 Task: Find connections with filter location Karanpur with filter topic #Bestadvicewith filter profile language English with filter current company Reliance Communications with filter school THANTHAI PERIYAR GOVERNMENT INSTITUTE OF TECHNOLOGY with filter industry Fundraising with filter service category Administrative with filter keywords title Account Executive
Action: Mouse moved to (697, 86)
Screenshot: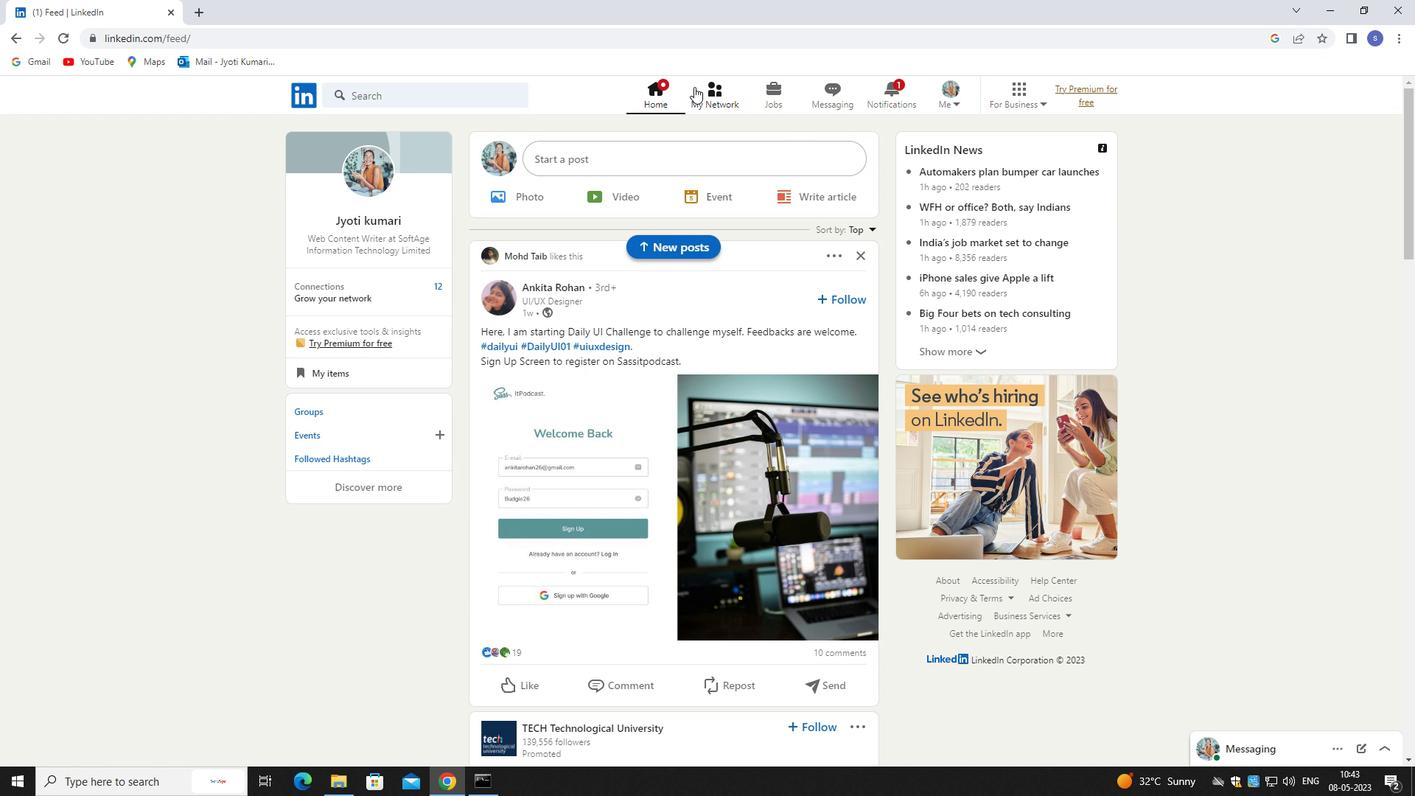 
Action: Mouse pressed left at (697, 86)
Screenshot: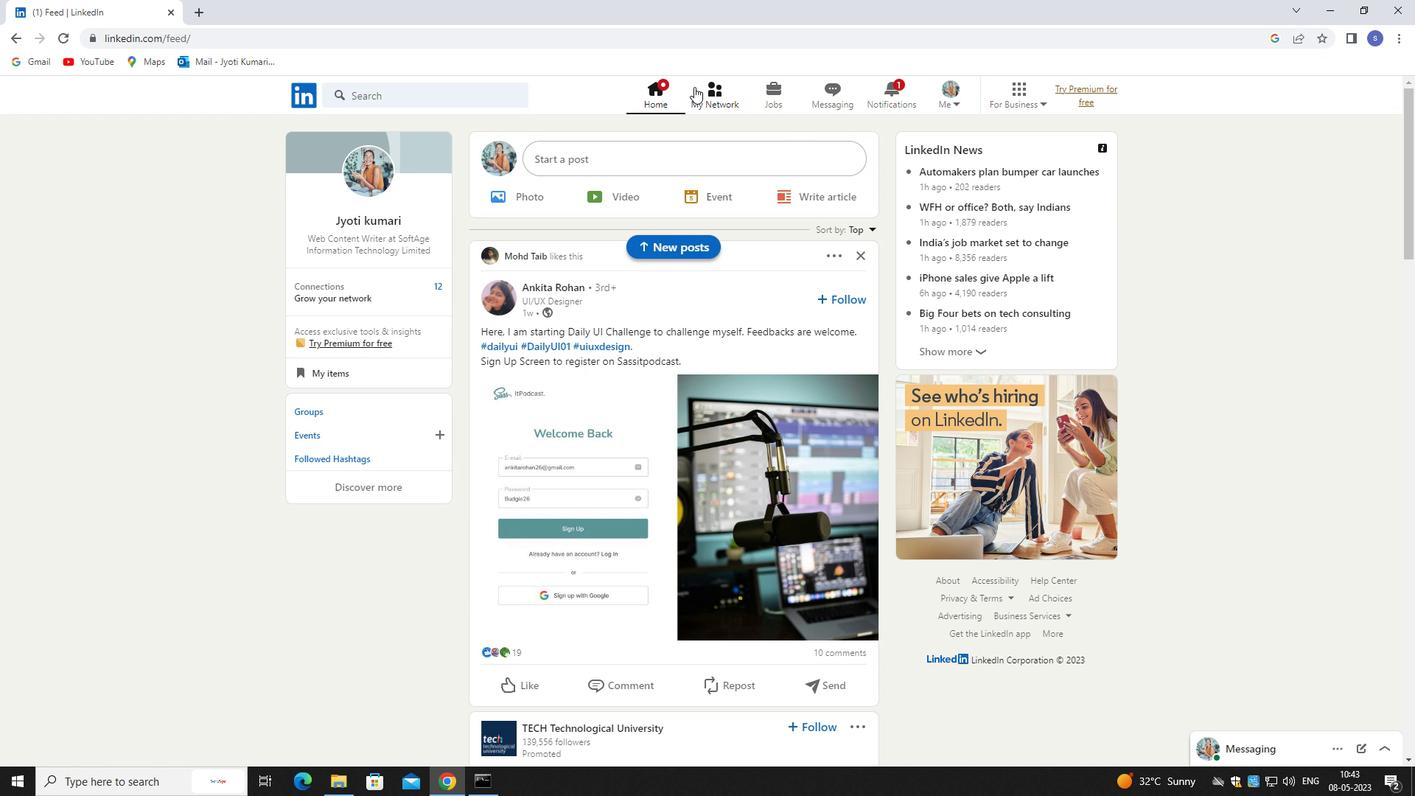 
Action: Mouse pressed left at (697, 86)
Screenshot: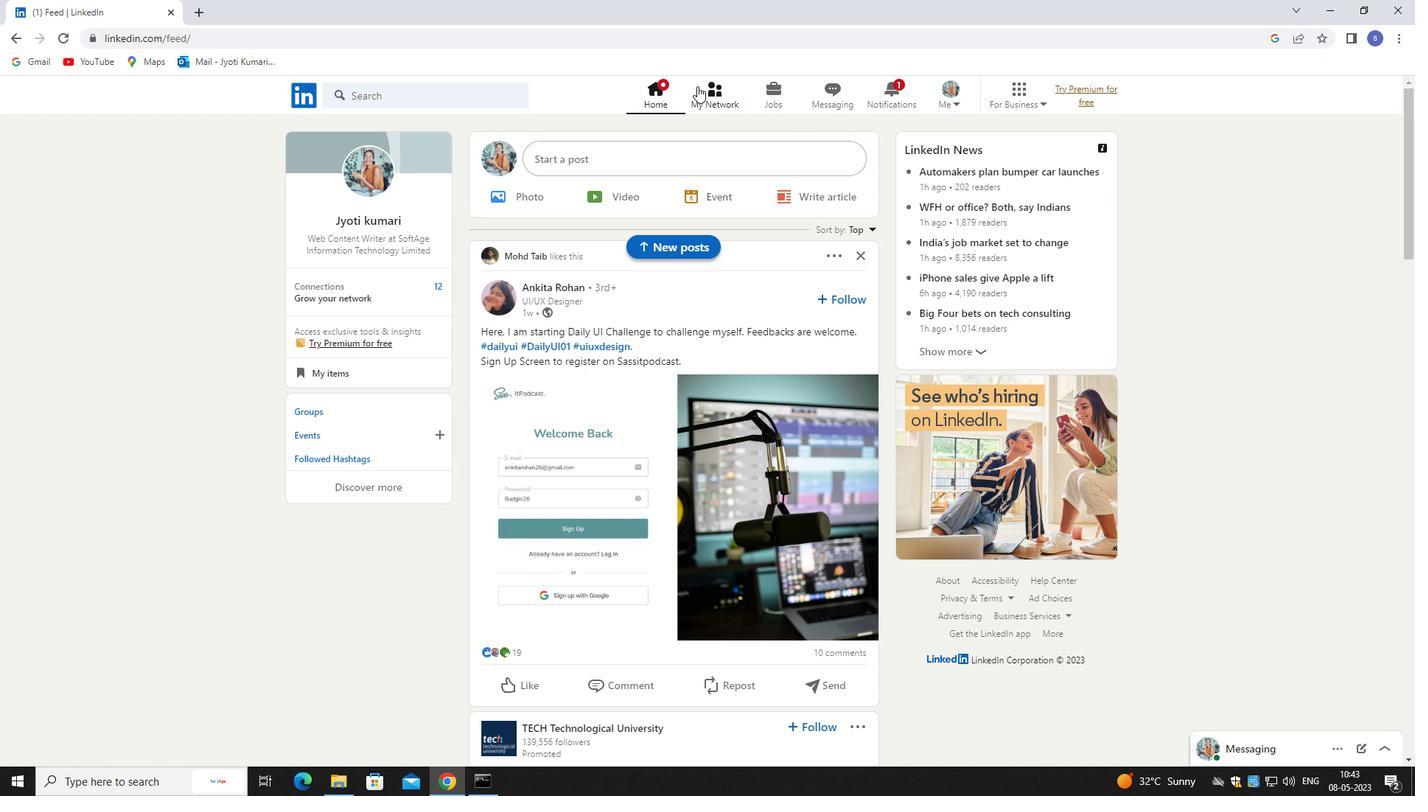 
Action: Mouse moved to (452, 160)
Screenshot: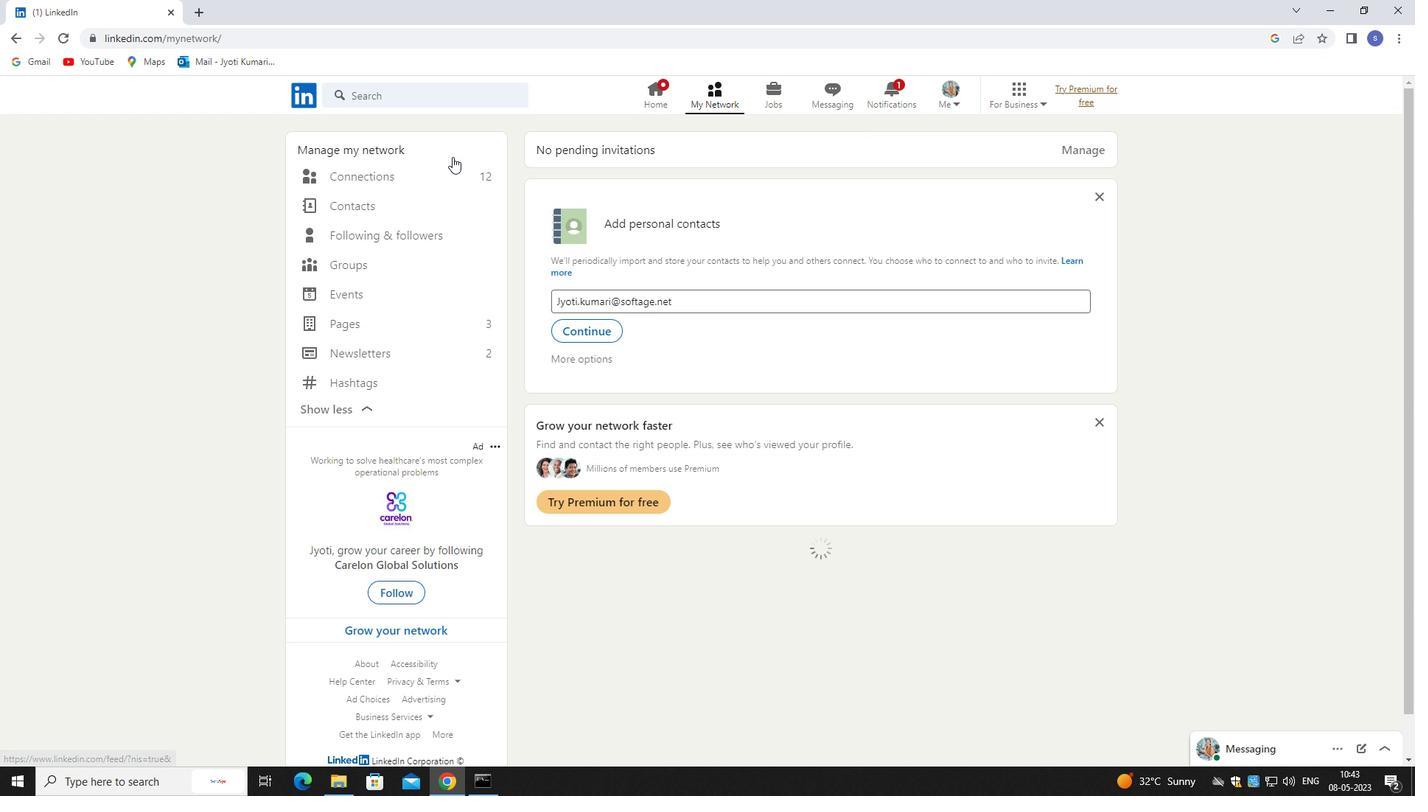 
Action: Mouse pressed left at (452, 160)
Screenshot: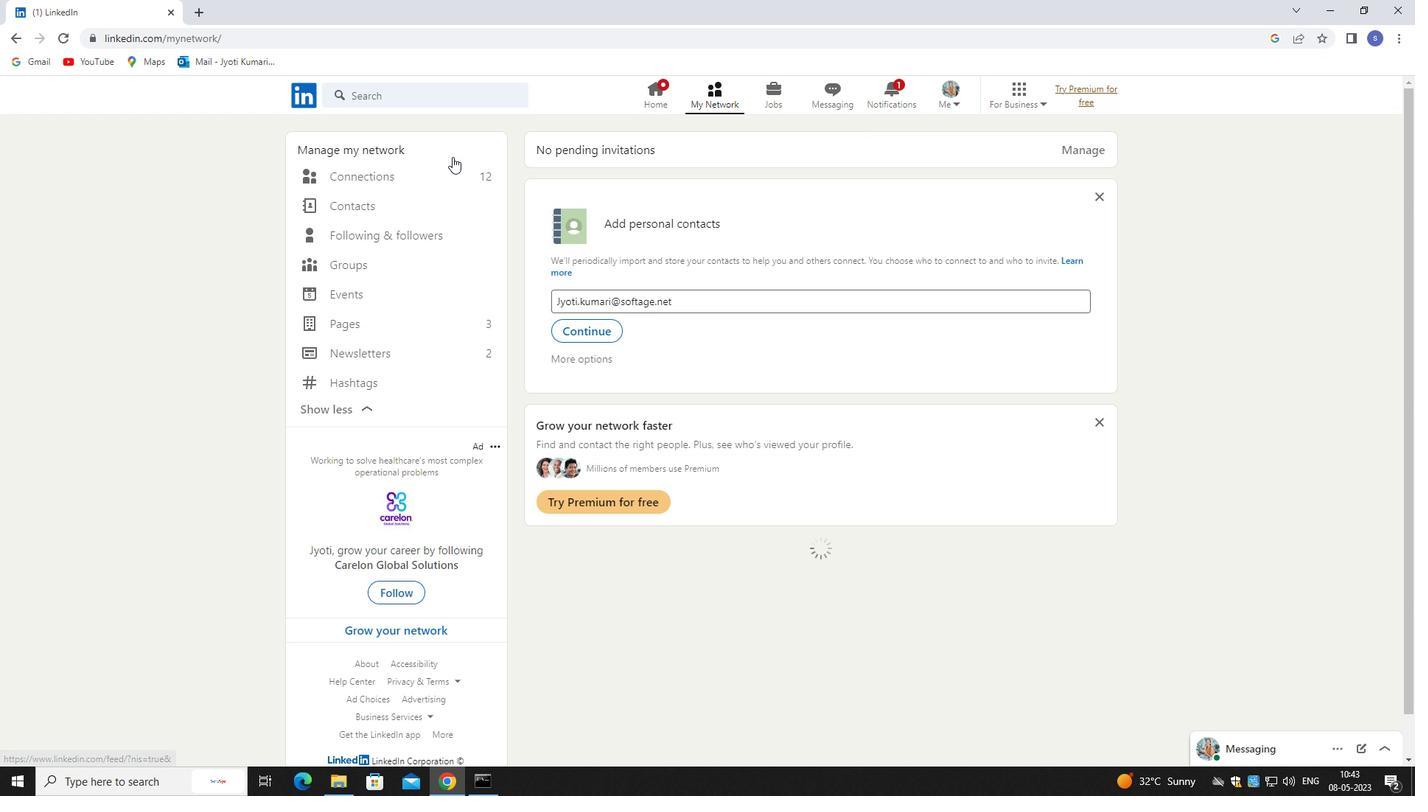 
Action: Mouse moved to (452, 162)
Screenshot: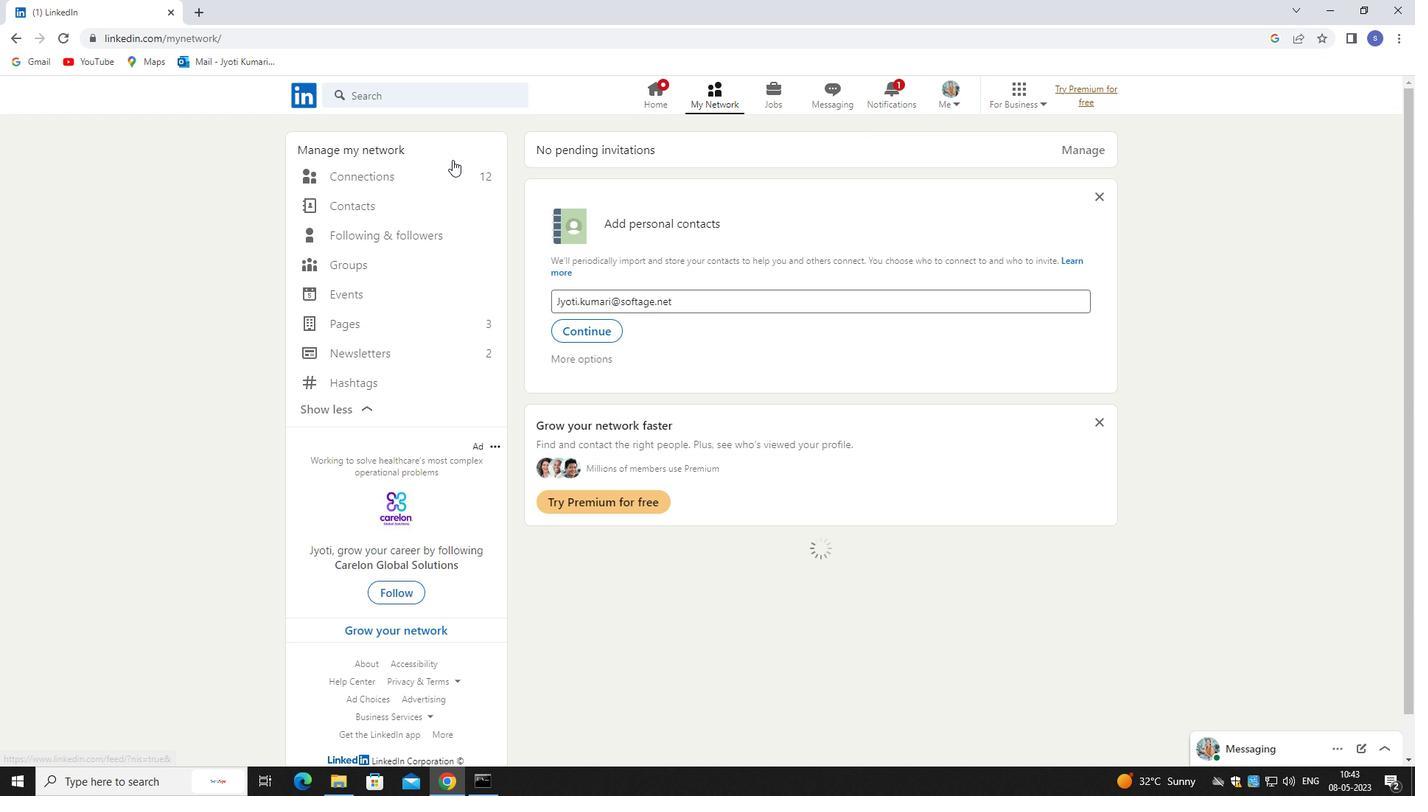
Action: Mouse pressed left at (452, 162)
Screenshot: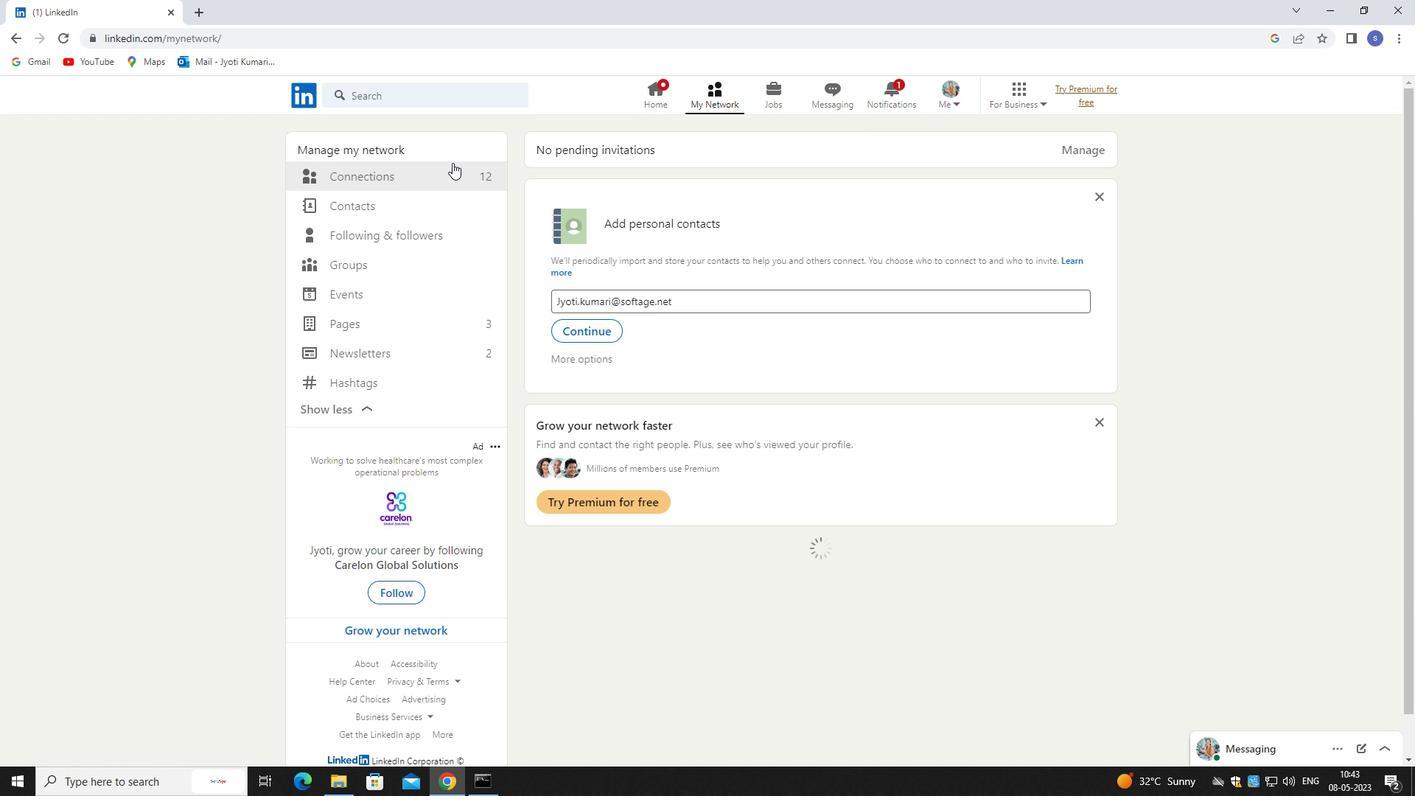 
Action: Mouse moved to (451, 172)
Screenshot: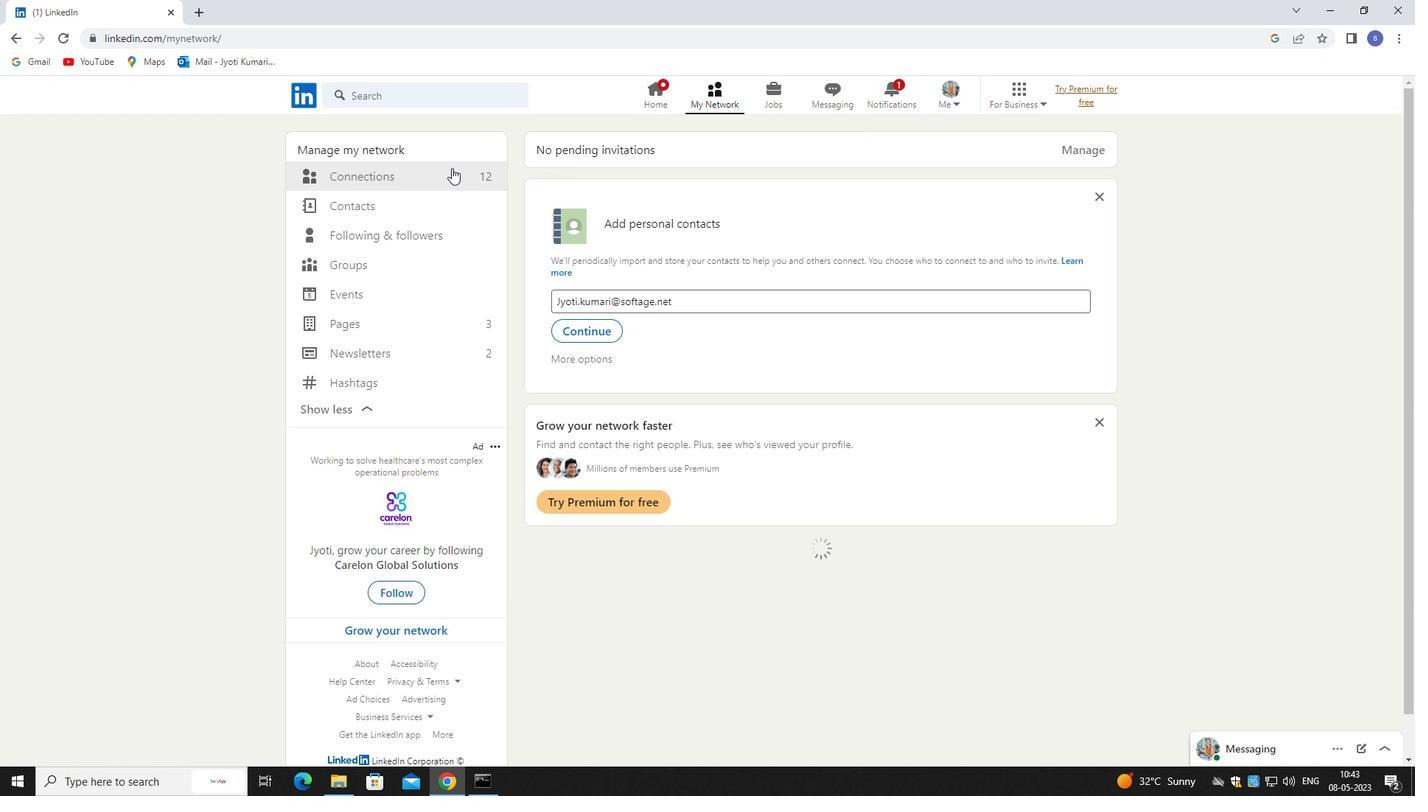 
Action: Mouse pressed left at (451, 172)
Screenshot: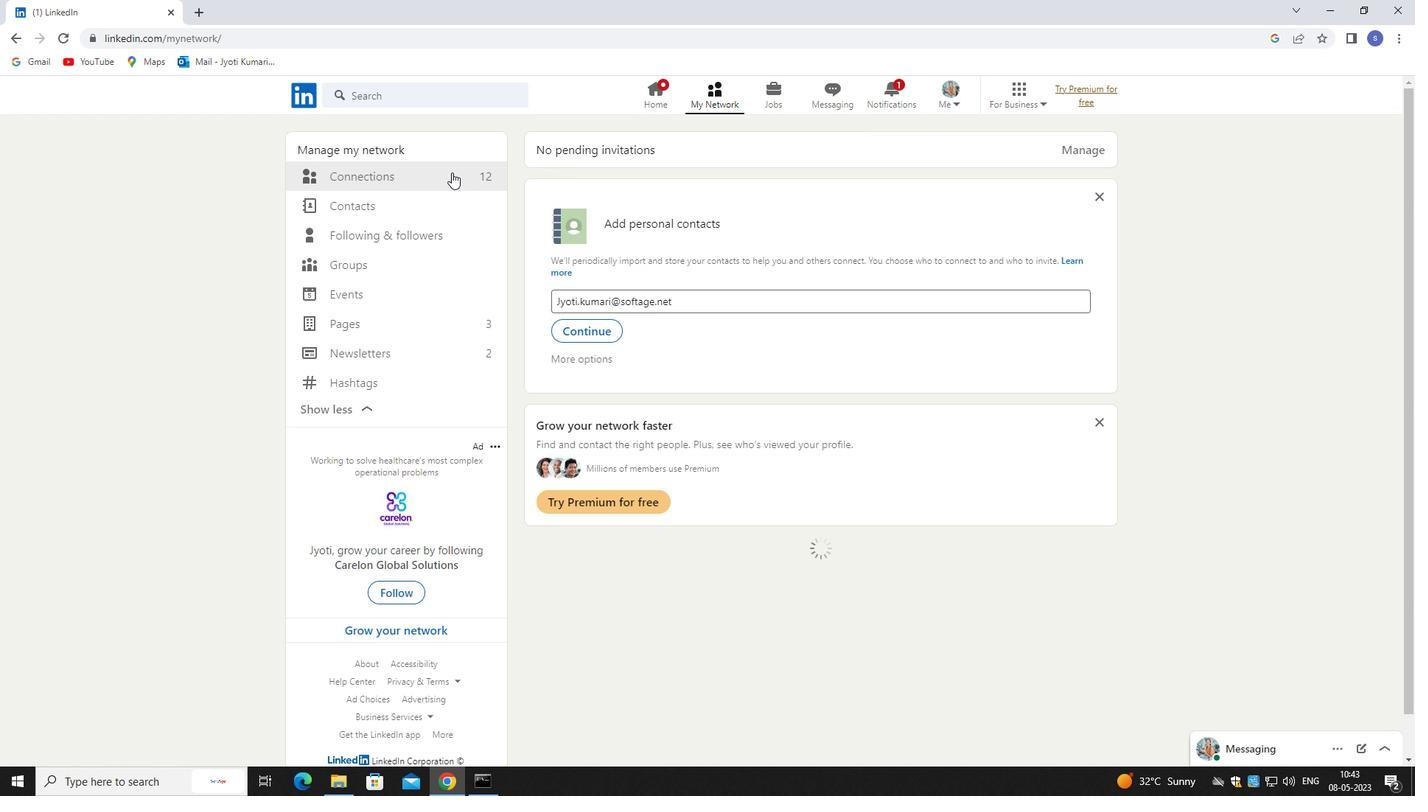 
Action: Mouse pressed left at (451, 172)
Screenshot: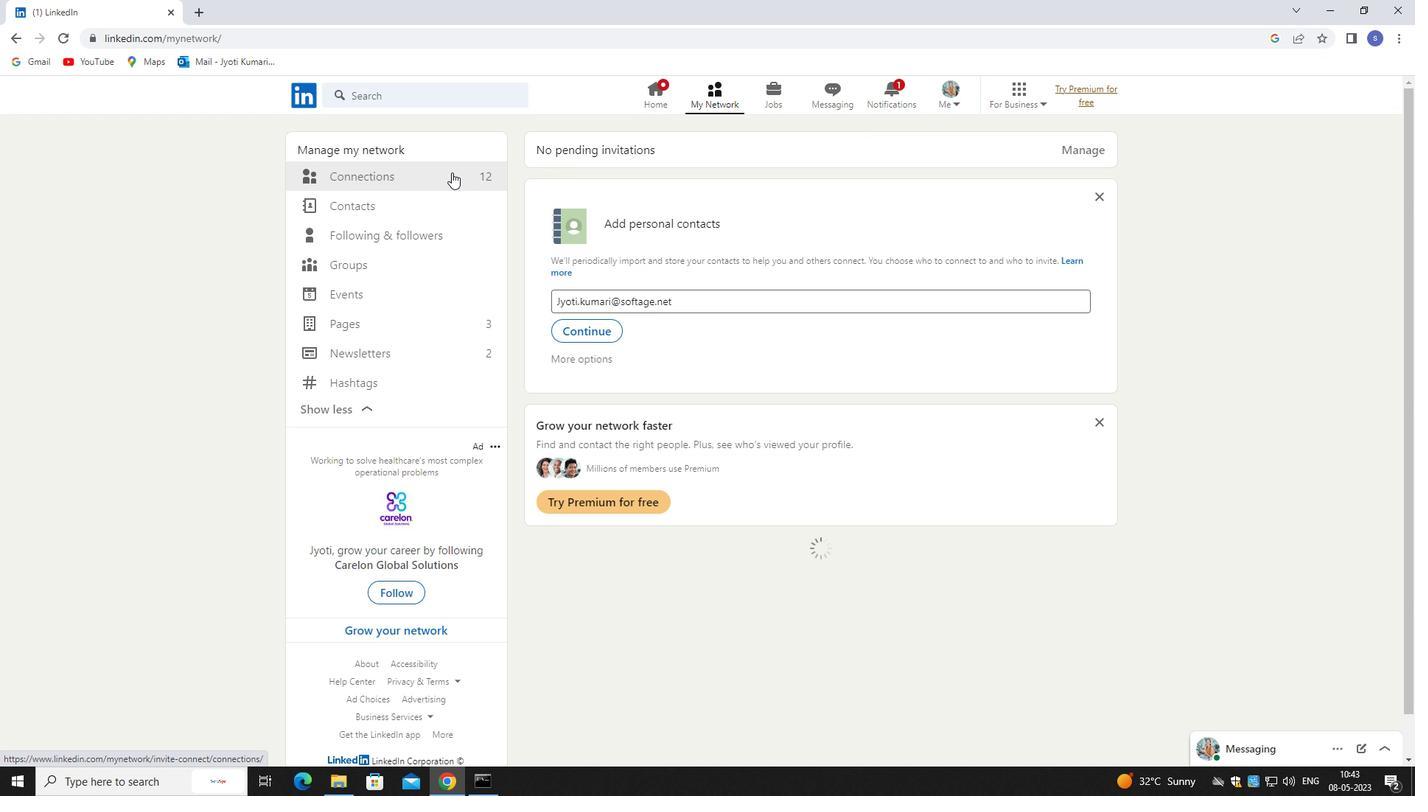 
Action: Mouse moved to (824, 170)
Screenshot: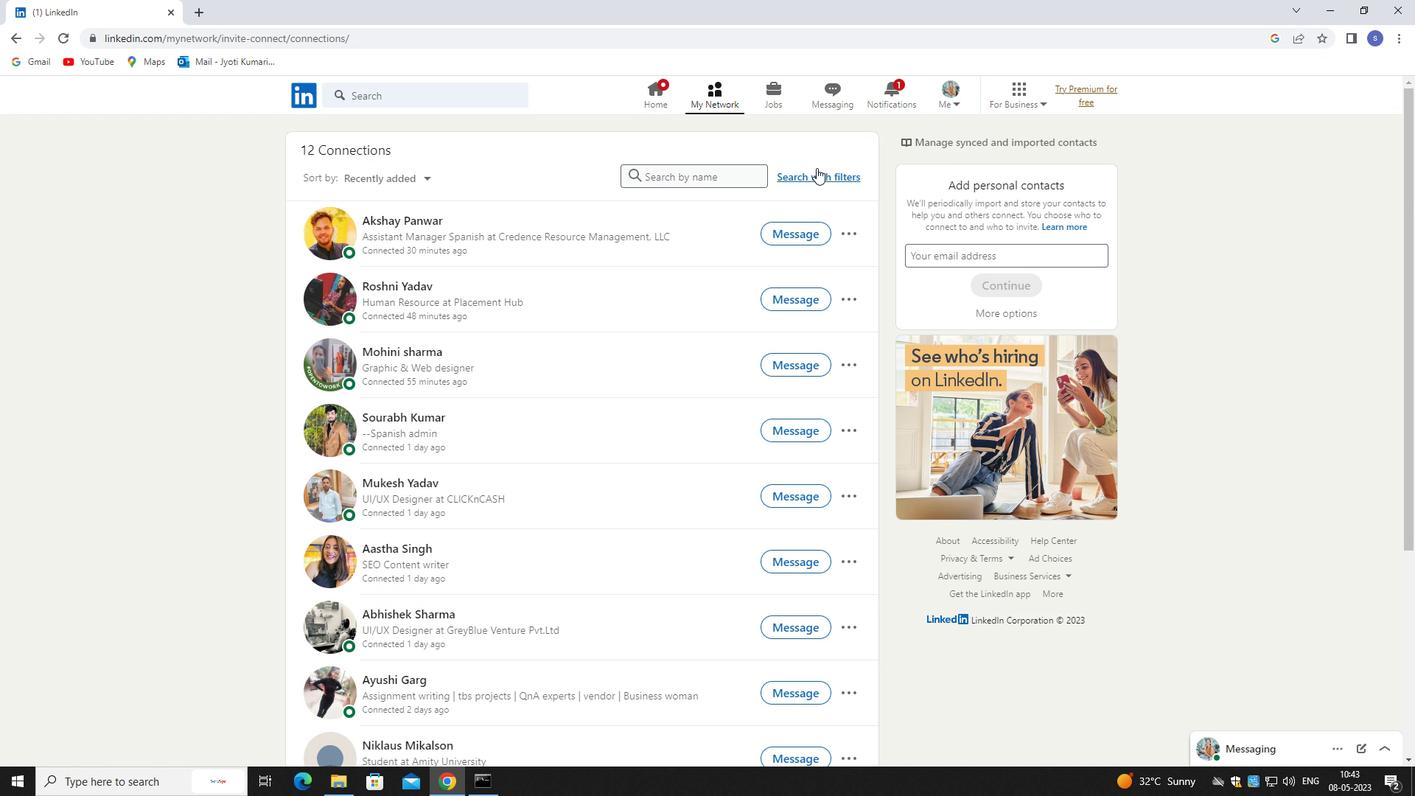 
Action: Mouse pressed left at (824, 170)
Screenshot: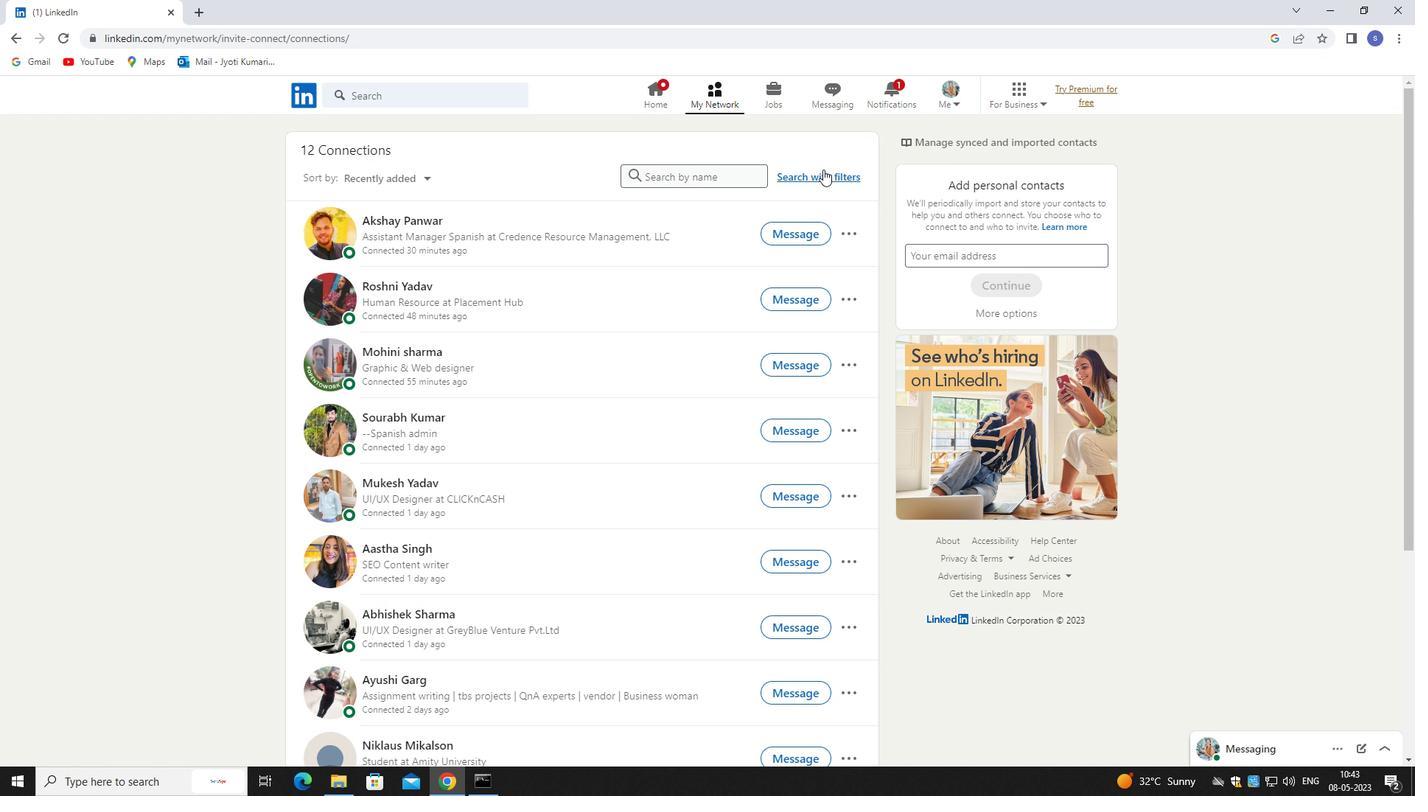 
Action: Mouse moved to (743, 139)
Screenshot: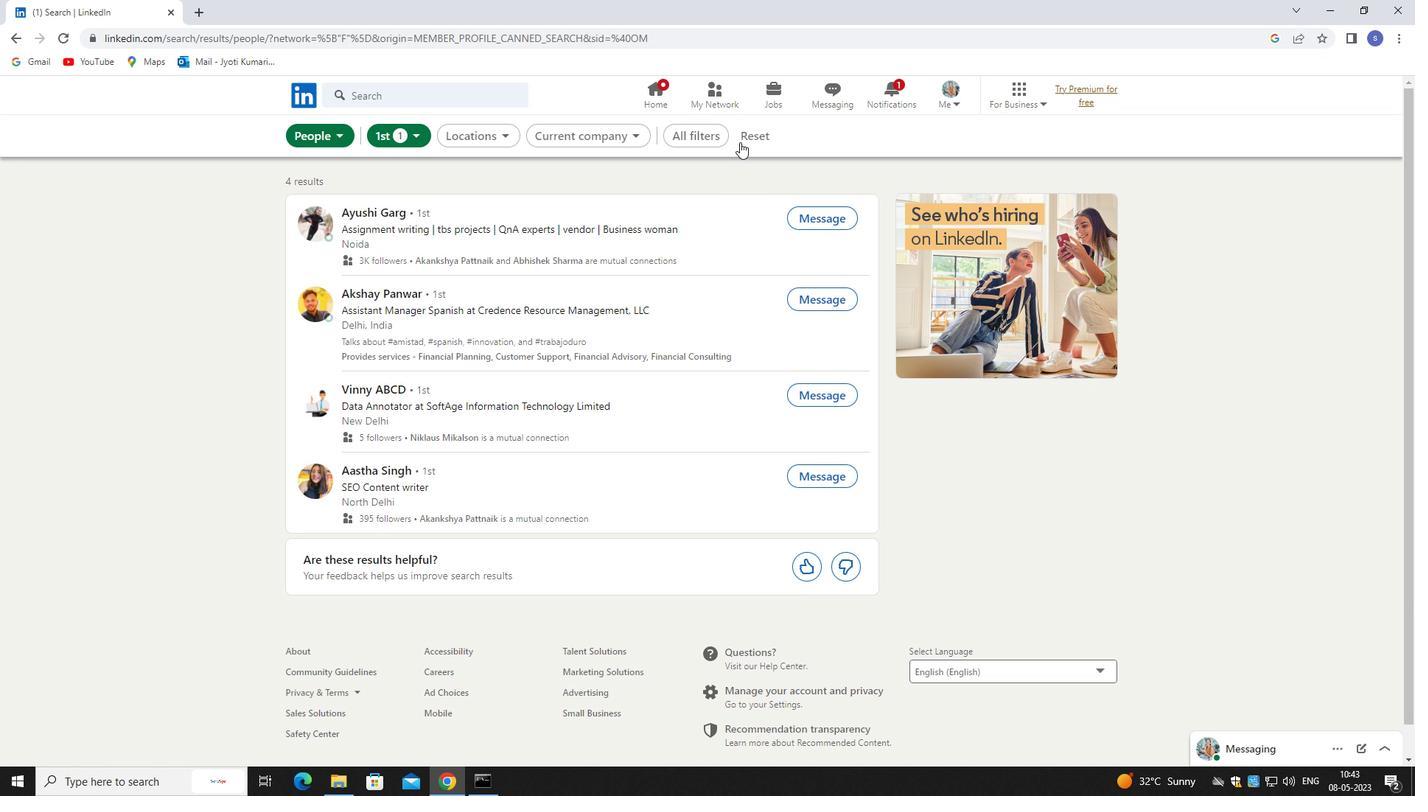 
Action: Mouse pressed left at (743, 139)
Screenshot: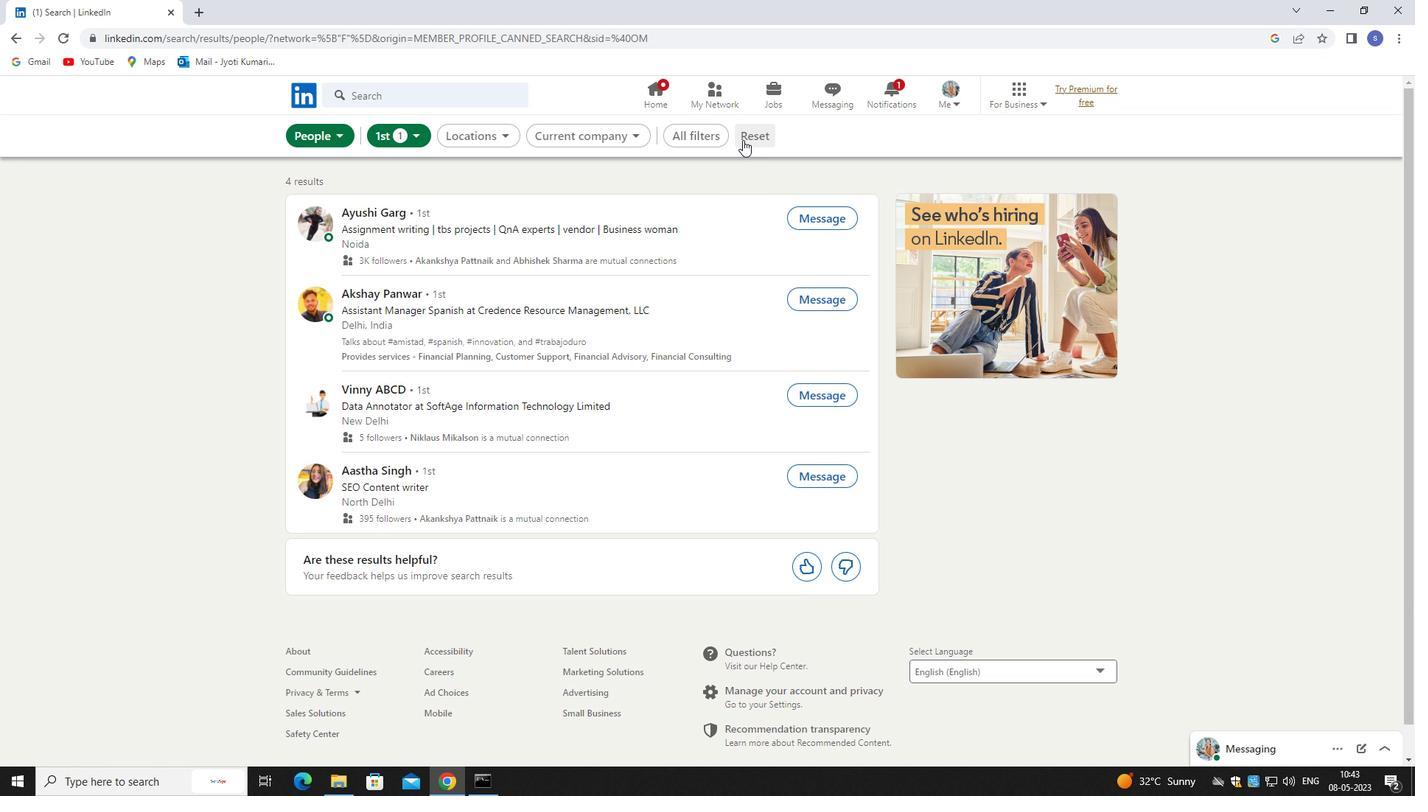 
Action: Mouse moved to (726, 133)
Screenshot: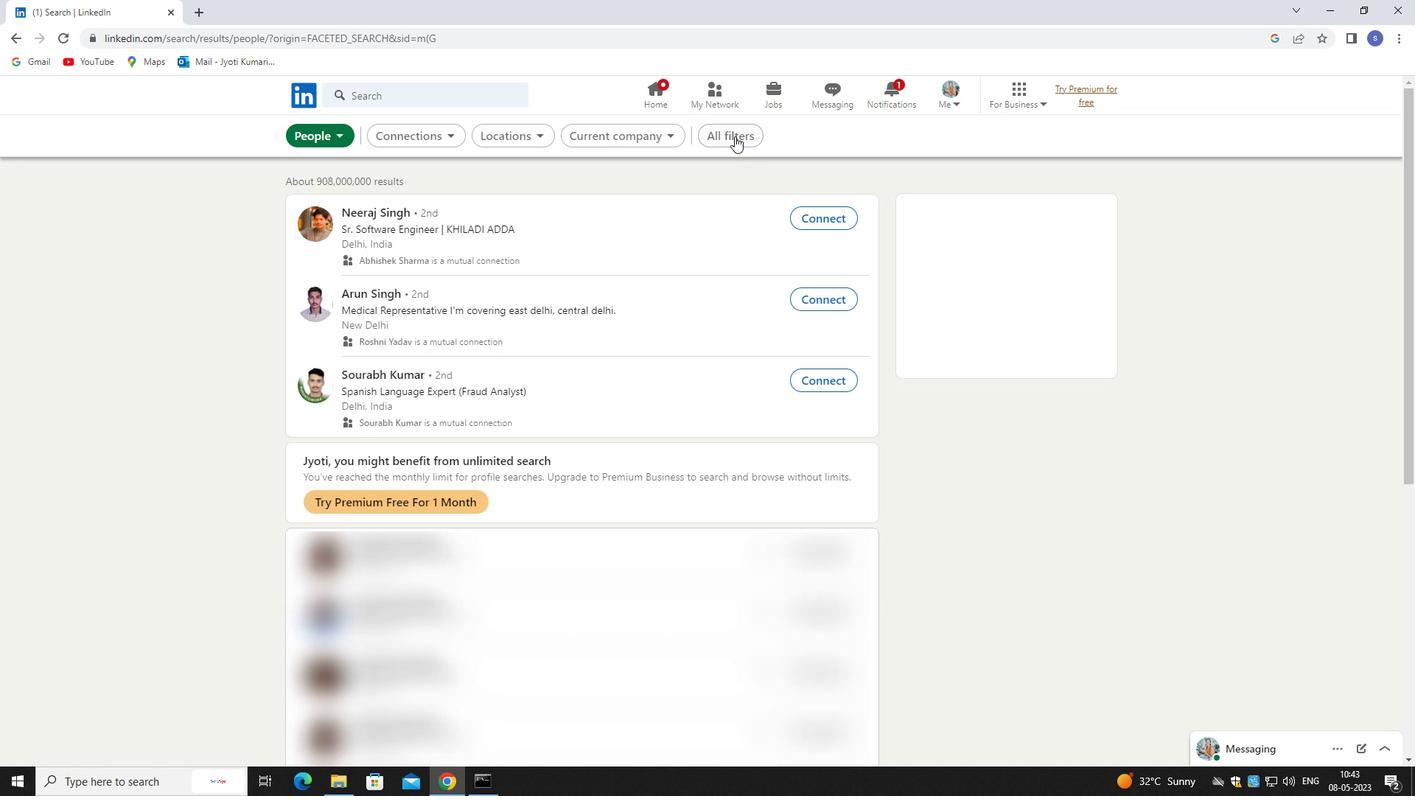 
Action: Mouse pressed left at (726, 133)
Screenshot: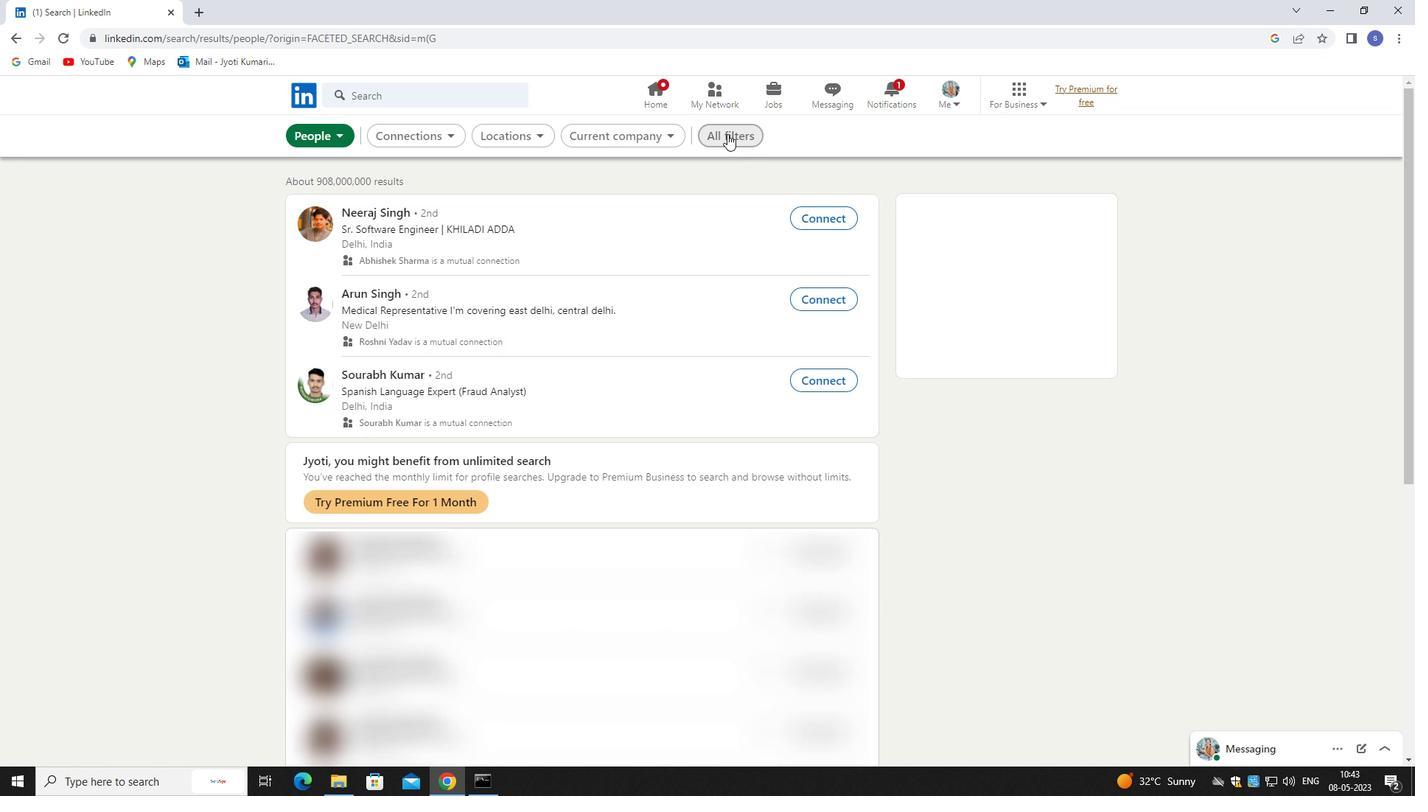 
Action: Mouse moved to (1240, 572)
Screenshot: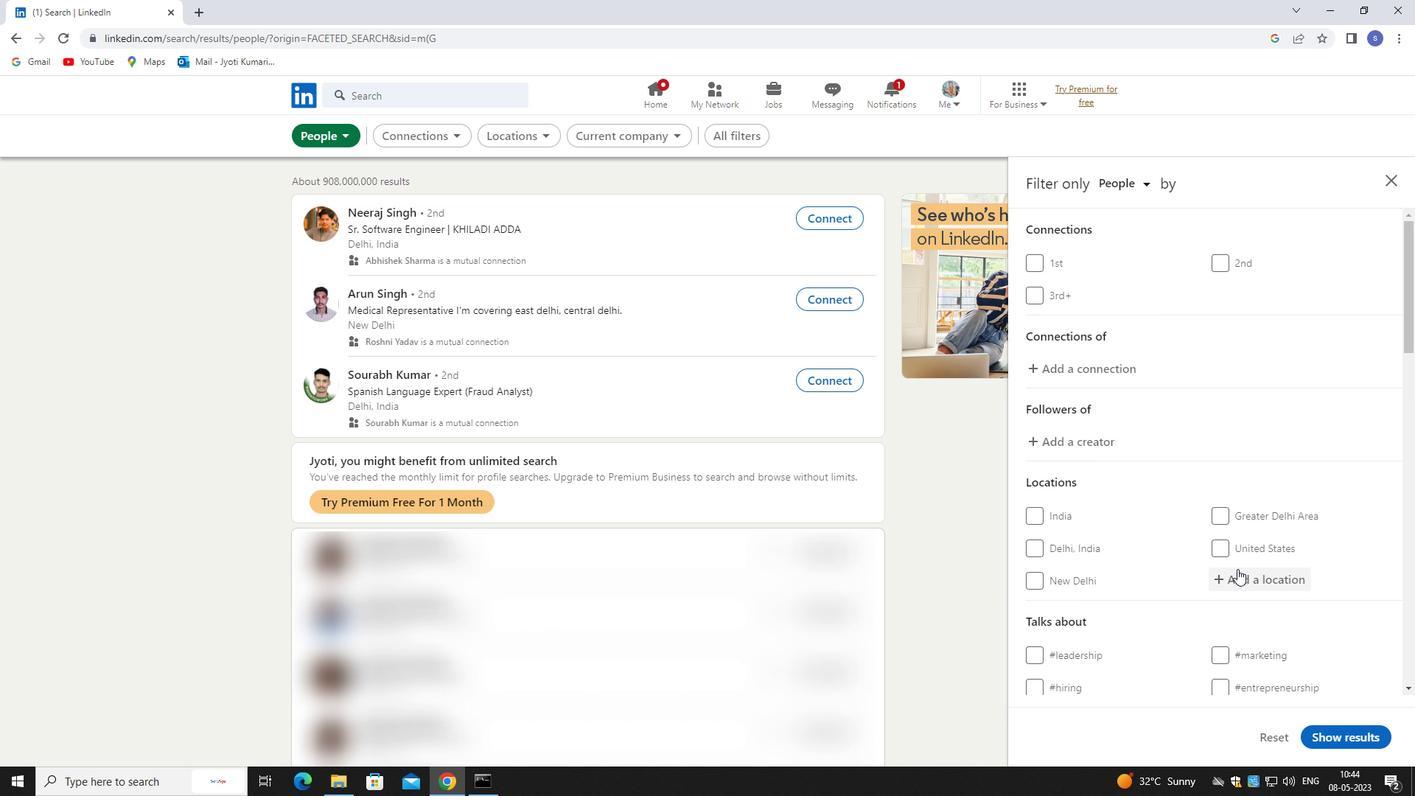 
Action: Mouse pressed left at (1240, 572)
Screenshot: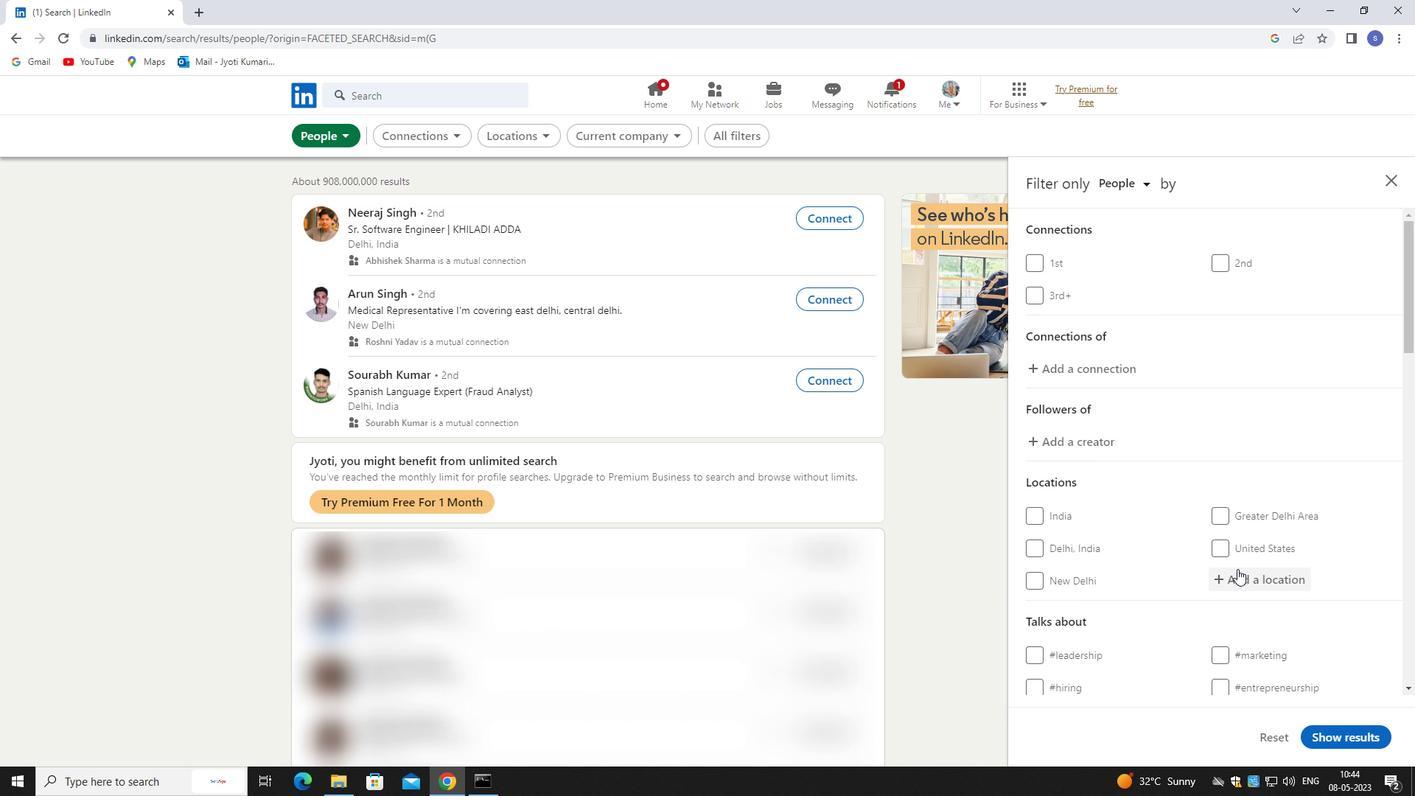 
Action: Mouse moved to (1297, 603)
Screenshot: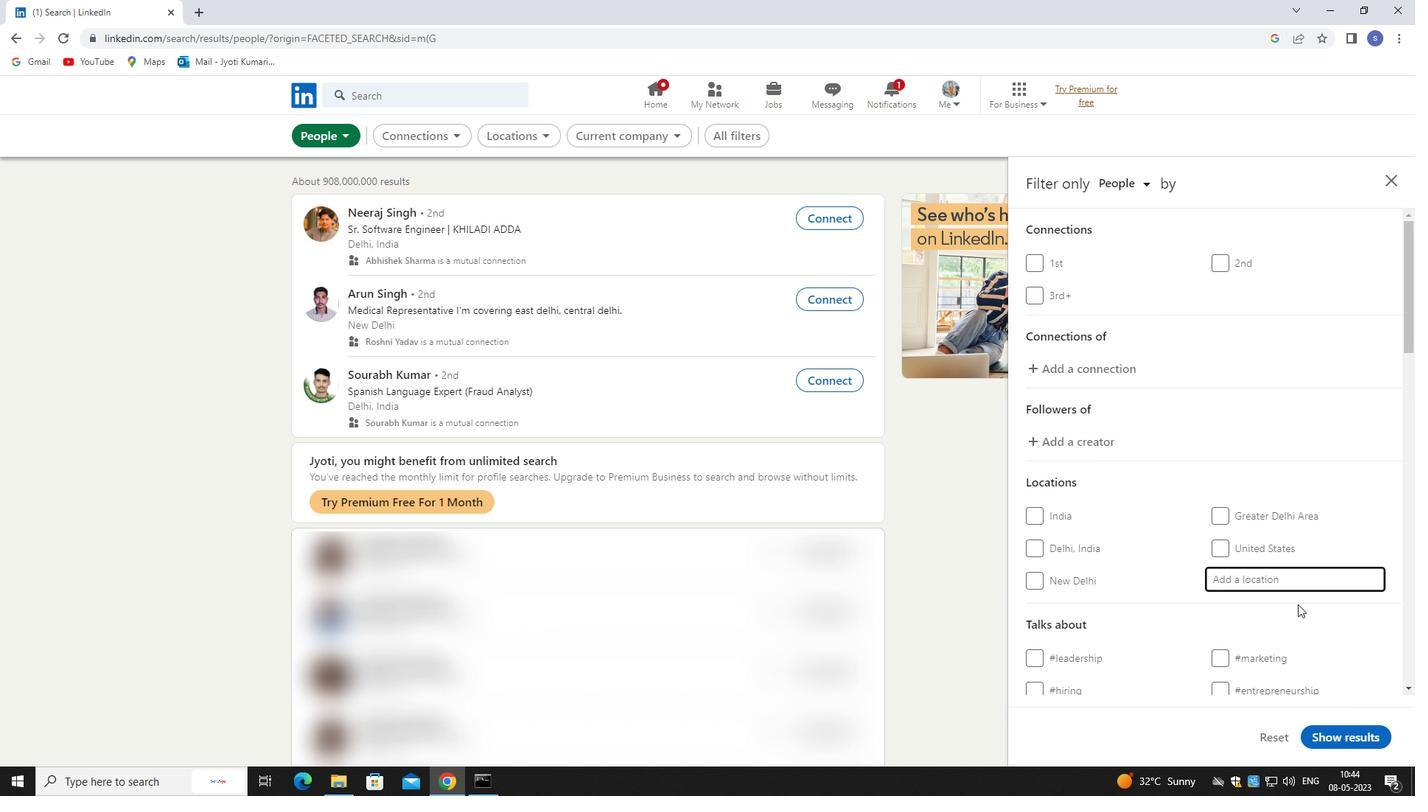 
Action: Key pressed karanpu
Screenshot: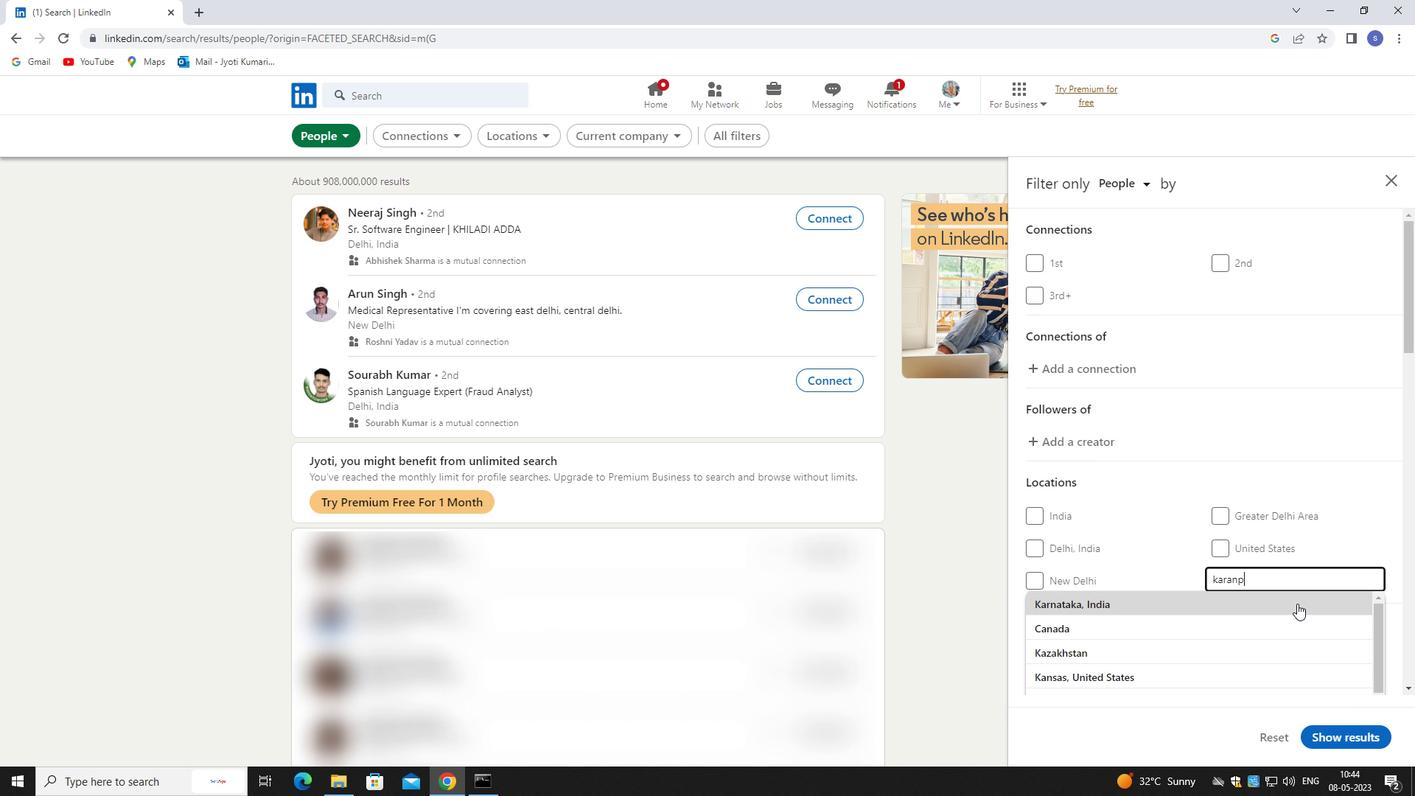 
Action: Mouse moved to (1279, 594)
Screenshot: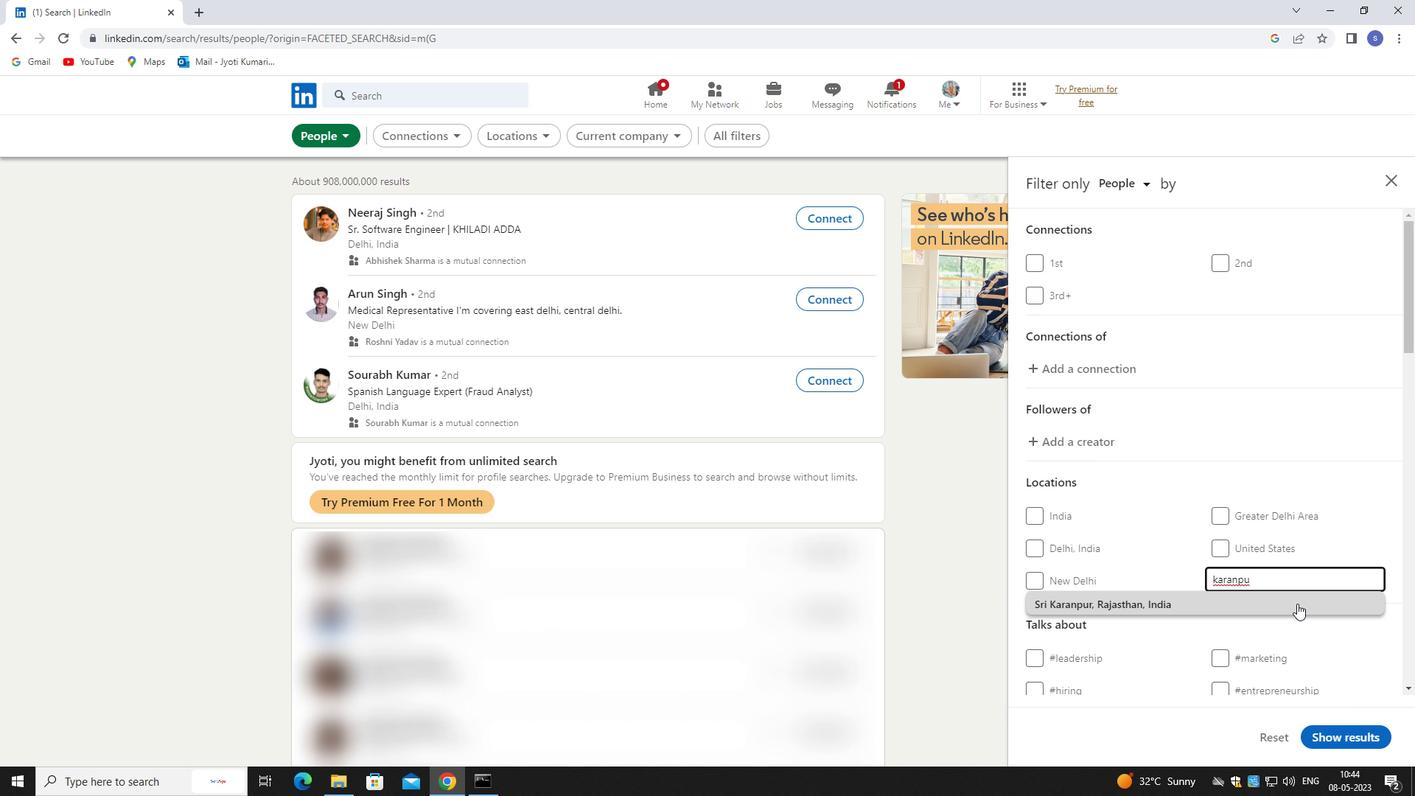 
Action: Key pressed r<Key.left><Key.left><Key.left><Key.left><Key.left><Key.left><Key.left>
Screenshot: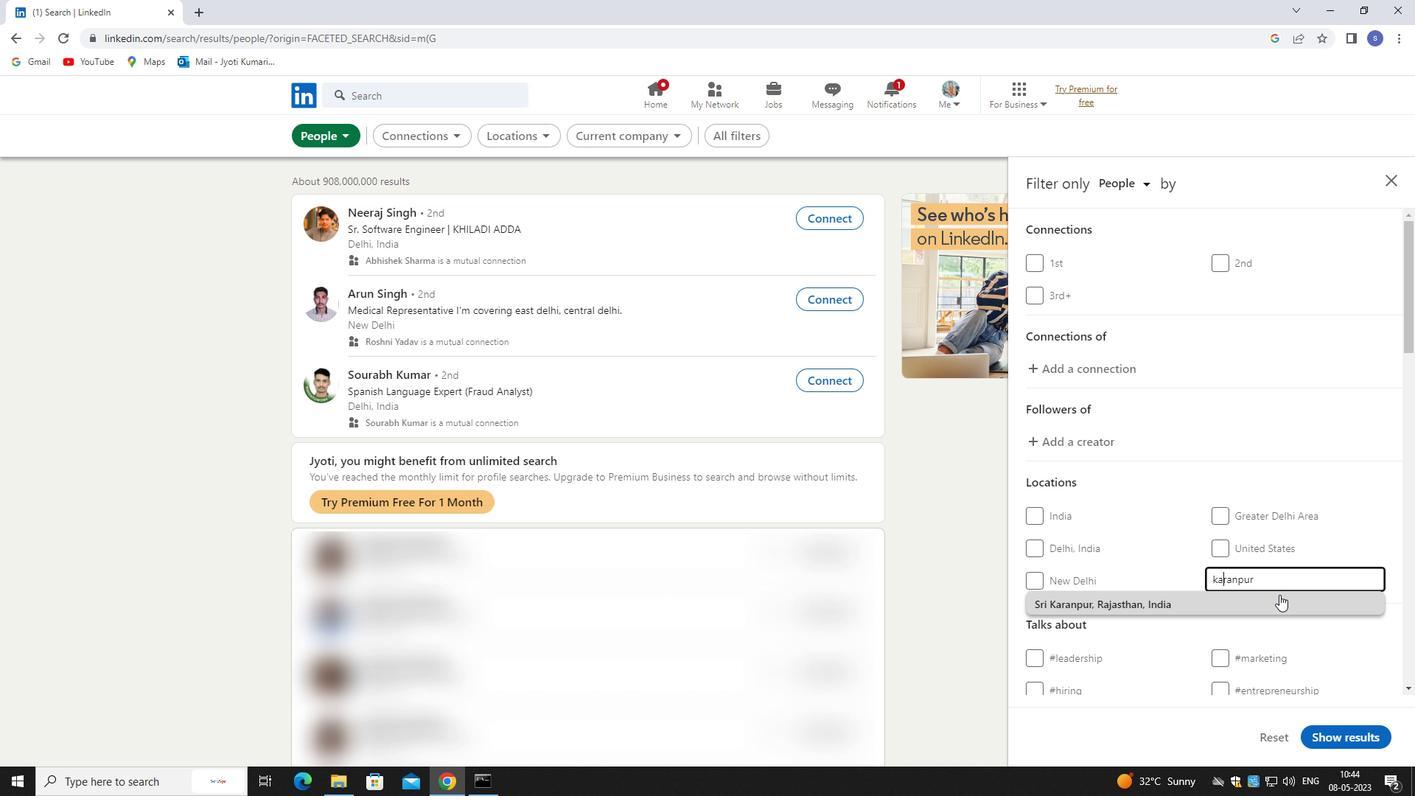 
Action: Mouse pressed left at (1279, 594)
Screenshot: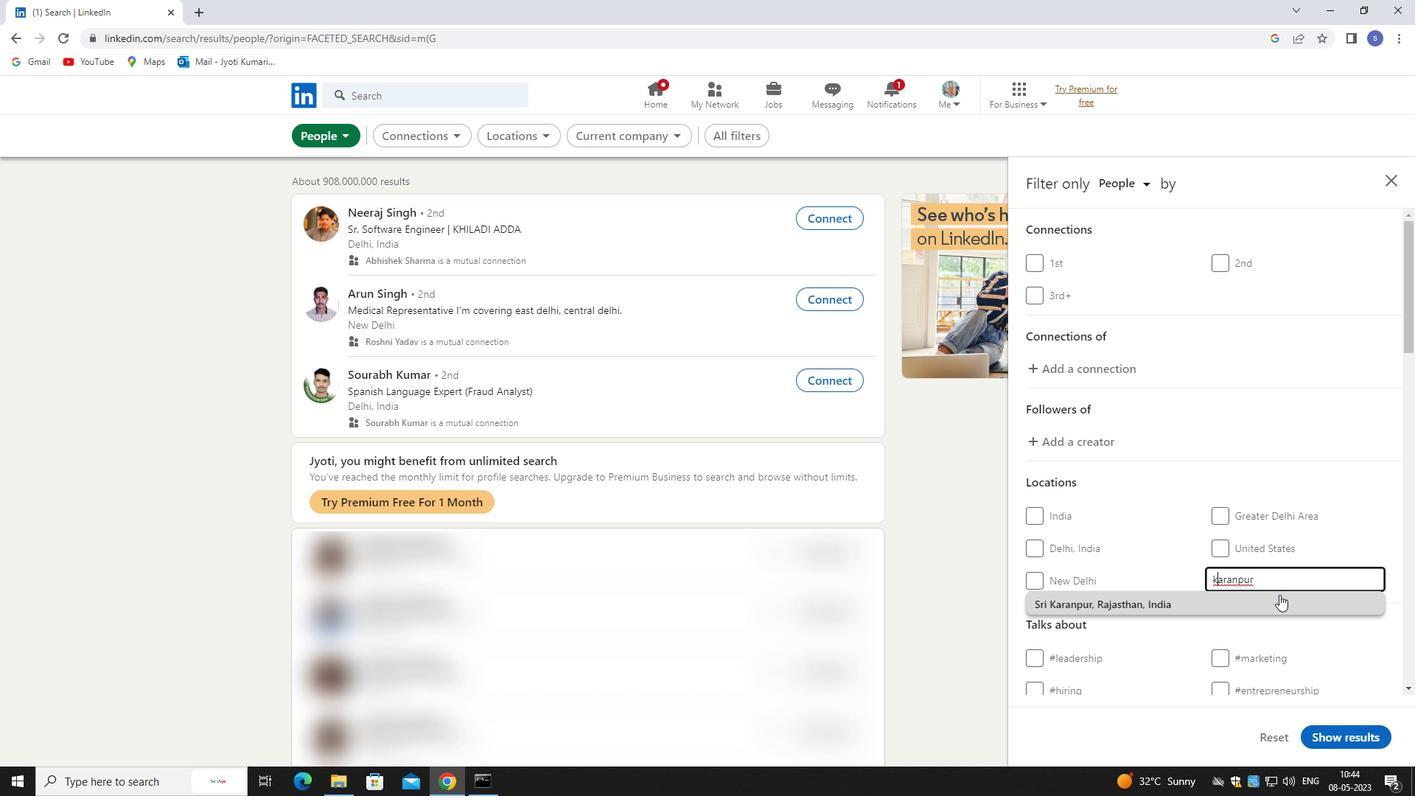 
Action: Mouse scrolled (1279, 594) with delta (0, 0)
Screenshot: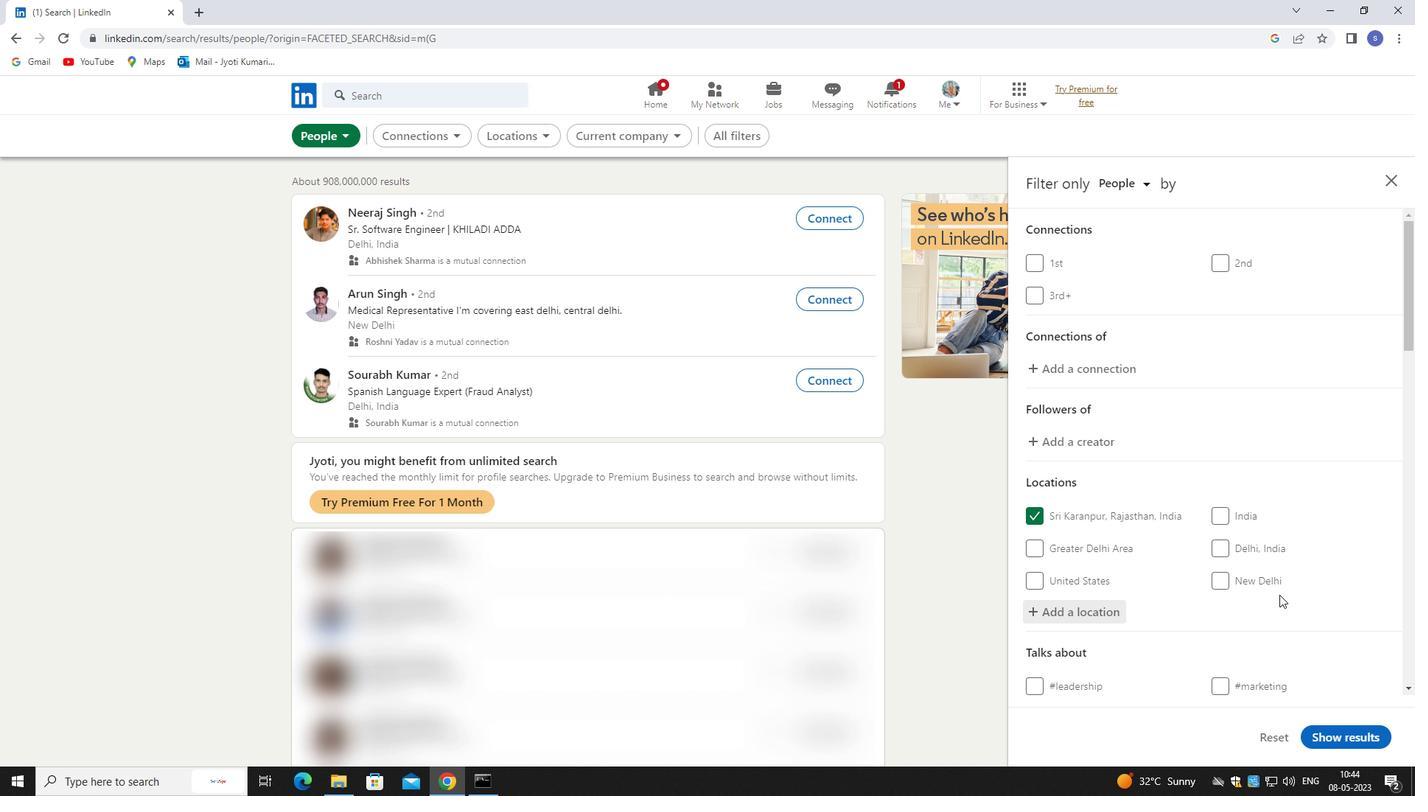 
Action: Mouse scrolled (1279, 594) with delta (0, 0)
Screenshot: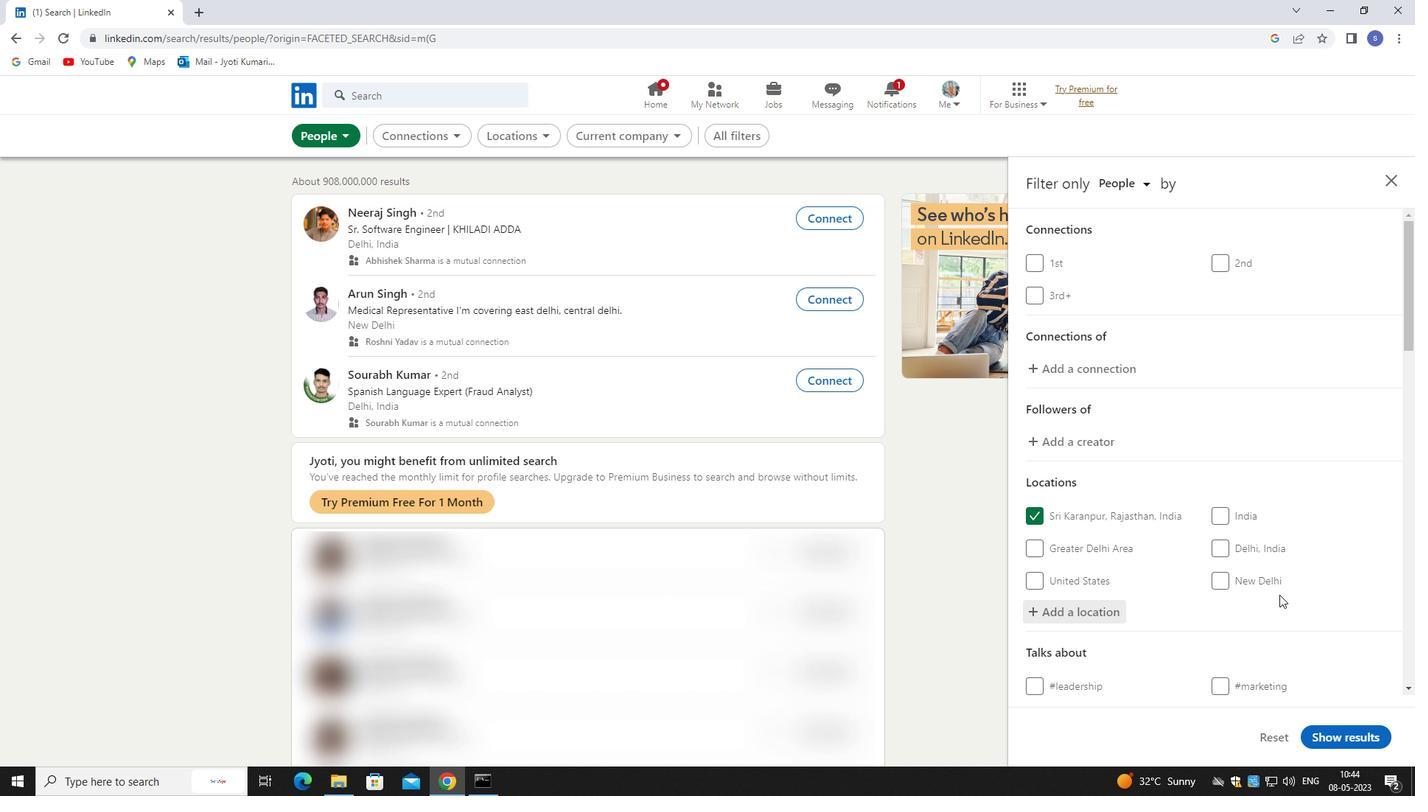 
Action: Mouse scrolled (1279, 594) with delta (0, 0)
Screenshot: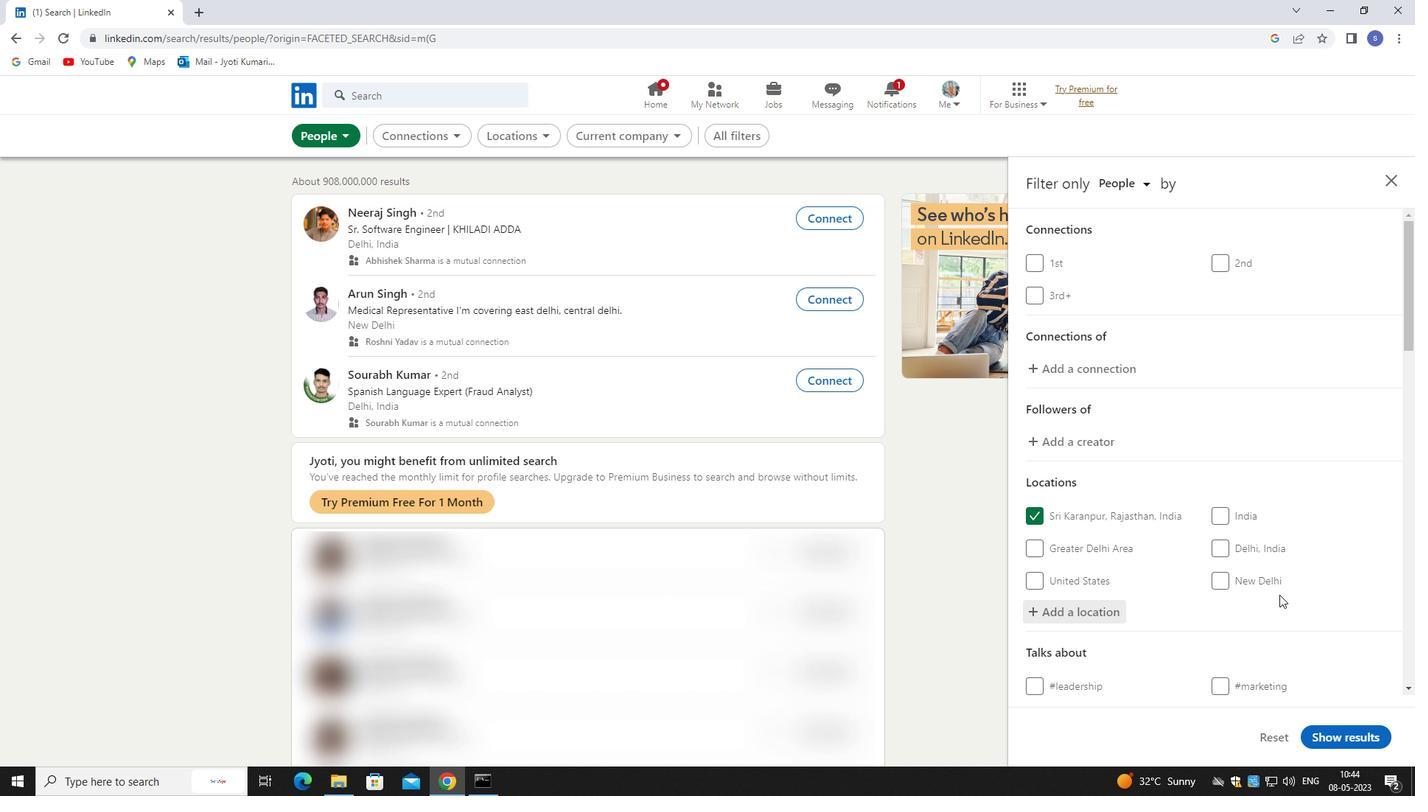 
Action: Mouse moved to (1273, 533)
Screenshot: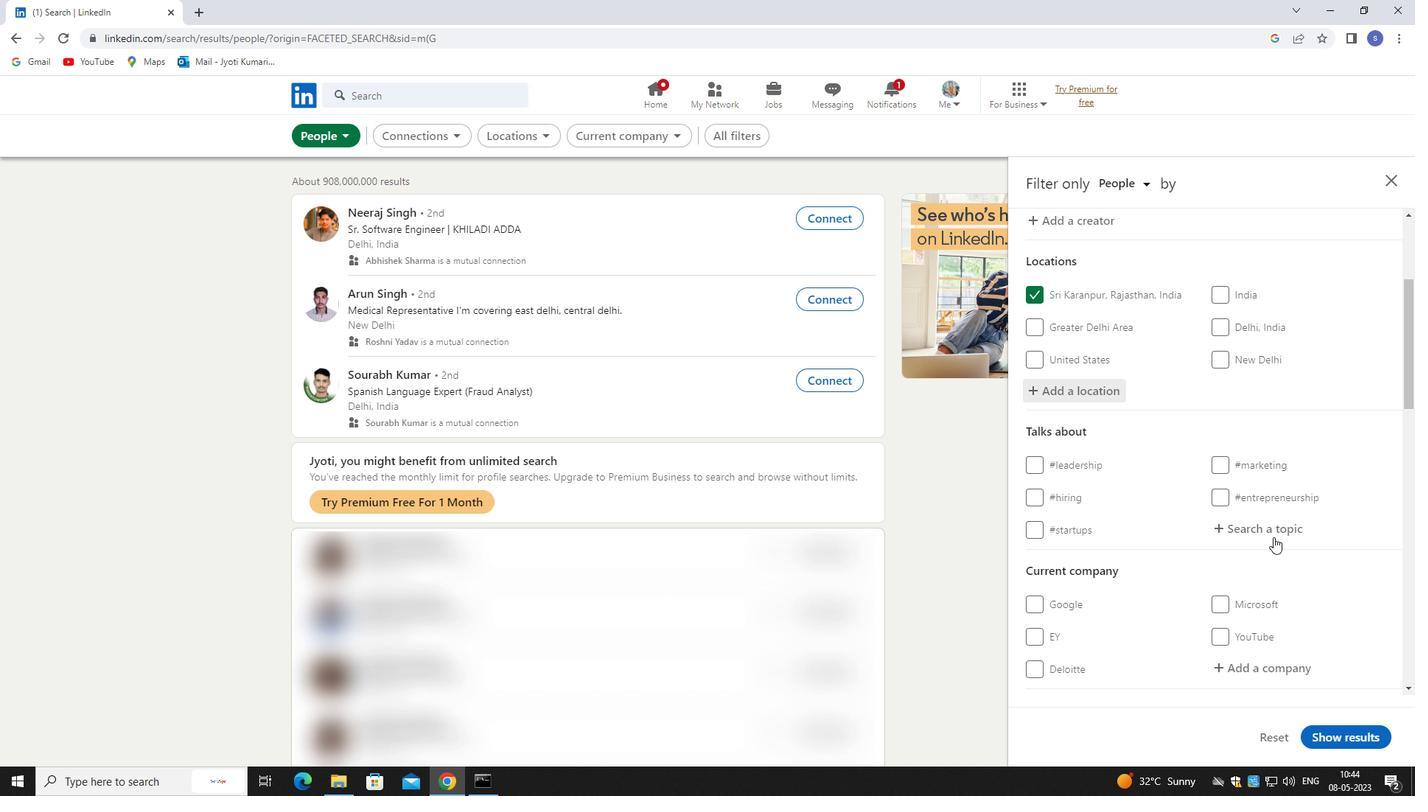 
Action: Mouse pressed left at (1273, 533)
Screenshot: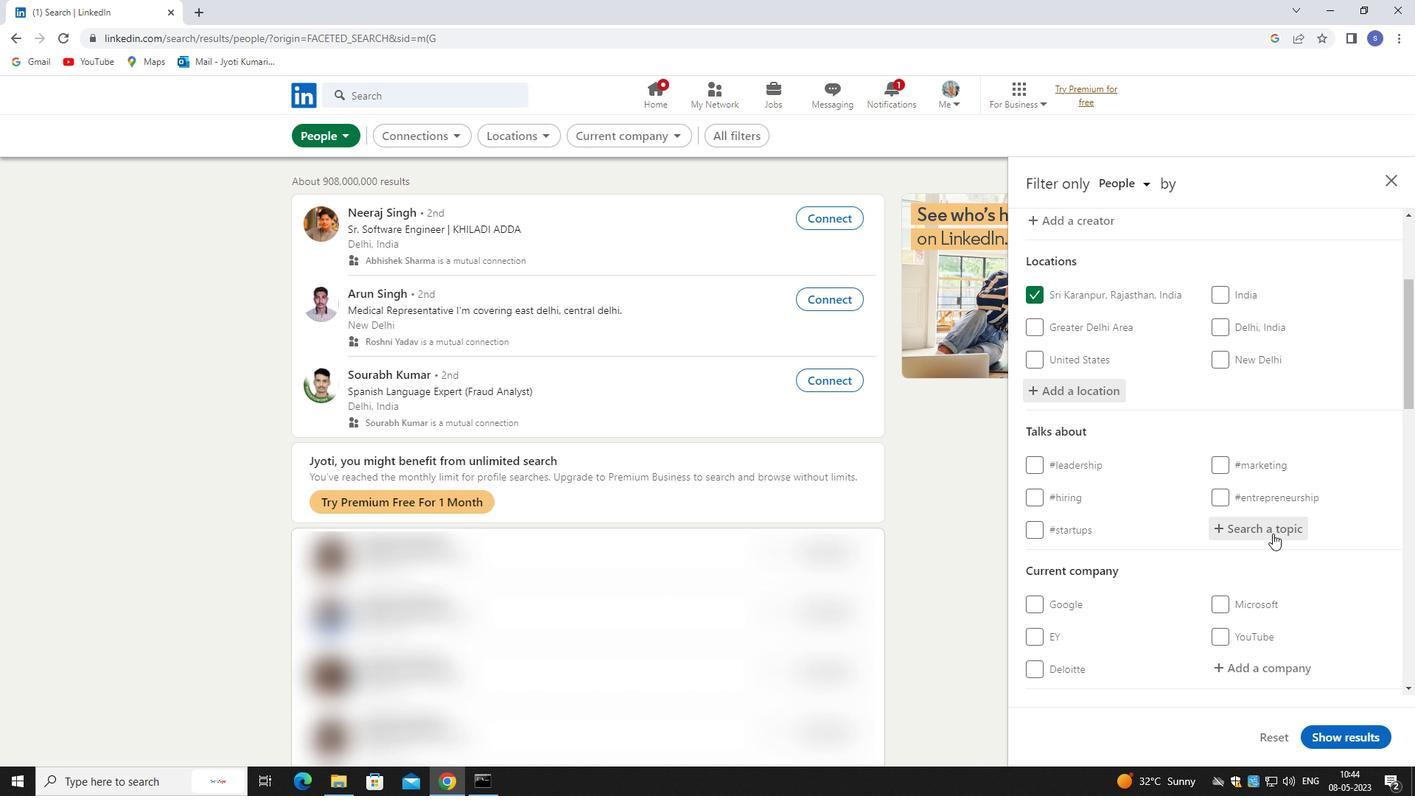 
Action: Key pressed bestad
Screenshot: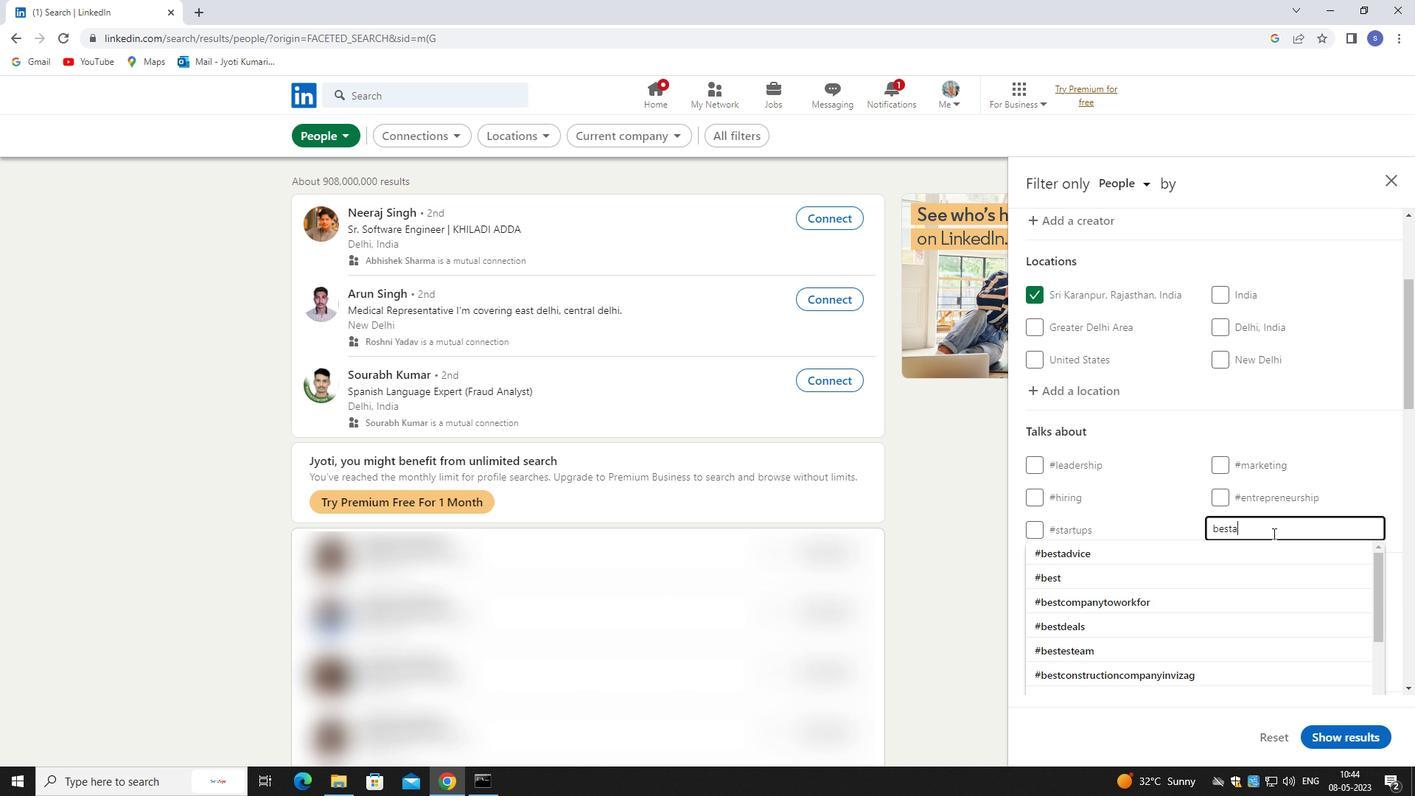 
Action: Mouse moved to (1262, 555)
Screenshot: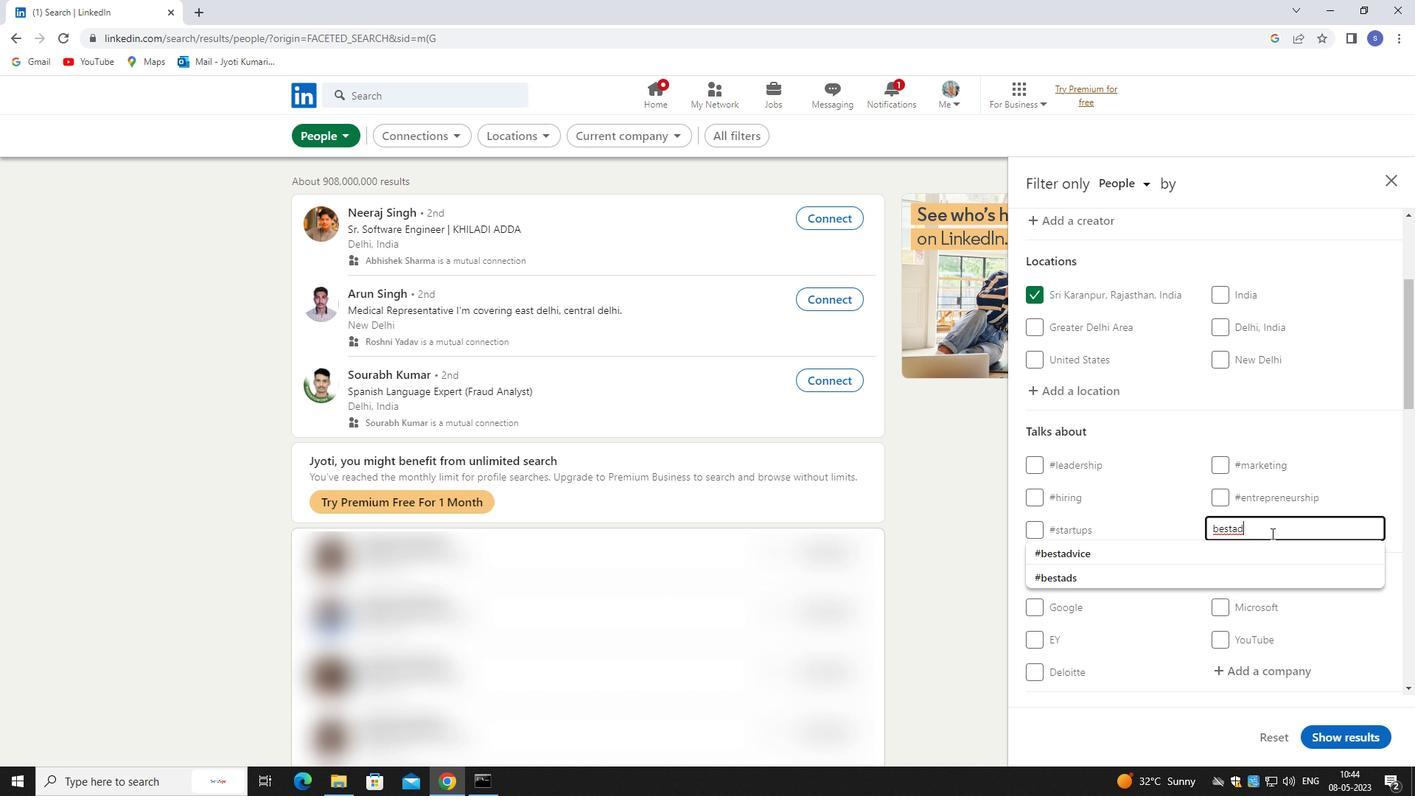 
Action: Mouse pressed left at (1262, 555)
Screenshot: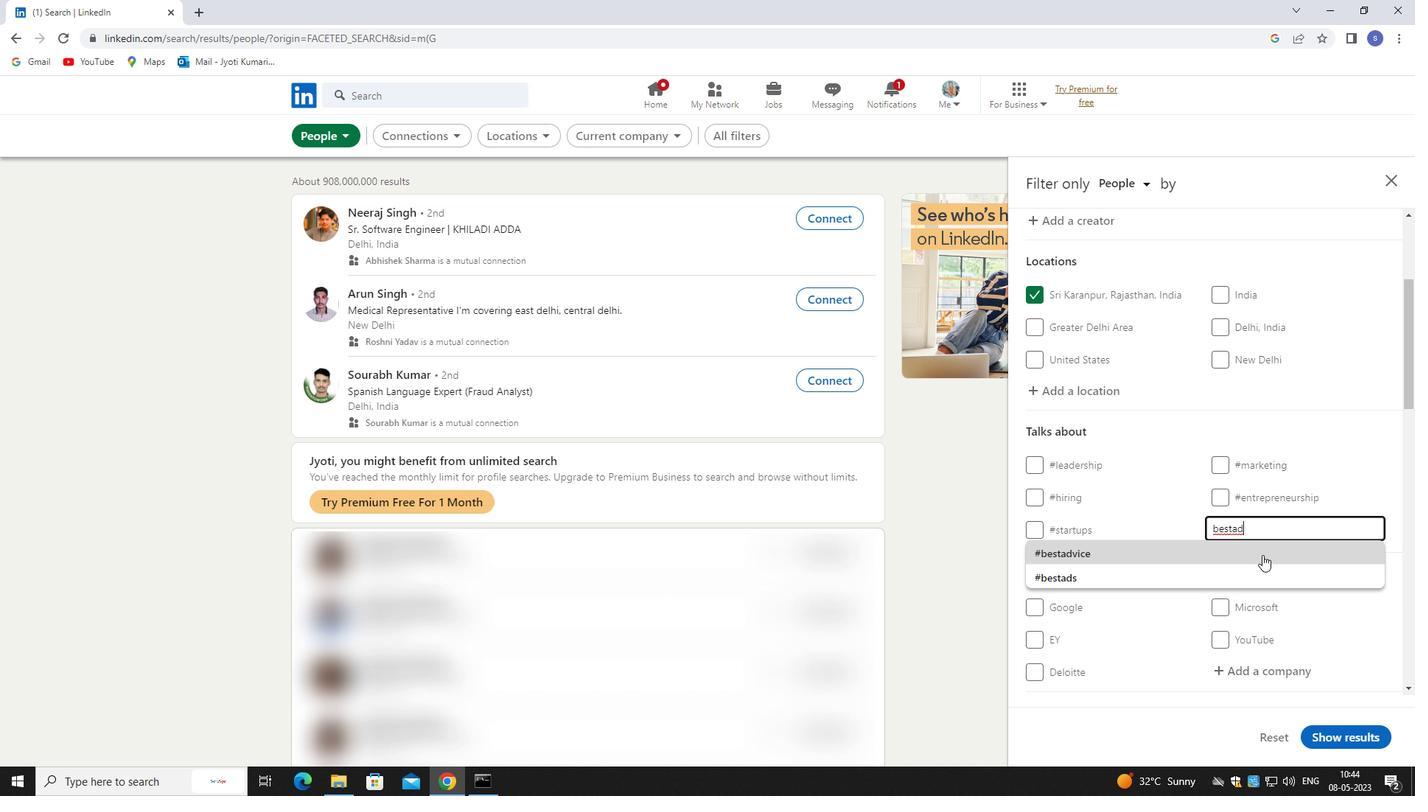 
Action: Mouse scrolled (1262, 554) with delta (0, 0)
Screenshot: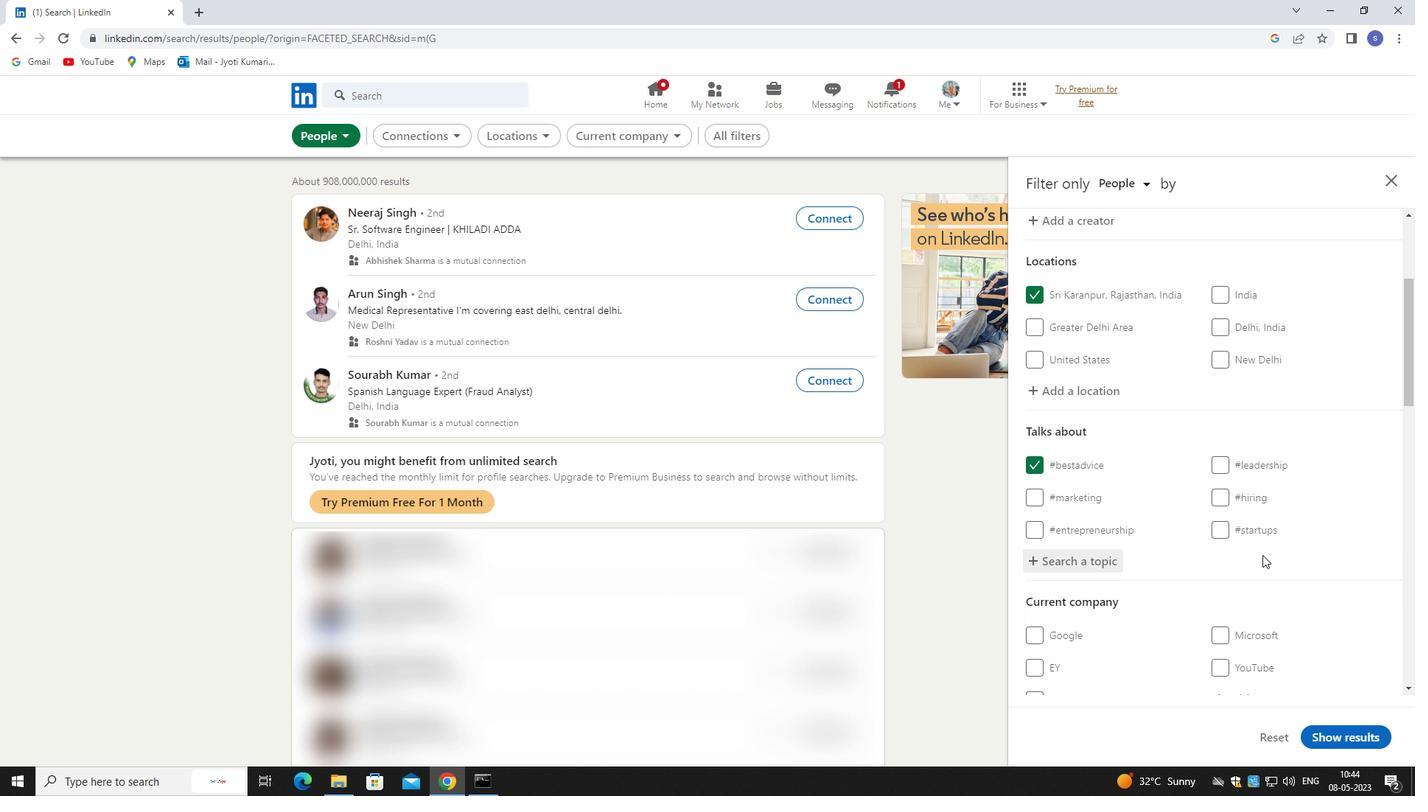 
Action: Mouse moved to (1262, 557)
Screenshot: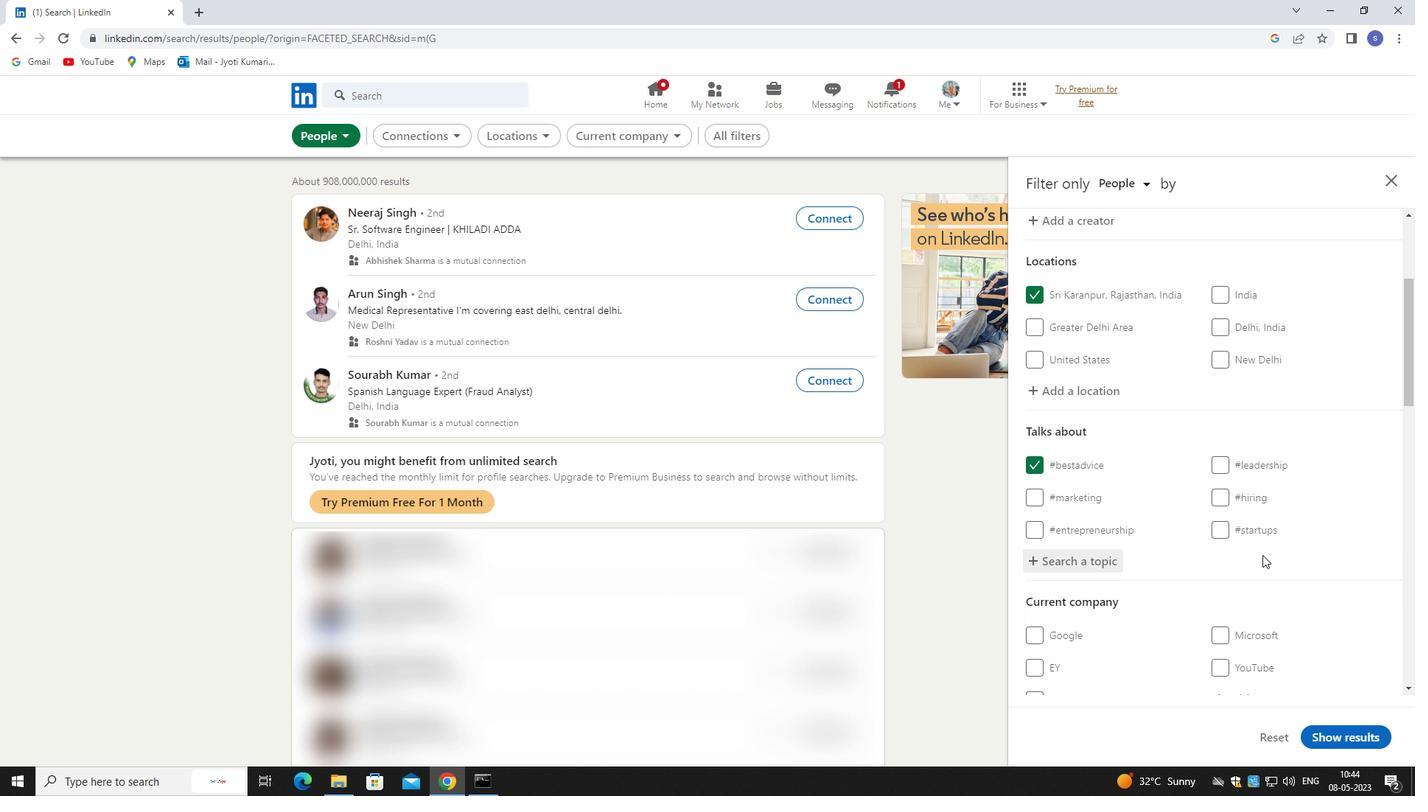 
Action: Mouse scrolled (1262, 556) with delta (0, 0)
Screenshot: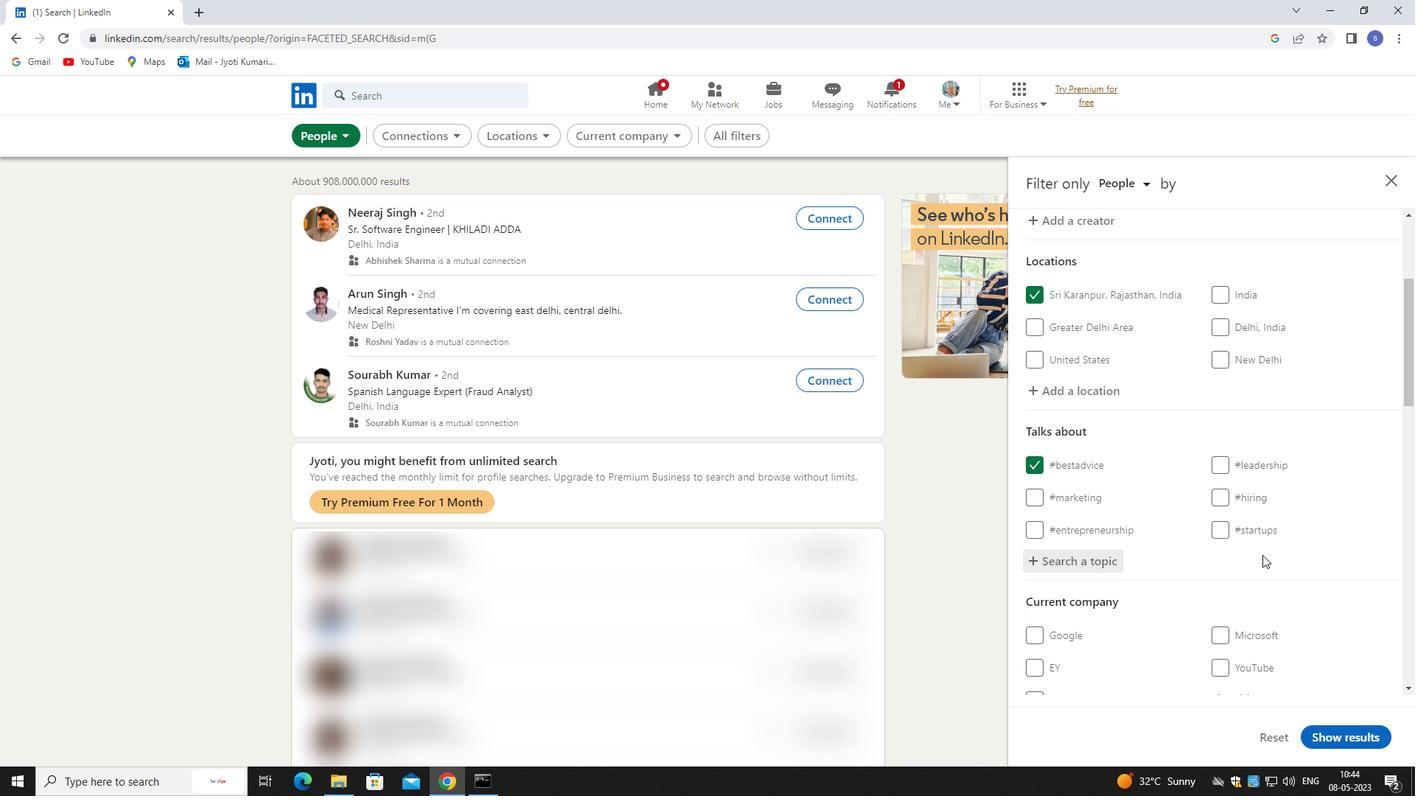 
Action: Mouse moved to (1262, 558)
Screenshot: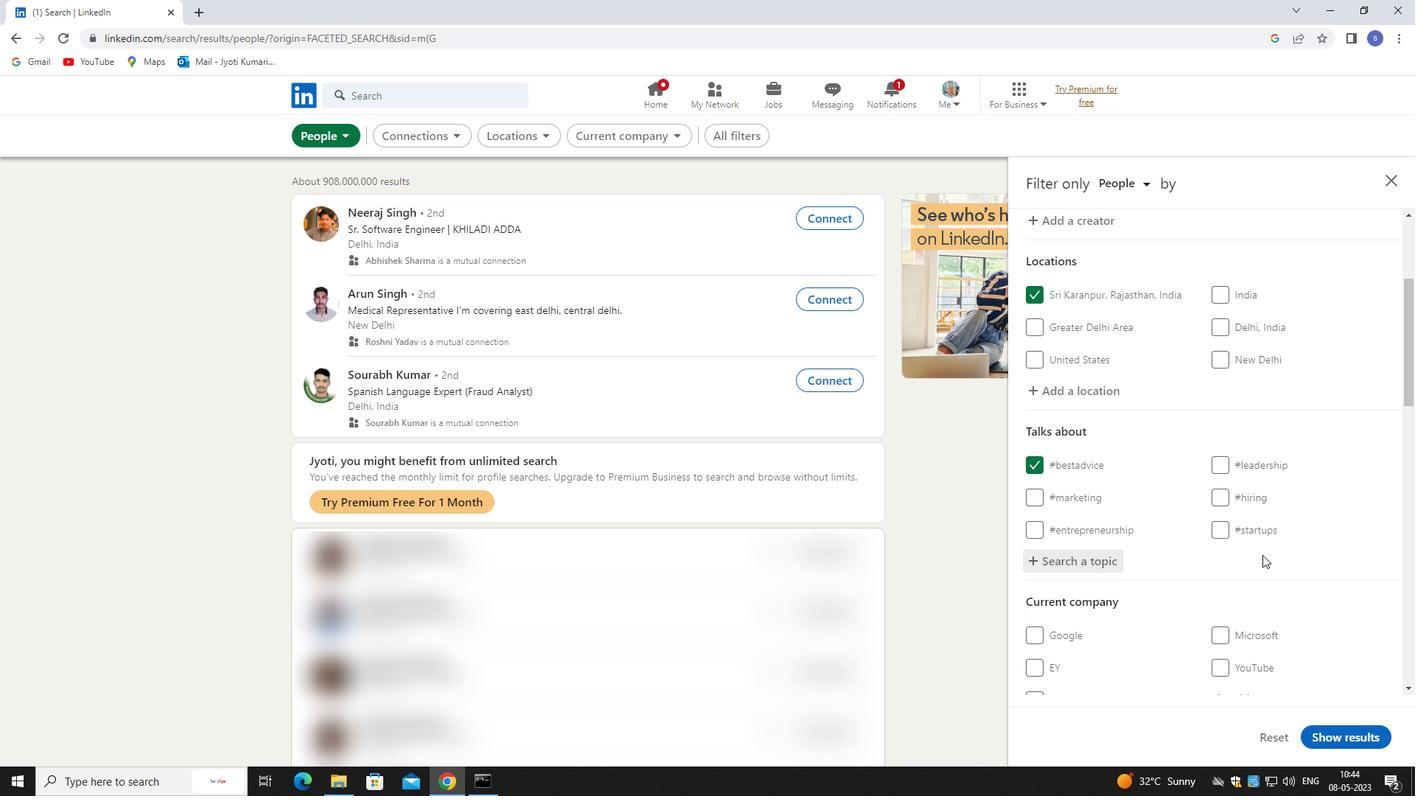 
Action: Mouse scrolled (1262, 557) with delta (0, 0)
Screenshot: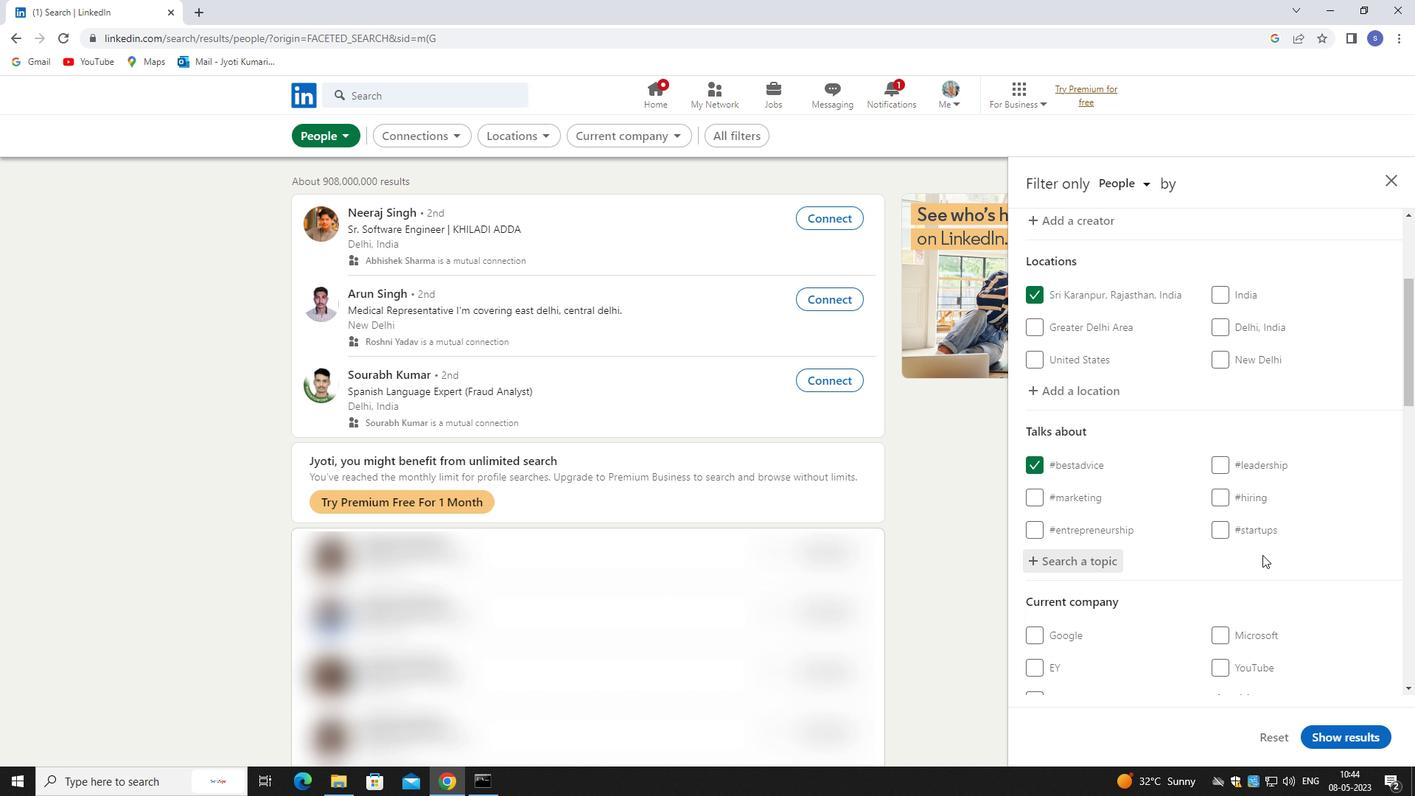 
Action: Mouse moved to (1262, 483)
Screenshot: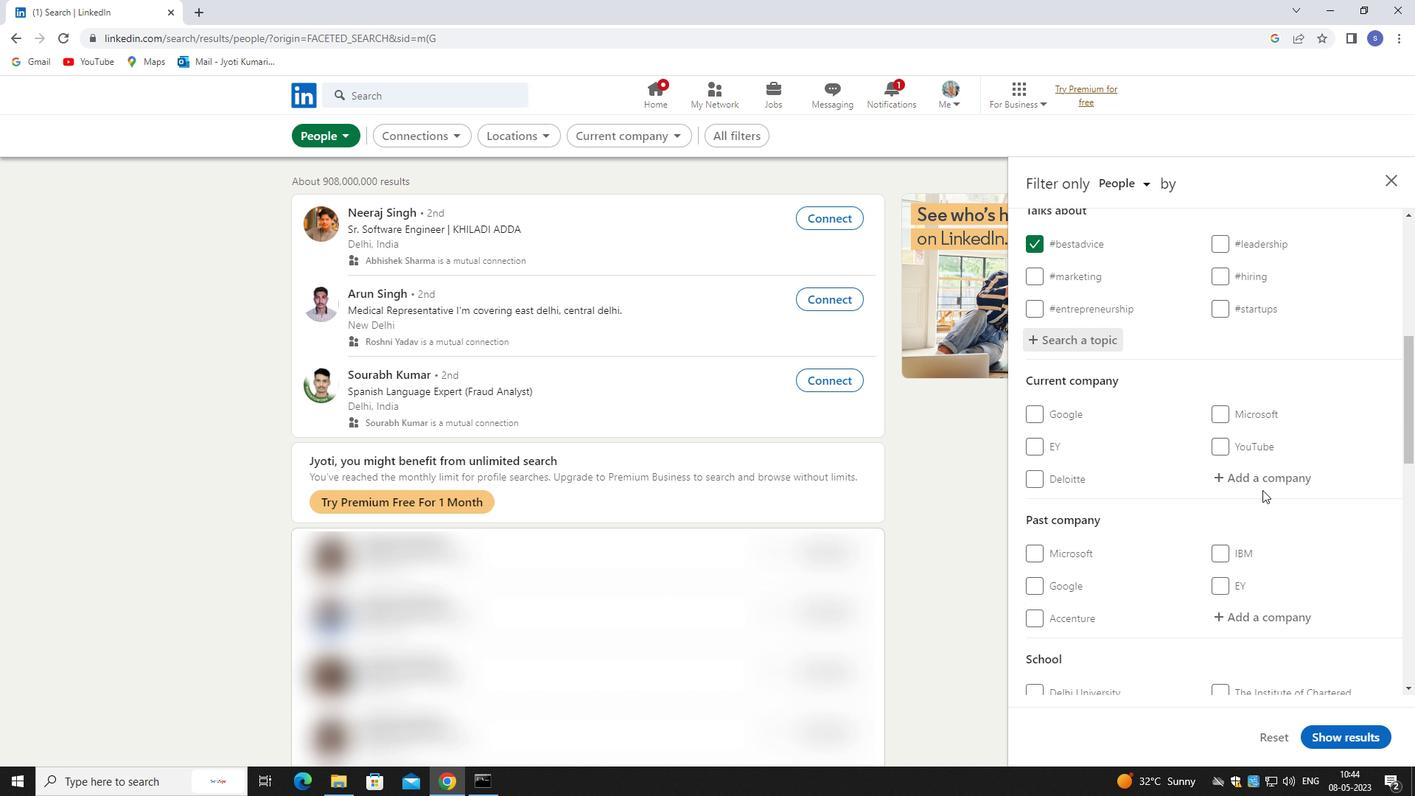 
Action: Mouse pressed left at (1262, 483)
Screenshot: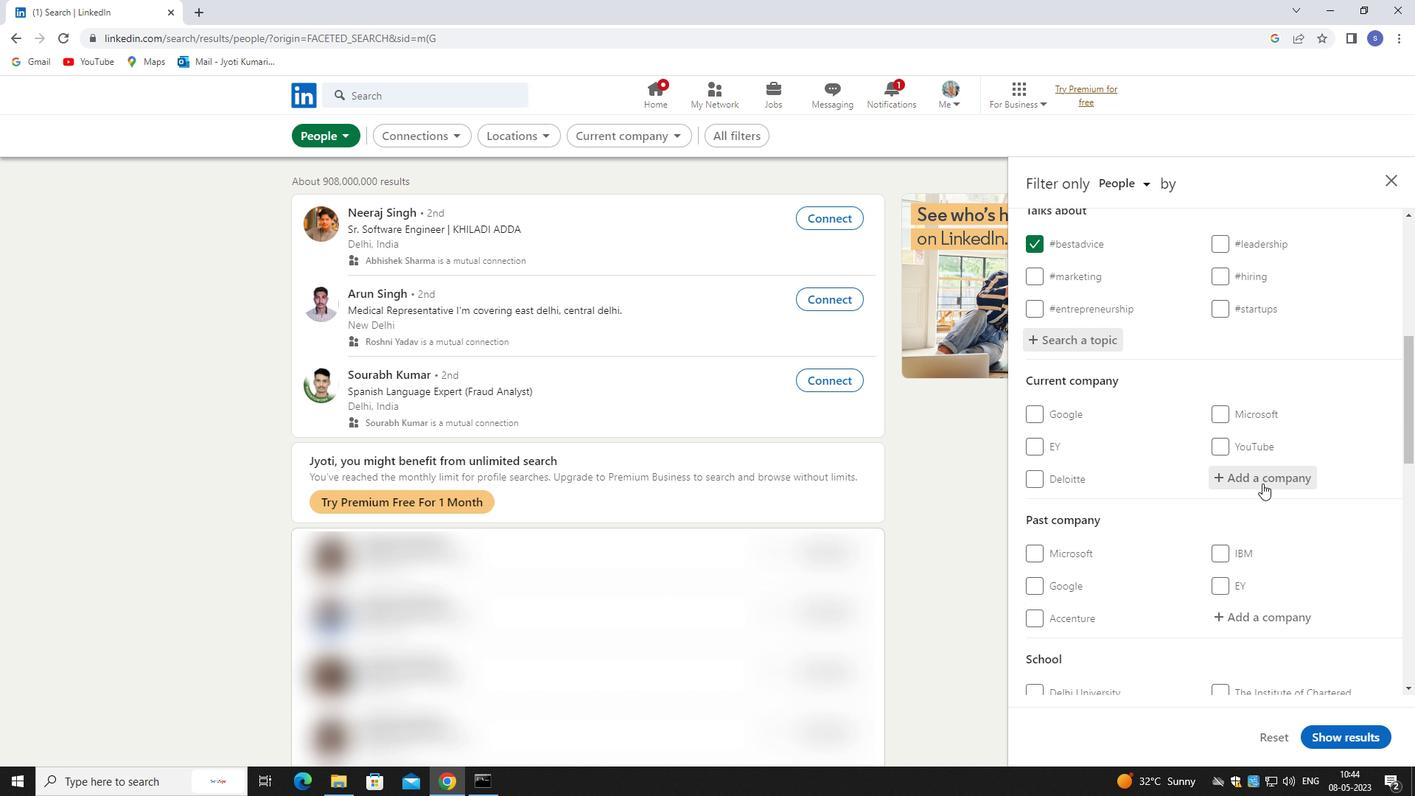 
Action: Key pressed relian
Screenshot: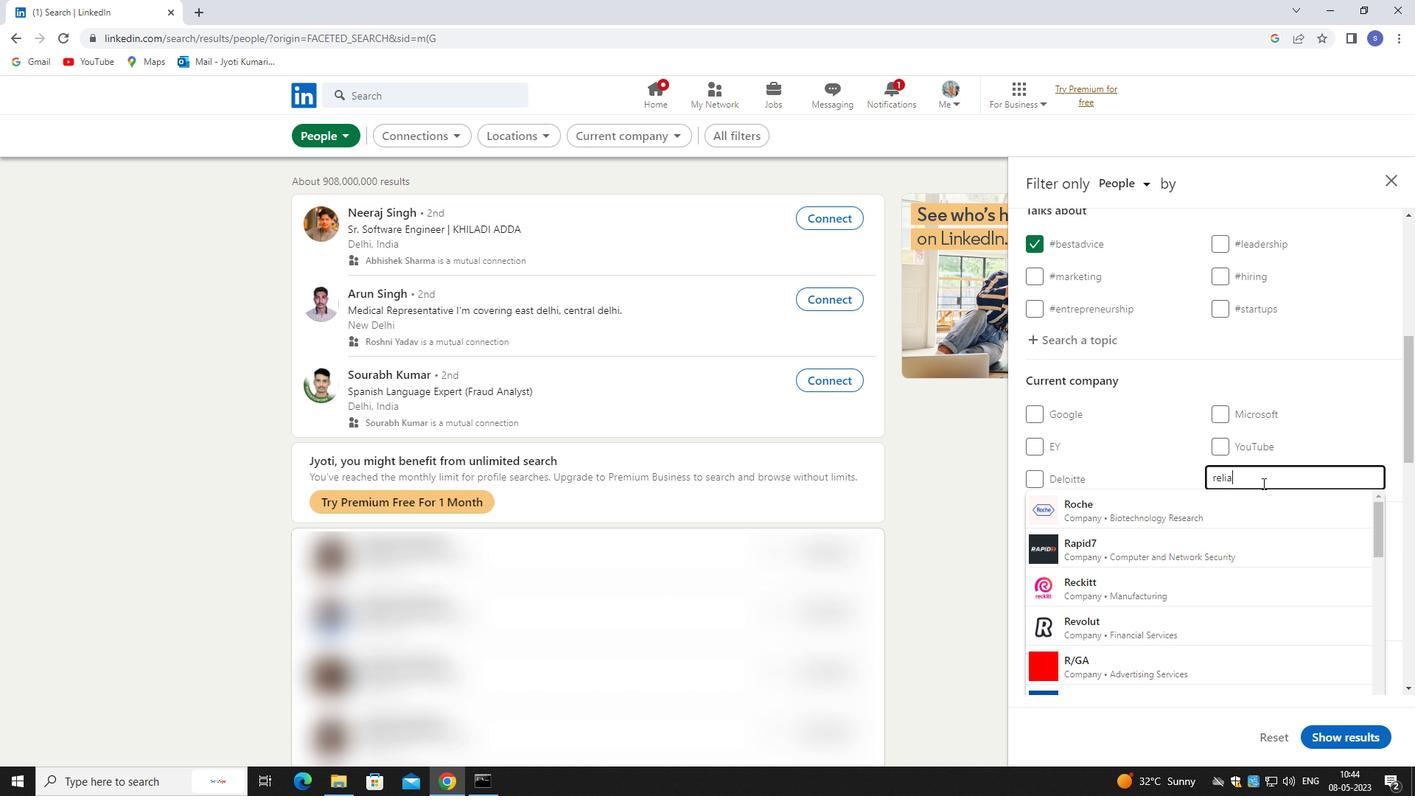 
Action: Mouse moved to (1226, 603)
Screenshot: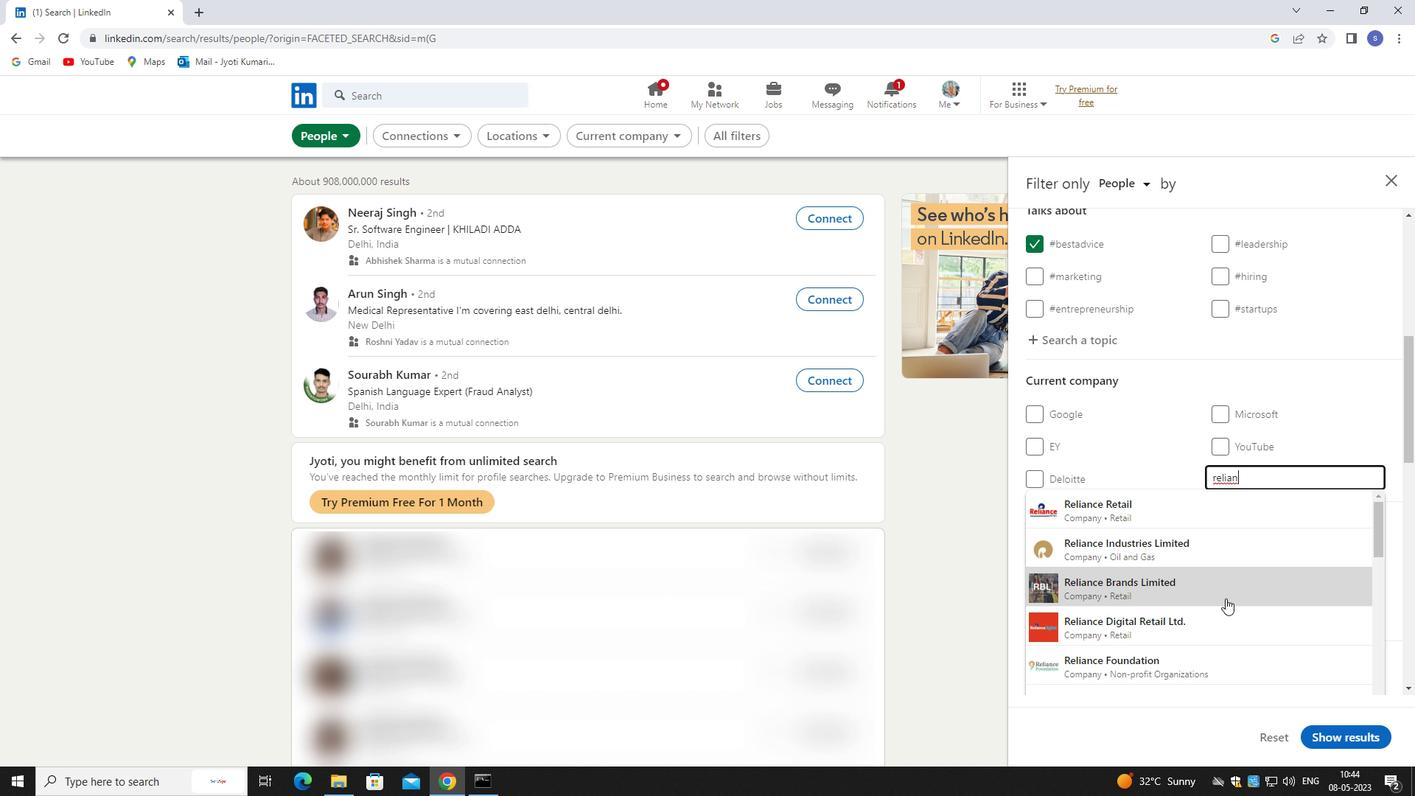 
Action: Mouse scrolled (1226, 602) with delta (0, 0)
Screenshot: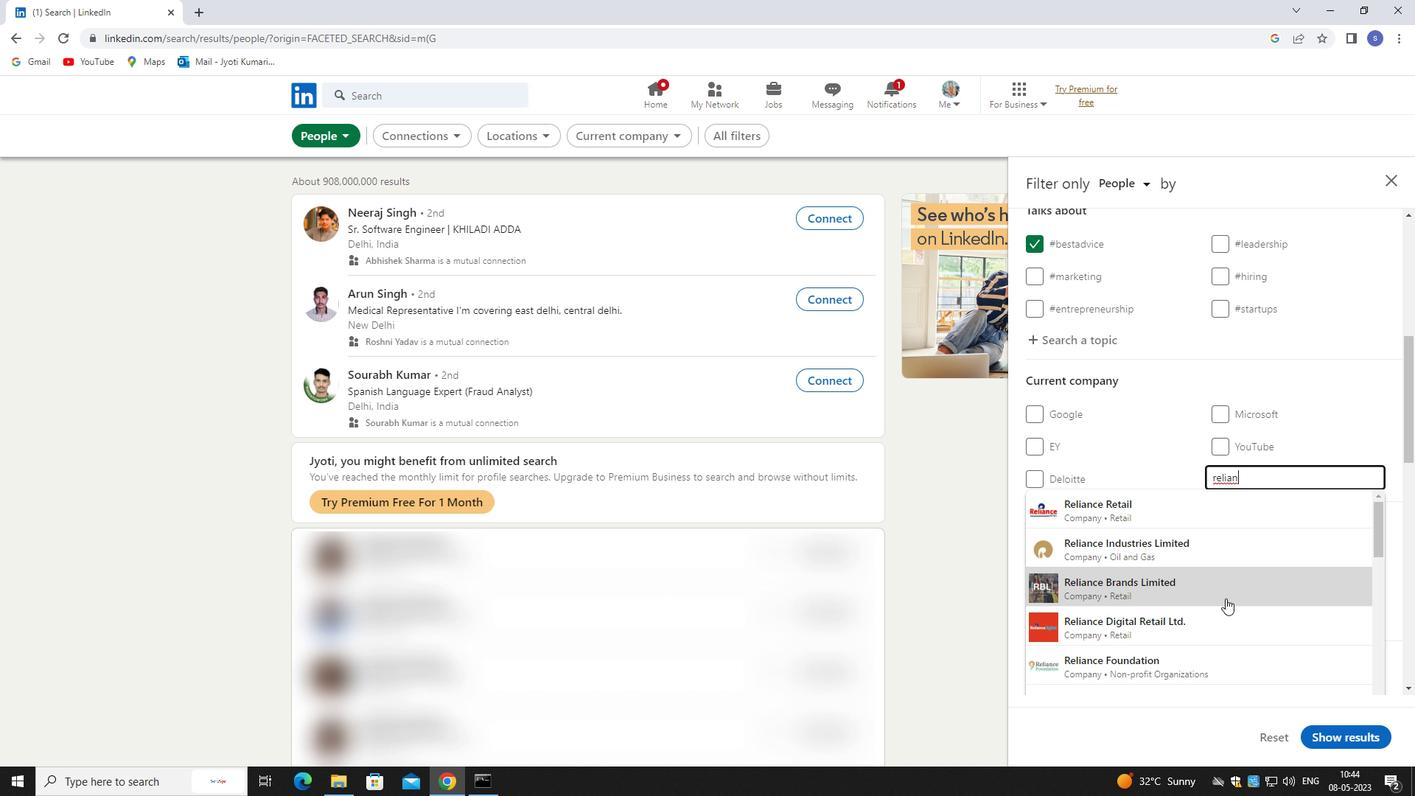 
Action: Mouse moved to (1226, 604)
Screenshot: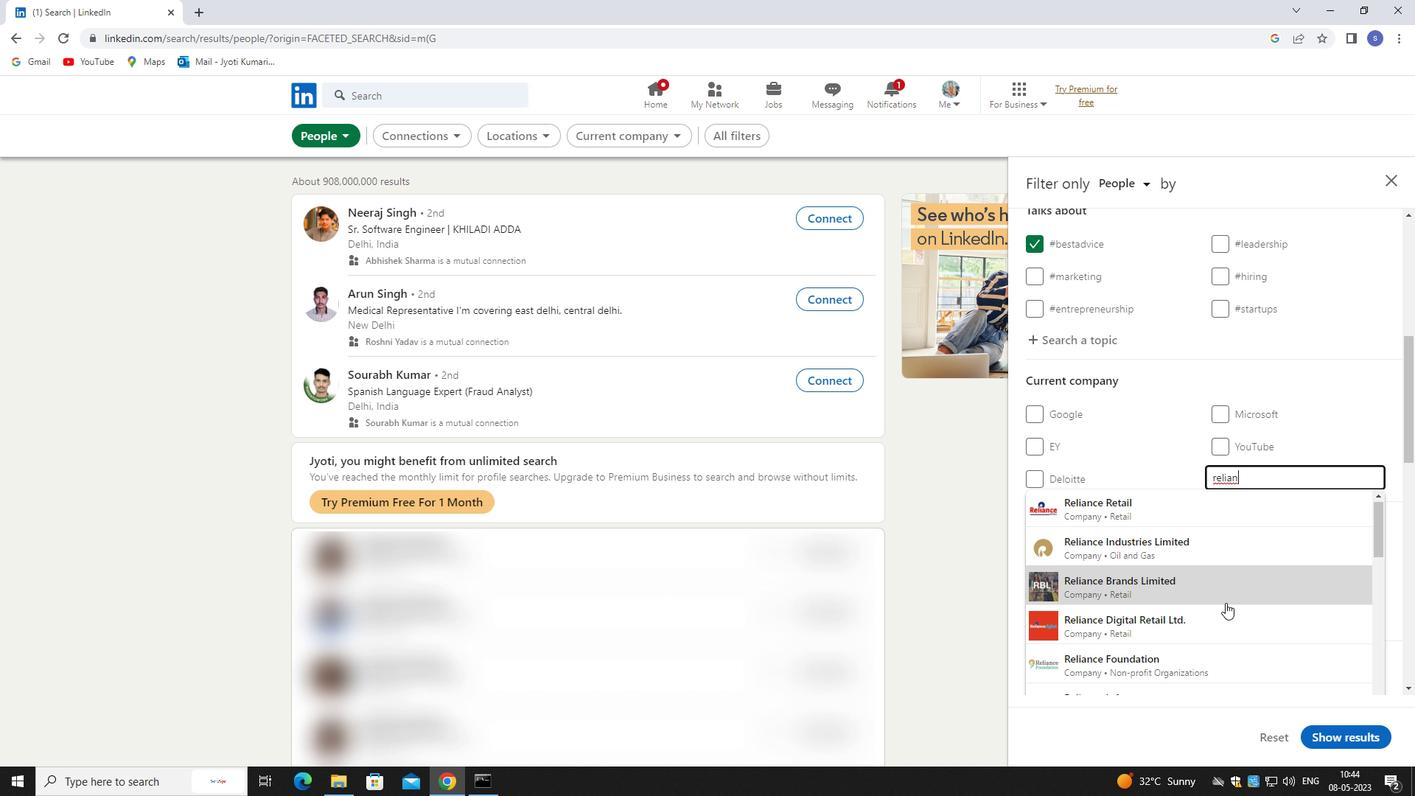 
Action: Mouse scrolled (1226, 603) with delta (0, 0)
Screenshot: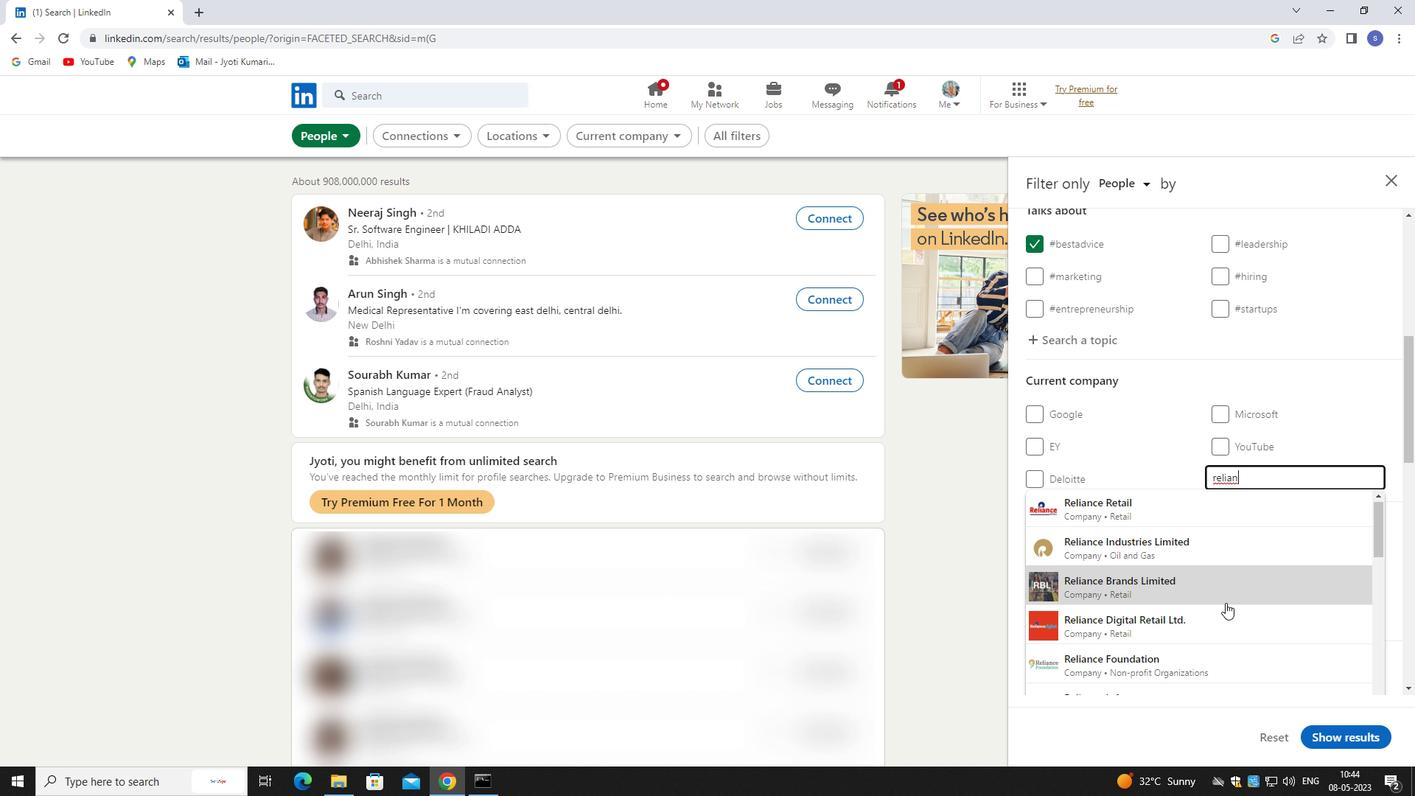 
Action: Mouse scrolled (1226, 603) with delta (0, 0)
Screenshot: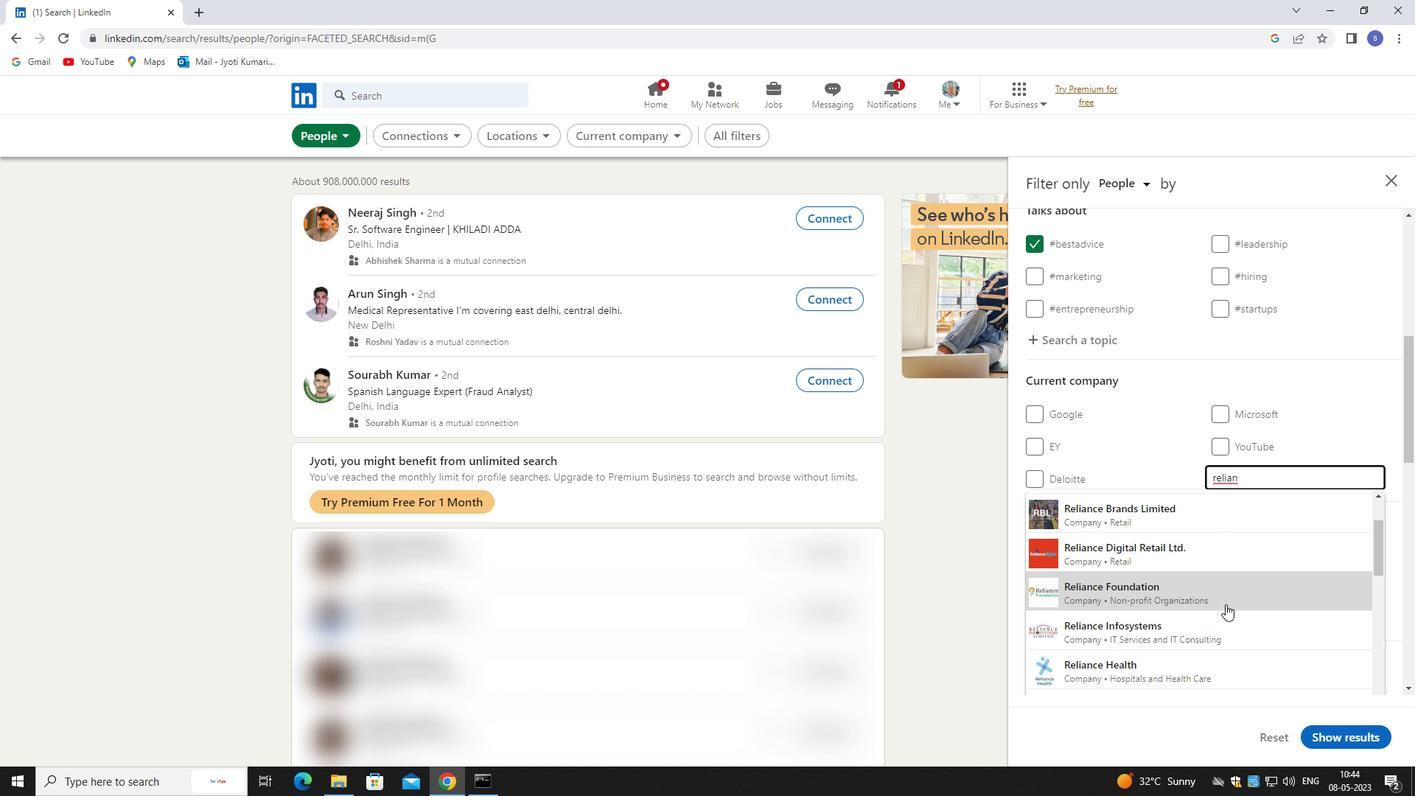 
Action: Mouse scrolled (1226, 603) with delta (0, 0)
Screenshot: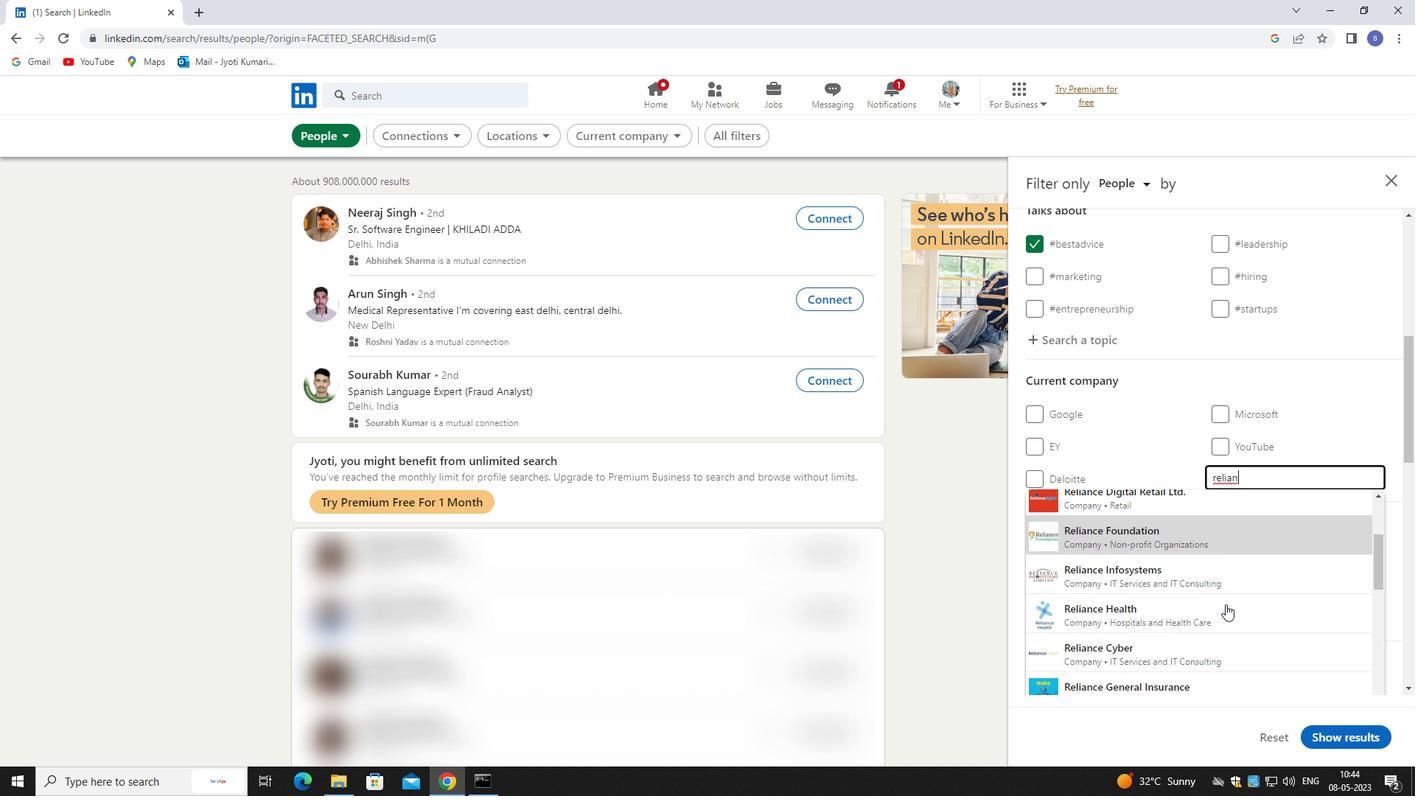 
Action: Mouse scrolled (1226, 603) with delta (0, 0)
Screenshot: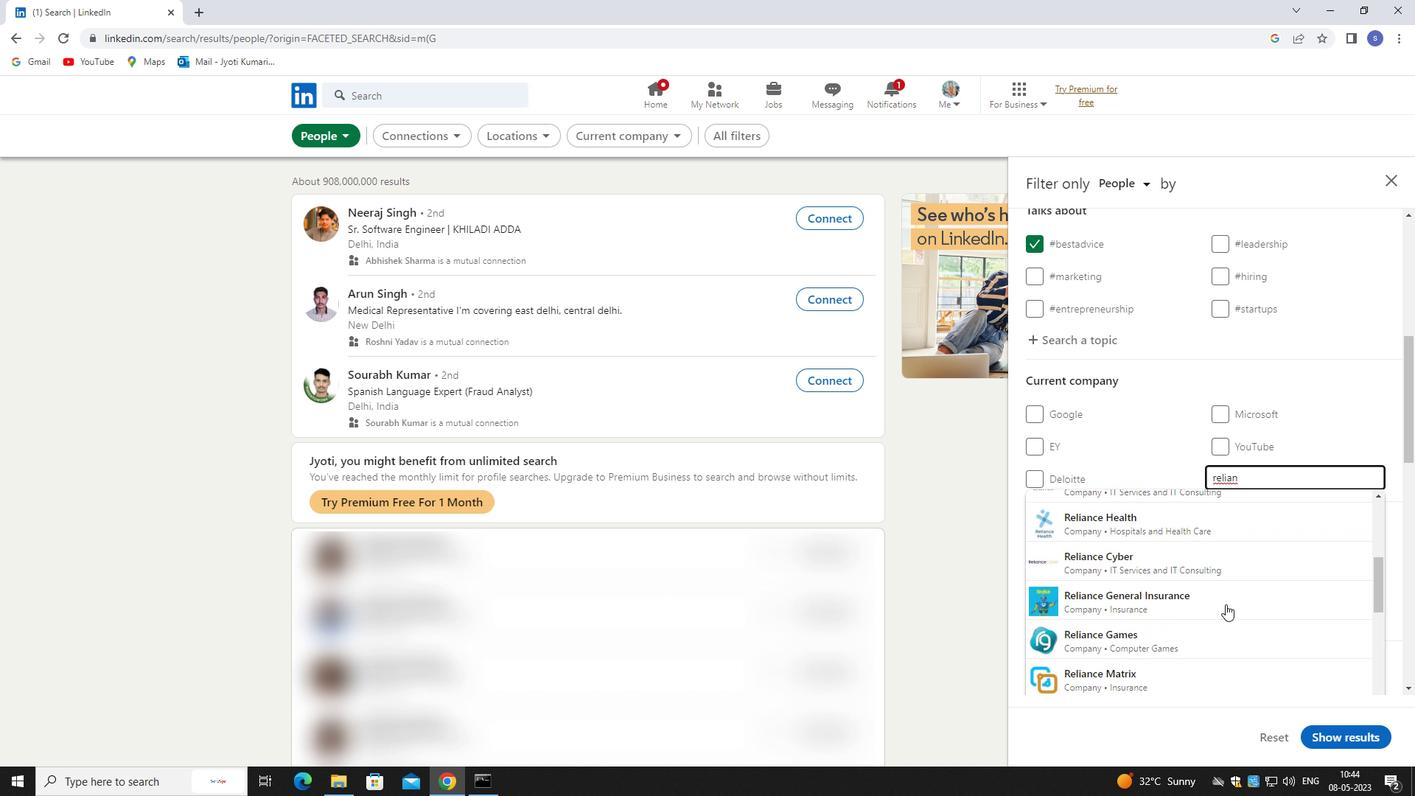 
Action: Mouse scrolled (1226, 603) with delta (0, 0)
Screenshot: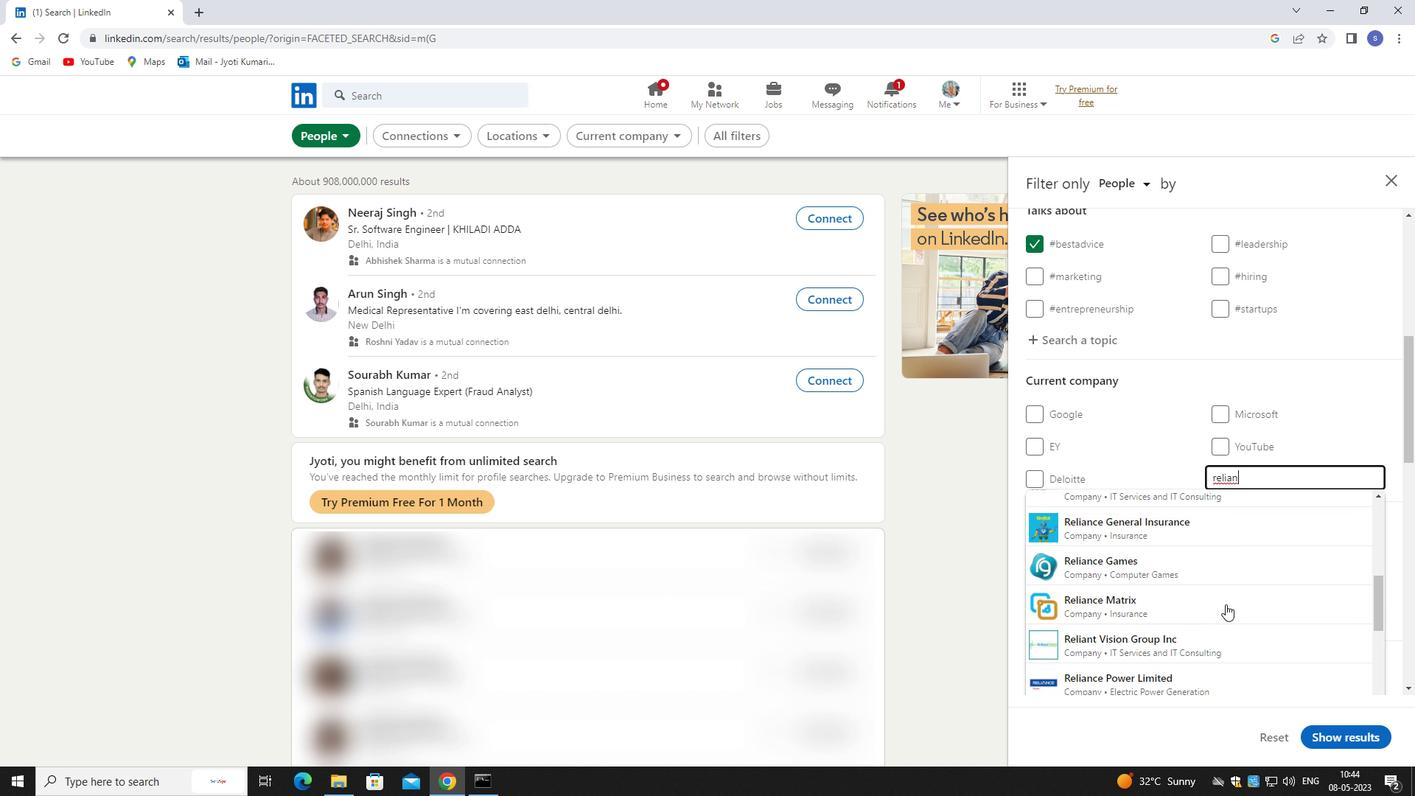 
Action: Mouse scrolled (1226, 603) with delta (0, 0)
Screenshot: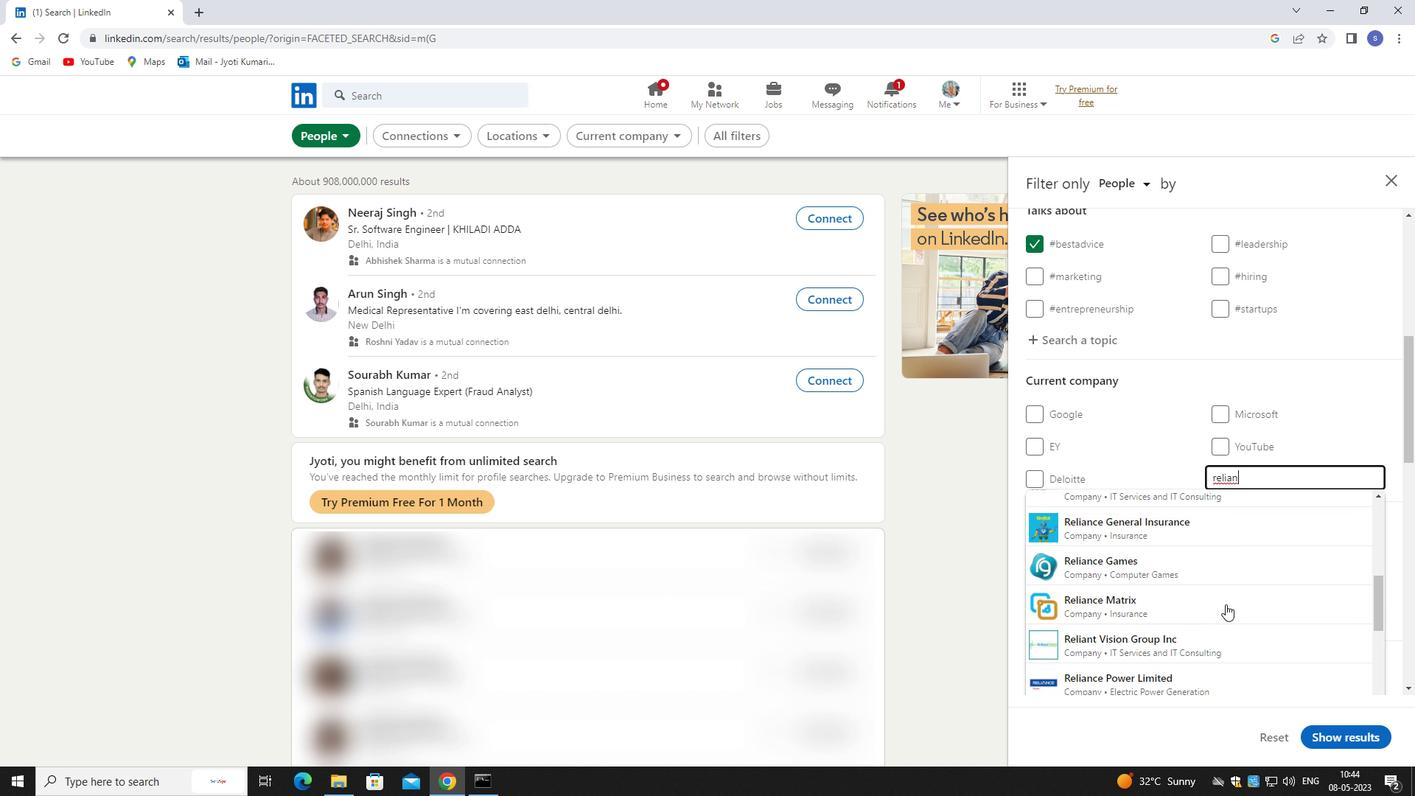 
Action: Mouse scrolled (1226, 603) with delta (0, 0)
Screenshot: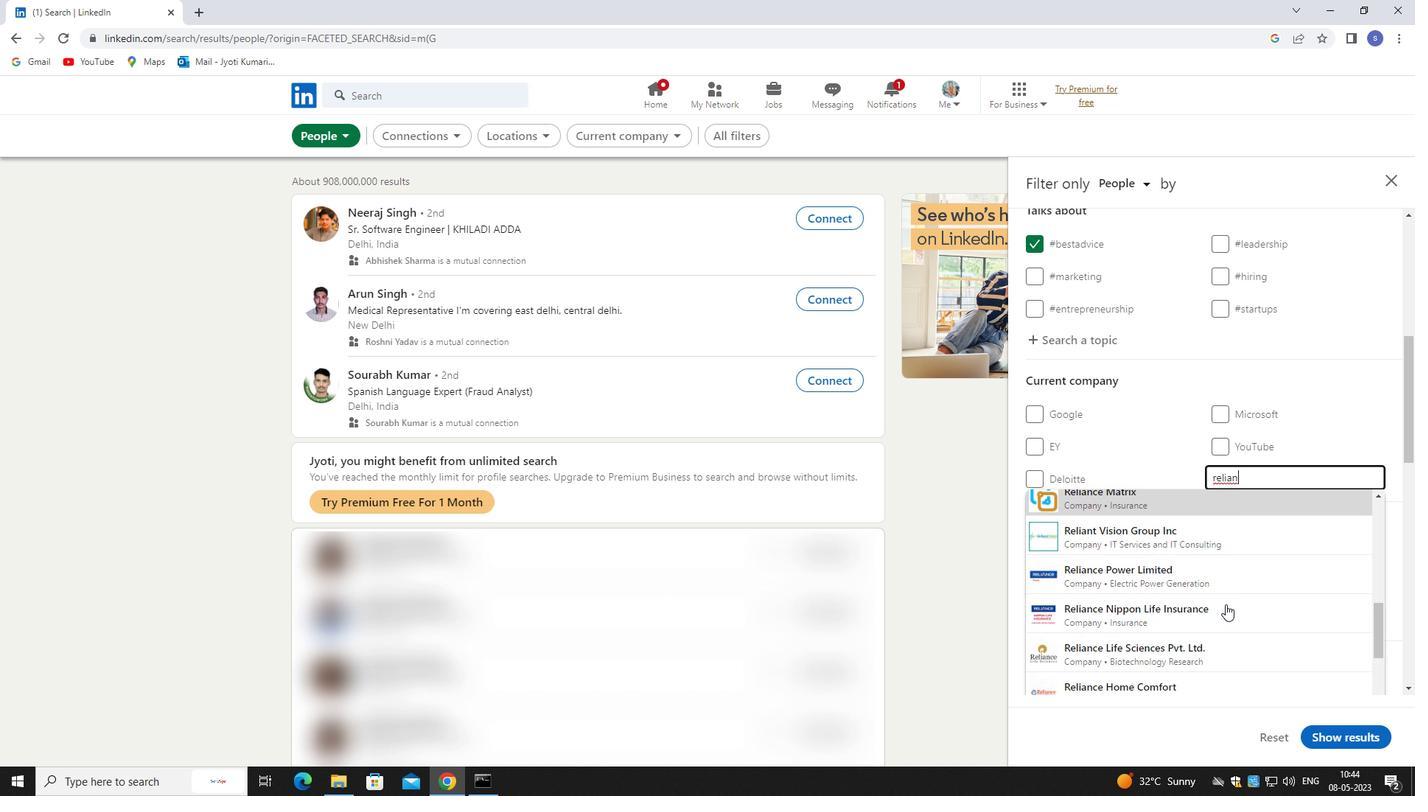 
Action: Mouse scrolled (1226, 603) with delta (0, 0)
Screenshot: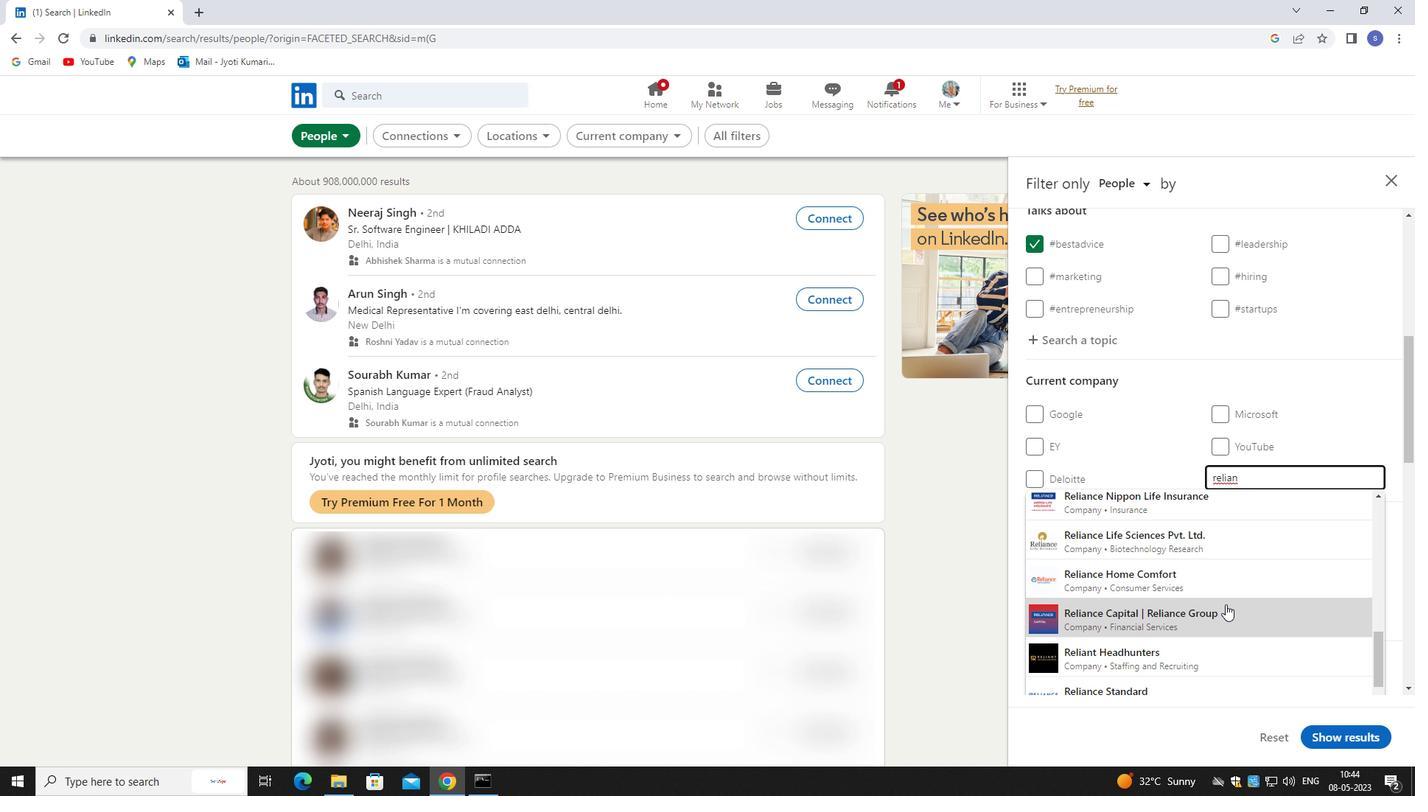 
Action: Mouse scrolled (1226, 603) with delta (0, 0)
Screenshot: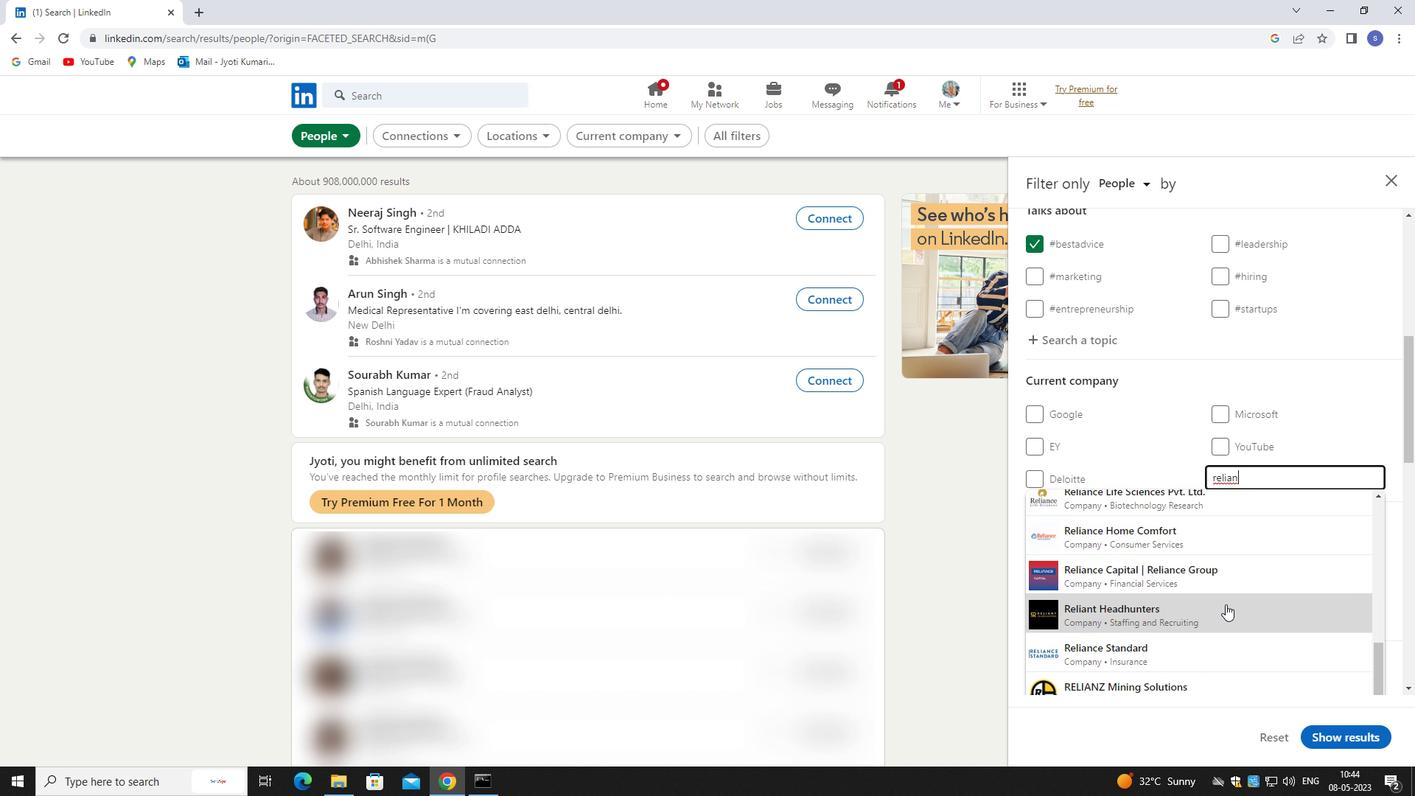 
Action: Mouse scrolled (1226, 603) with delta (0, 0)
Screenshot: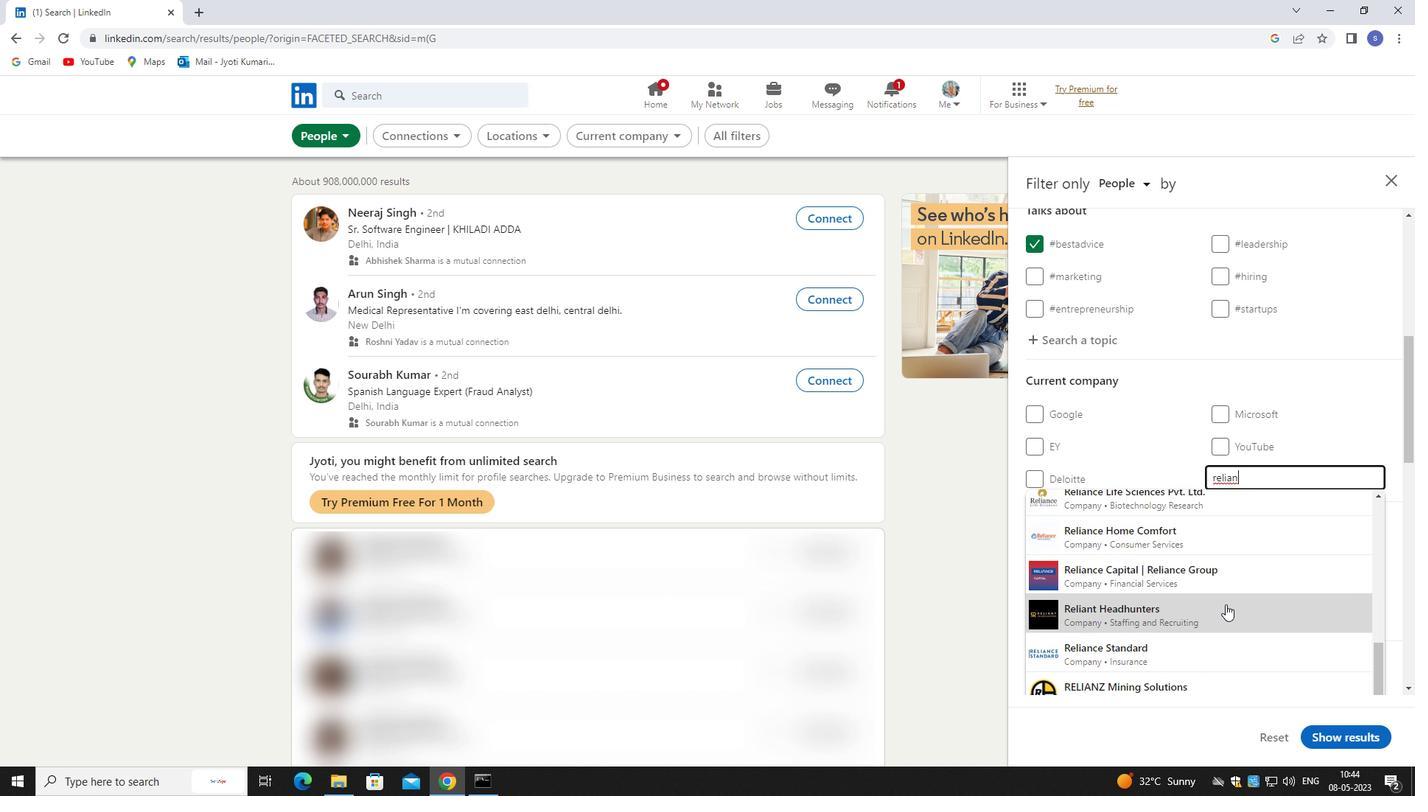 
Action: Key pressed ce<Key.space>comm
Screenshot: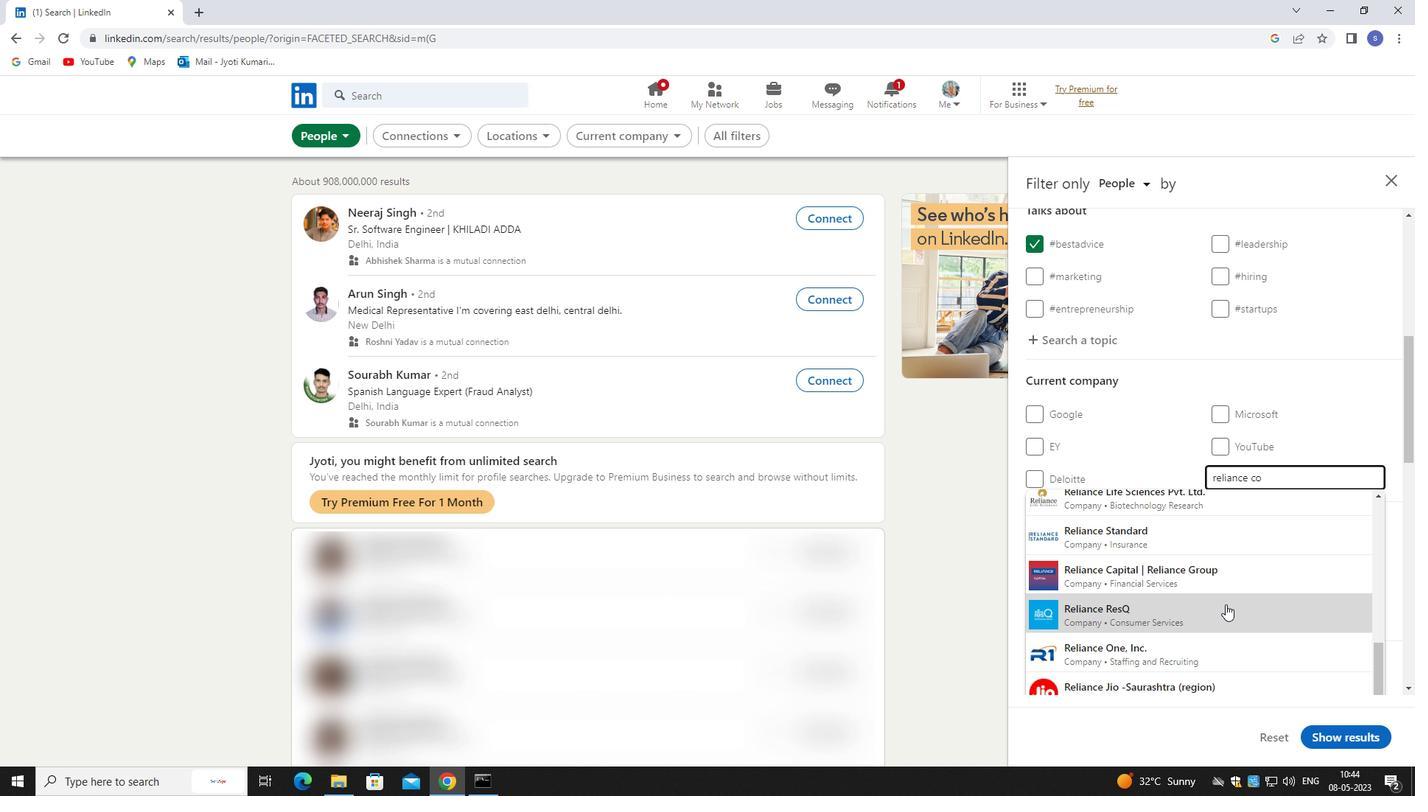
Action: Mouse moved to (1244, 606)
Screenshot: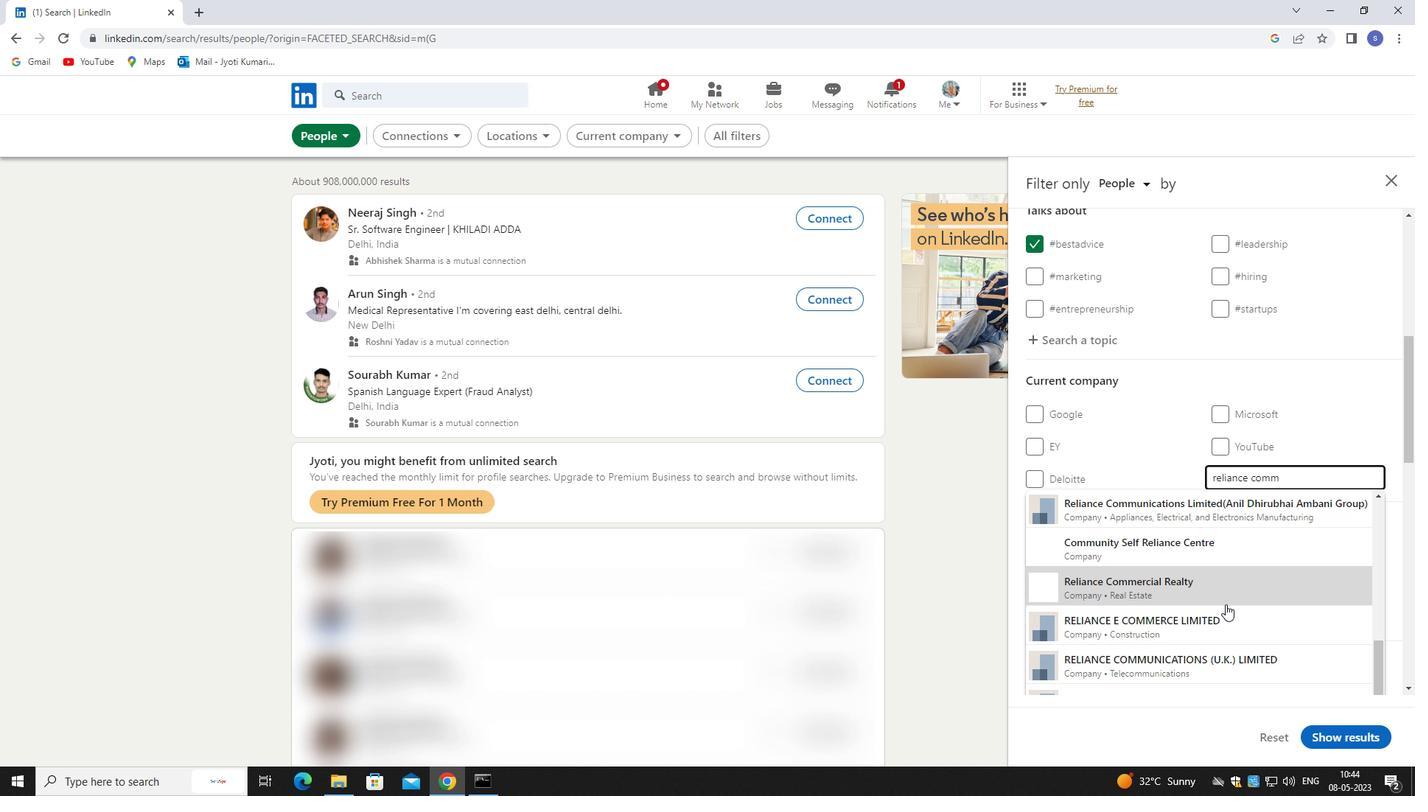
Action: Mouse scrolled (1244, 606) with delta (0, 0)
Screenshot: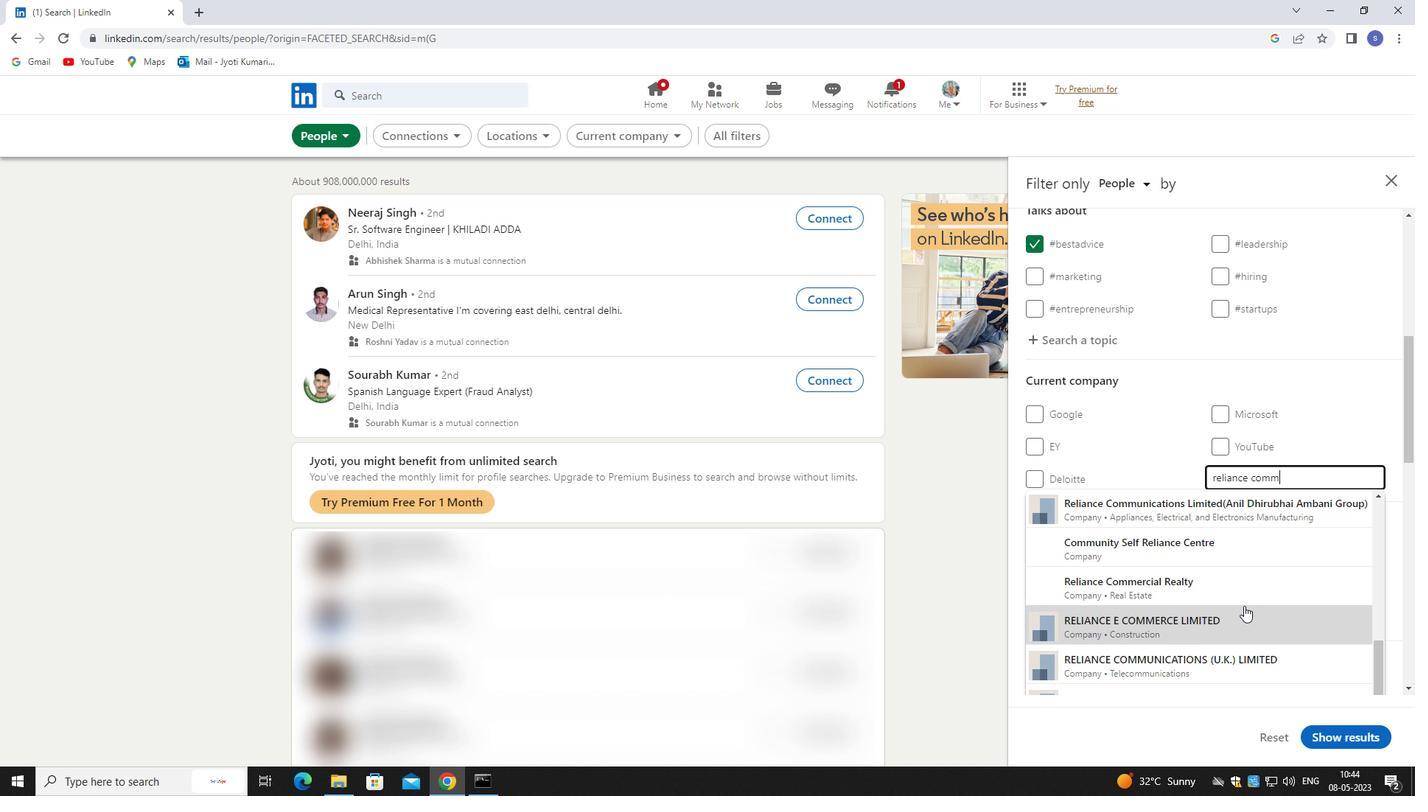 
Action: Mouse scrolled (1244, 606) with delta (0, 0)
Screenshot: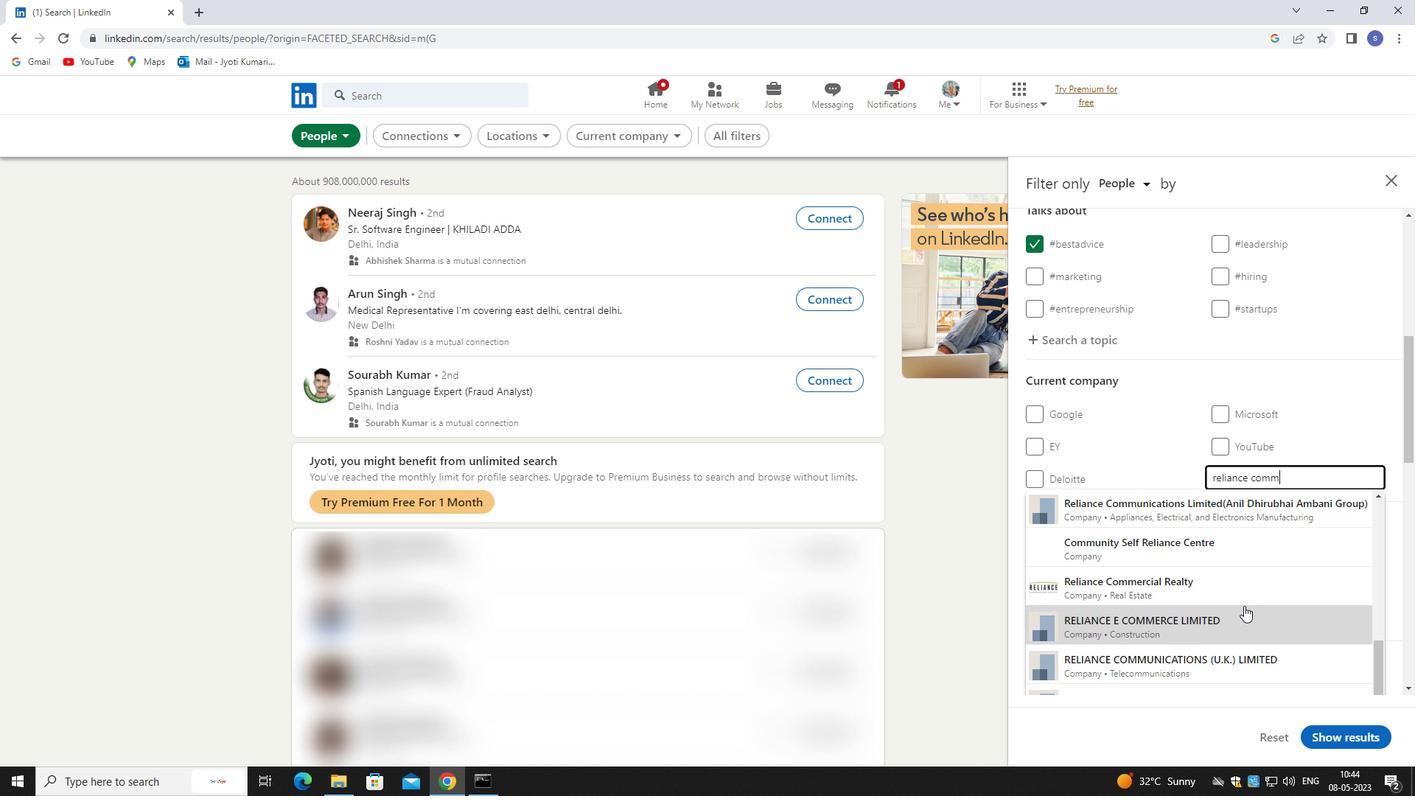 
Action: Mouse moved to (1246, 606)
Screenshot: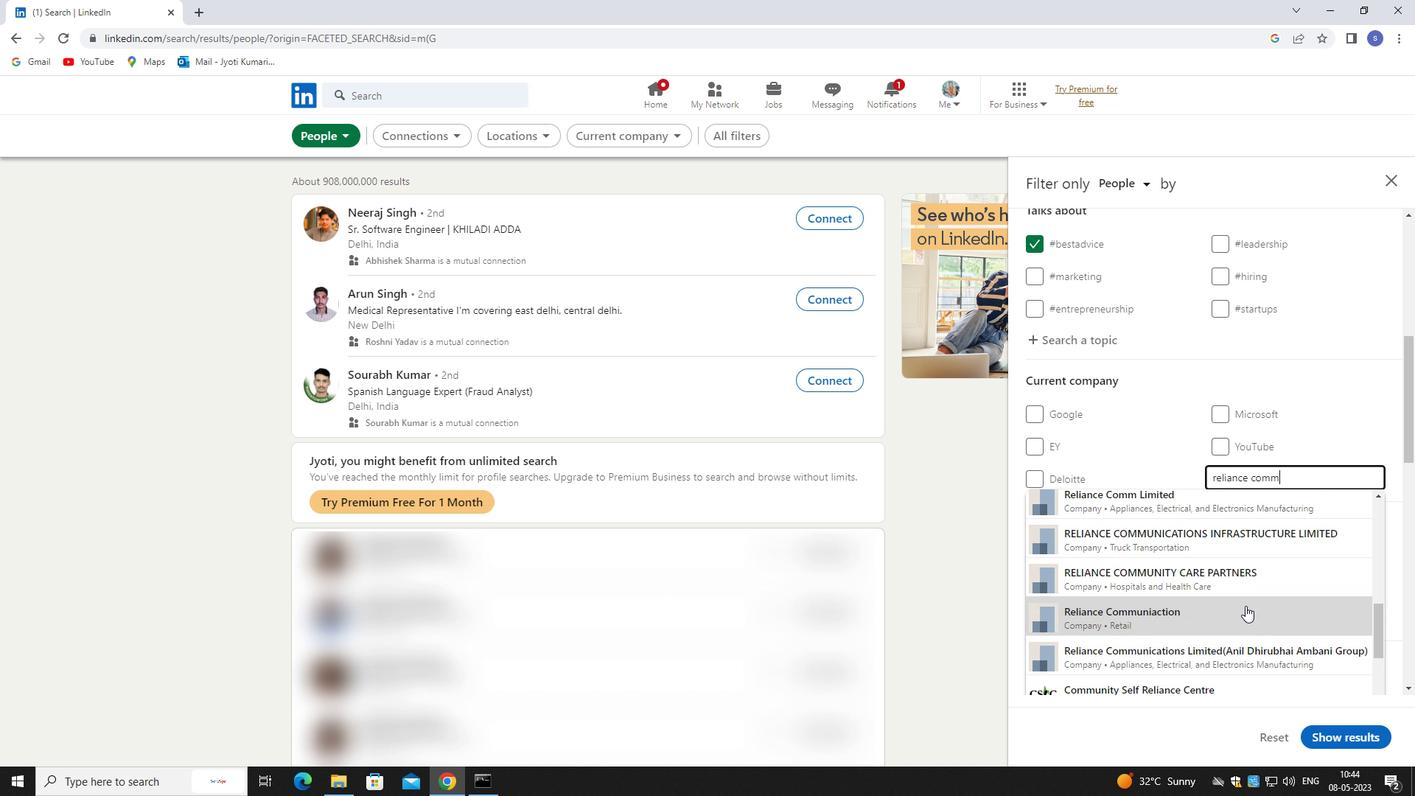 
Action: Mouse scrolled (1246, 606) with delta (0, 0)
Screenshot: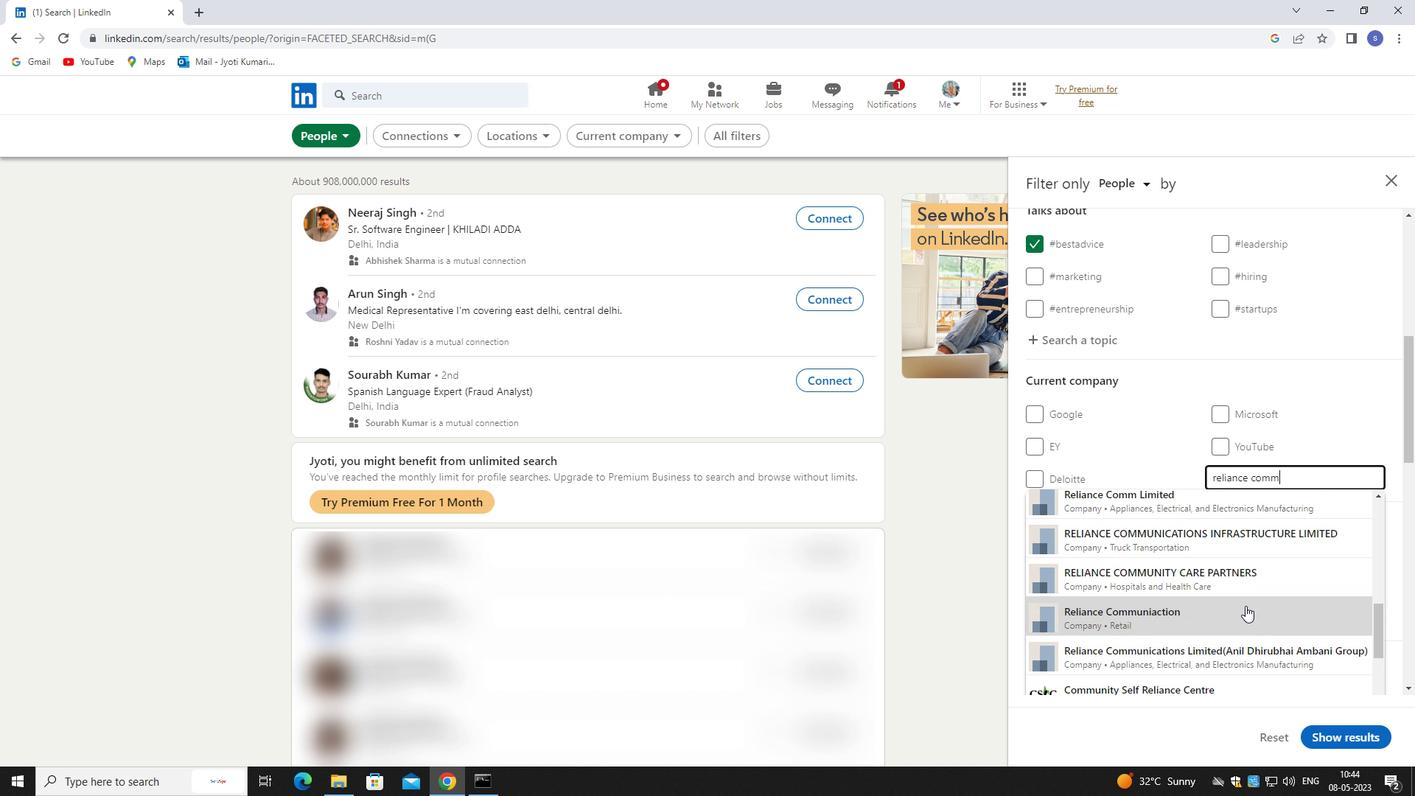 
Action: Mouse scrolled (1246, 606) with delta (0, 0)
Screenshot: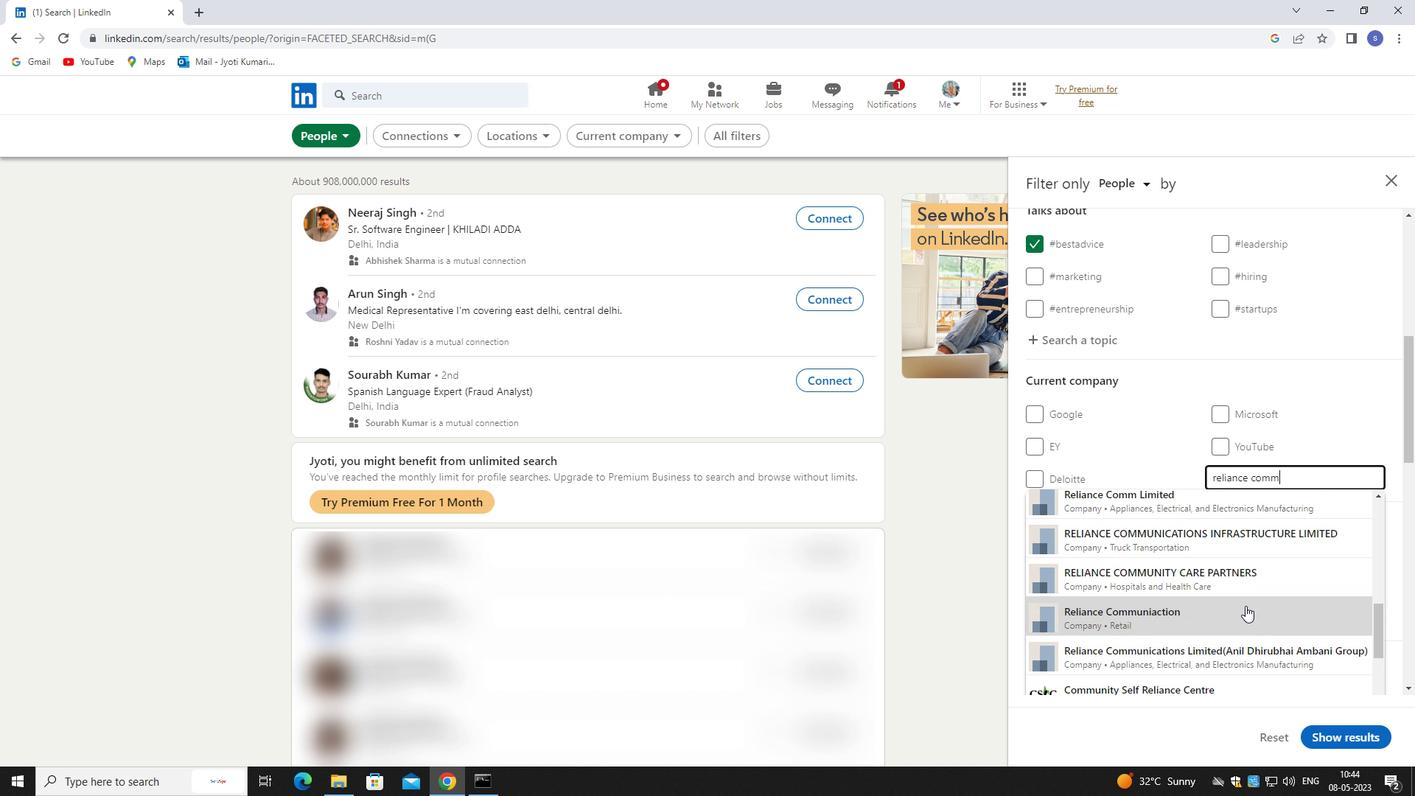 
Action: Mouse moved to (1247, 606)
Screenshot: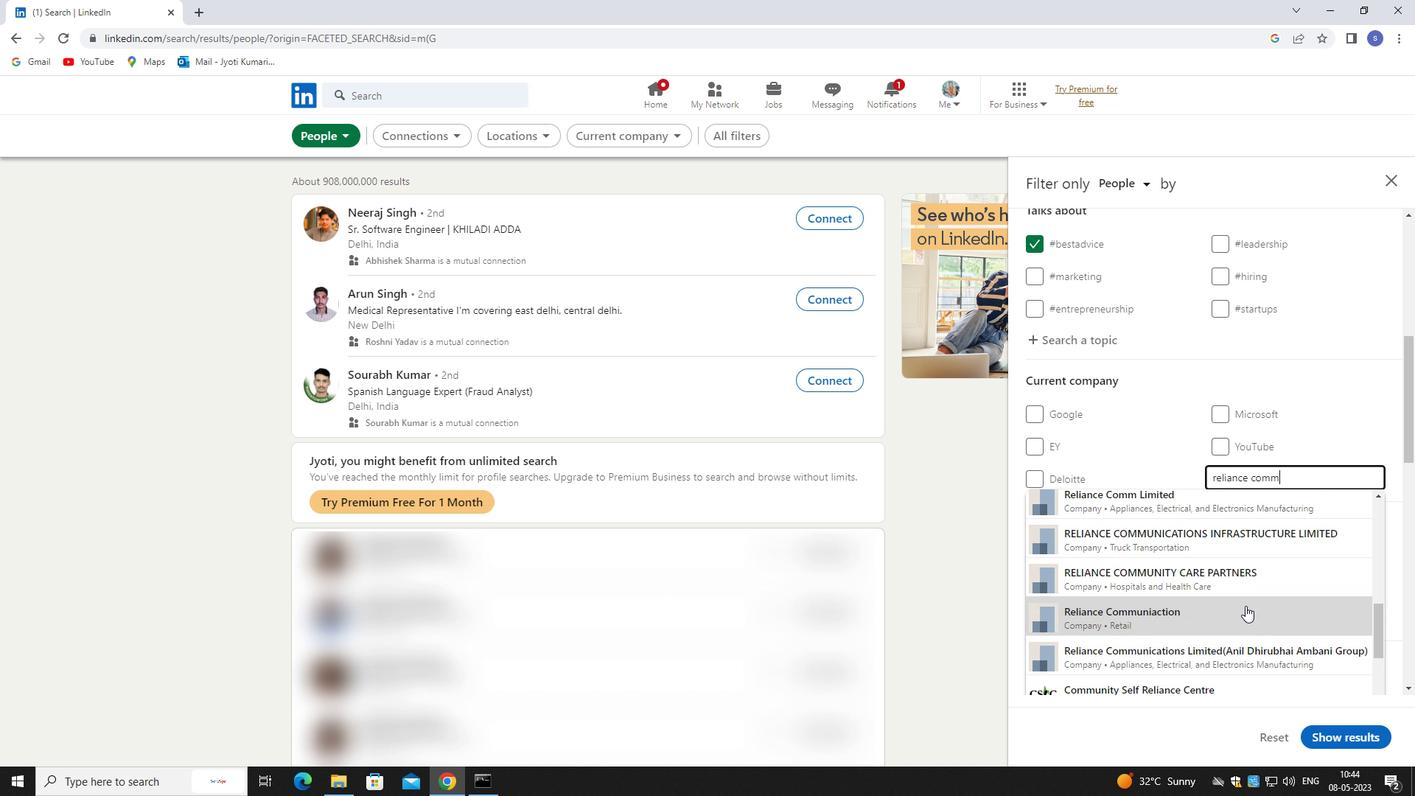 
Action: Mouse scrolled (1247, 606) with delta (0, 0)
Screenshot: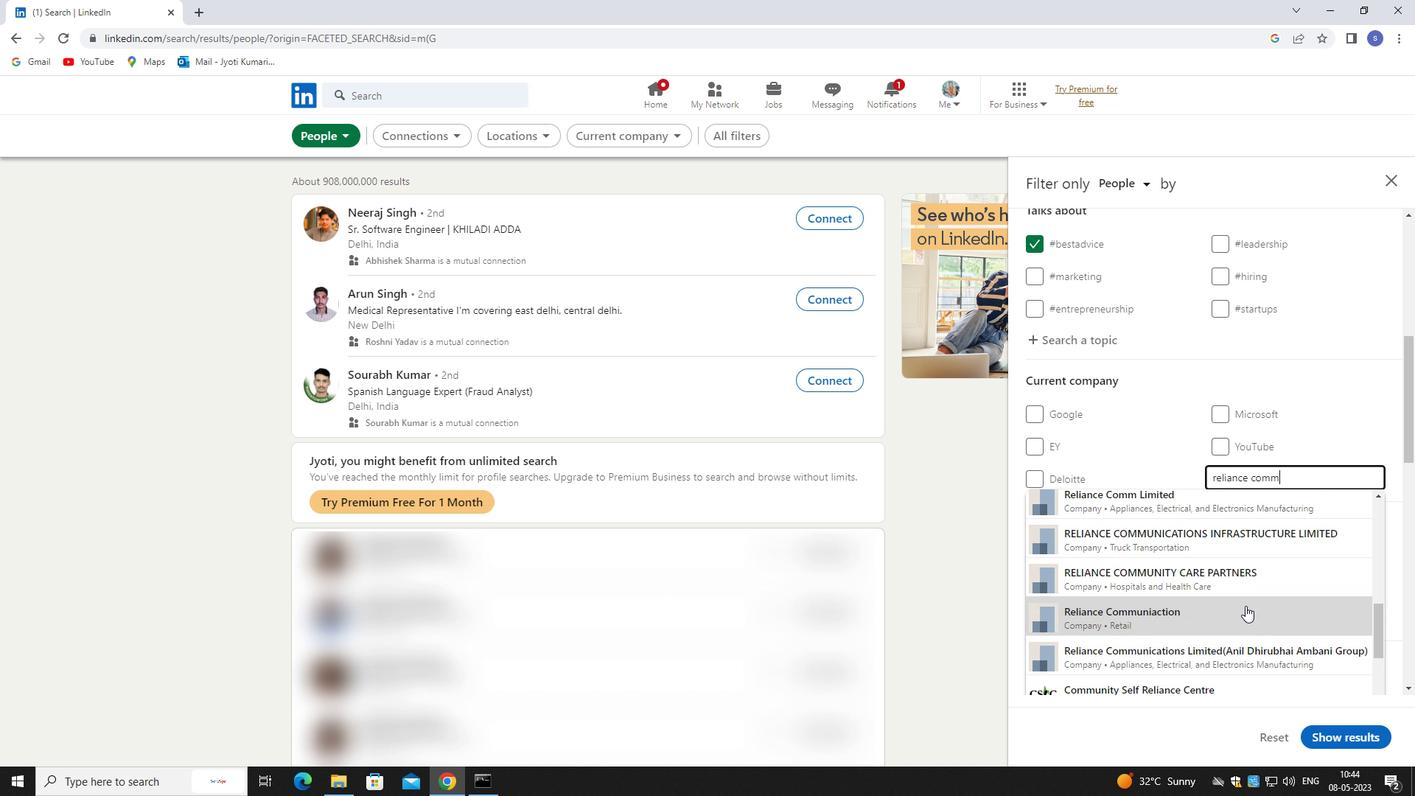 
Action: Mouse moved to (1251, 606)
Screenshot: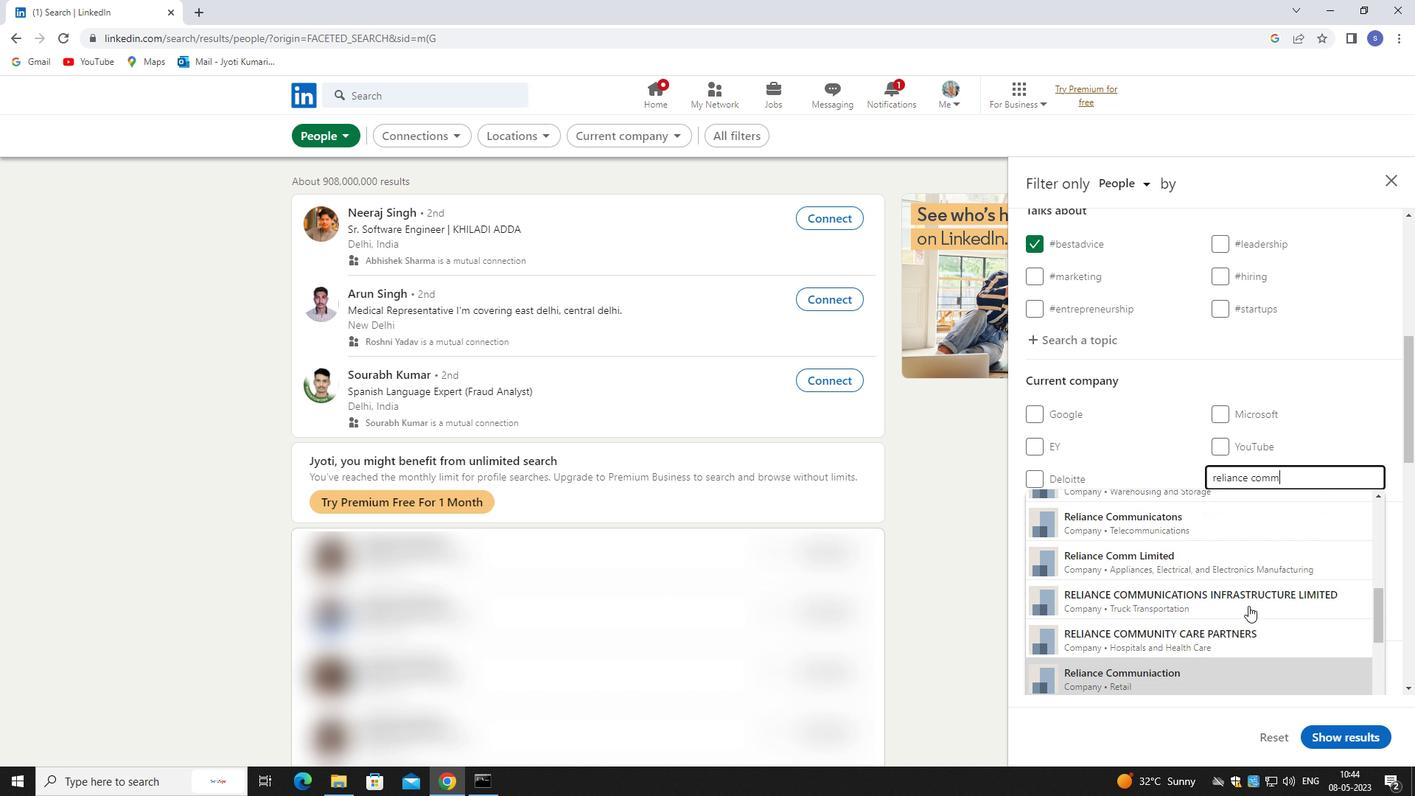 
Action: Mouse scrolled (1251, 606) with delta (0, 0)
Screenshot: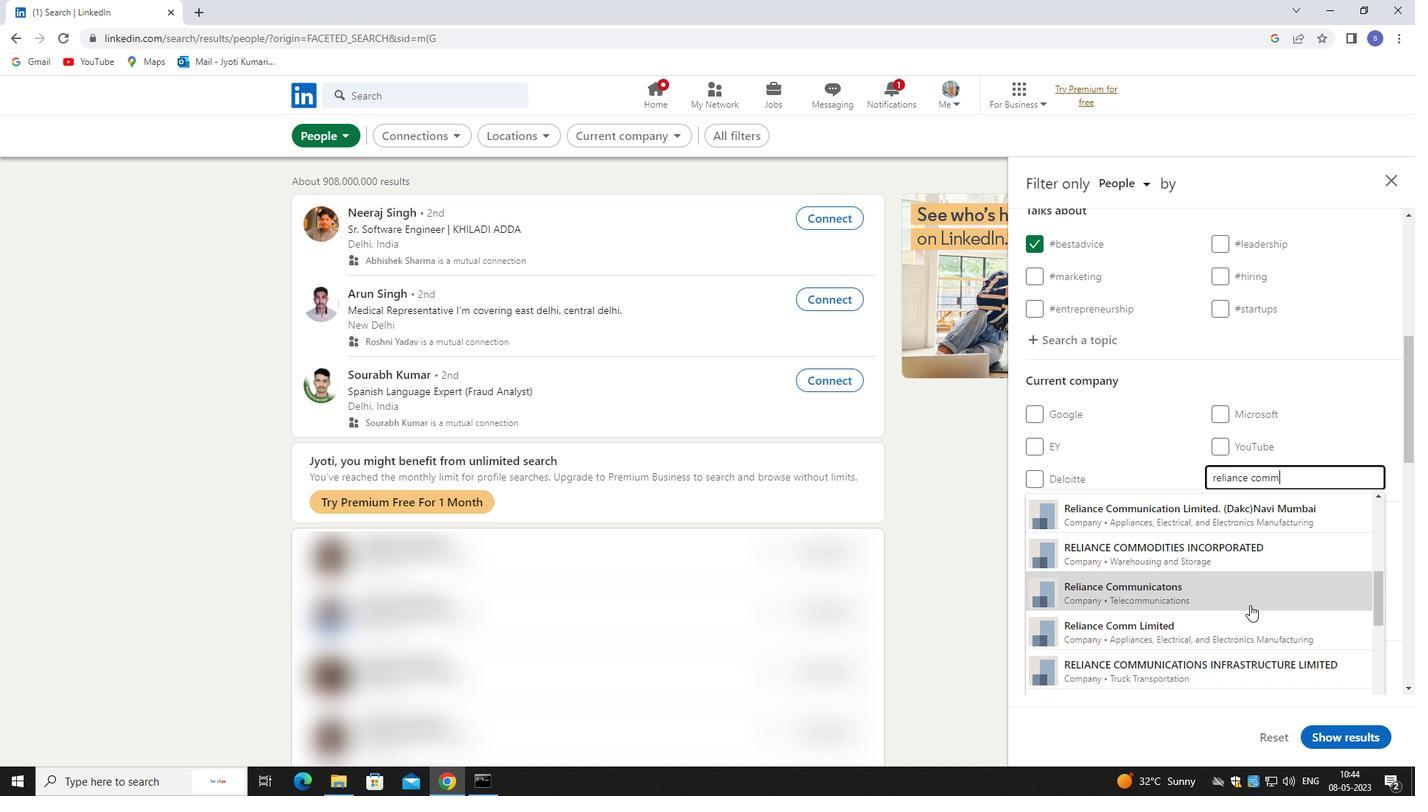 
Action: Mouse scrolled (1251, 606) with delta (0, 0)
Screenshot: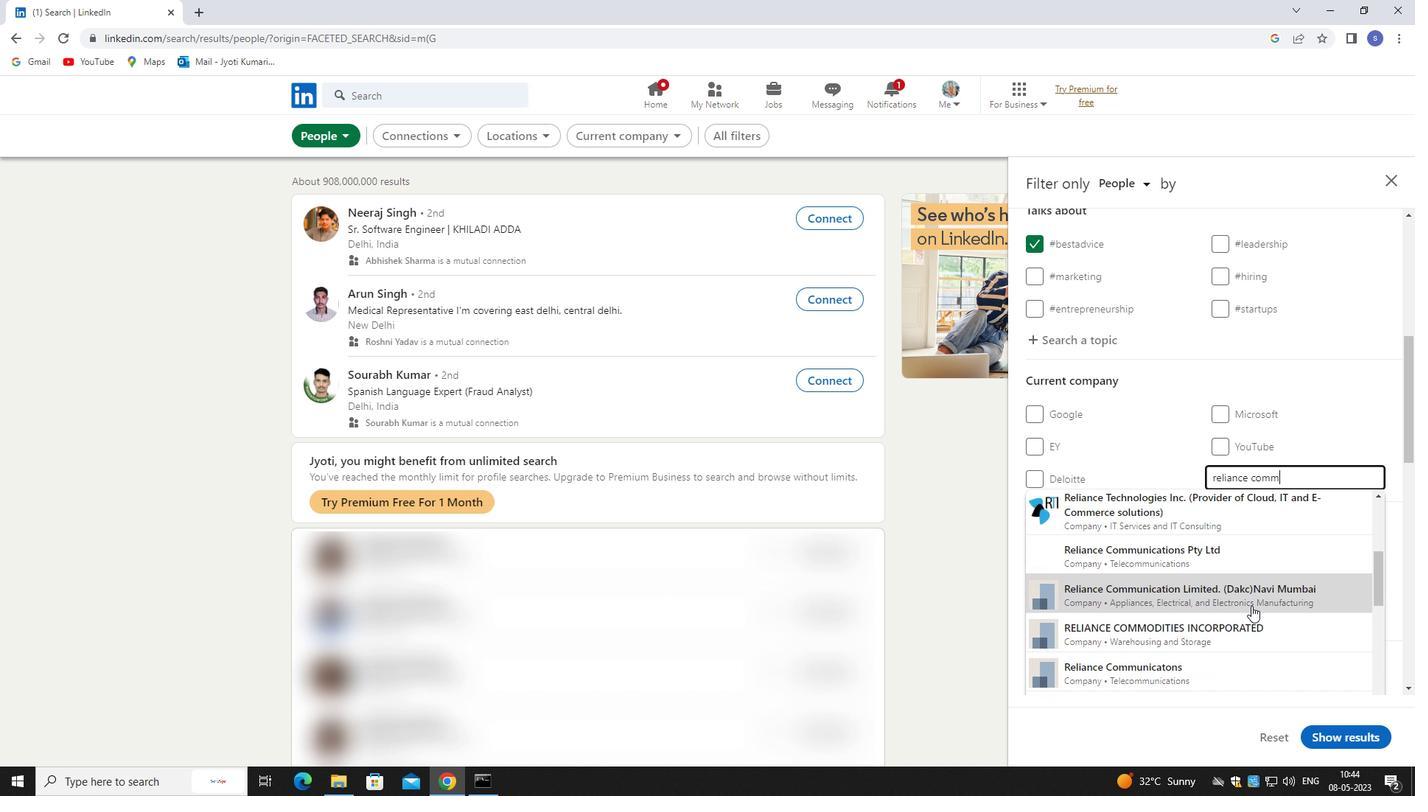 
Action: Mouse scrolled (1251, 606) with delta (0, 0)
Screenshot: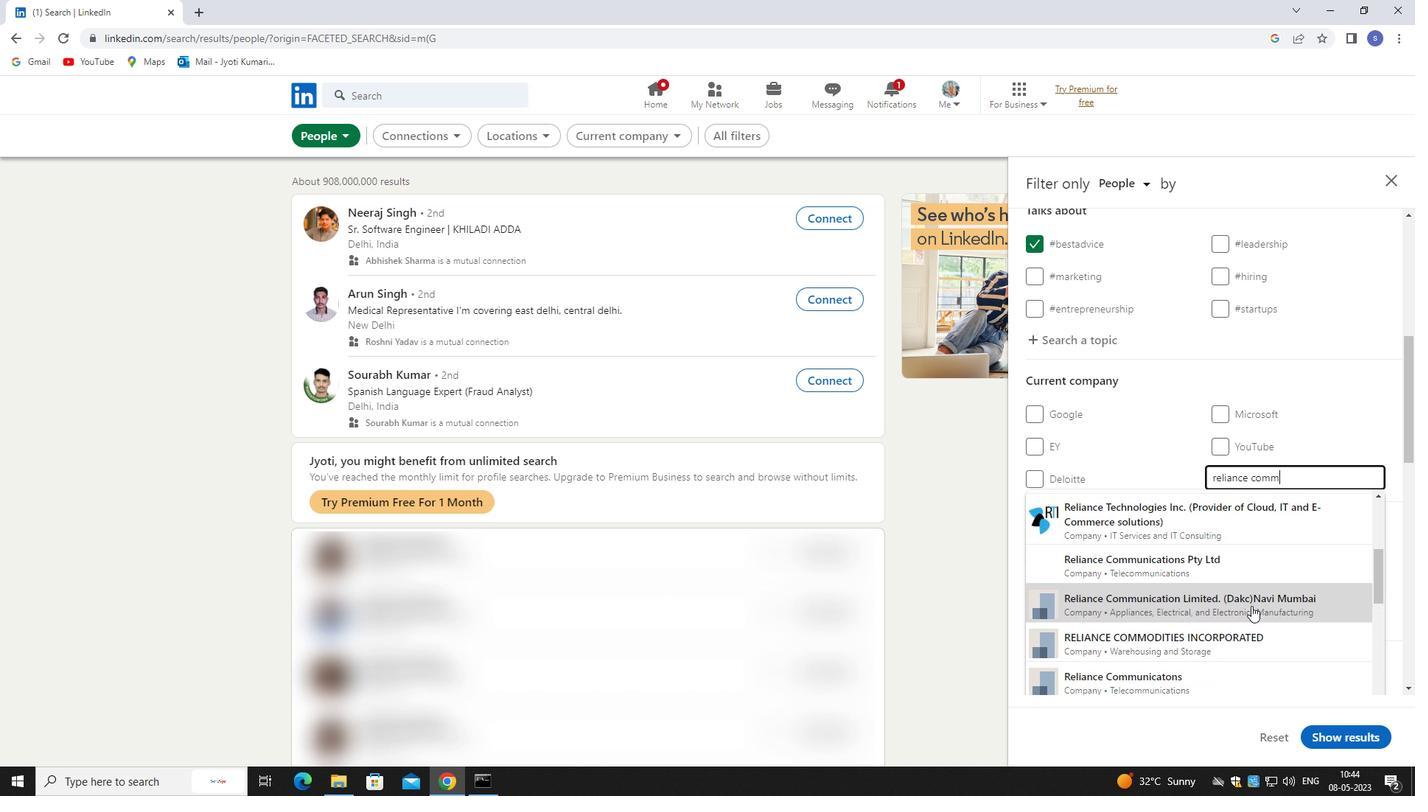 
Action: Mouse scrolled (1251, 606) with delta (0, 0)
Screenshot: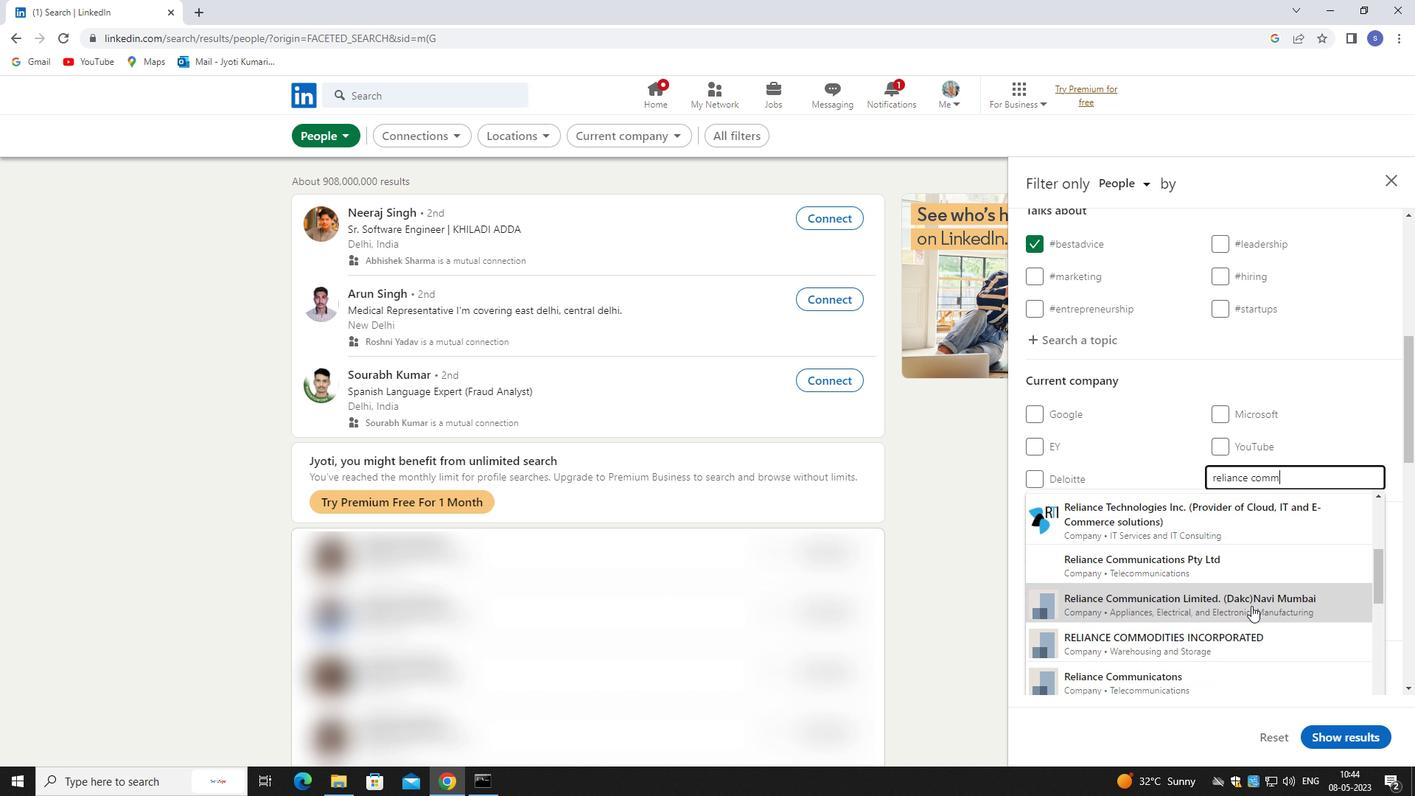 
Action: Mouse moved to (1253, 606)
Screenshot: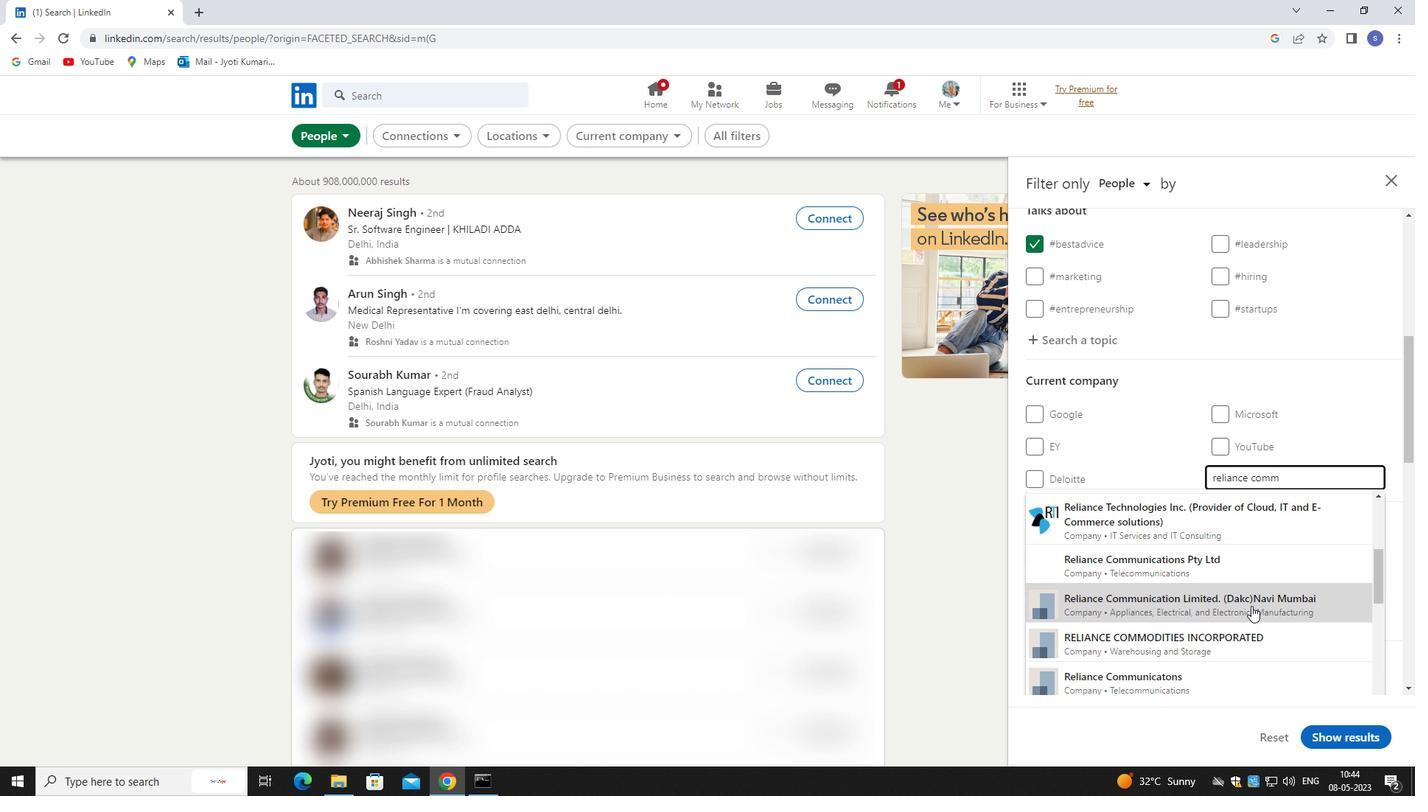 
Action: Mouse scrolled (1253, 606) with delta (0, 0)
Screenshot: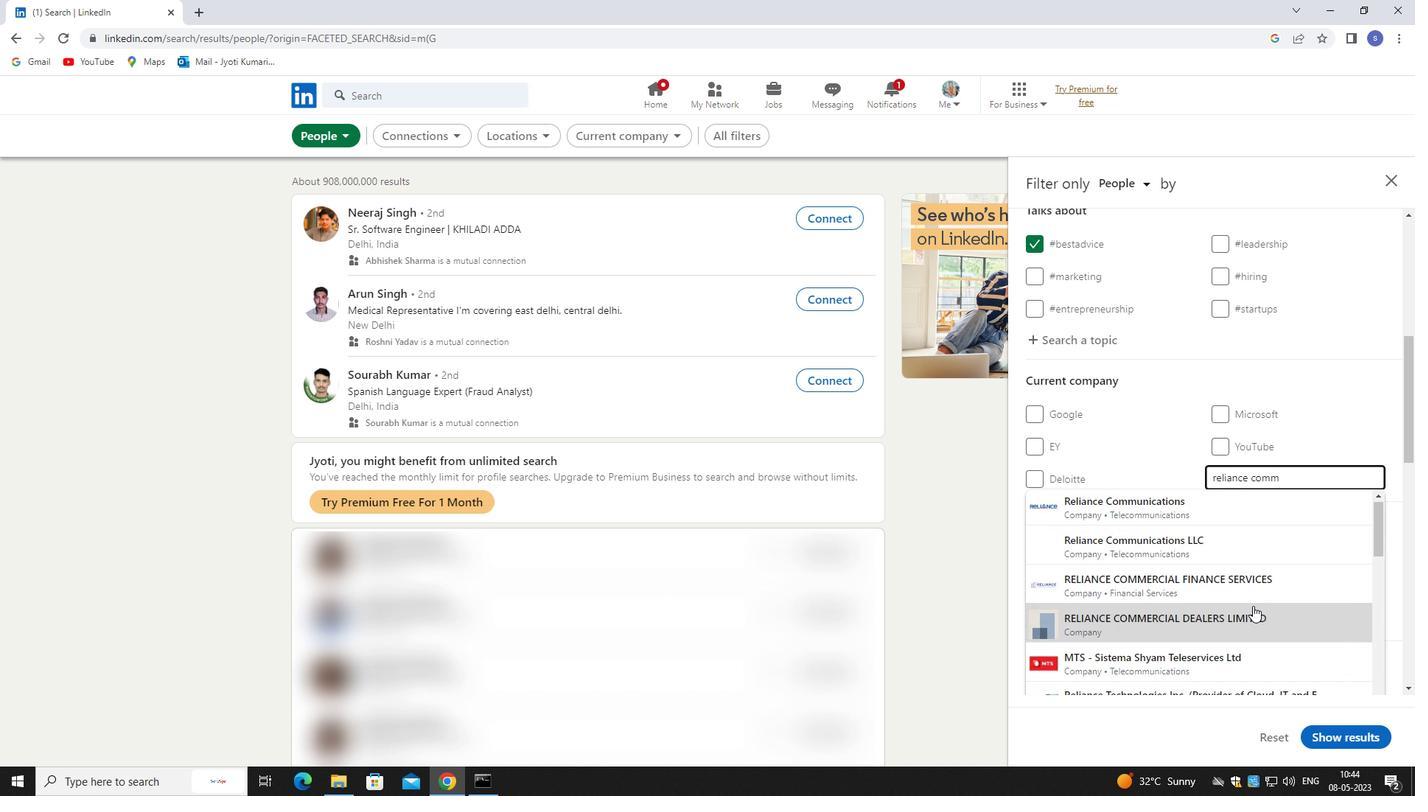 
Action: Mouse scrolled (1253, 606) with delta (0, 0)
Screenshot: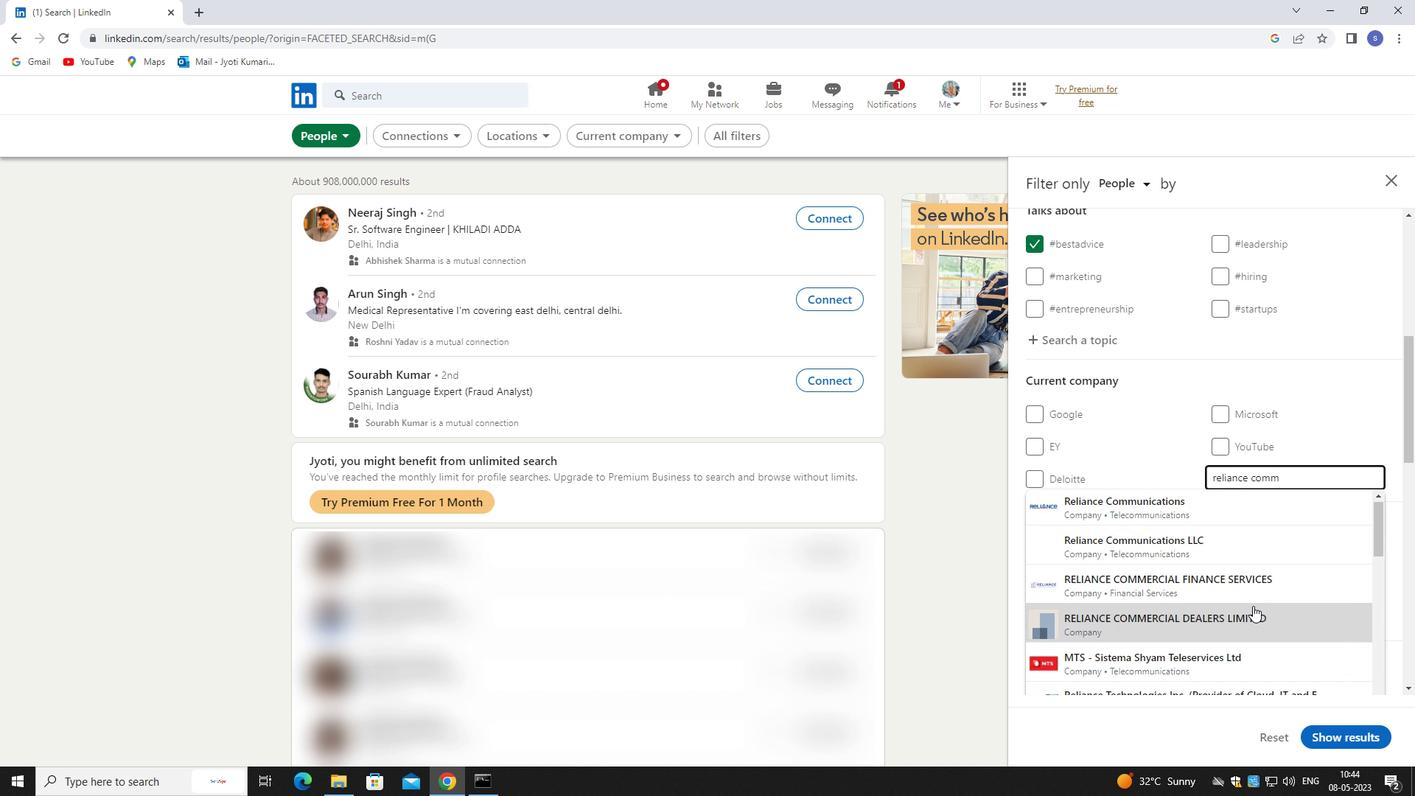 
Action: Mouse scrolled (1253, 606) with delta (0, 0)
Screenshot: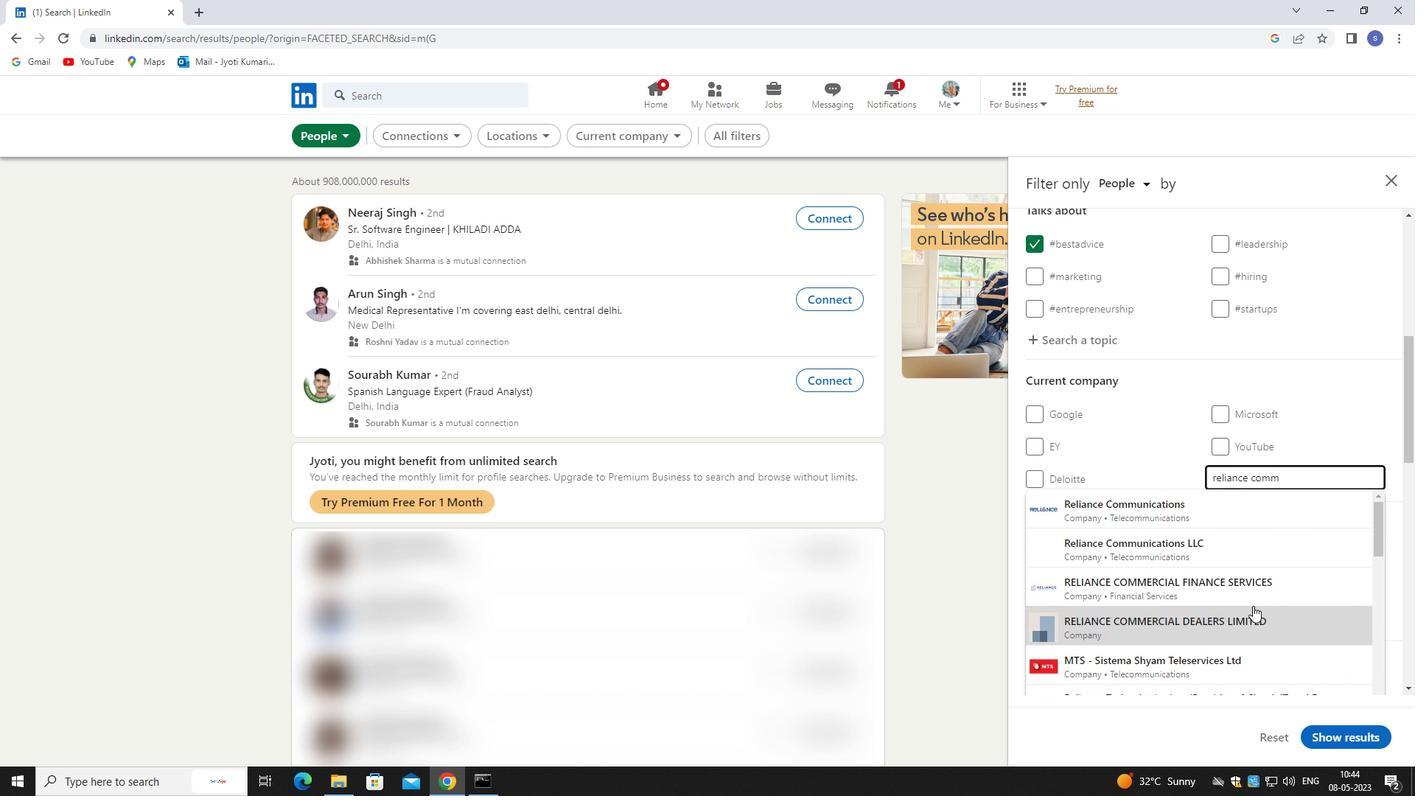 
Action: Mouse moved to (1234, 516)
Screenshot: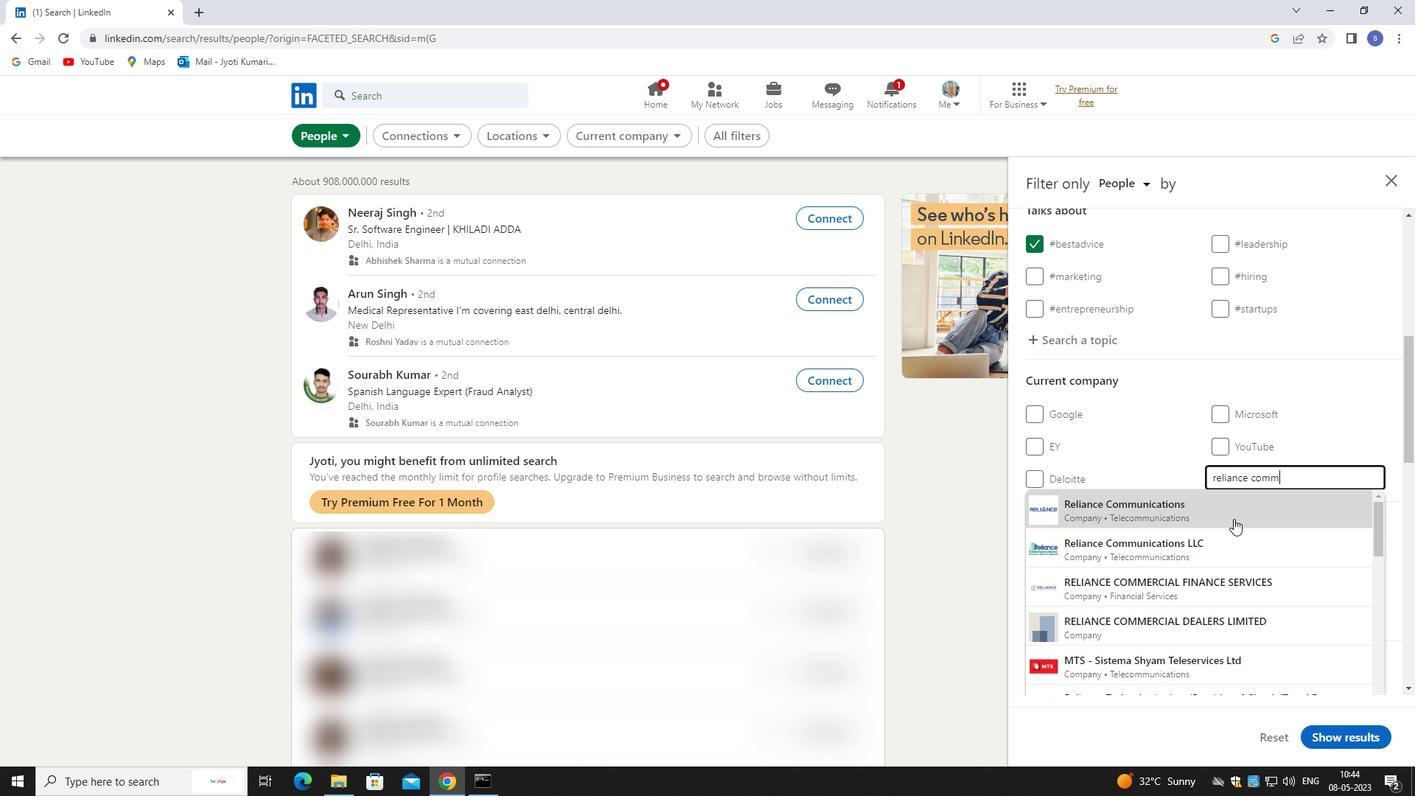 
Action: Mouse pressed left at (1234, 516)
Screenshot: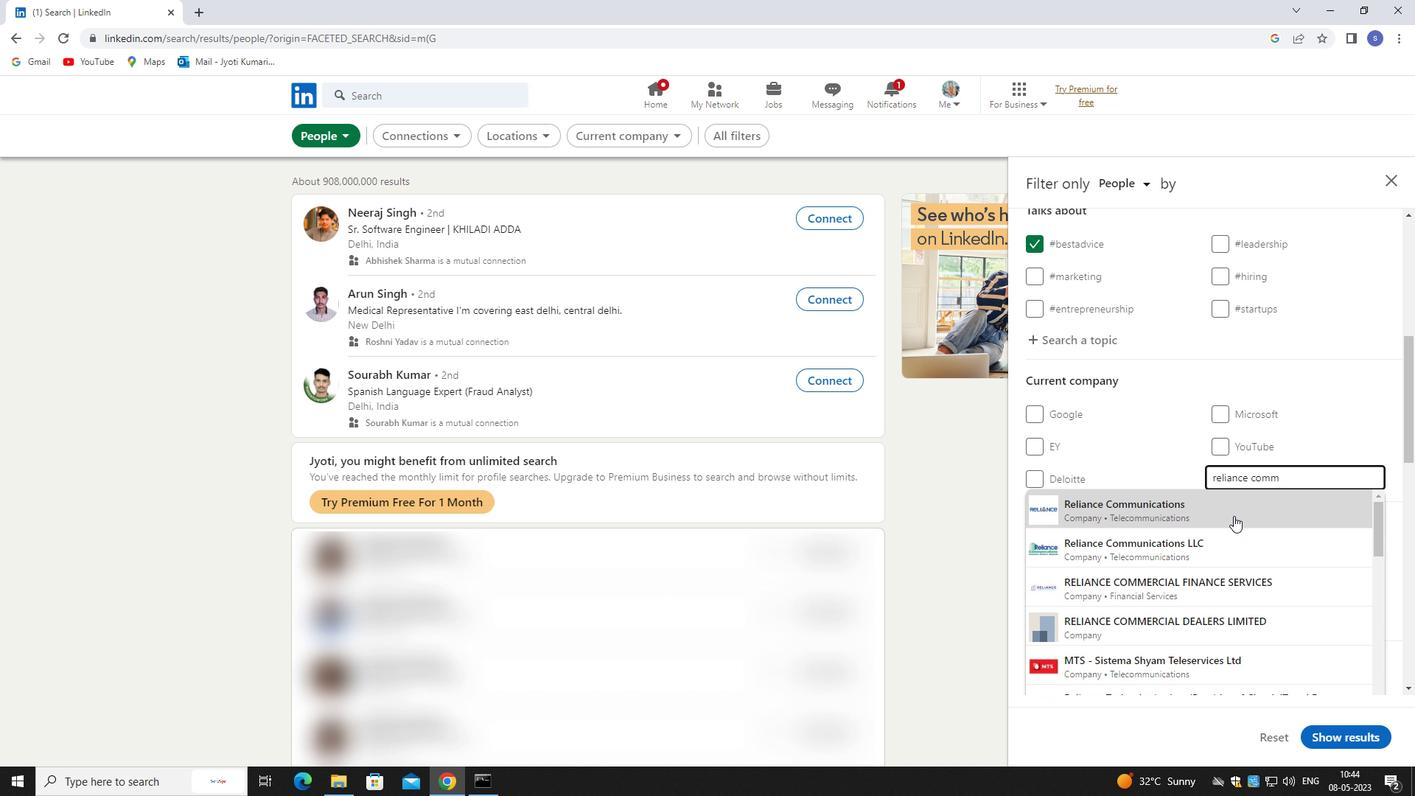 
Action: Mouse scrolled (1234, 515) with delta (0, 0)
Screenshot: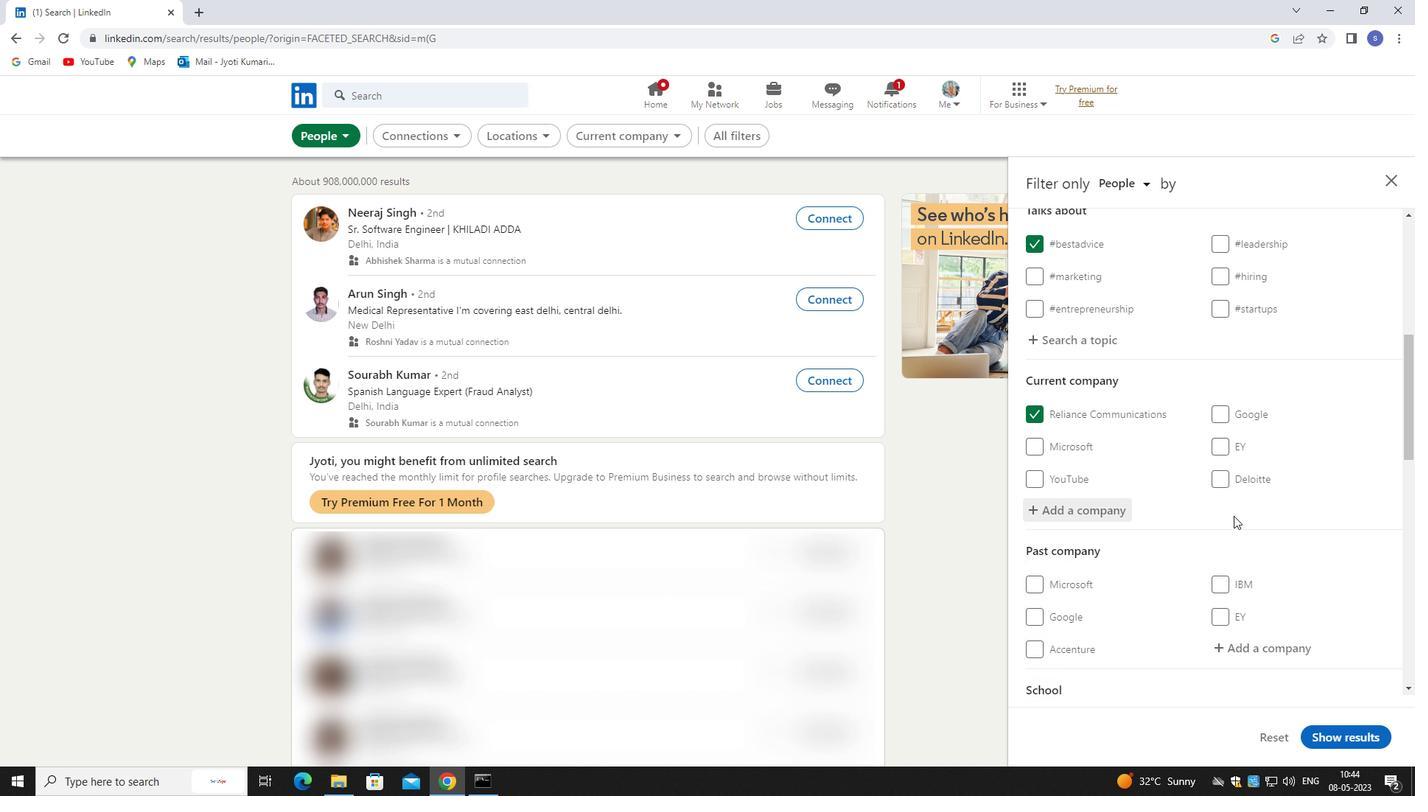 
Action: Mouse scrolled (1234, 515) with delta (0, 0)
Screenshot: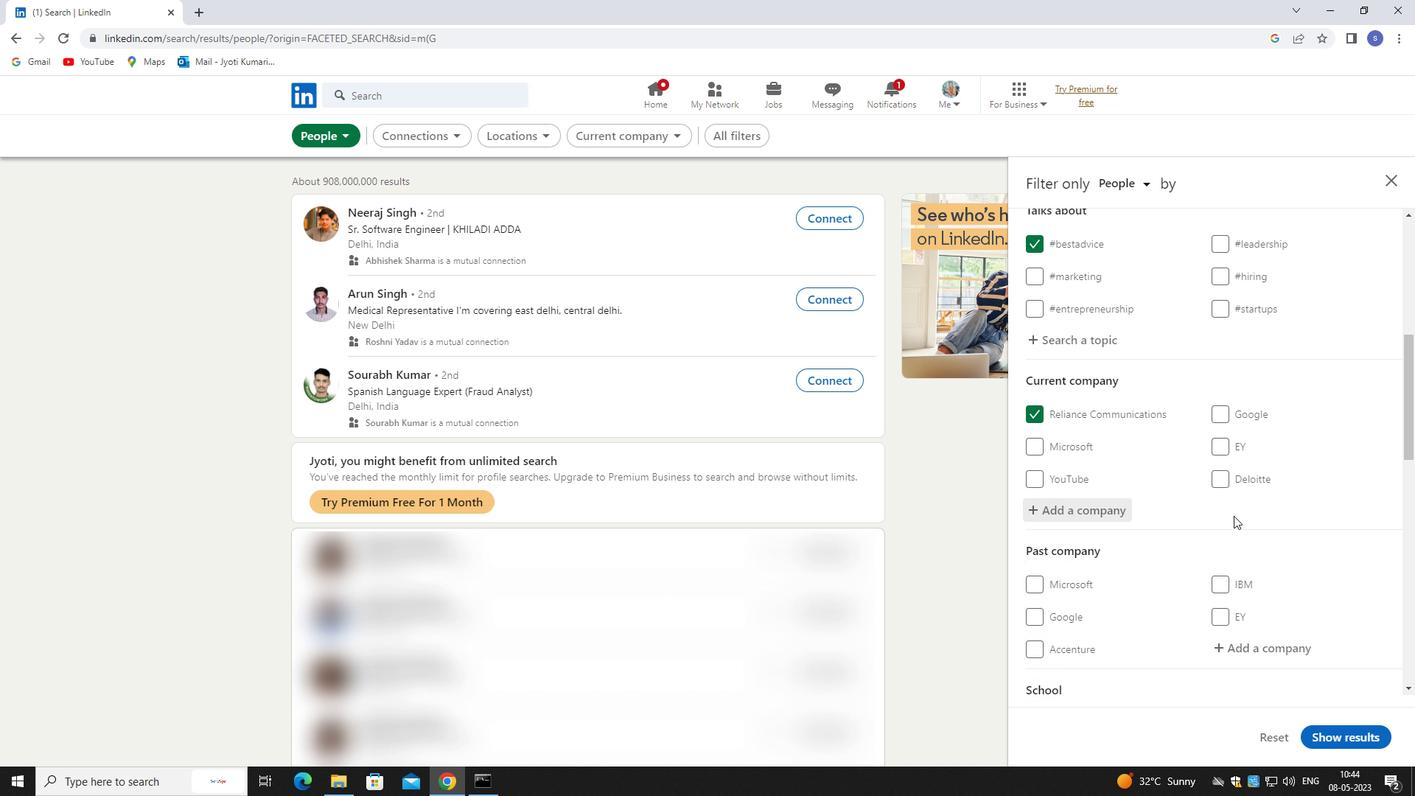 
Action: Mouse scrolled (1234, 515) with delta (0, 0)
Screenshot: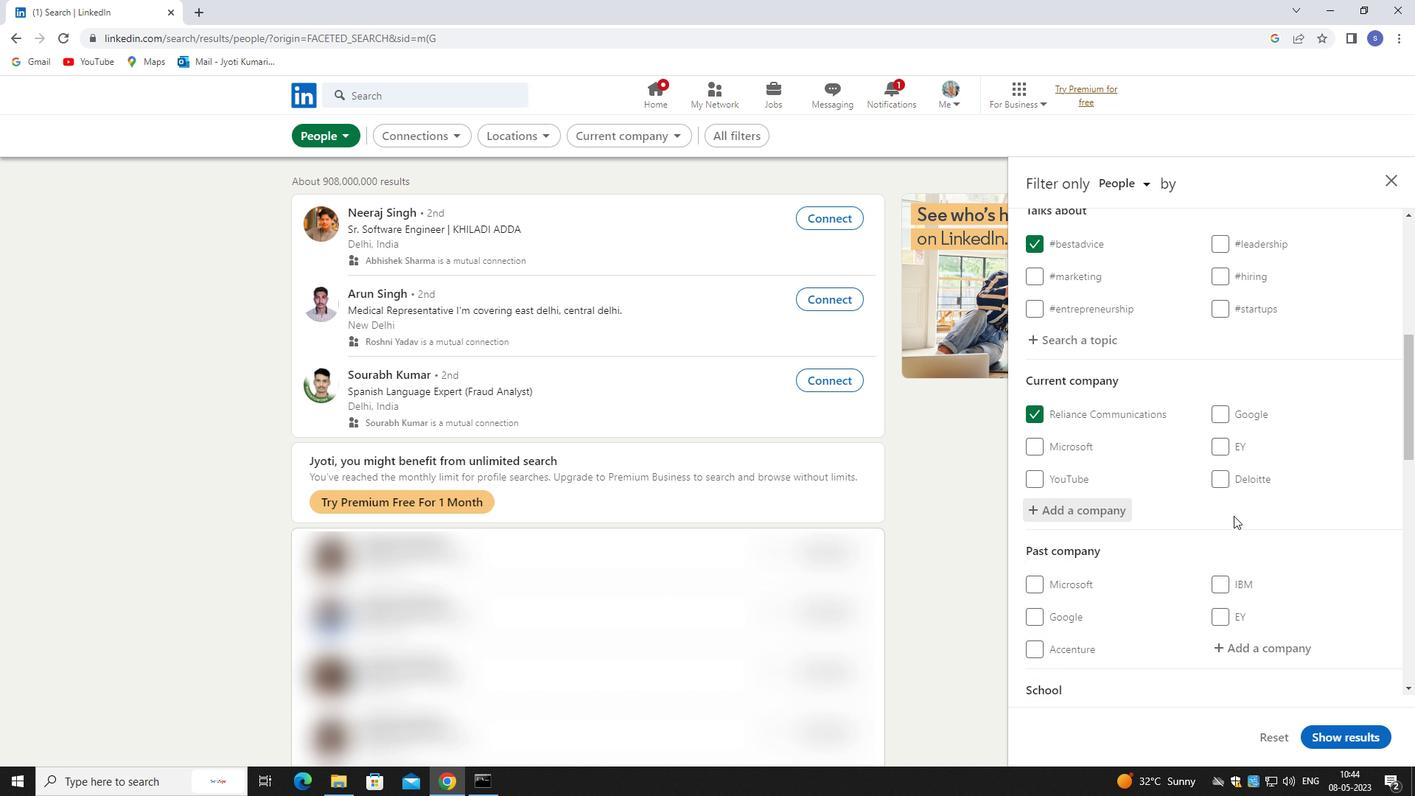 
Action: Mouse scrolled (1234, 515) with delta (0, 0)
Screenshot: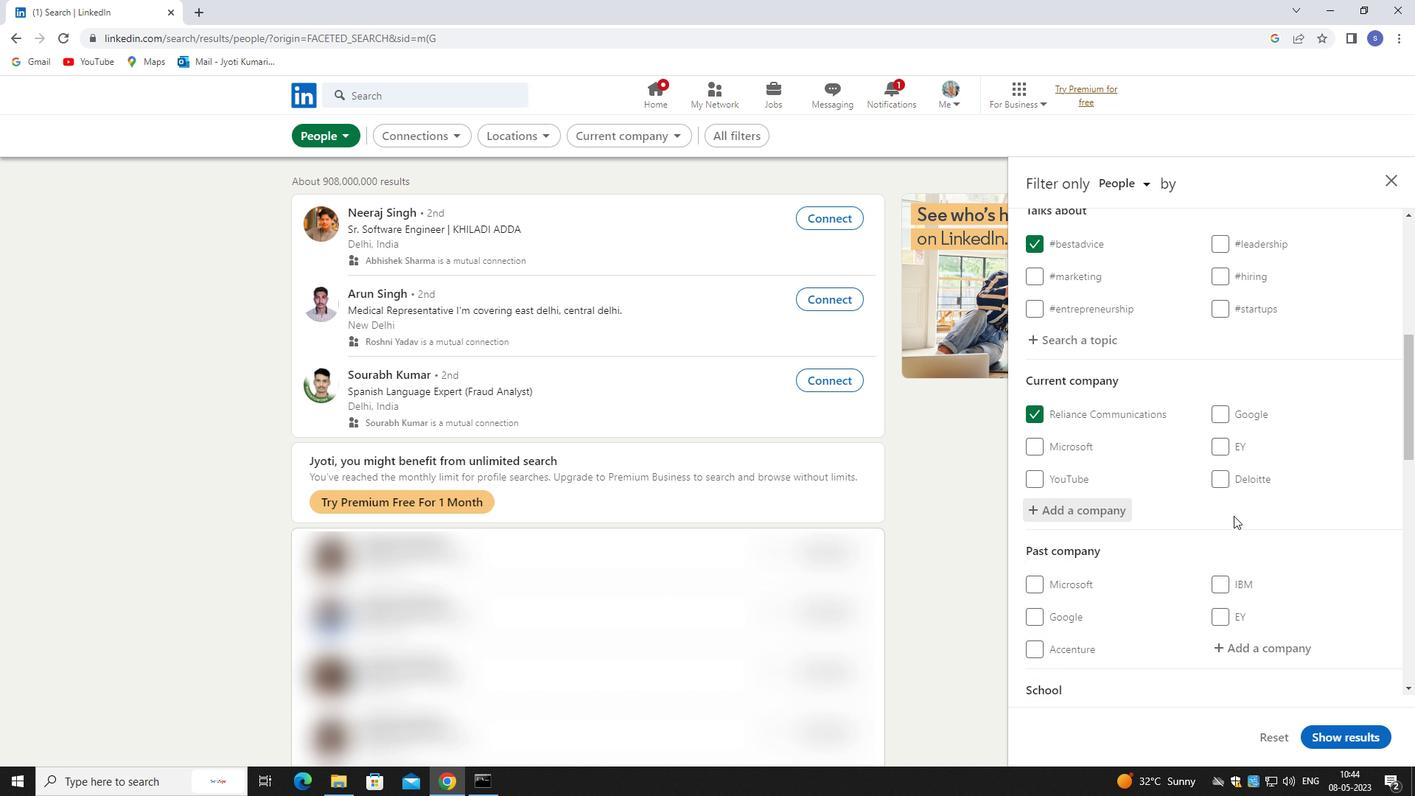 
Action: Mouse moved to (1257, 528)
Screenshot: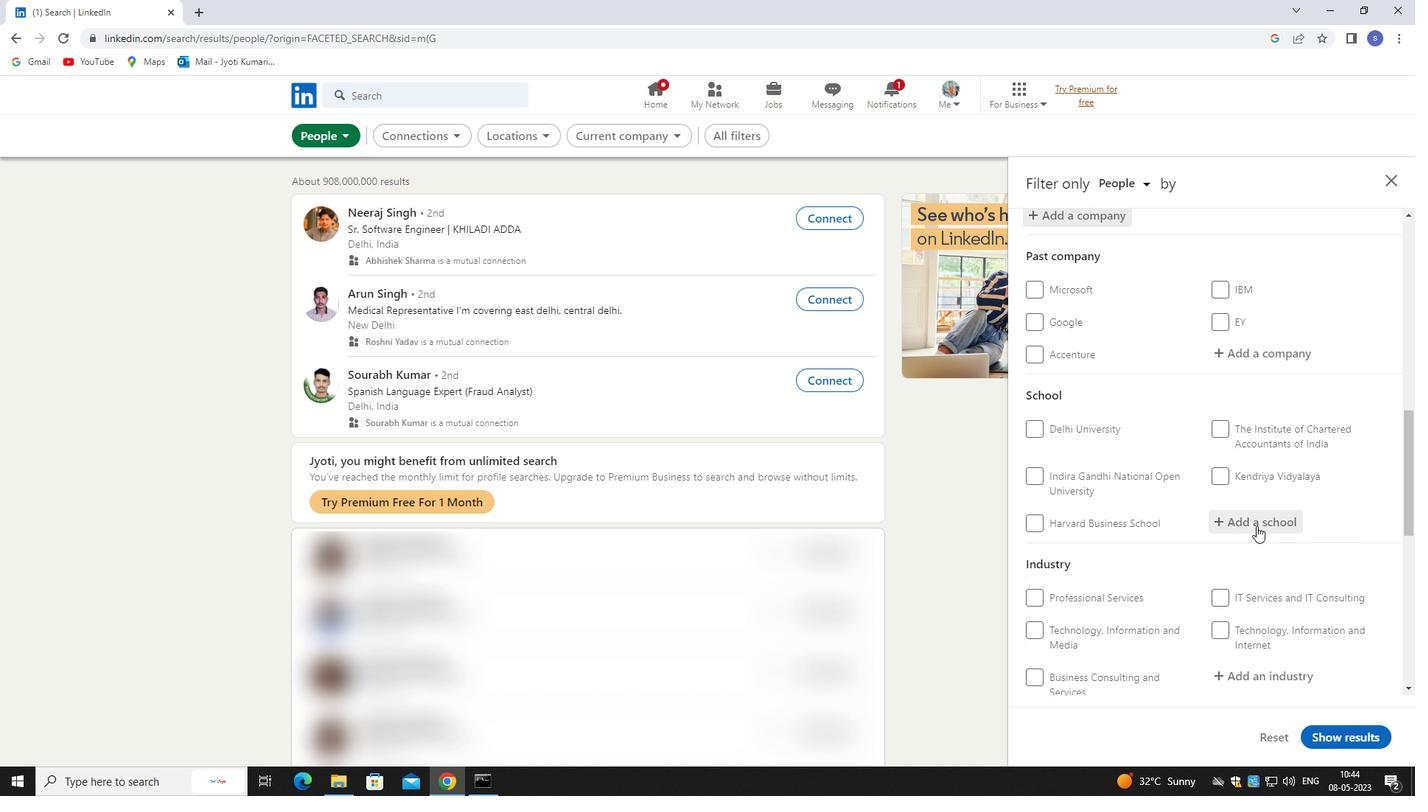 
Action: Mouse pressed left at (1257, 528)
Screenshot: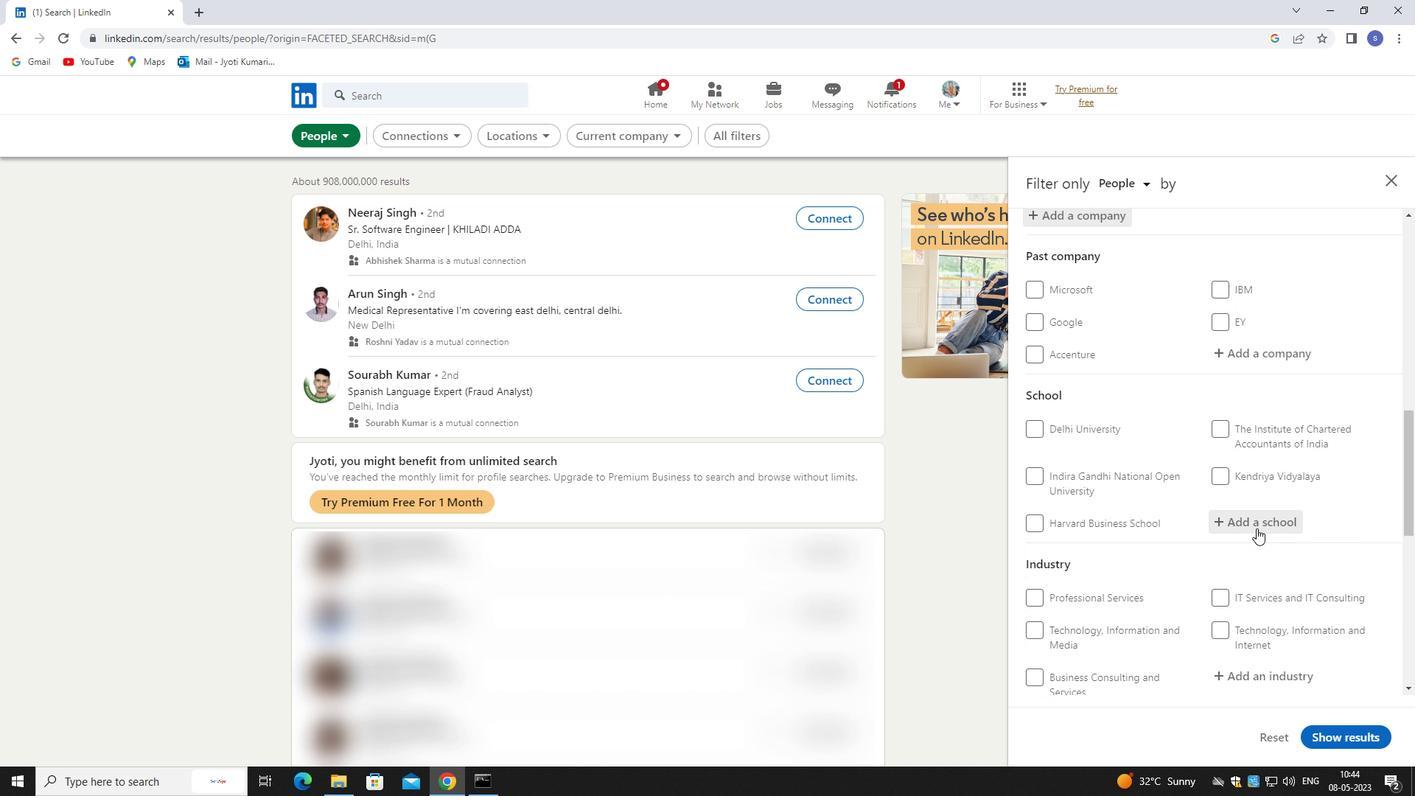 
Action: Key pressed thanth
Screenshot: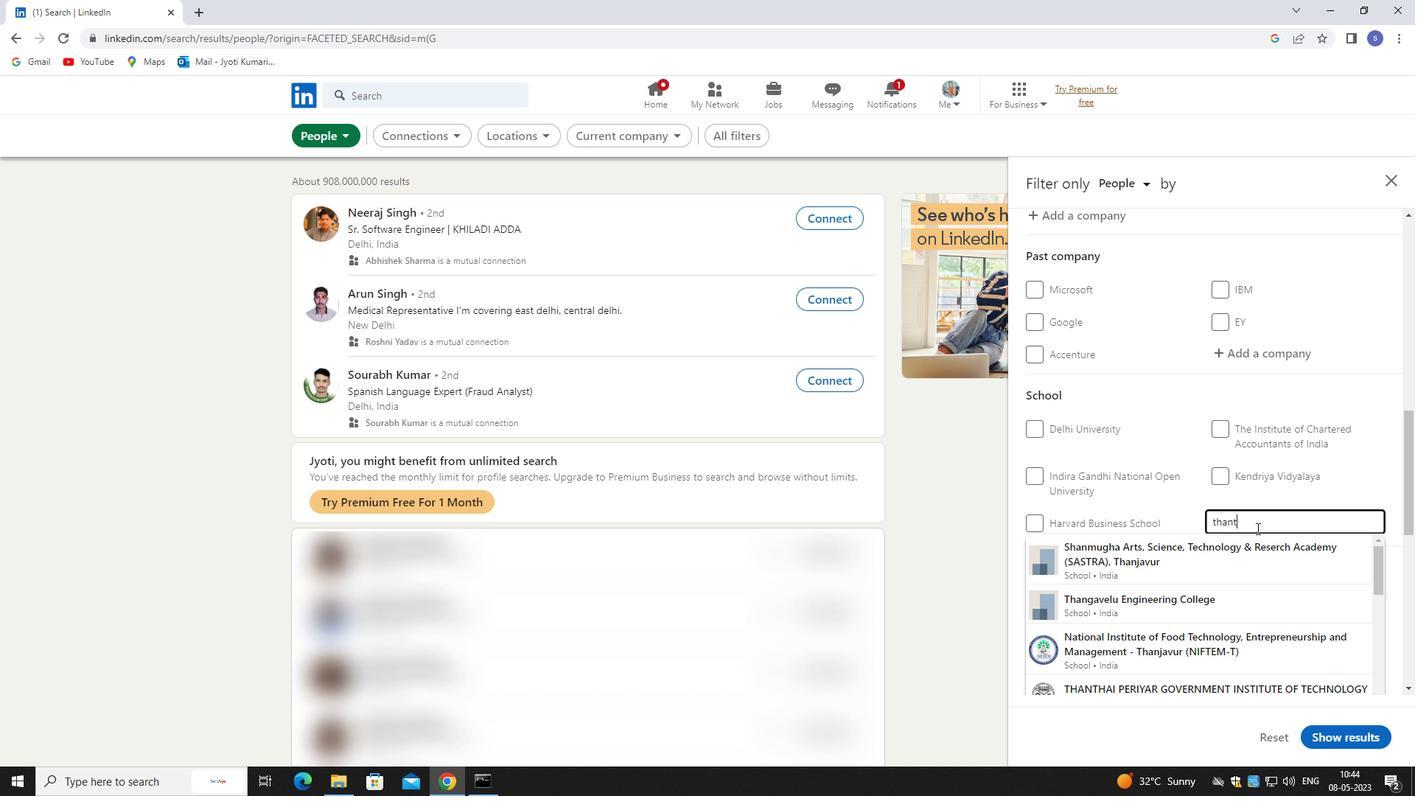 
Action: Mouse moved to (1252, 549)
Screenshot: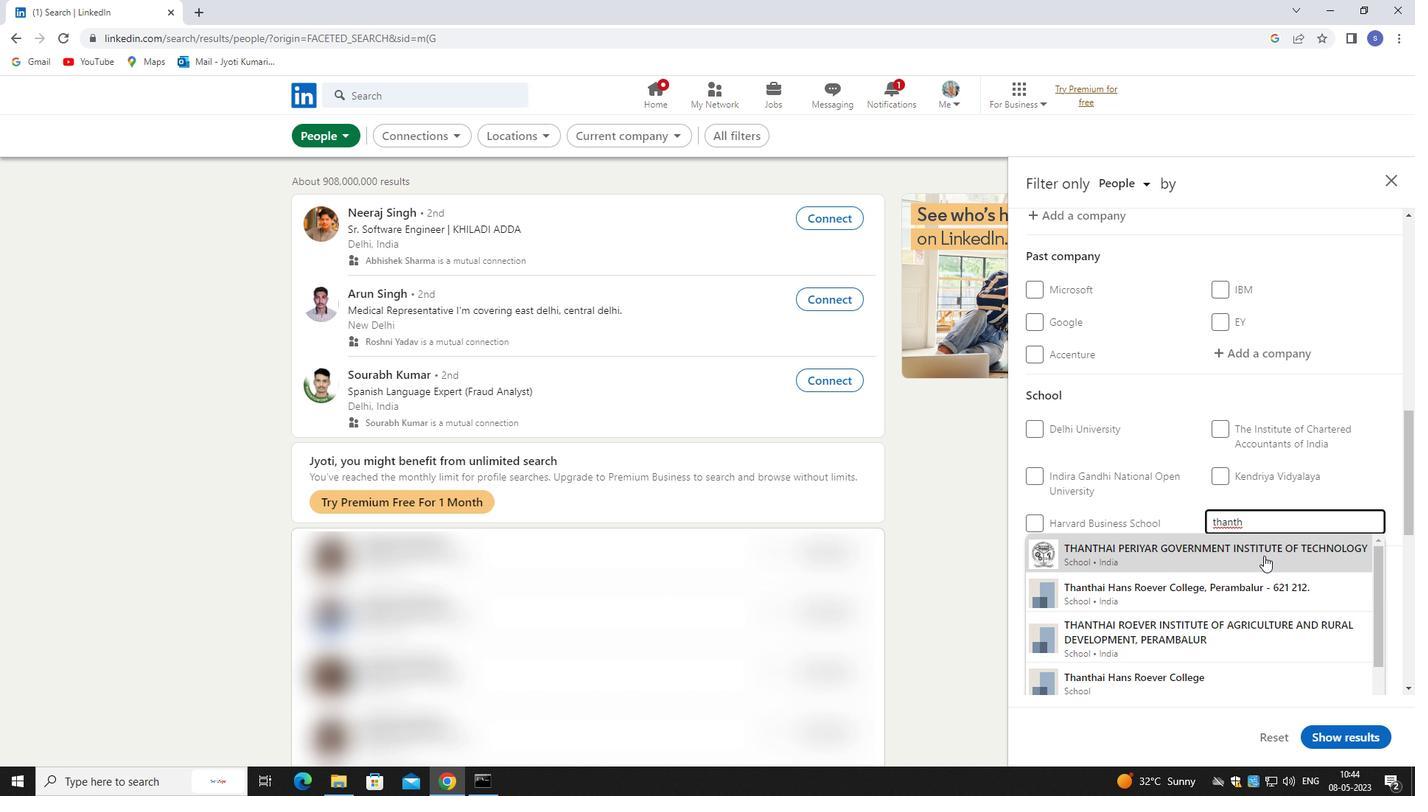 
Action: Mouse pressed left at (1252, 549)
Screenshot: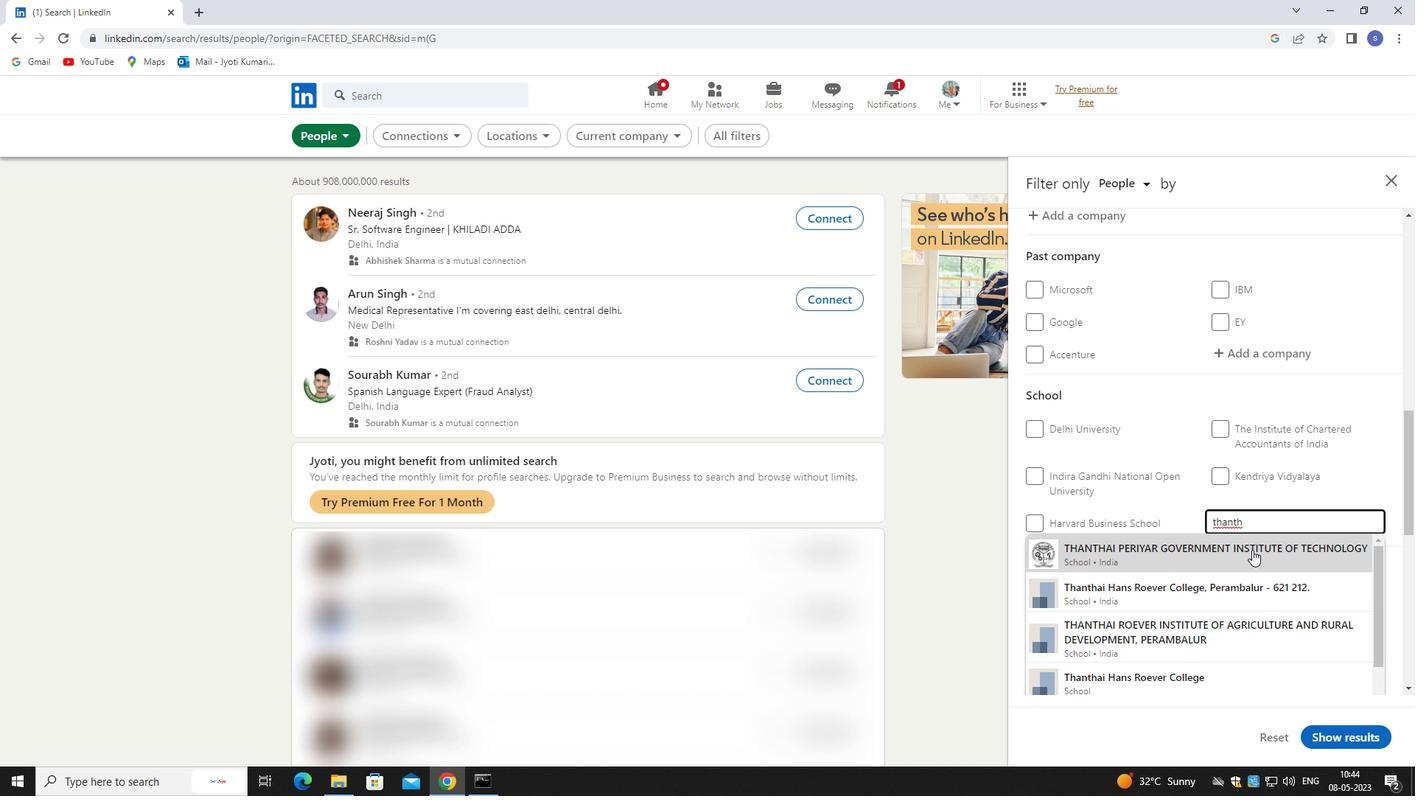 
Action: Mouse scrolled (1252, 549) with delta (0, 0)
Screenshot: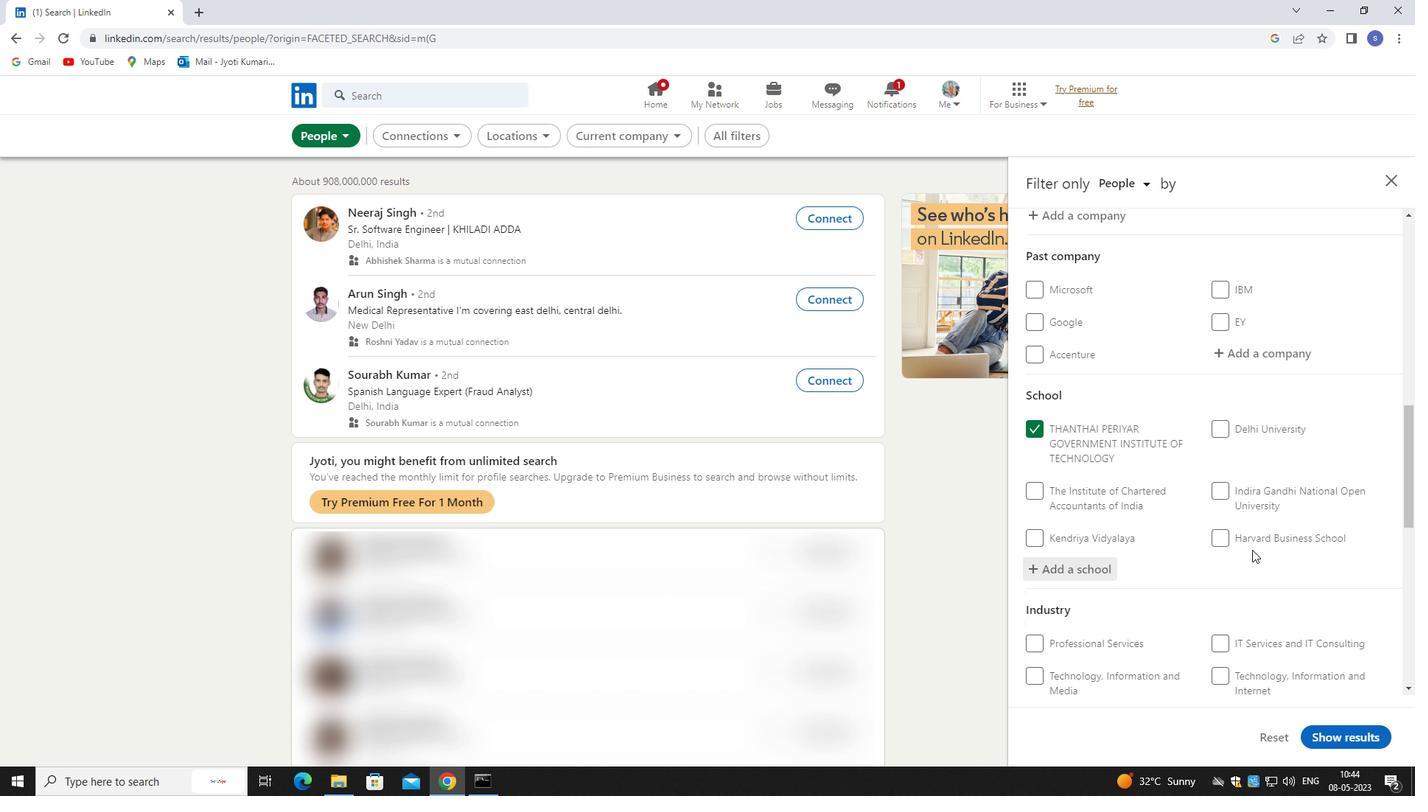 
Action: Mouse scrolled (1252, 549) with delta (0, 0)
Screenshot: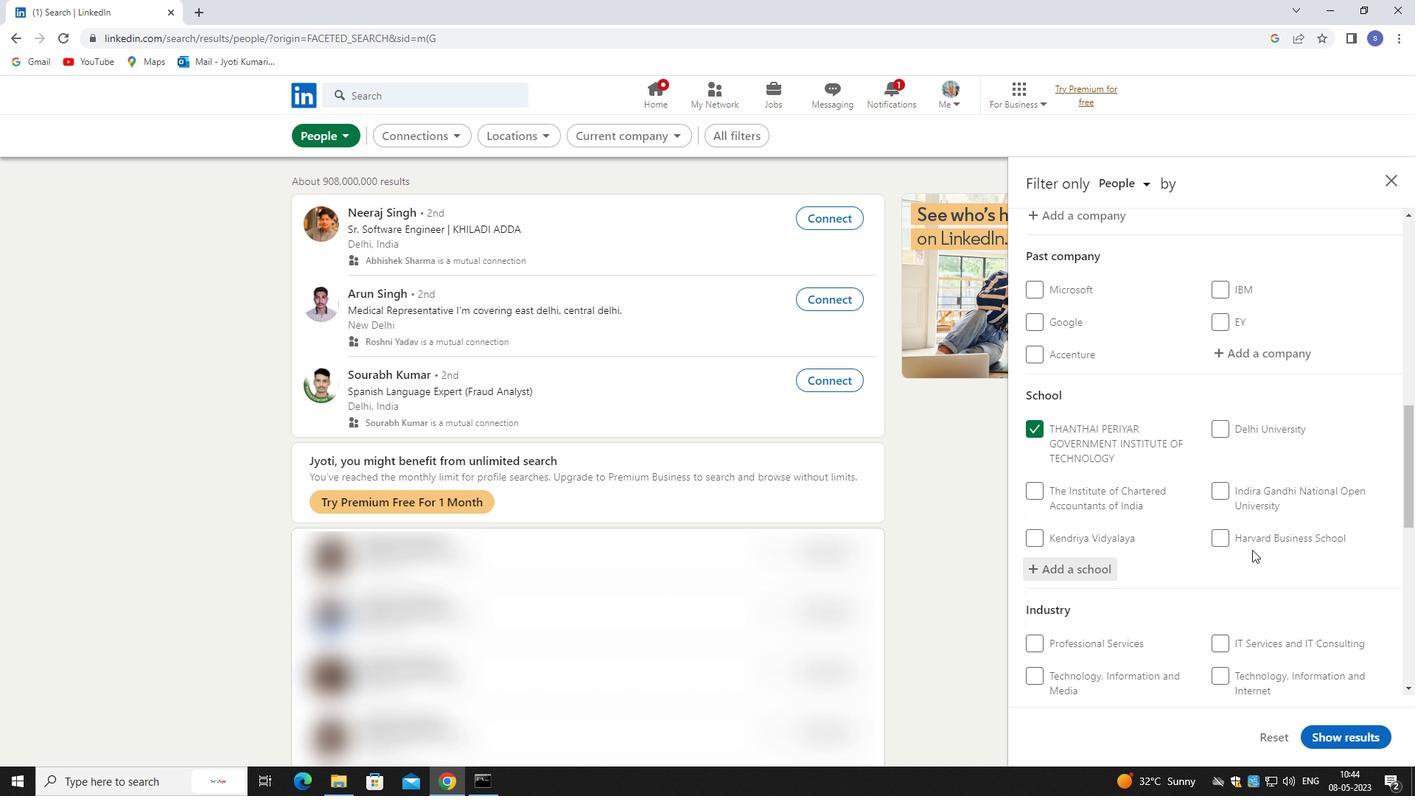 
Action: Mouse scrolled (1252, 549) with delta (0, 0)
Screenshot: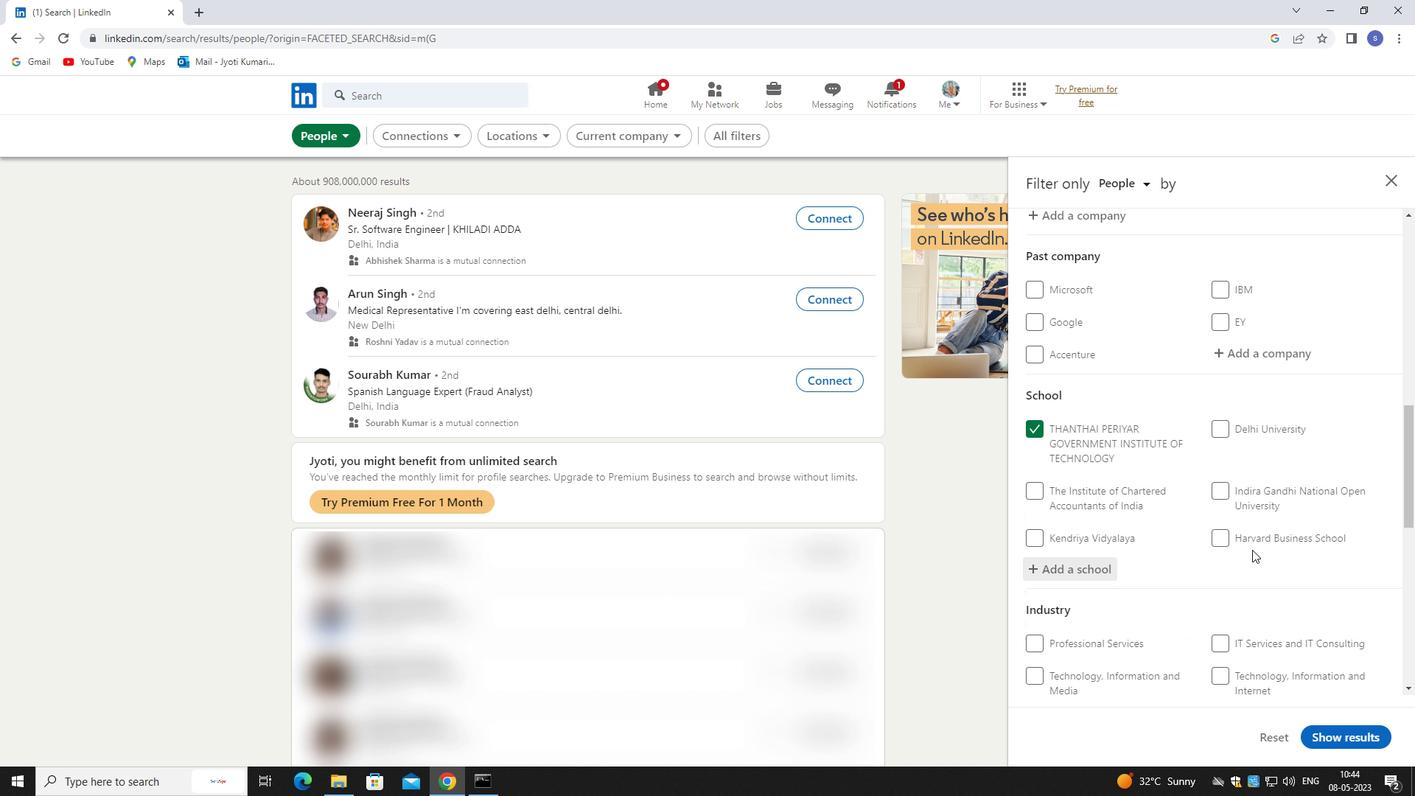 
Action: Mouse moved to (1266, 502)
Screenshot: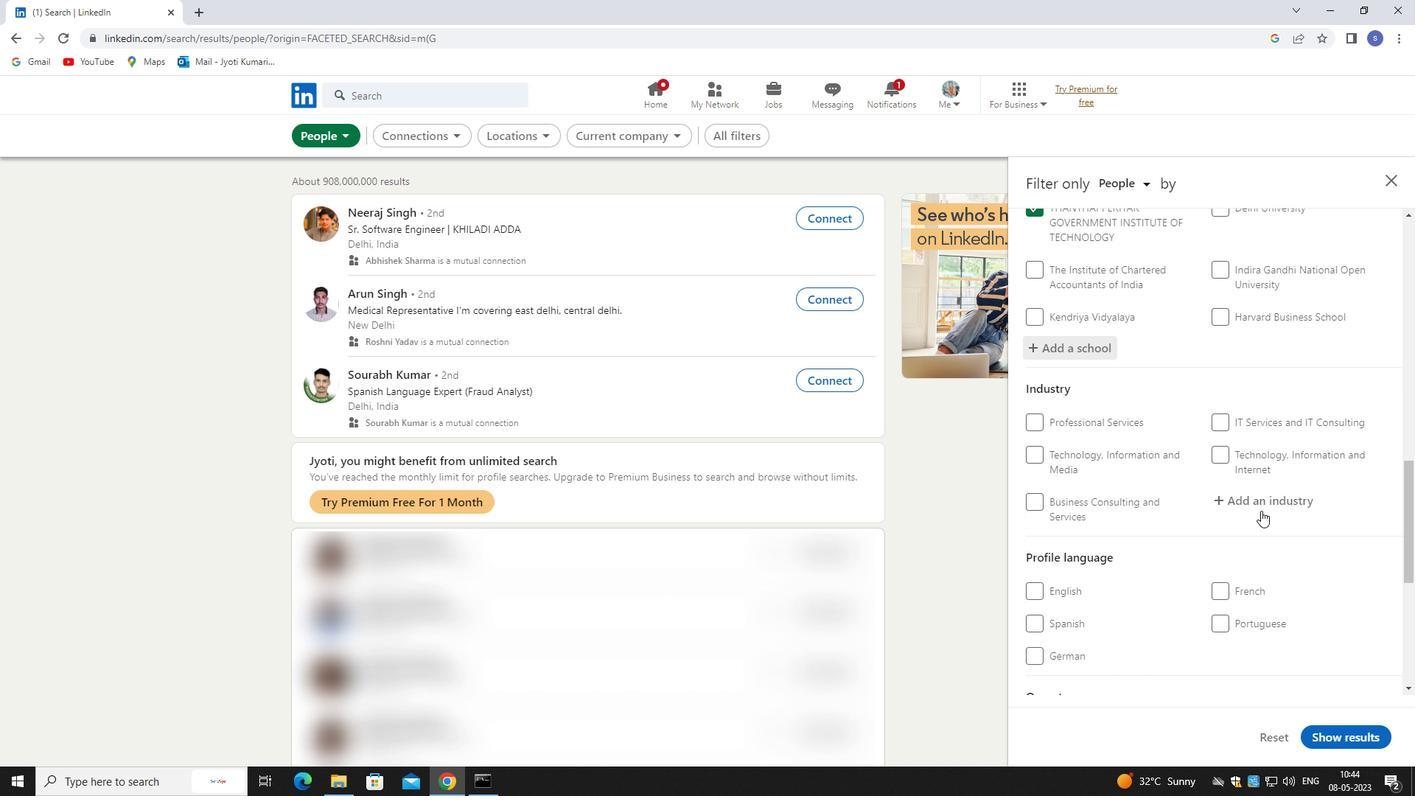 
Action: Mouse pressed left at (1266, 502)
Screenshot: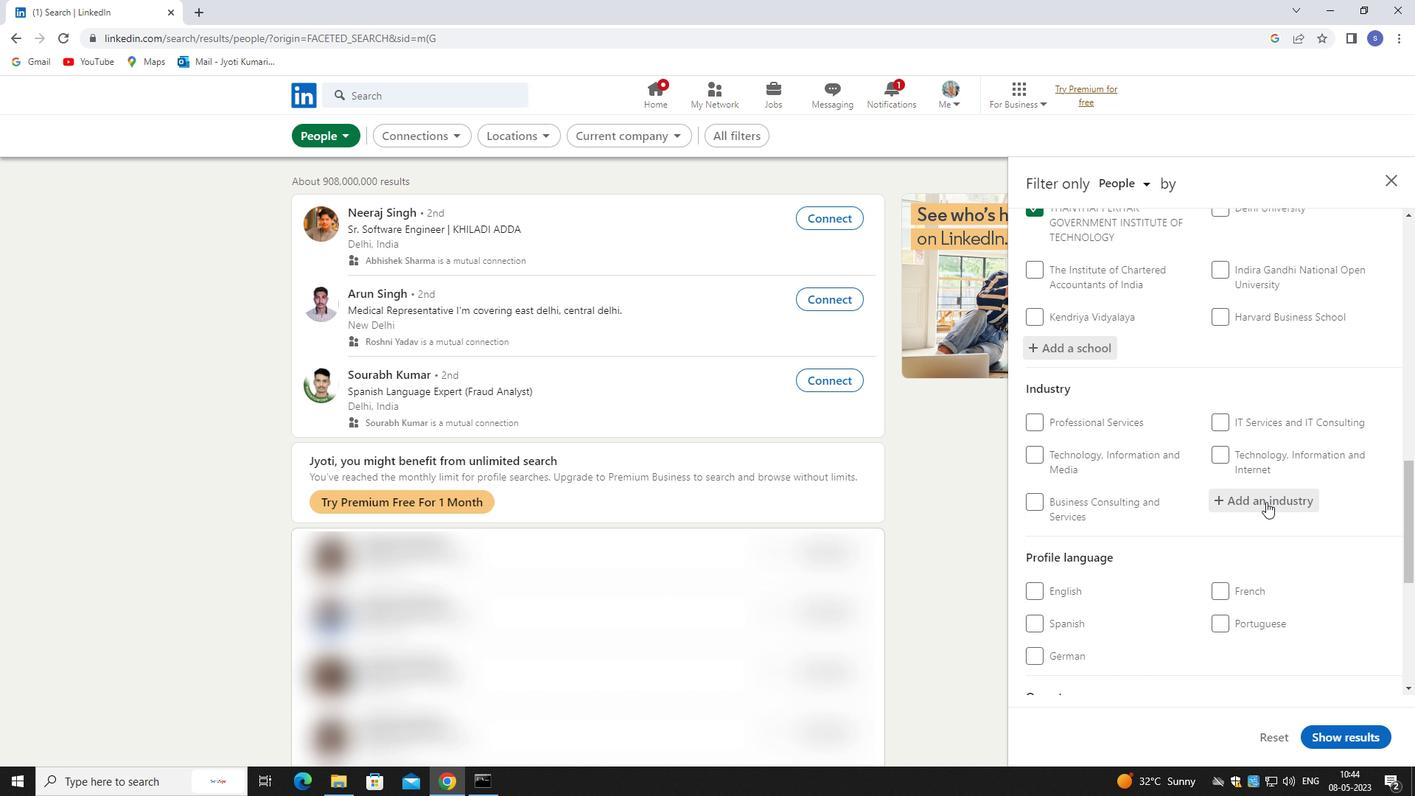 
Action: Key pressed fundr
Screenshot: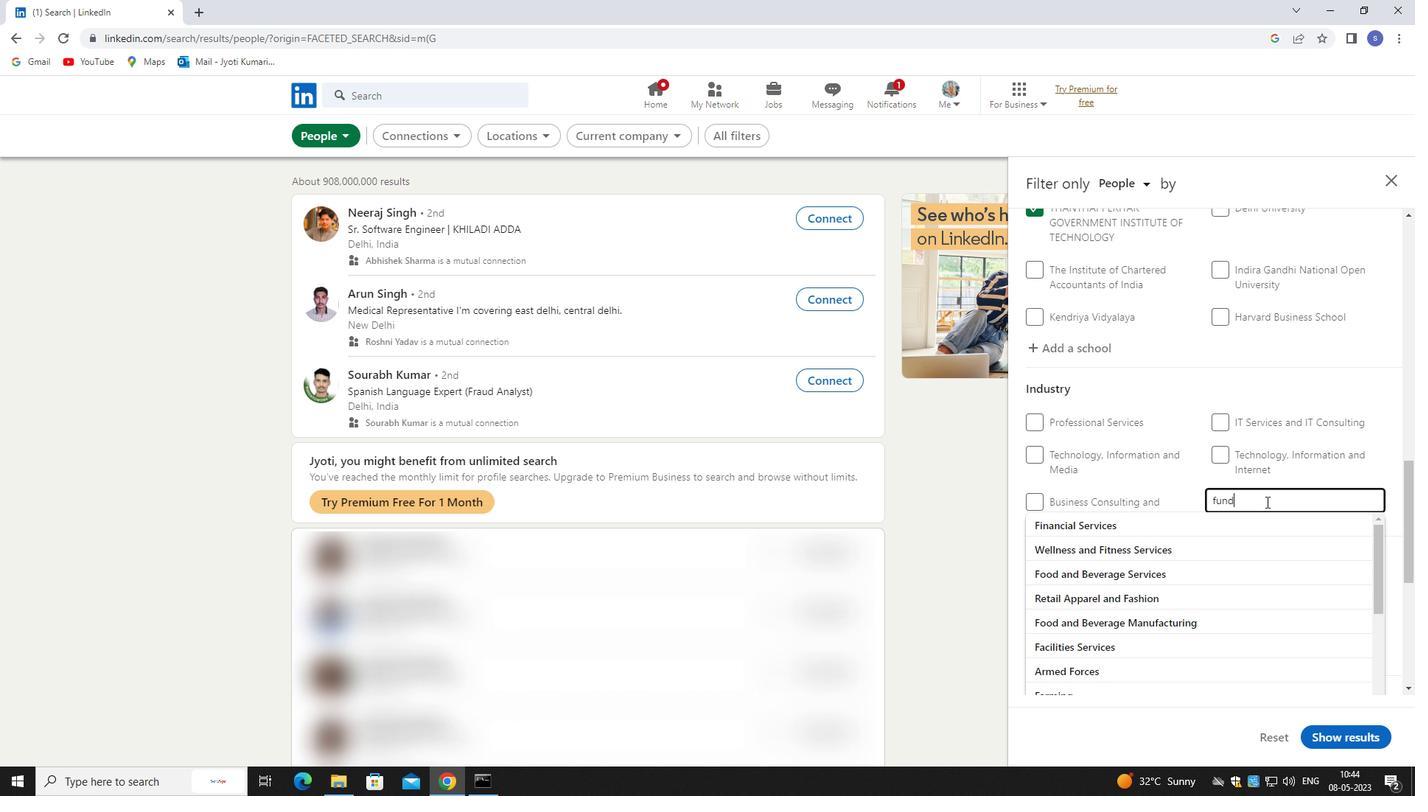 
Action: Mouse moved to (1278, 534)
Screenshot: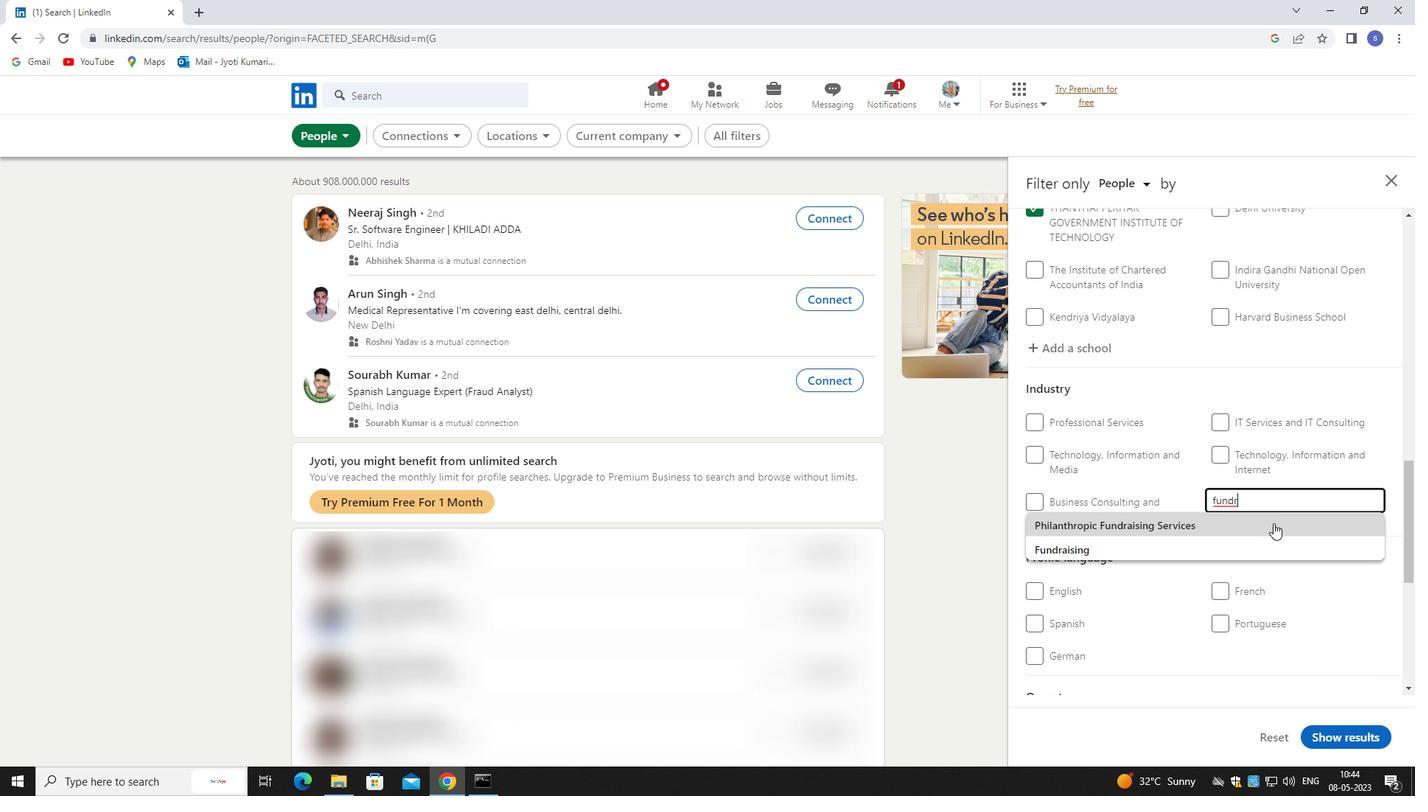 
Action: Mouse pressed left at (1278, 534)
Screenshot: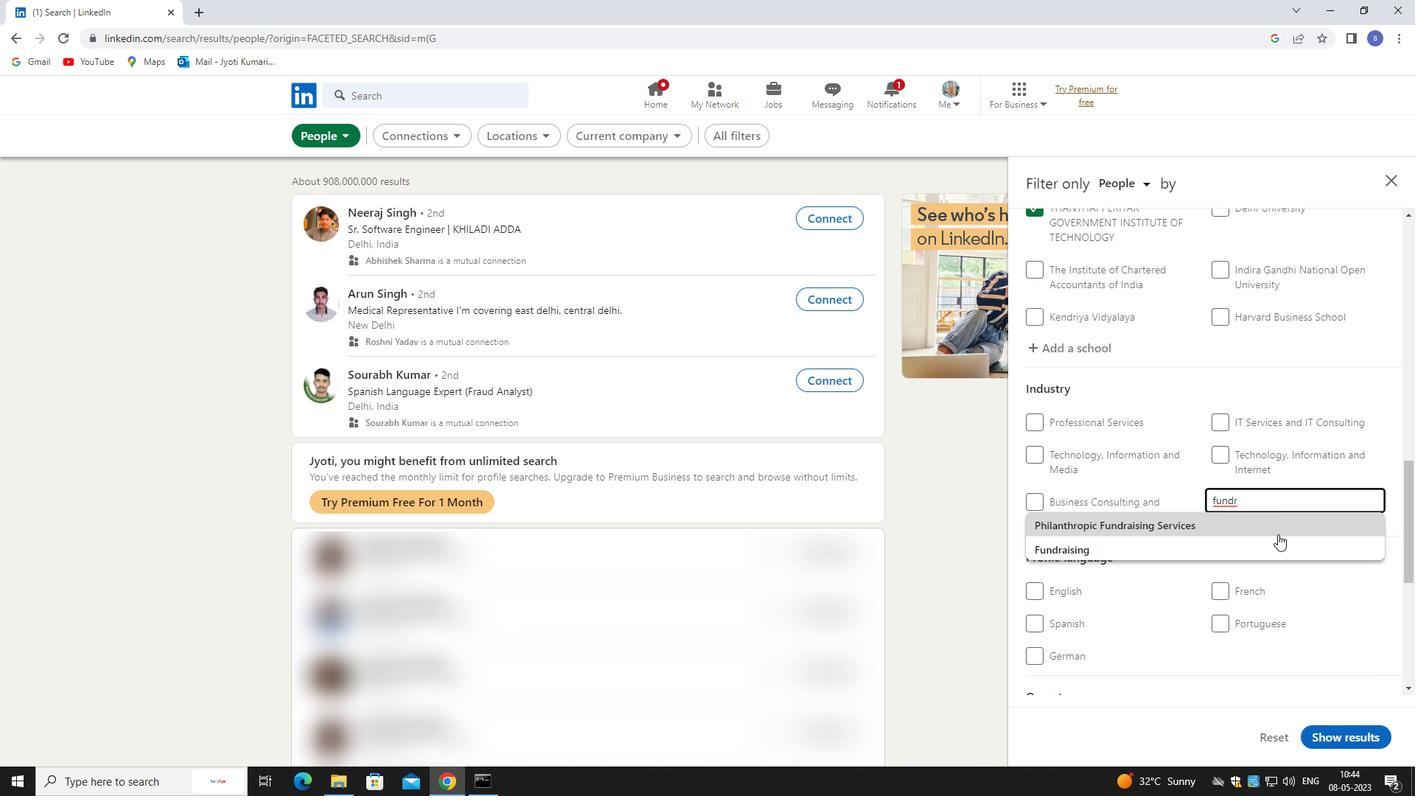 
Action: Mouse moved to (1032, 421)
Screenshot: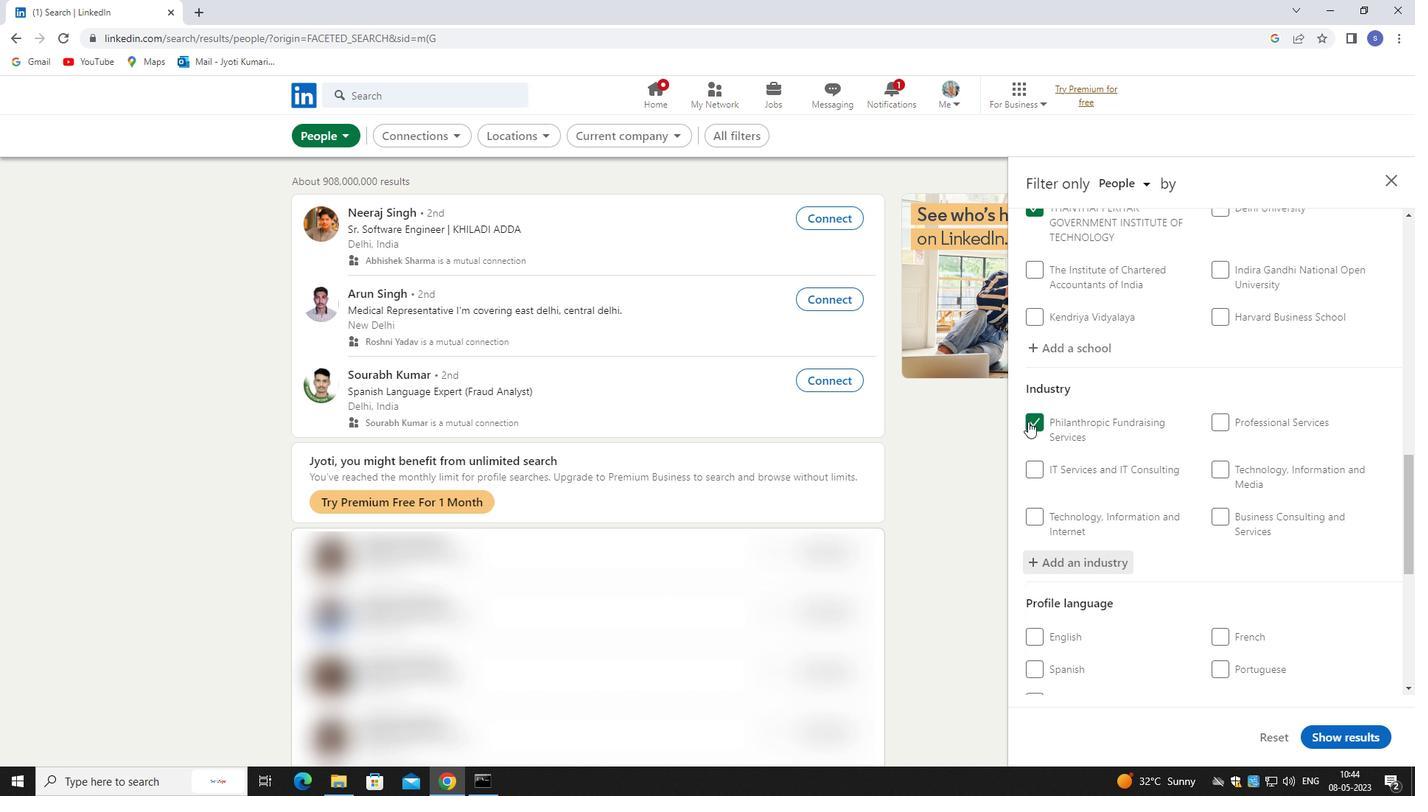
Action: Mouse pressed left at (1032, 421)
Screenshot: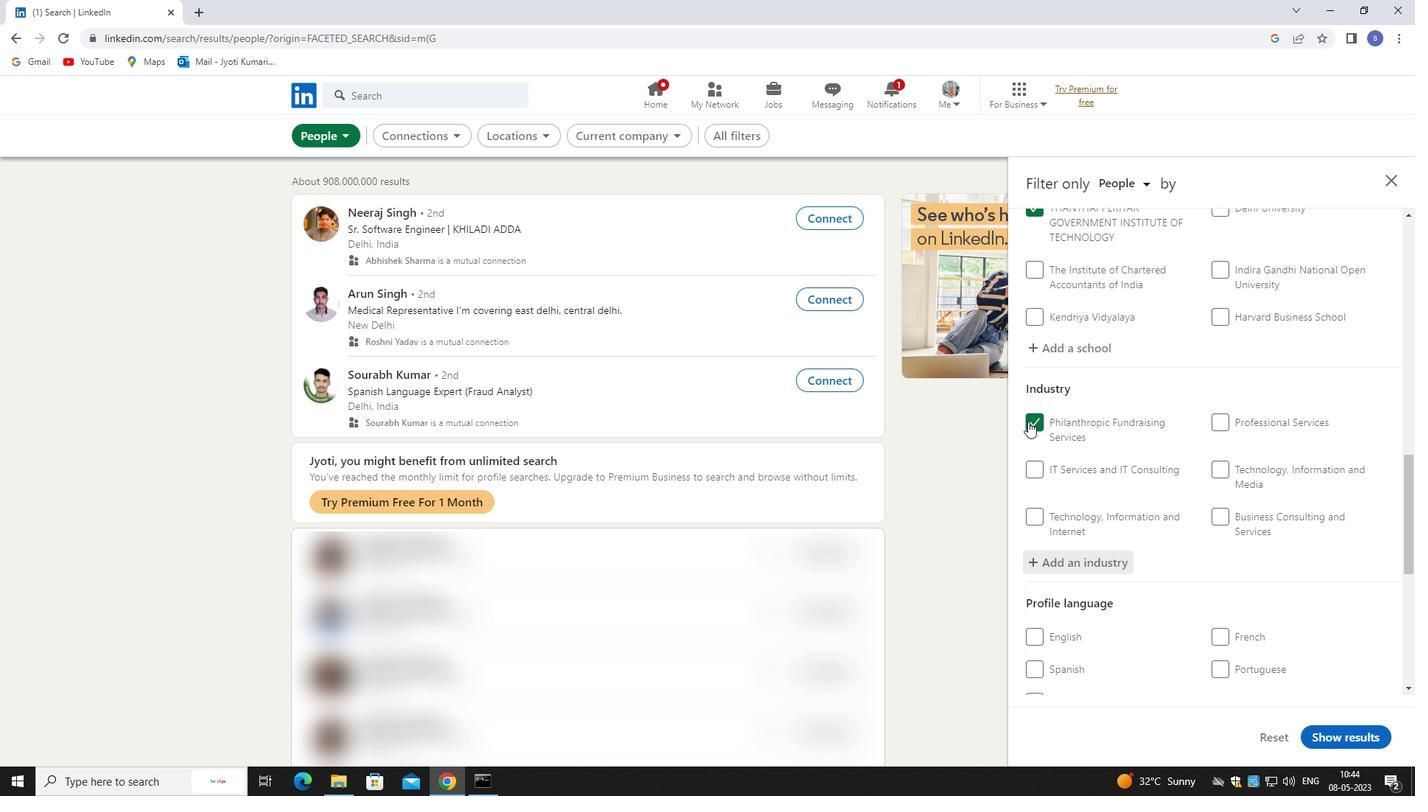 
Action: Mouse moved to (1081, 563)
Screenshot: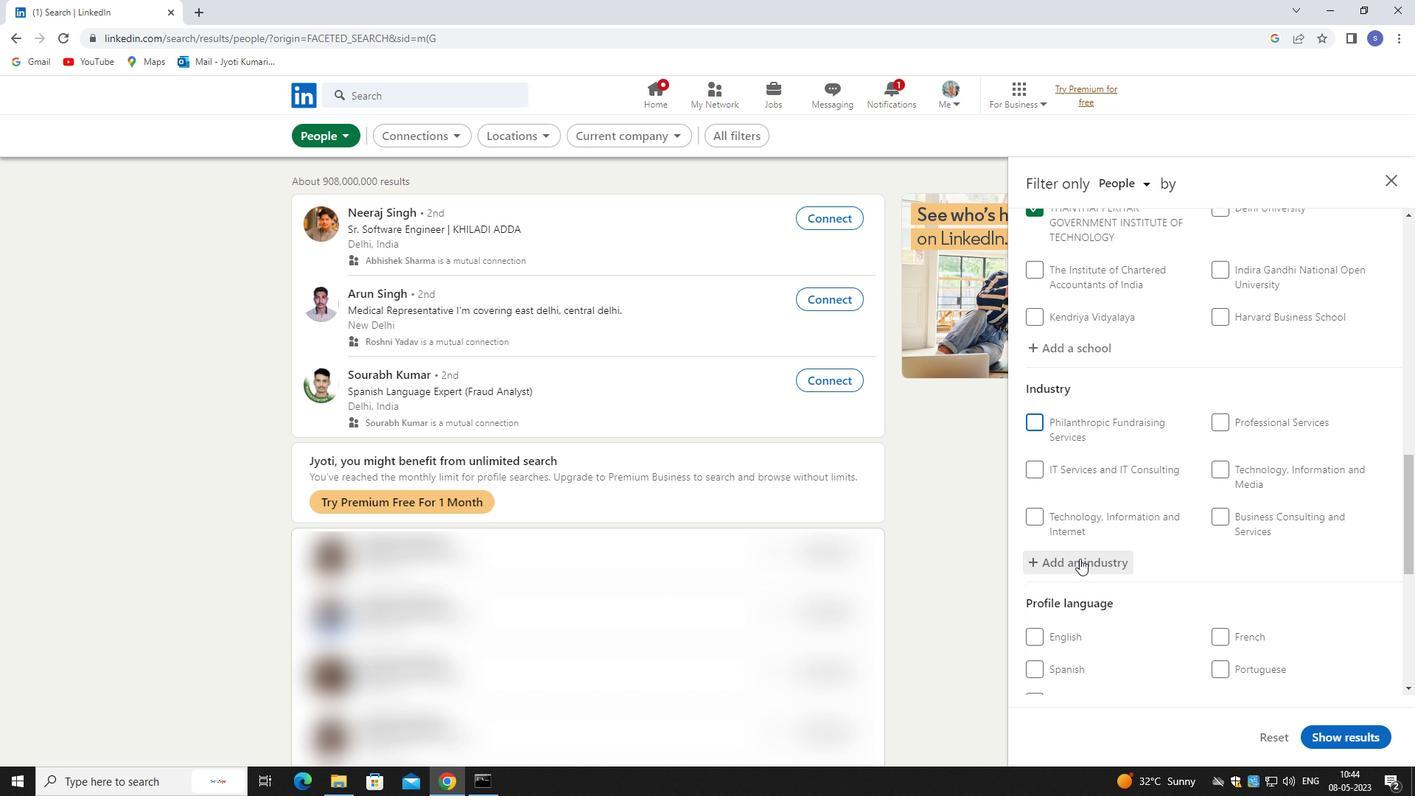 
Action: Mouse pressed left at (1081, 563)
Screenshot: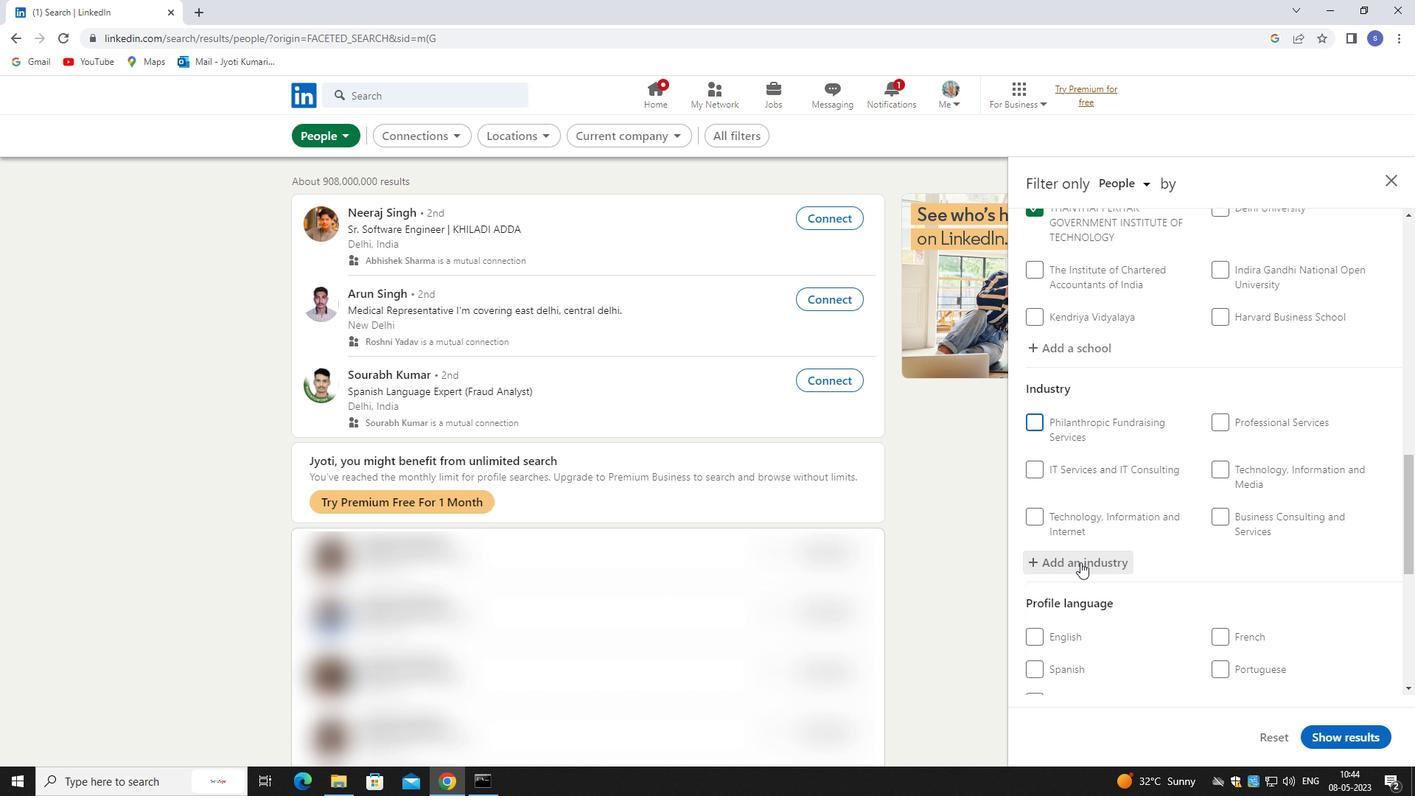
Action: Mouse moved to (1083, 563)
Screenshot: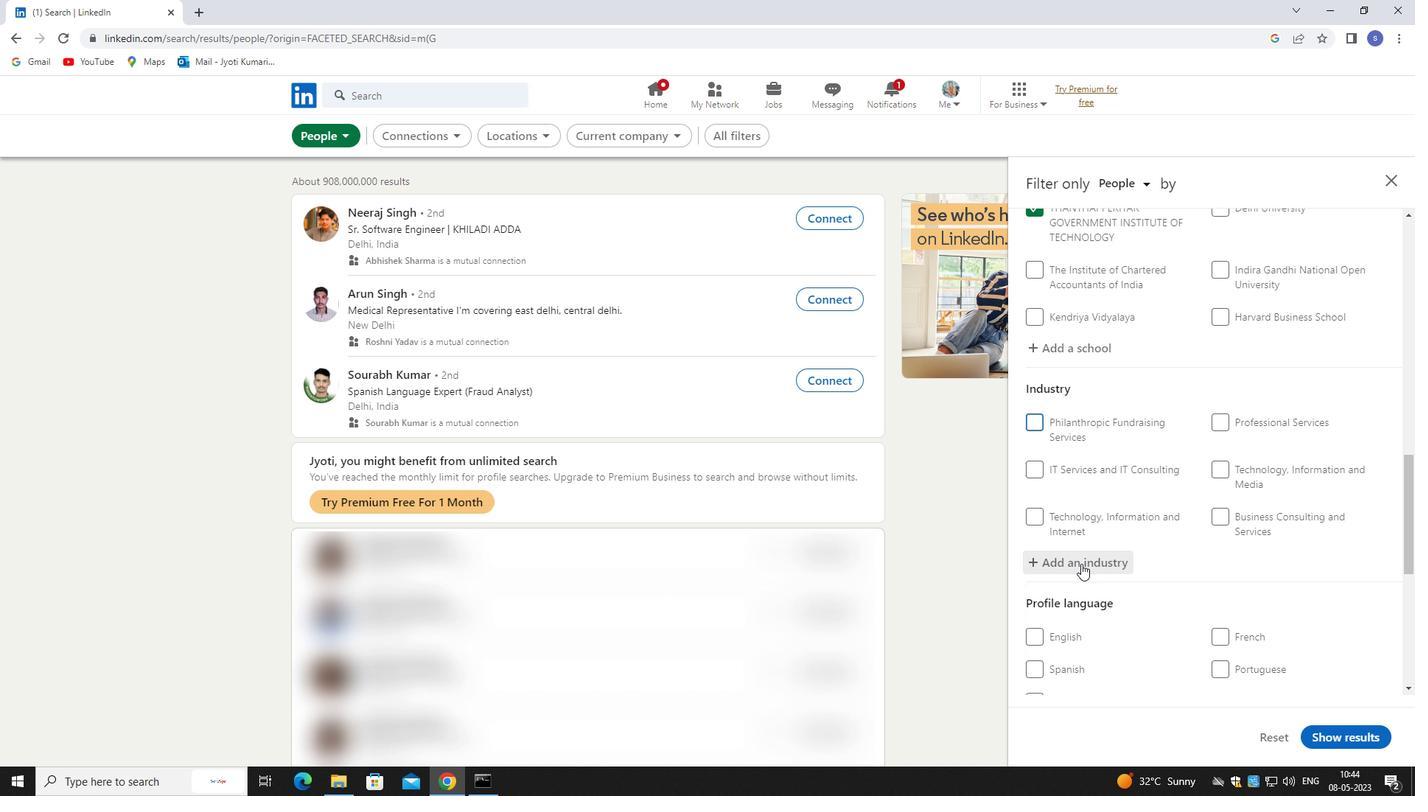 
Action: Key pressed fundr
Screenshot: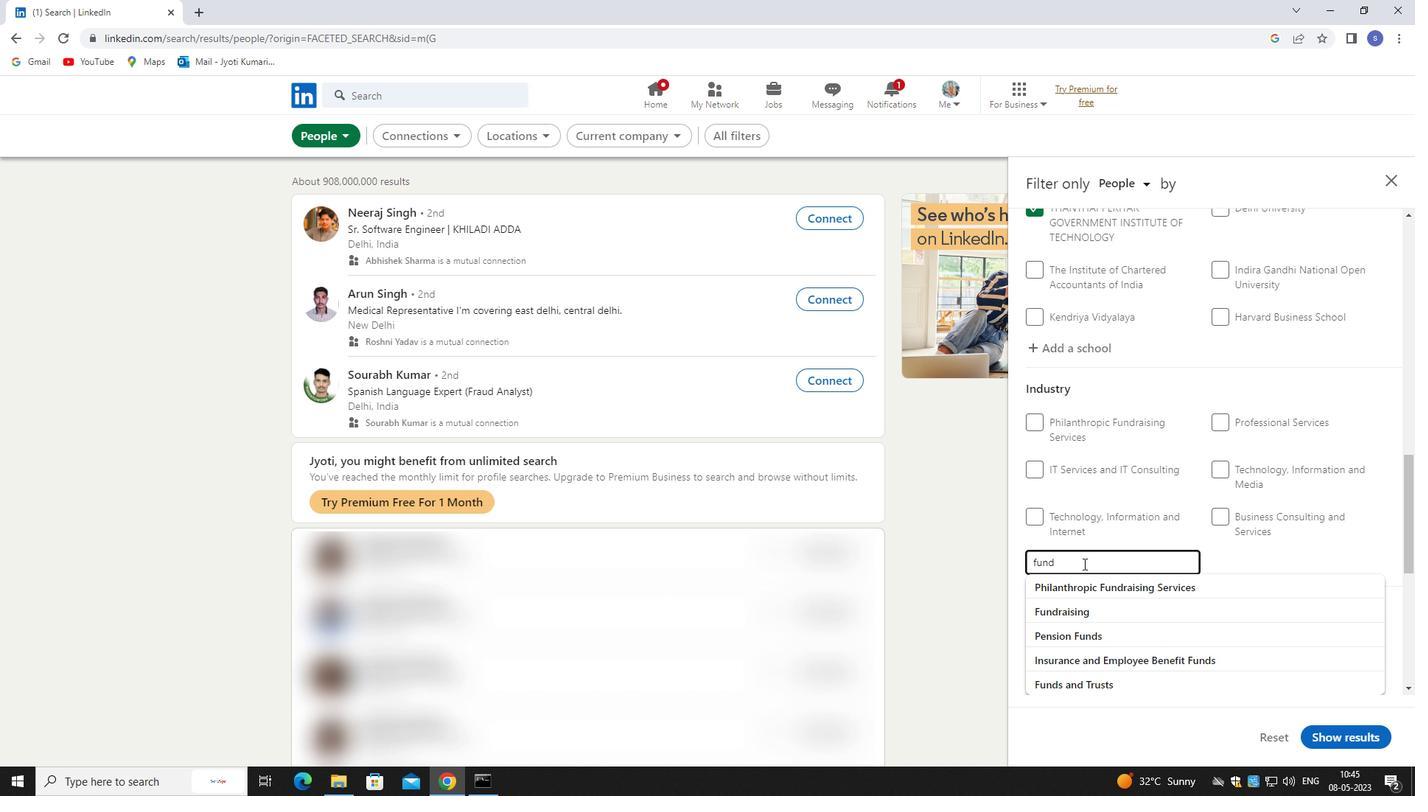 
Action: Mouse moved to (1099, 620)
Screenshot: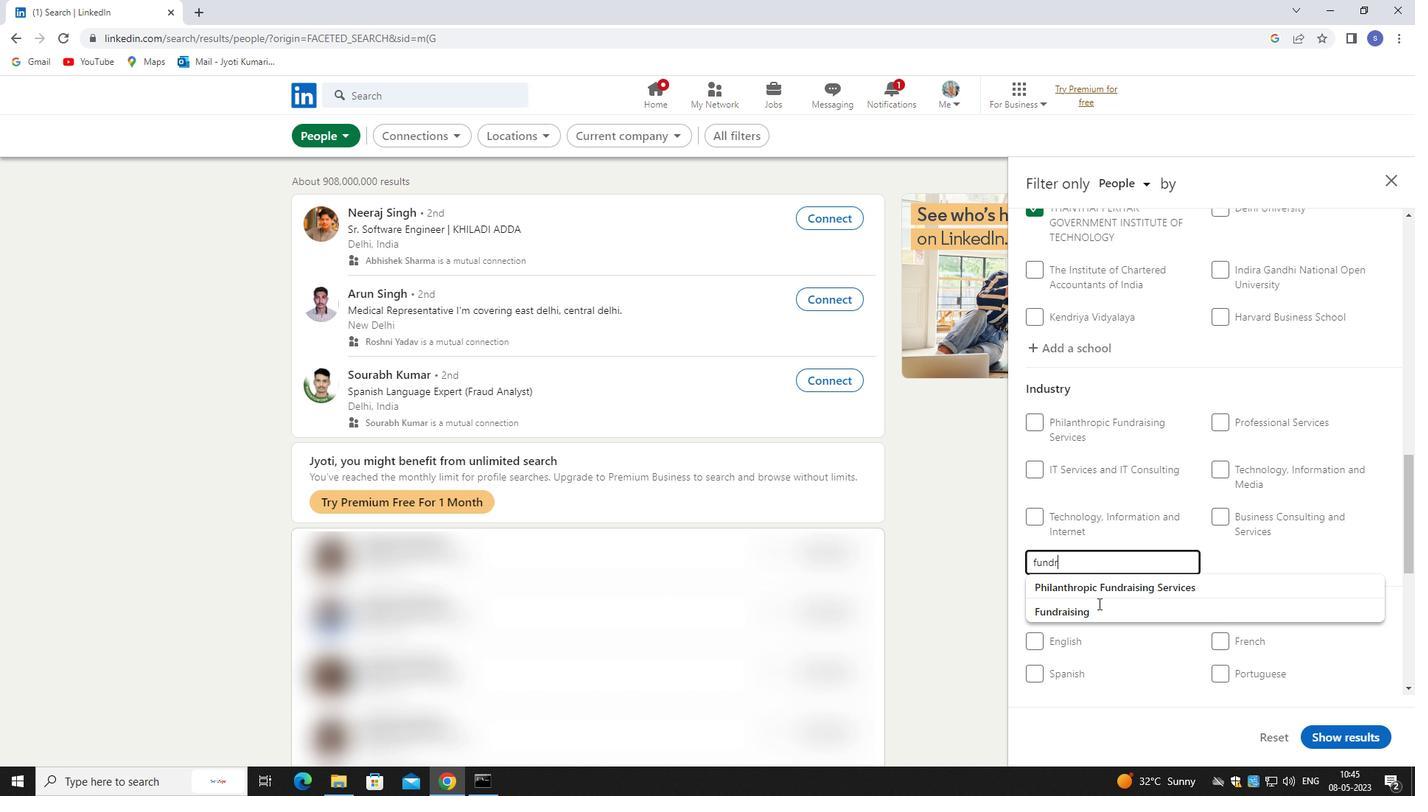 
Action: Mouse pressed left at (1099, 620)
Screenshot: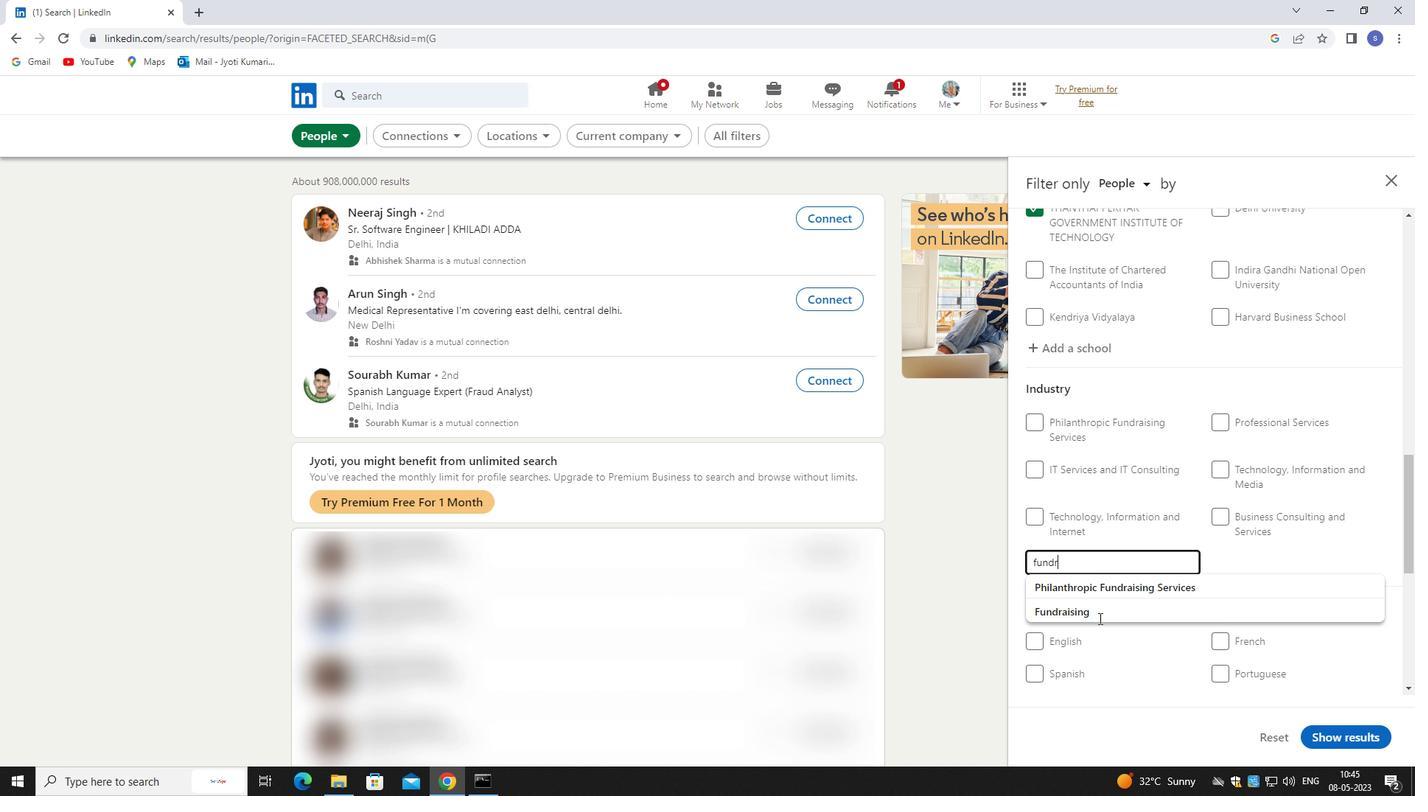 
Action: Mouse moved to (1102, 611)
Screenshot: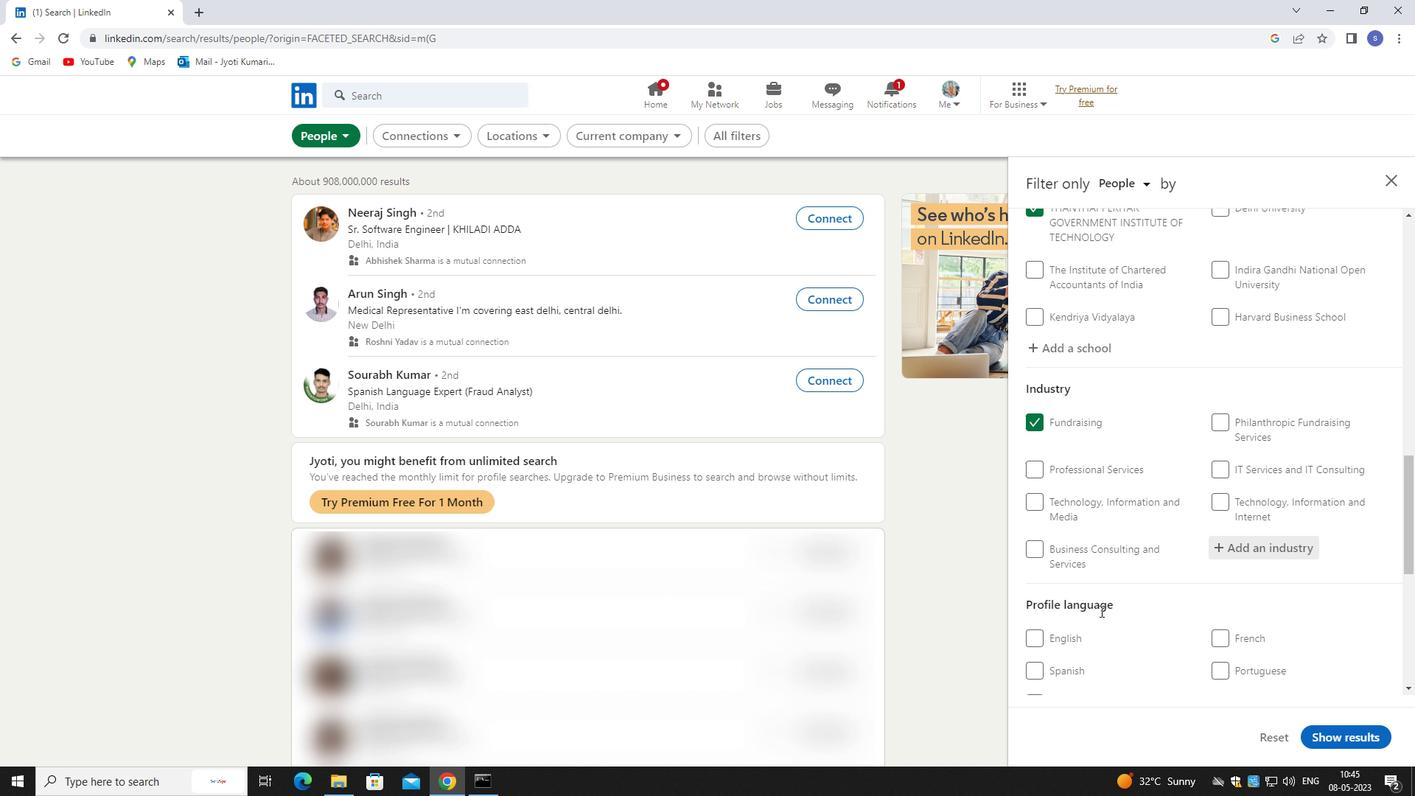 
Action: Mouse scrolled (1102, 610) with delta (0, 0)
Screenshot: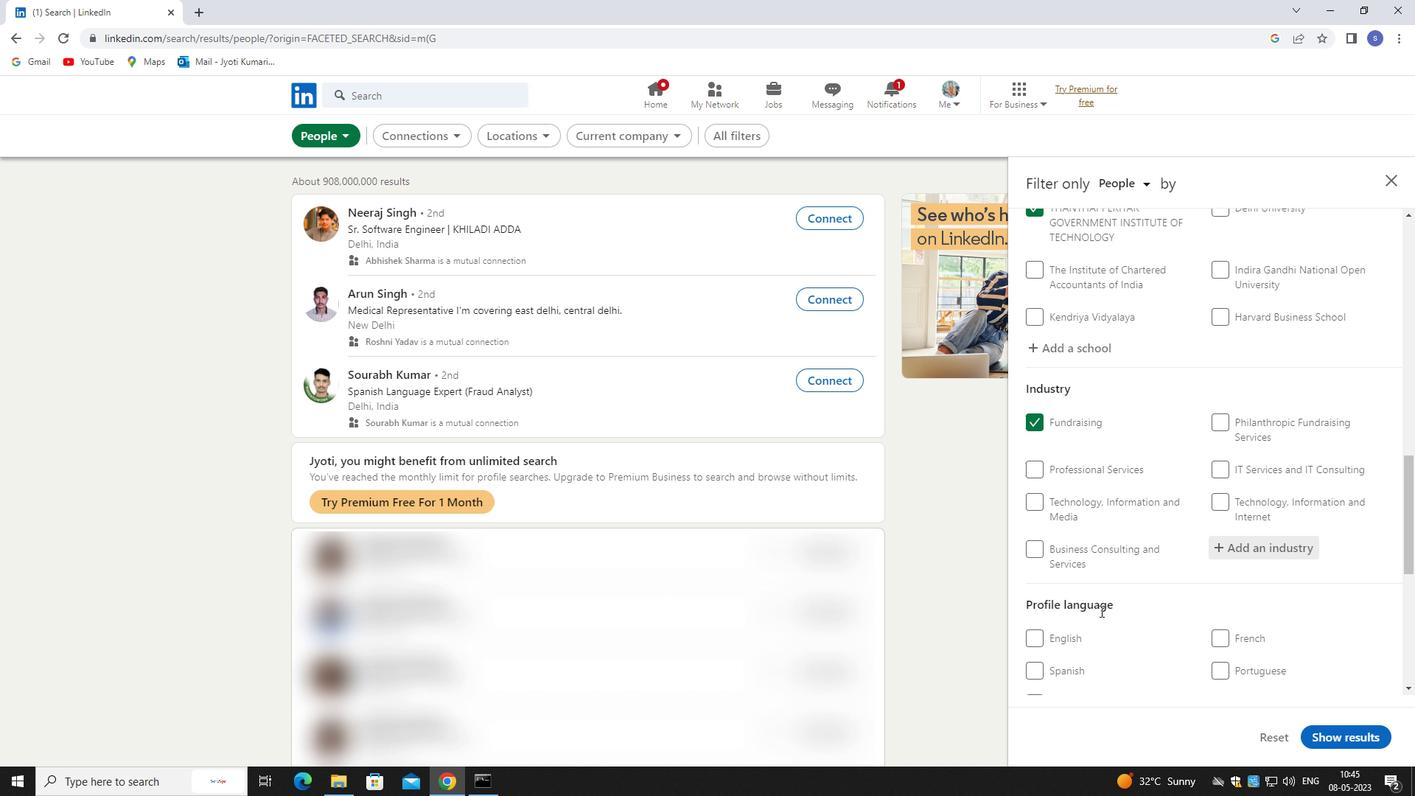 
Action: Mouse moved to (1110, 612)
Screenshot: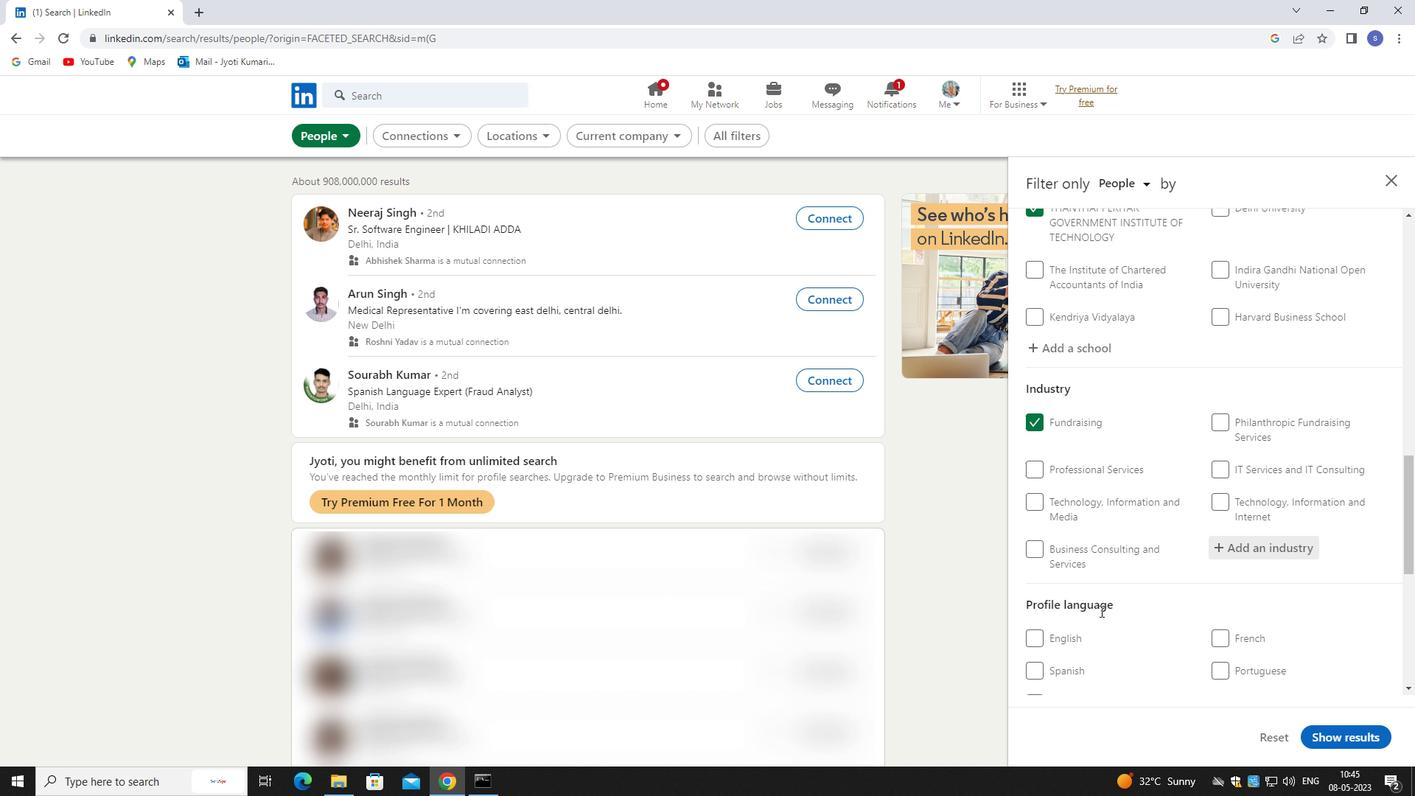 
Action: Mouse scrolled (1110, 611) with delta (0, 0)
Screenshot: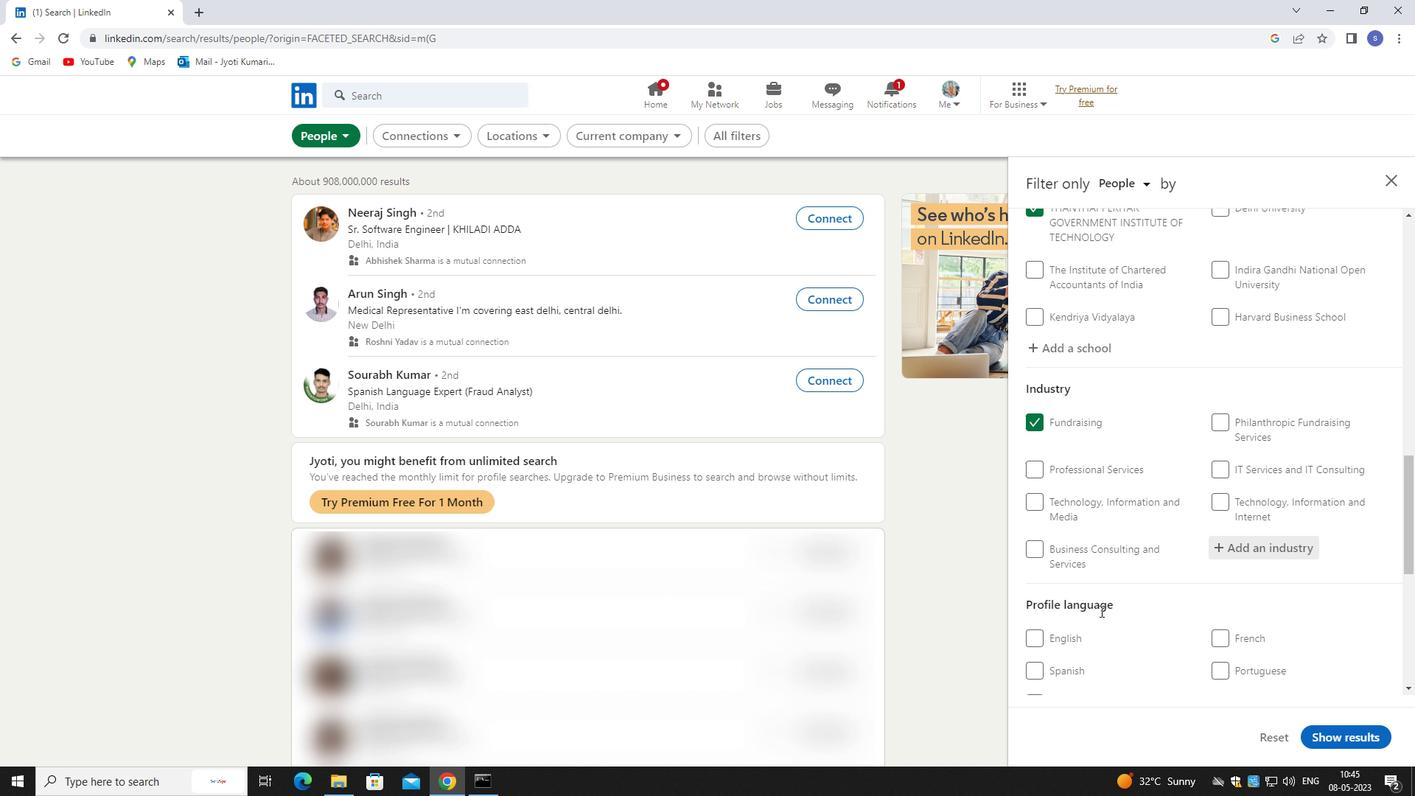 
Action: Mouse scrolled (1110, 611) with delta (0, 0)
Screenshot: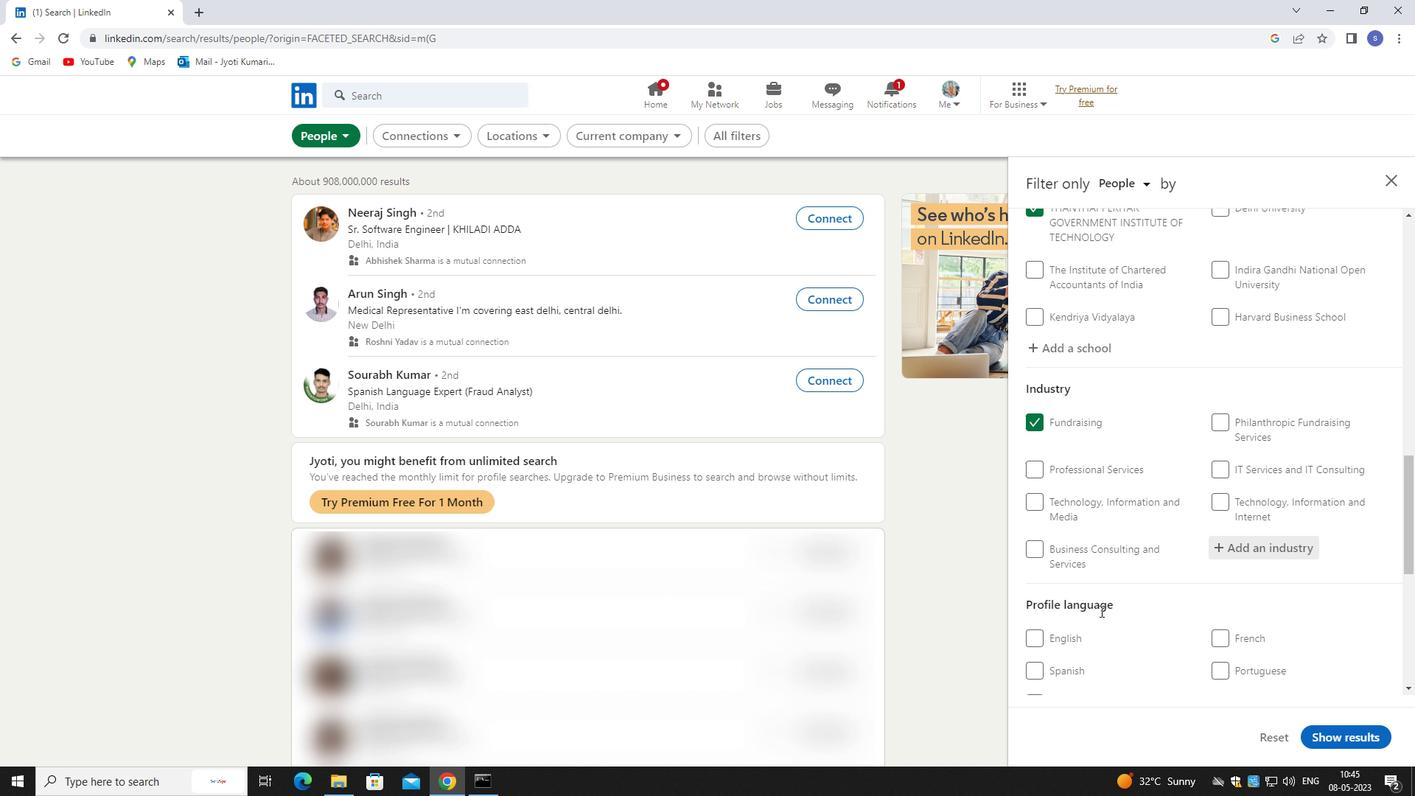 
Action: Mouse moved to (1047, 410)
Screenshot: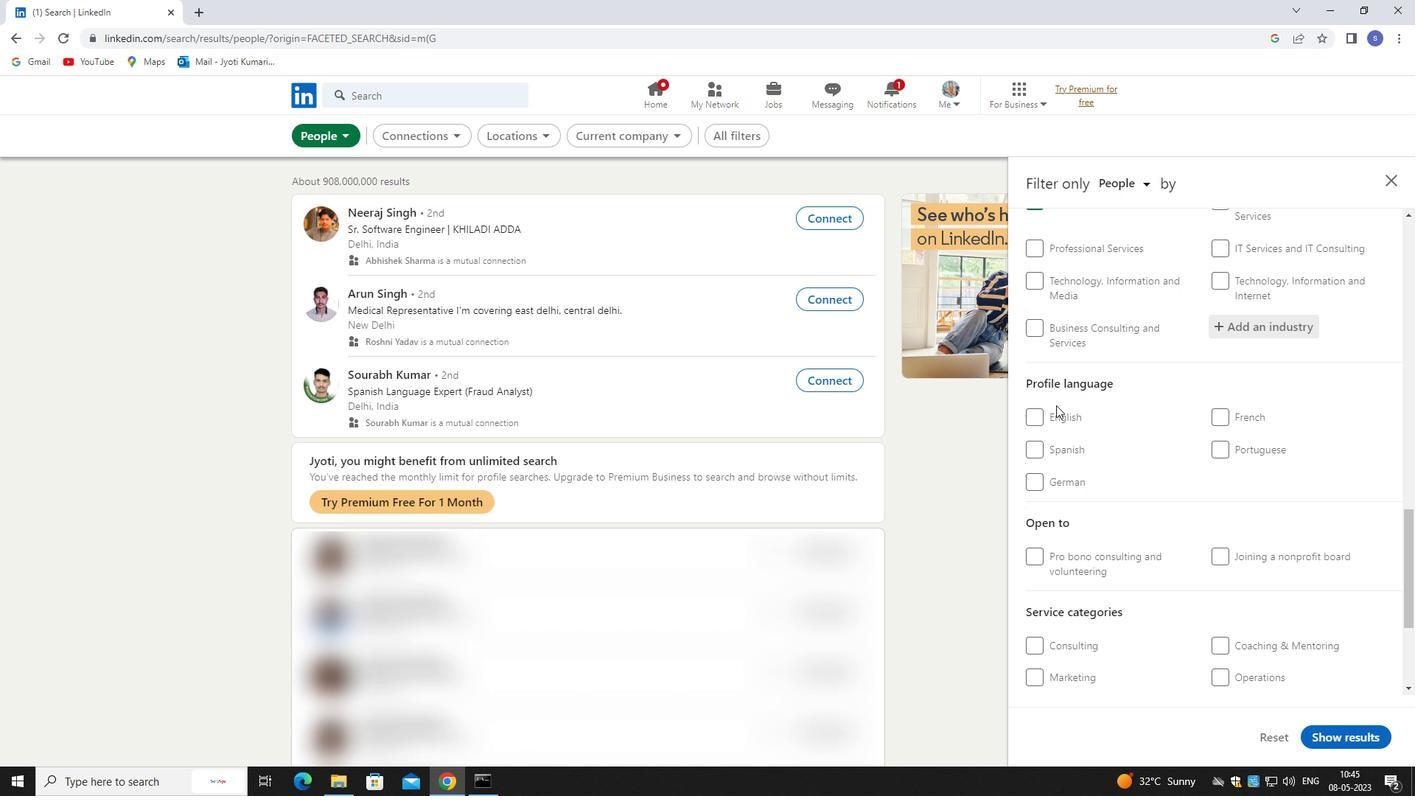 
Action: Mouse pressed left at (1047, 410)
Screenshot: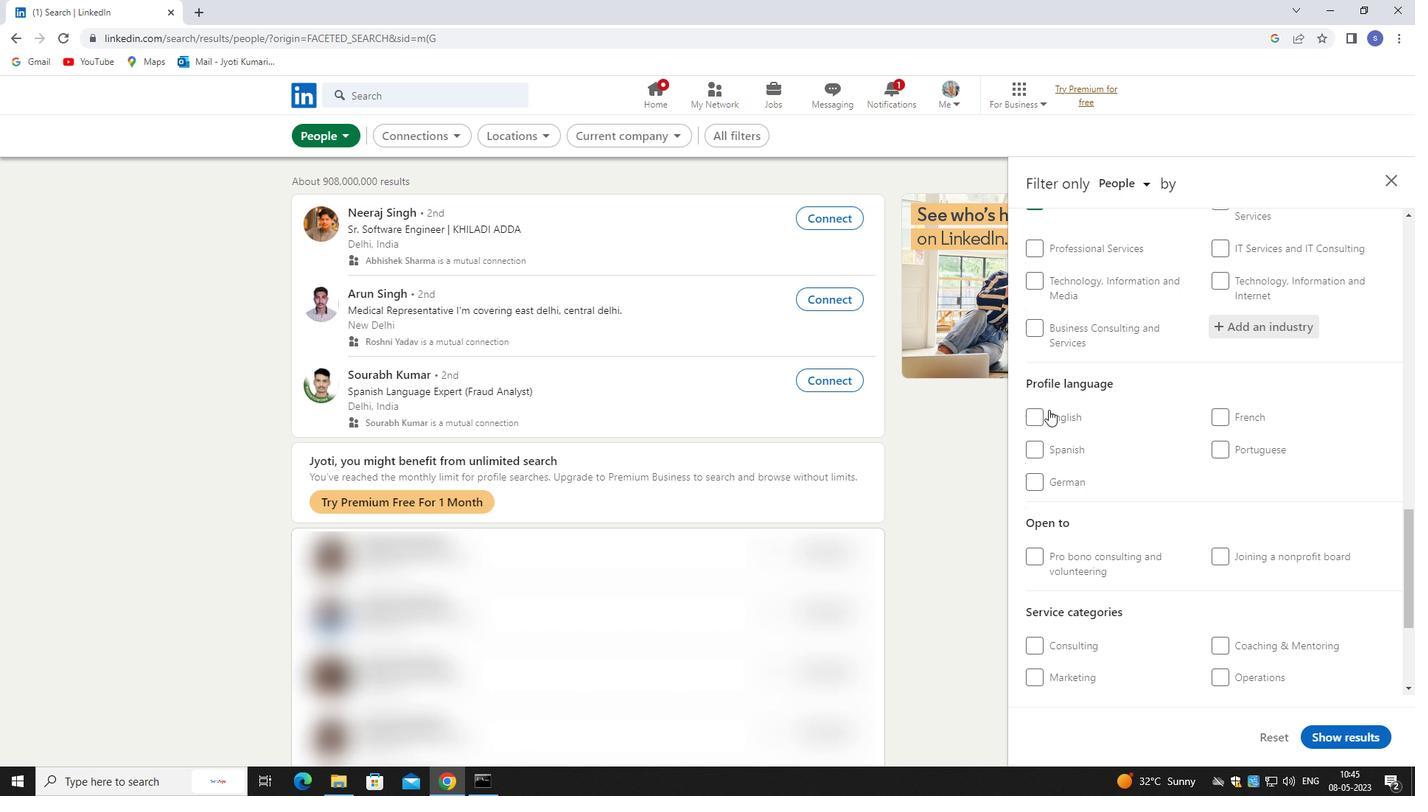 
Action: Mouse moved to (1147, 437)
Screenshot: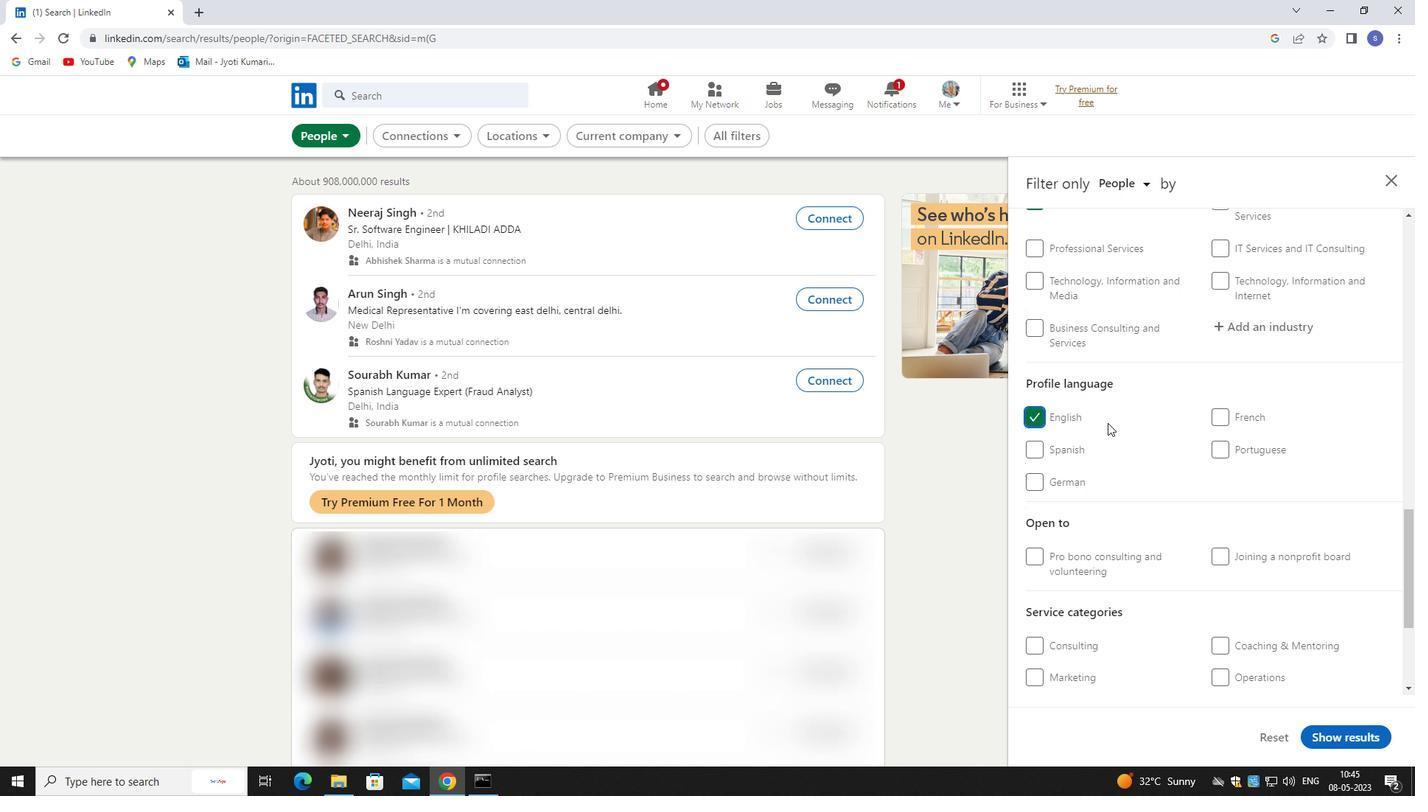 
Action: Mouse scrolled (1147, 436) with delta (0, 0)
Screenshot: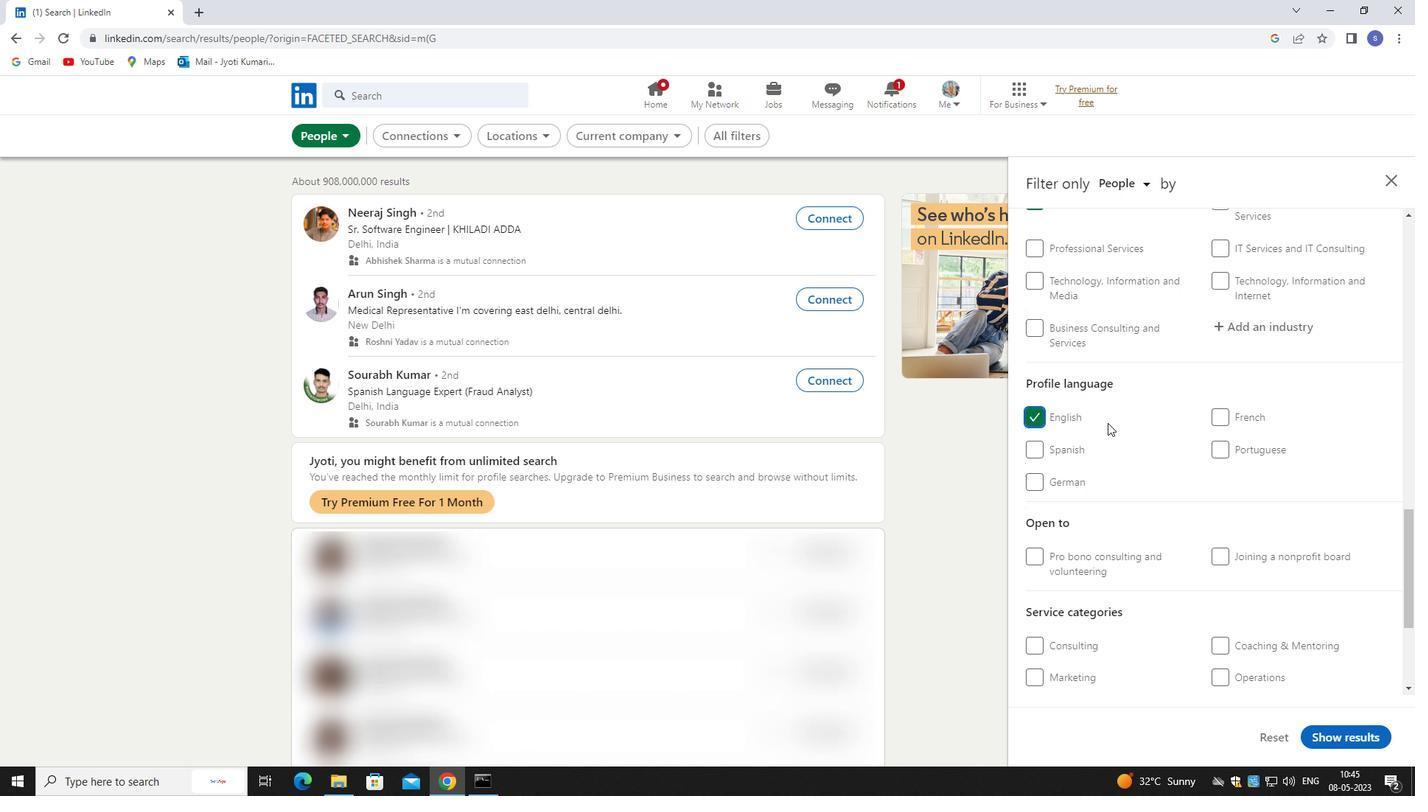 
Action: Mouse moved to (1153, 447)
Screenshot: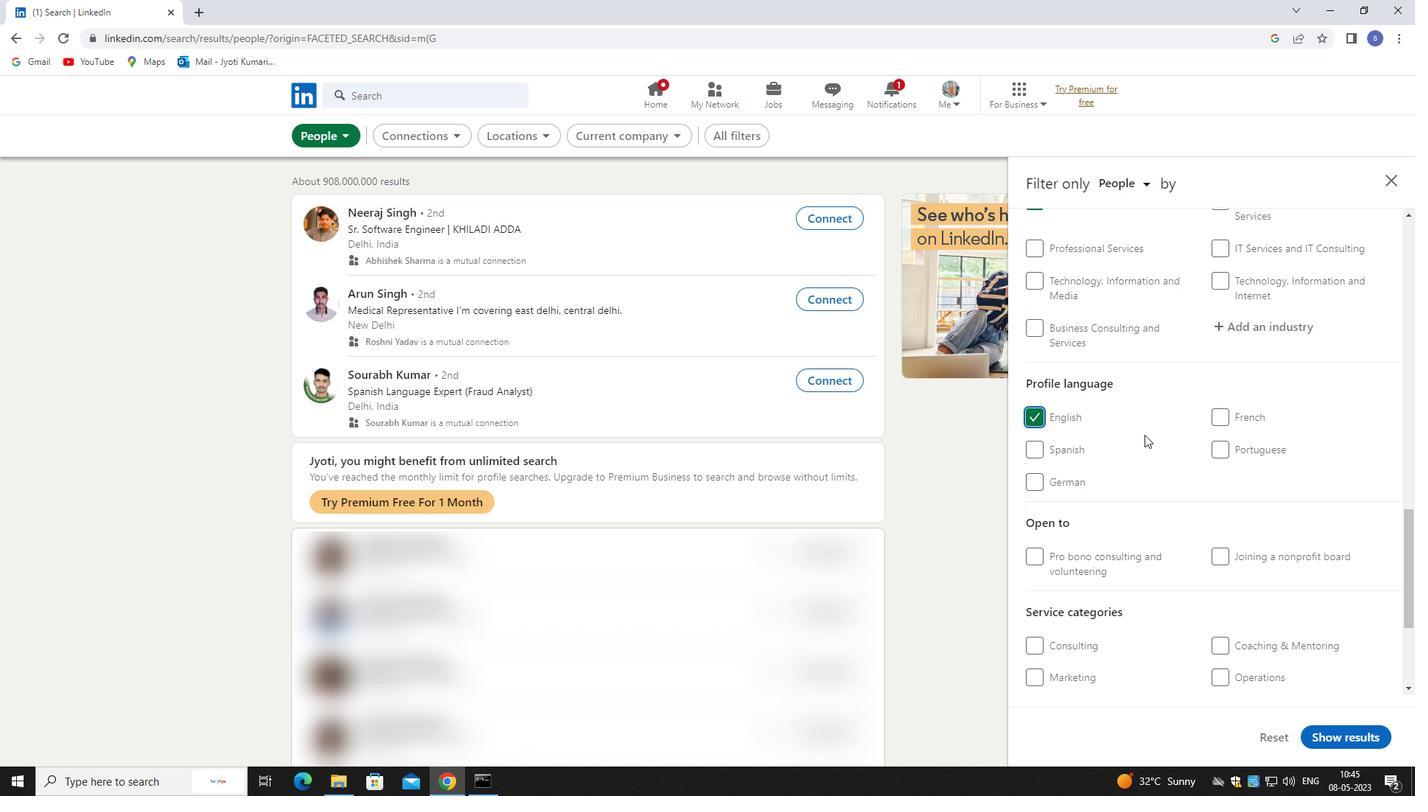 
Action: Mouse scrolled (1153, 446) with delta (0, 0)
Screenshot: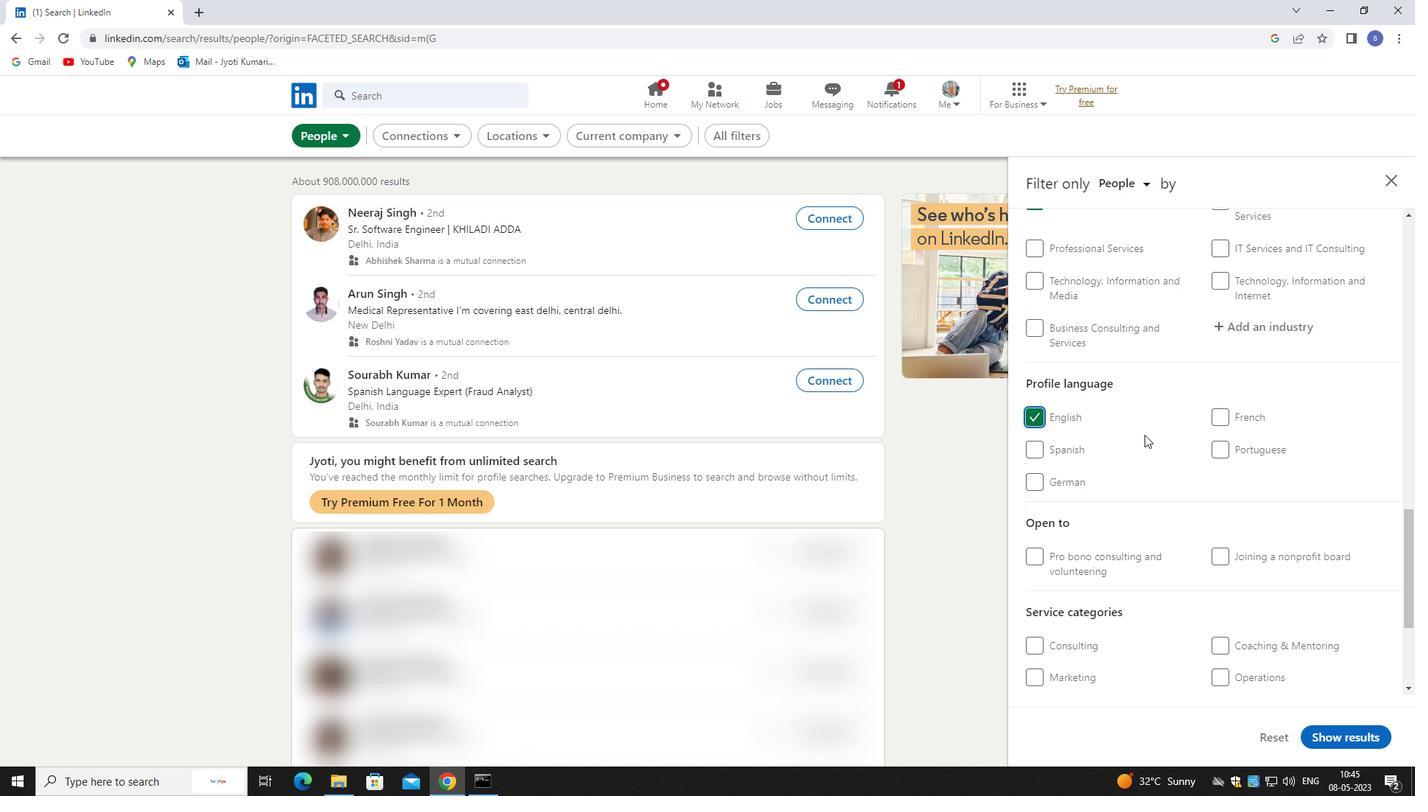 
Action: Mouse moved to (1155, 449)
Screenshot: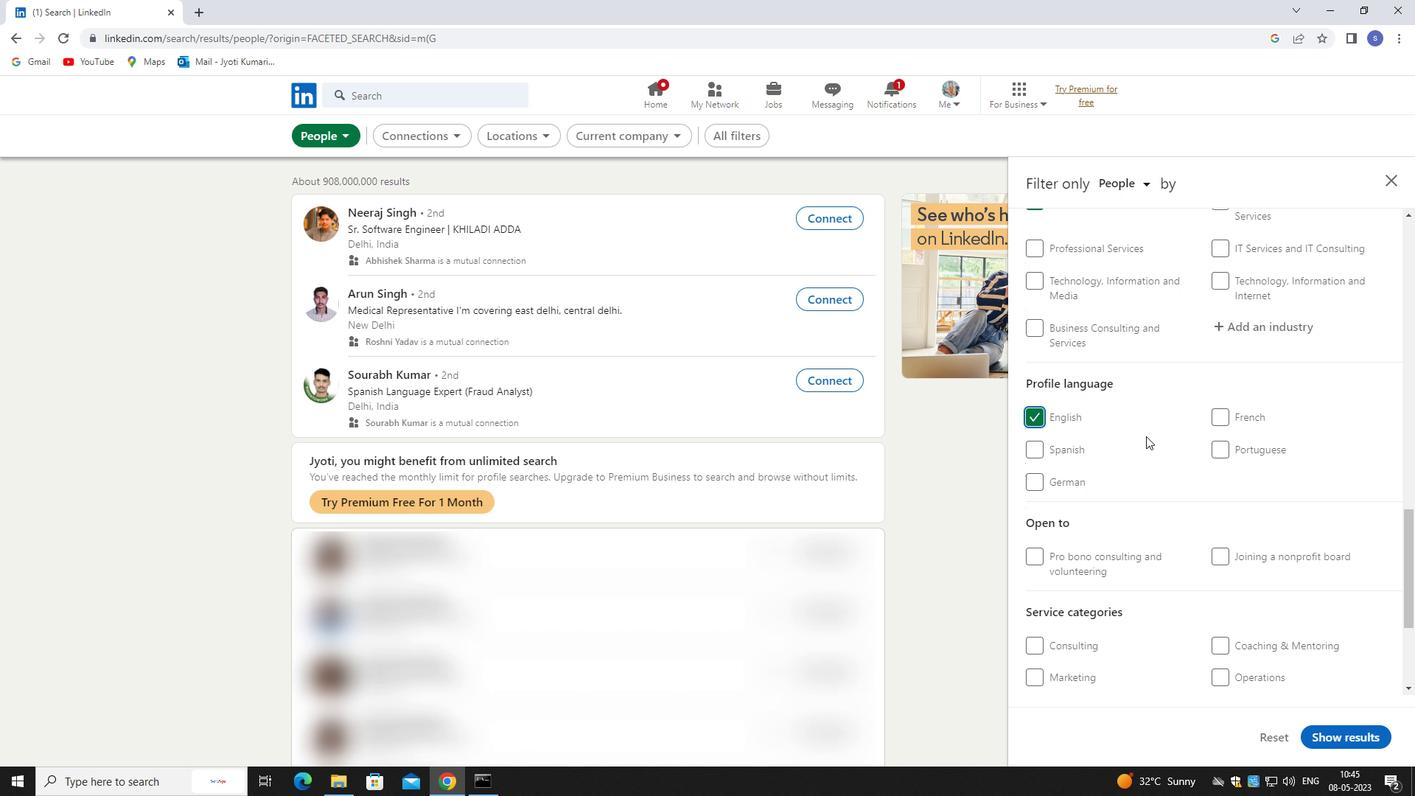 
Action: Mouse scrolled (1155, 448) with delta (0, 0)
Screenshot: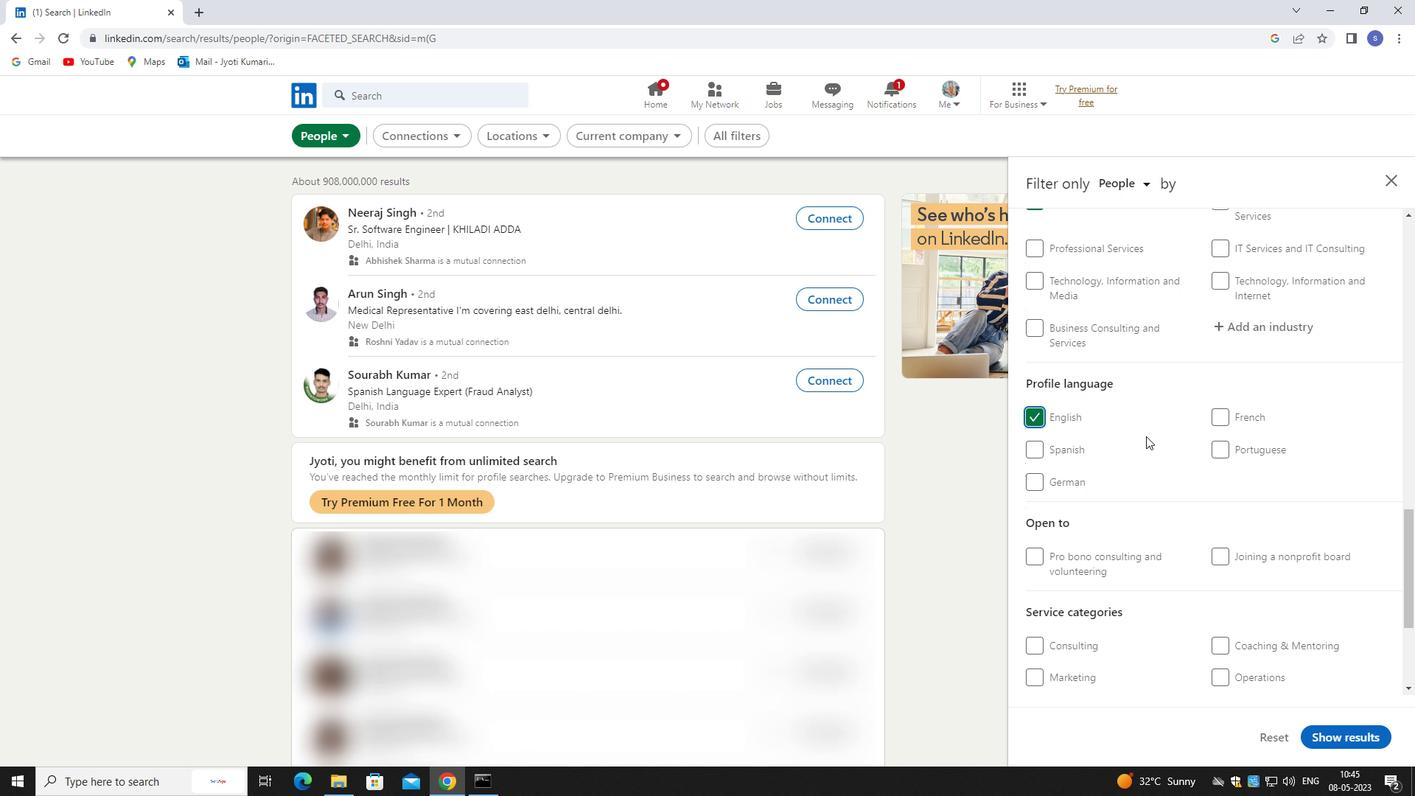 
Action: Mouse moved to (1245, 486)
Screenshot: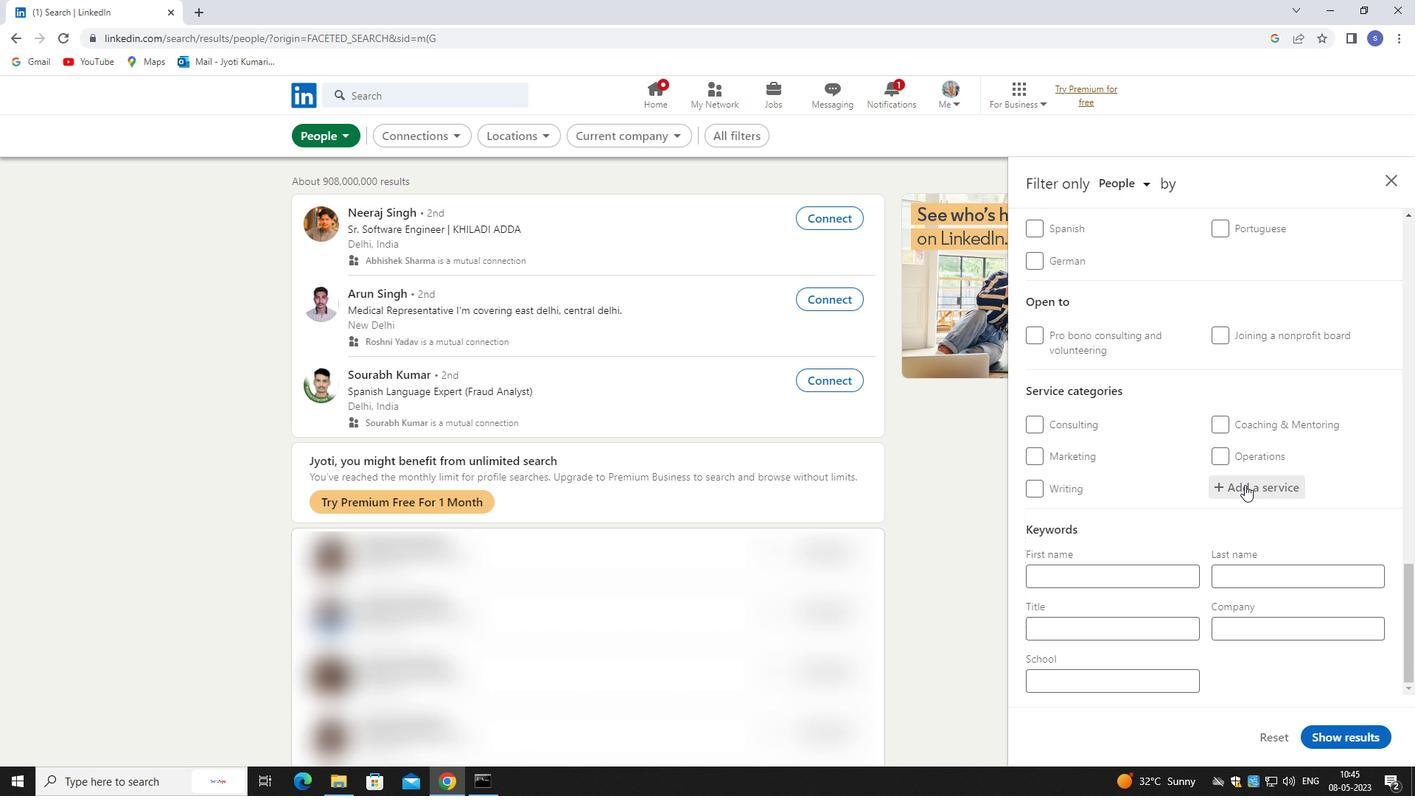 
Action: Mouse pressed left at (1245, 486)
Screenshot: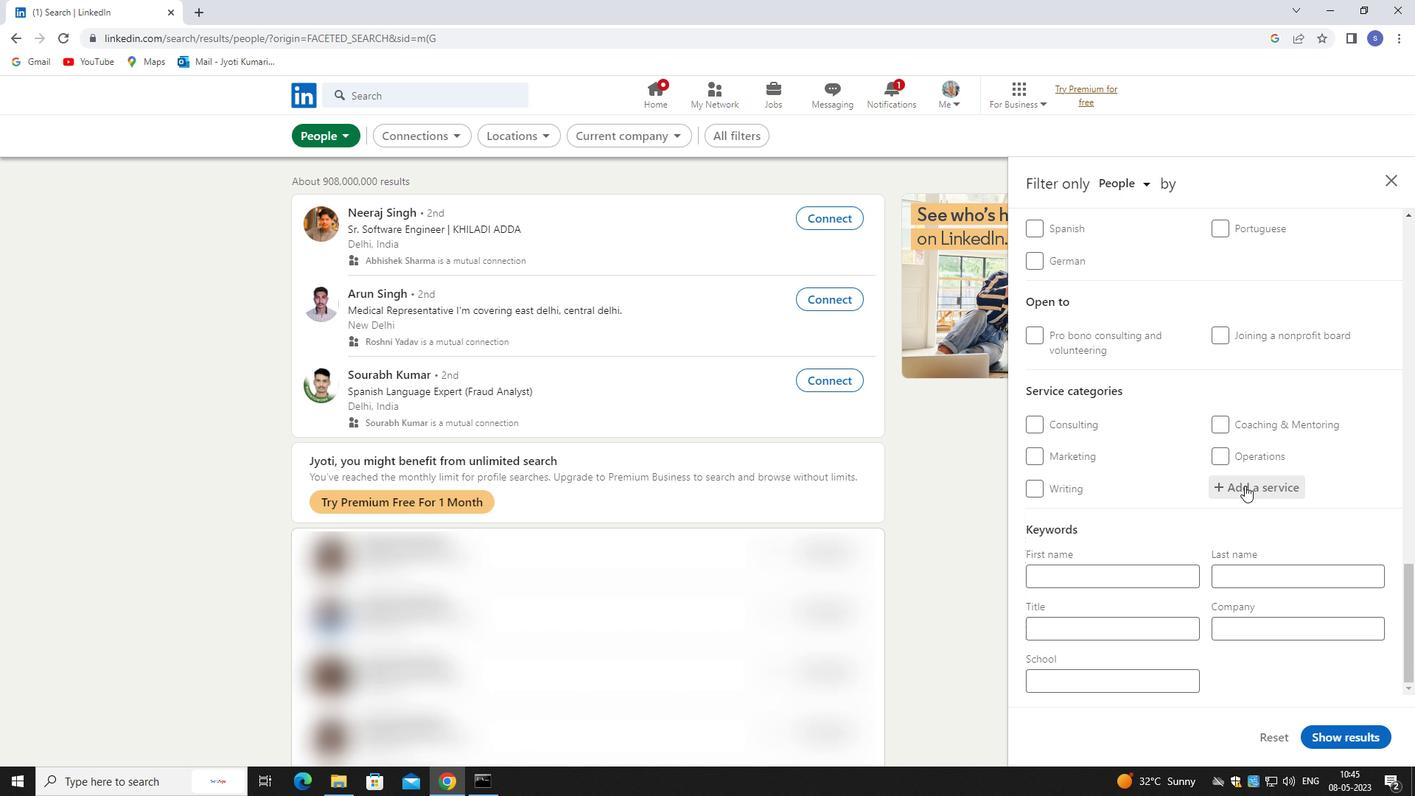 
Action: Mouse moved to (1240, 487)
Screenshot: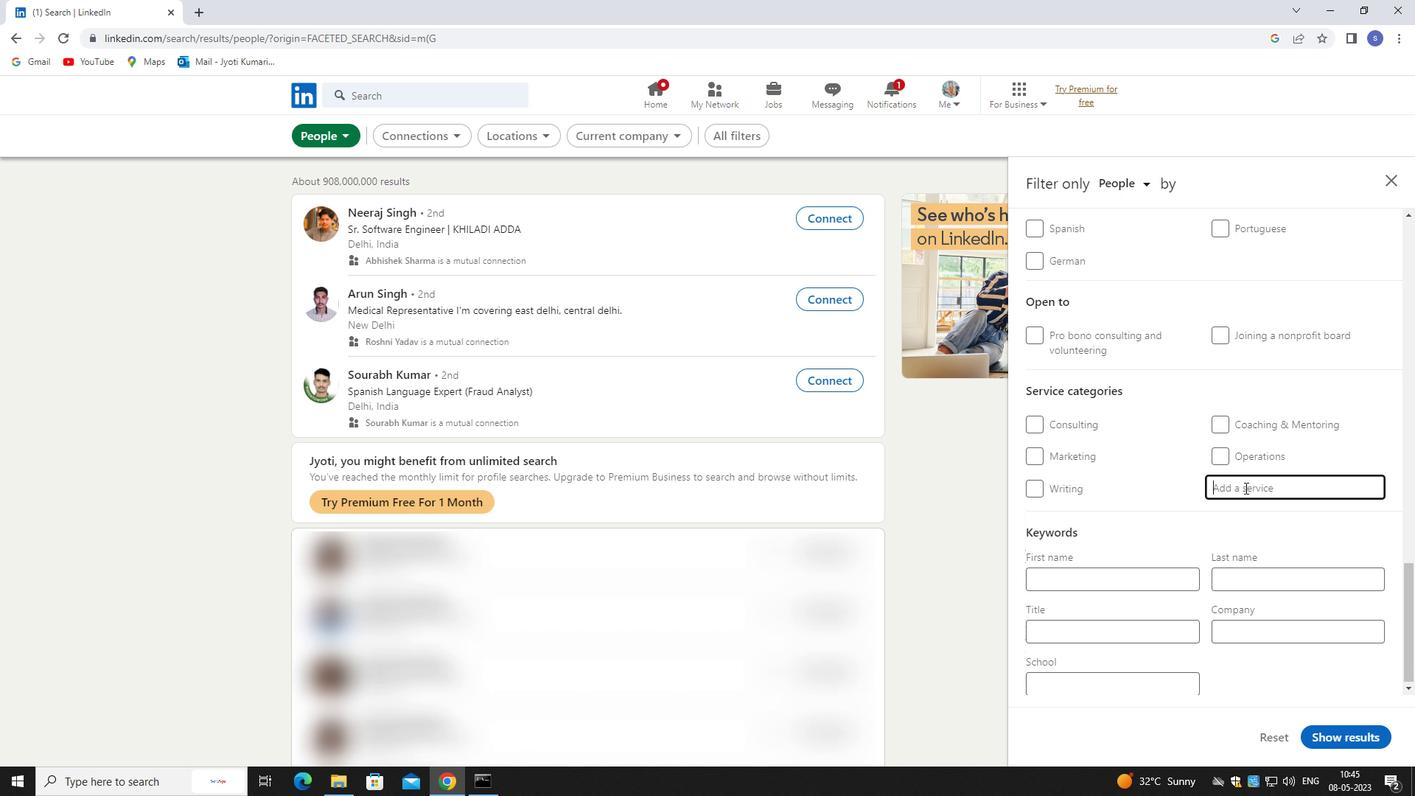 
Action: Key pressed administra
Screenshot: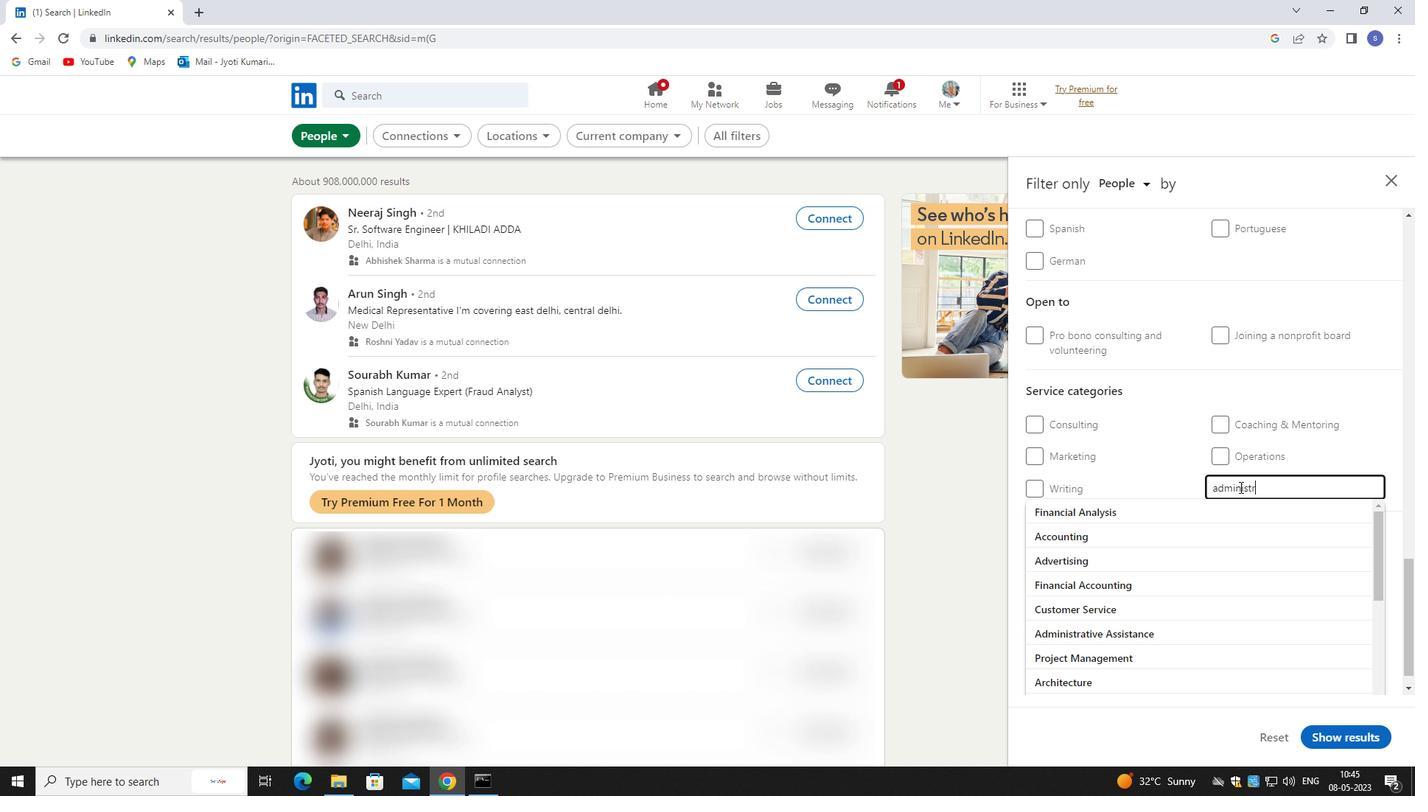 
Action: Mouse moved to (1246, 513)
Screenshot: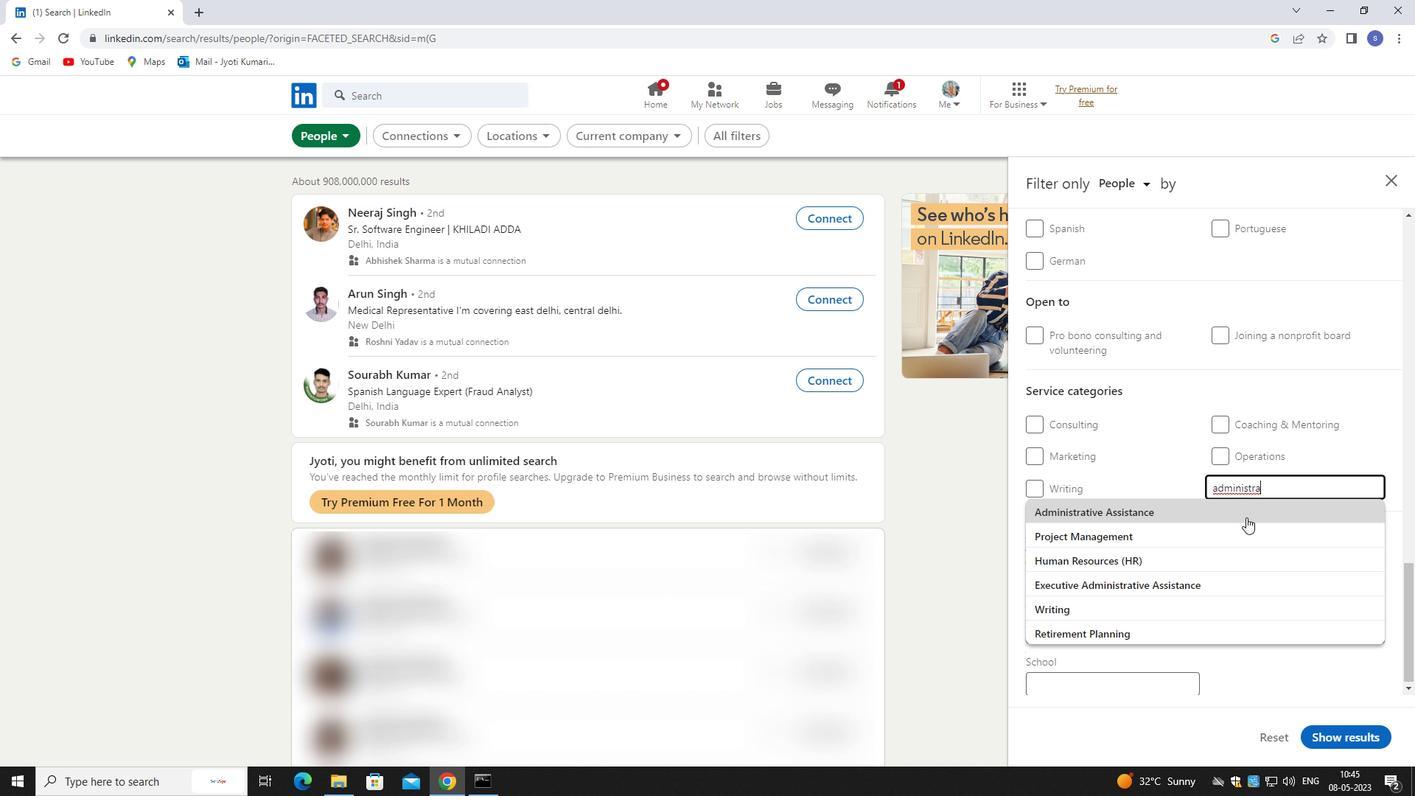 
Action: Mouse pressed left at (1246, 513)
Screenshot: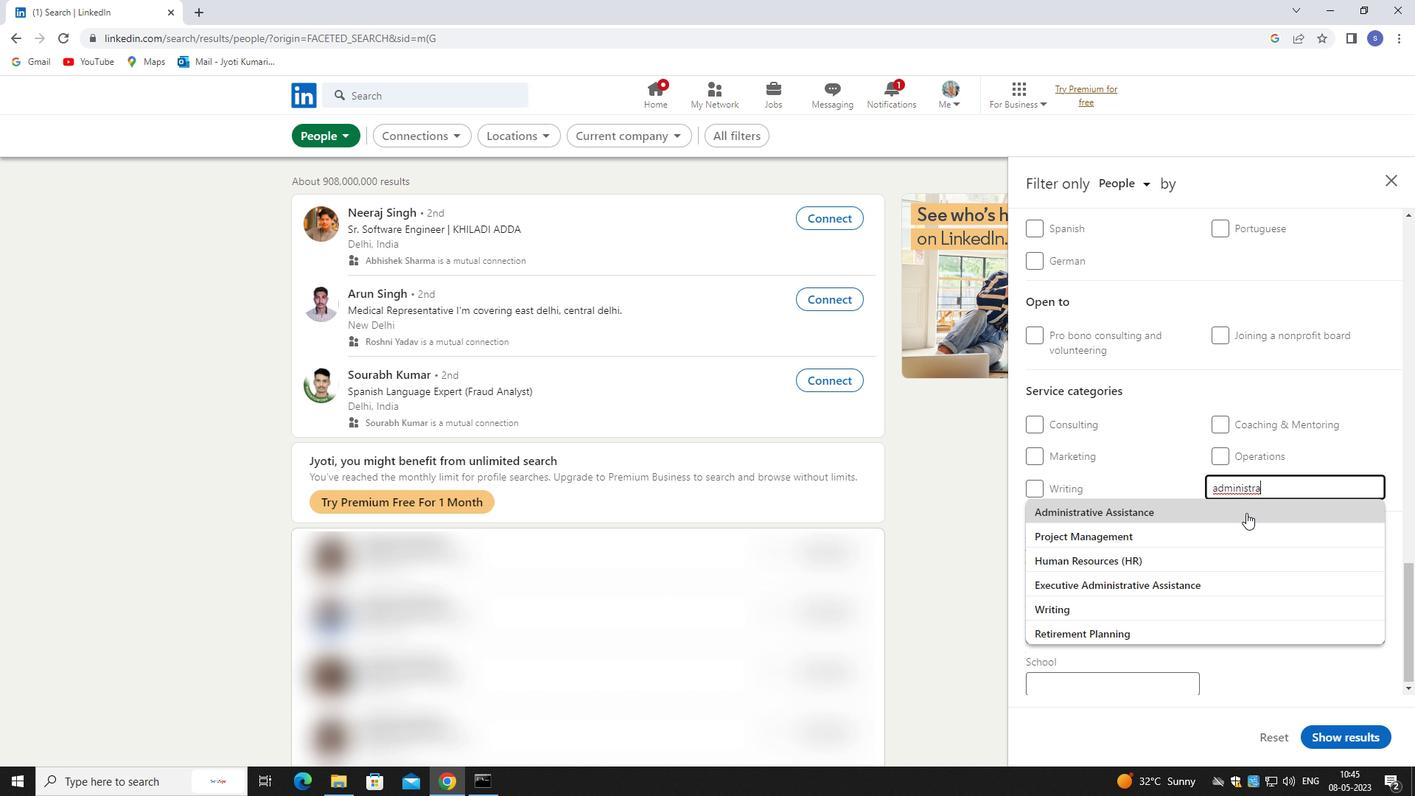 
Action: Mouse moved to (1246, 512)
Screenshot: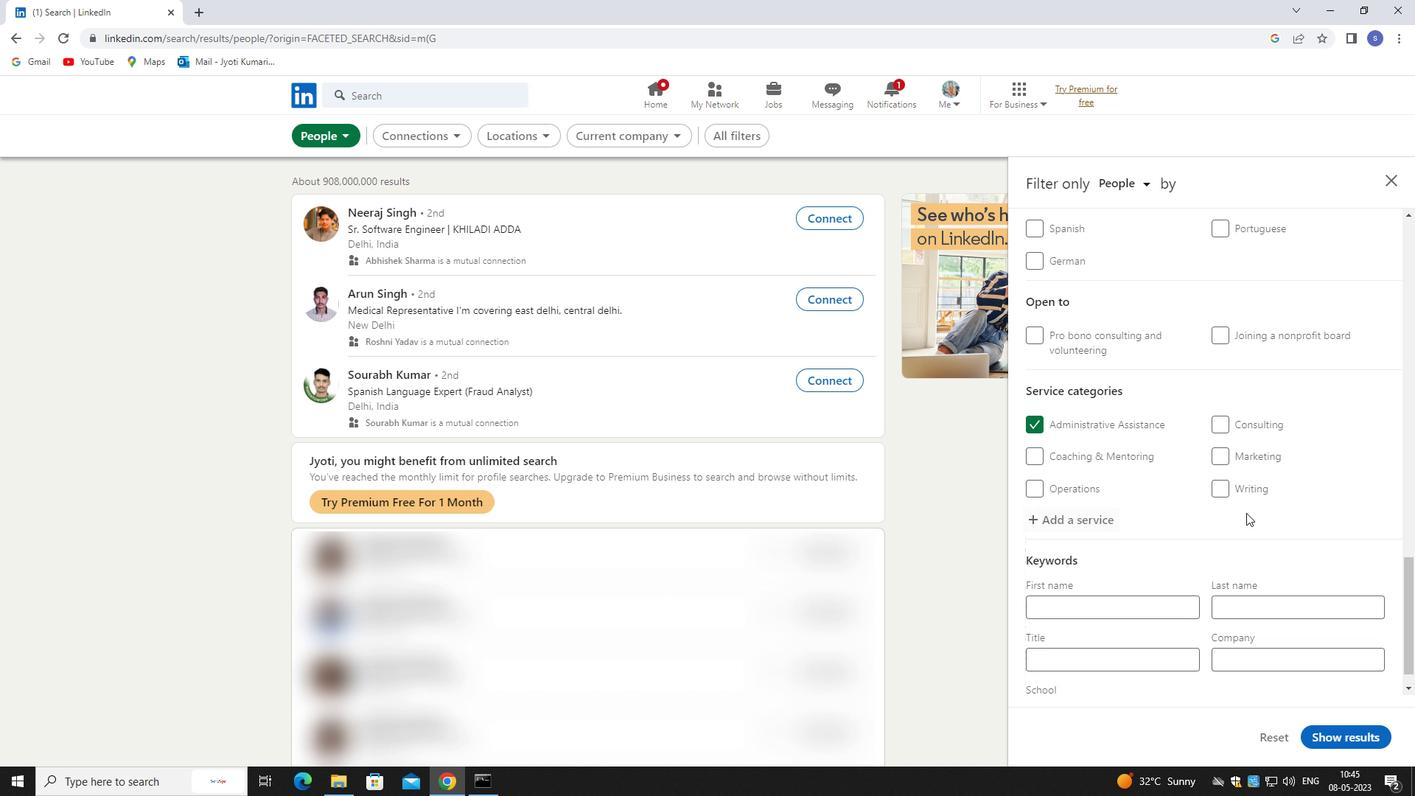 
Action: Mouse scrolled (1246, 511) with delta (0, 0)
Screenshot: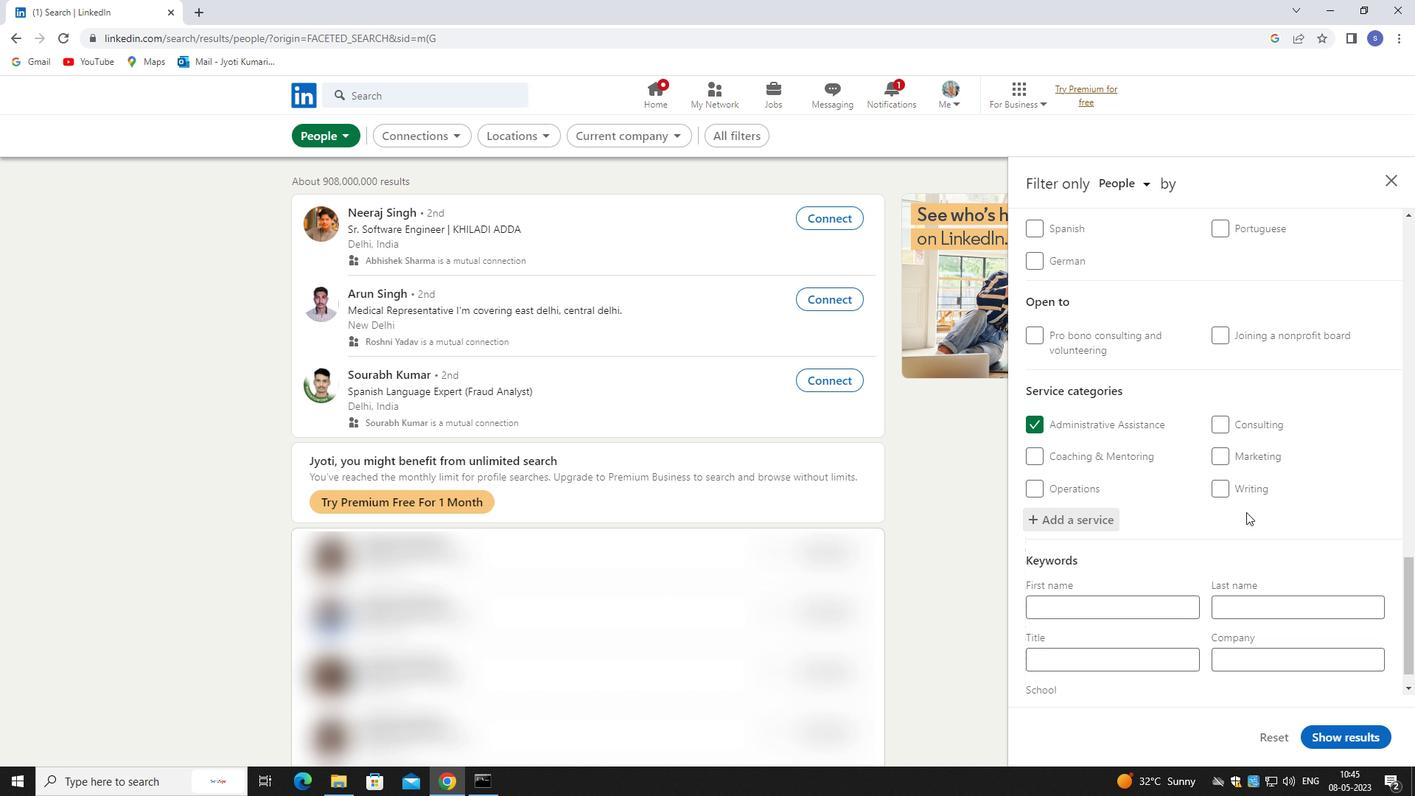 
Action: Mouse moved to (1246, 512)
Screenshot: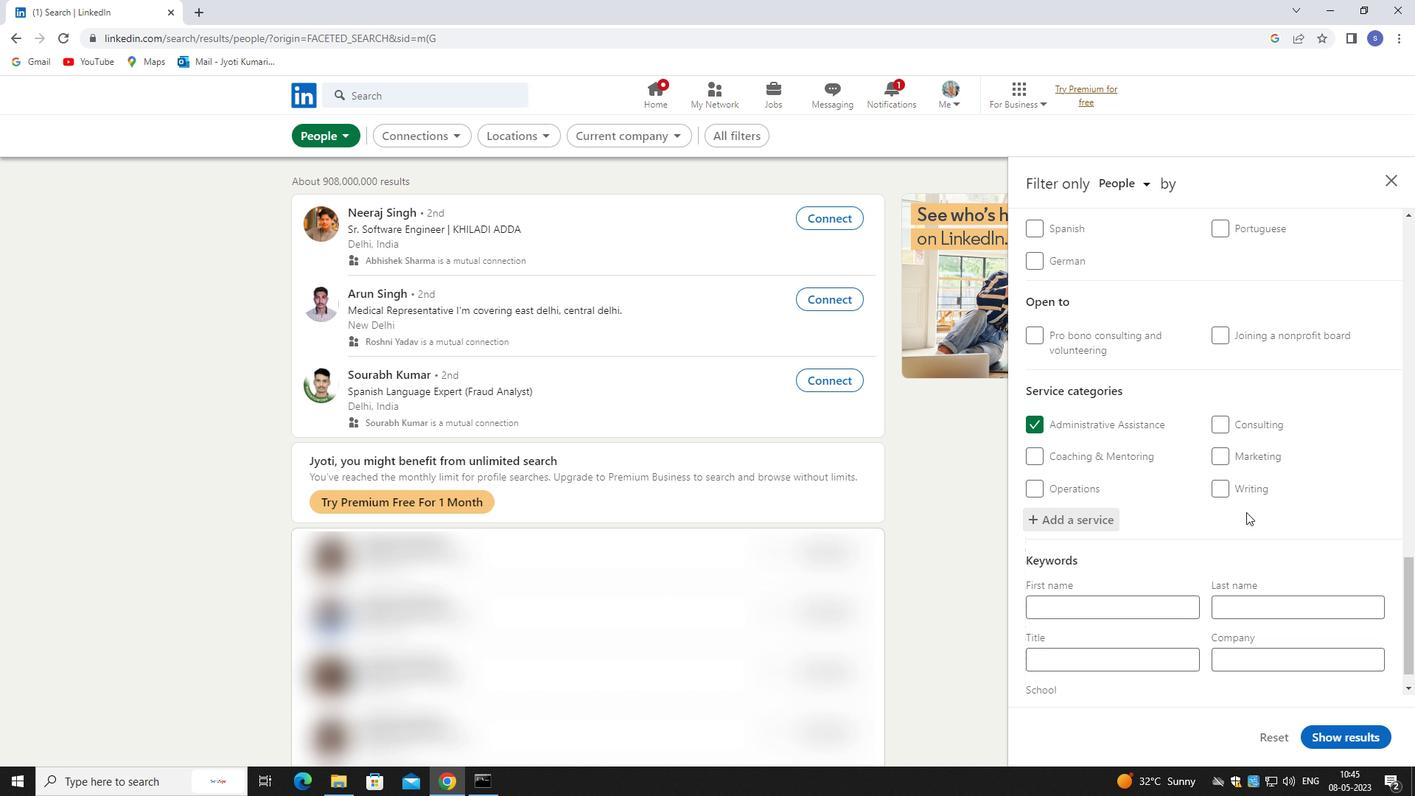 
Action: Mouse scrolled (1246, 511) with delta (0, 0)
Screenshot: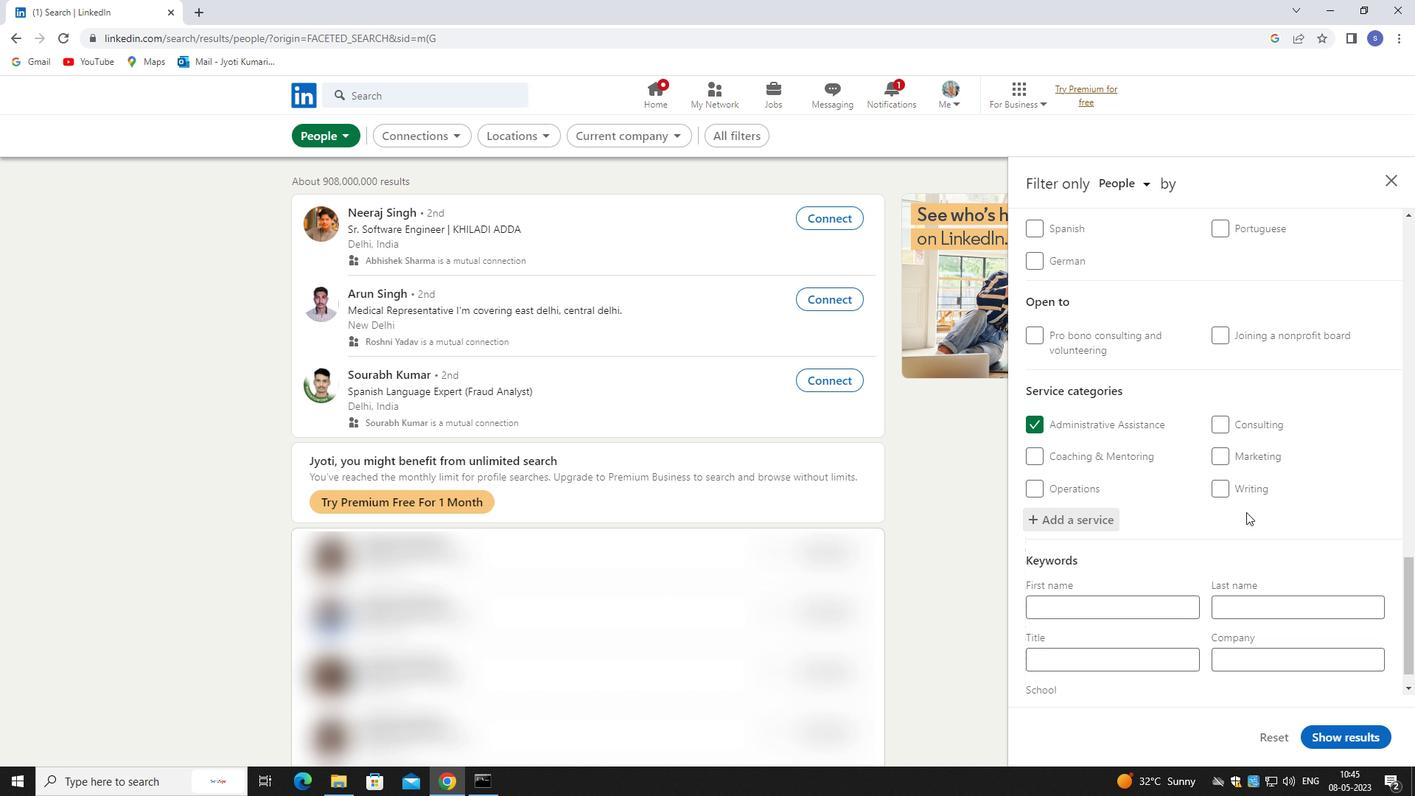 
Action: Mouse scrolled (1246, 511) with delta (0, 0)
Screenshot: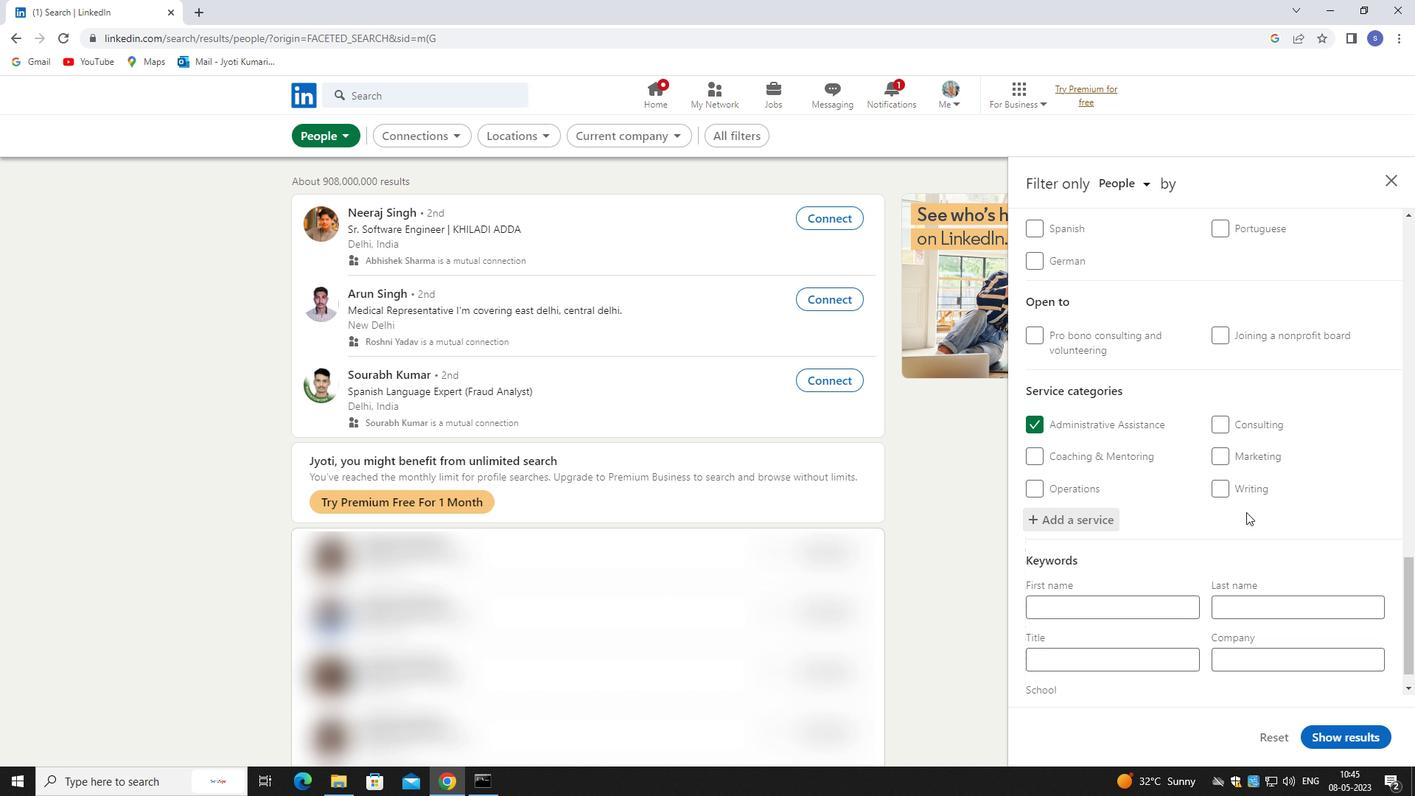 
Action: Mouse scrolled (1246, 511) with delta (0, 0)
Screenshot: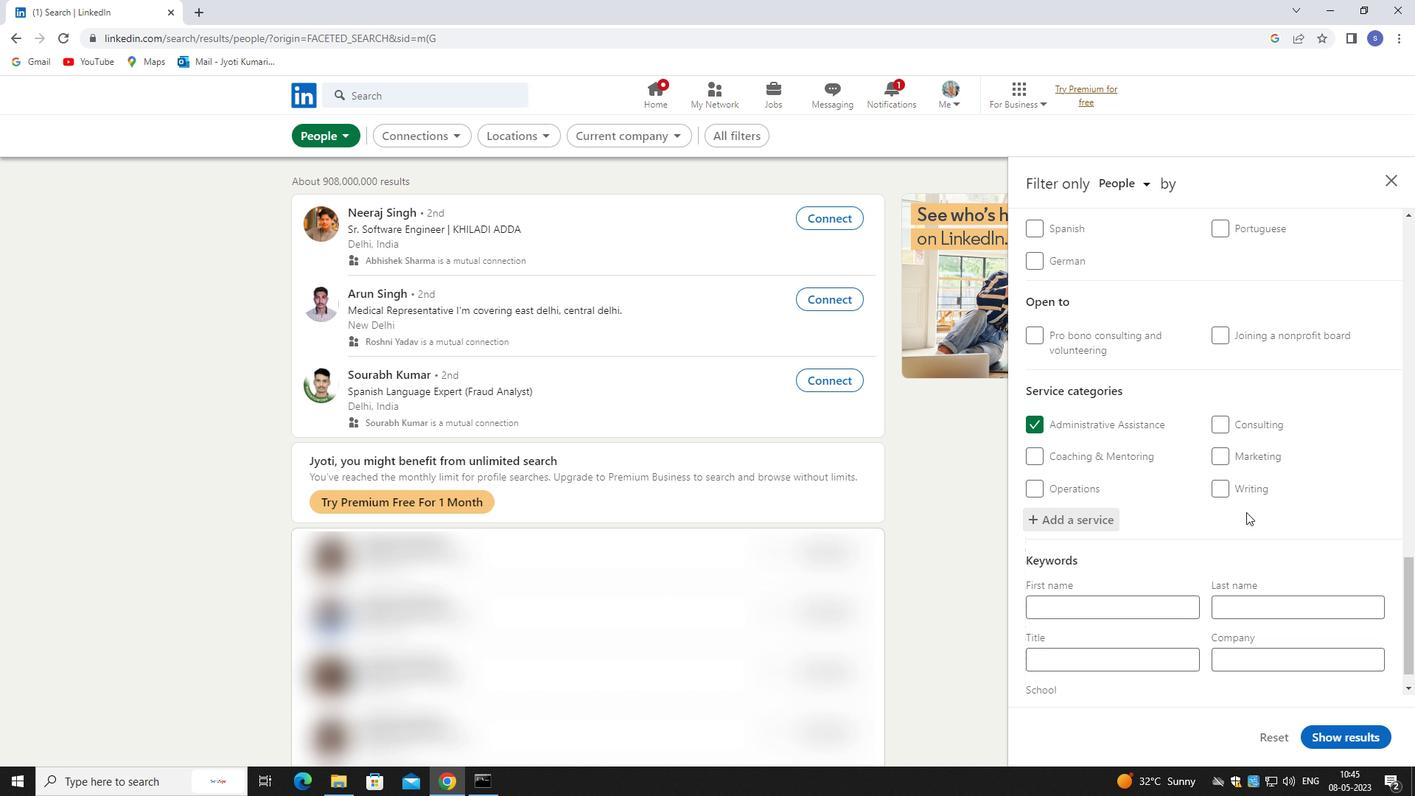 
Action: Mouse moved to (1127, 634)
Screenshot: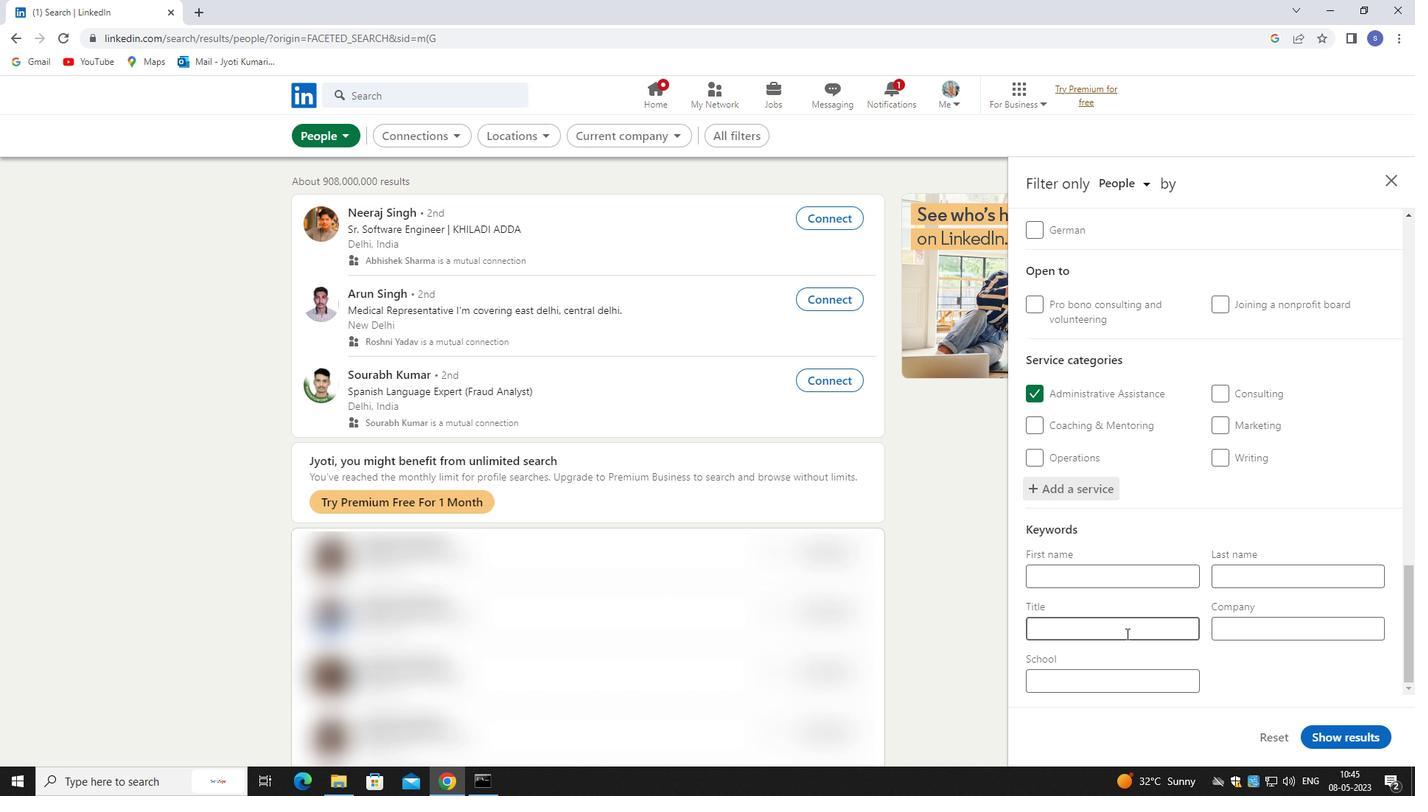 
Action: Mouse pressed left at (1127, 634)
Screenshot: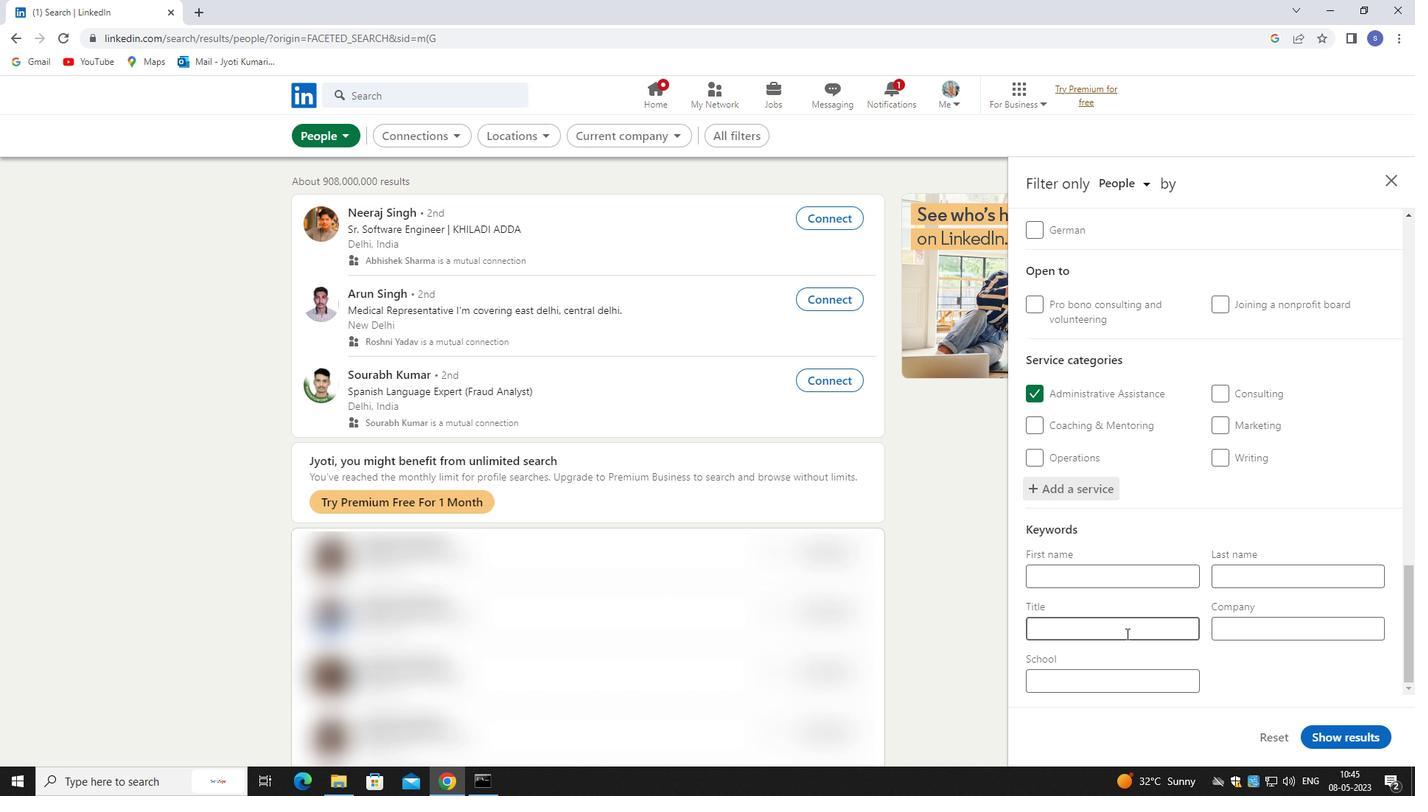 
Action: Key pressed <Key.shift>ACCOUNT<Key.space><Key.shift>EXECUTIVE
Screenshot: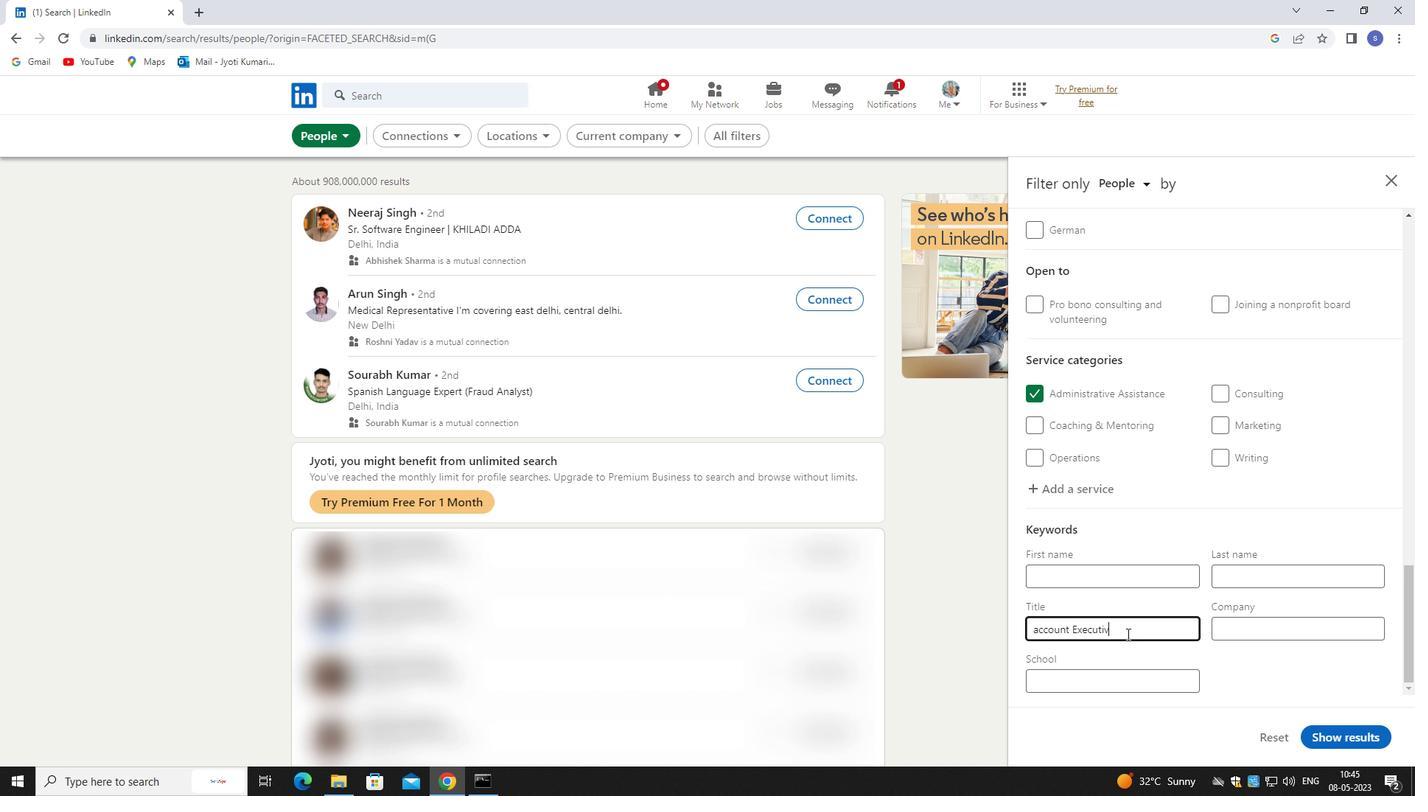 
Action: Mouse moved to (1038, 628)
Screenshot: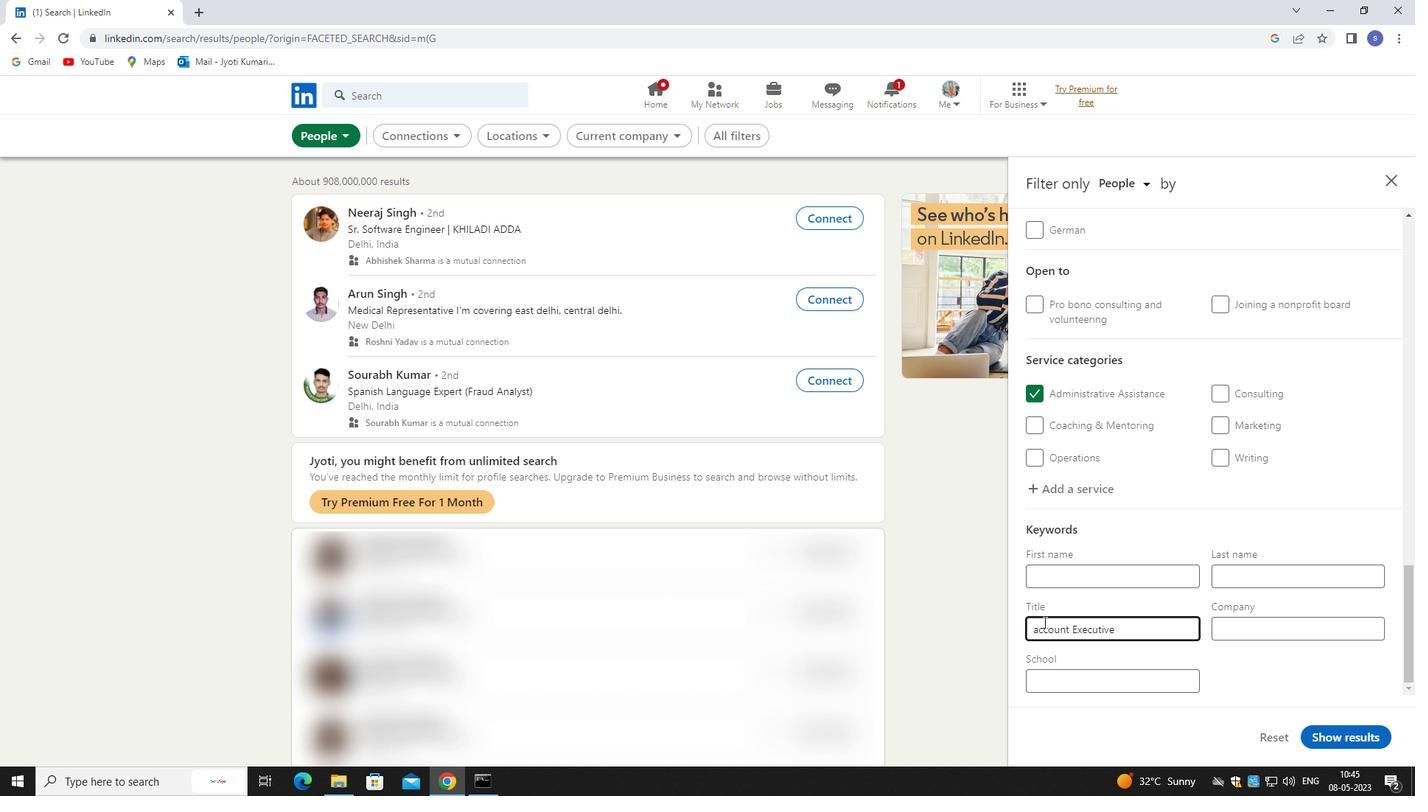 
Action: Mouse pressed left at (1038, 628)
Screenshot: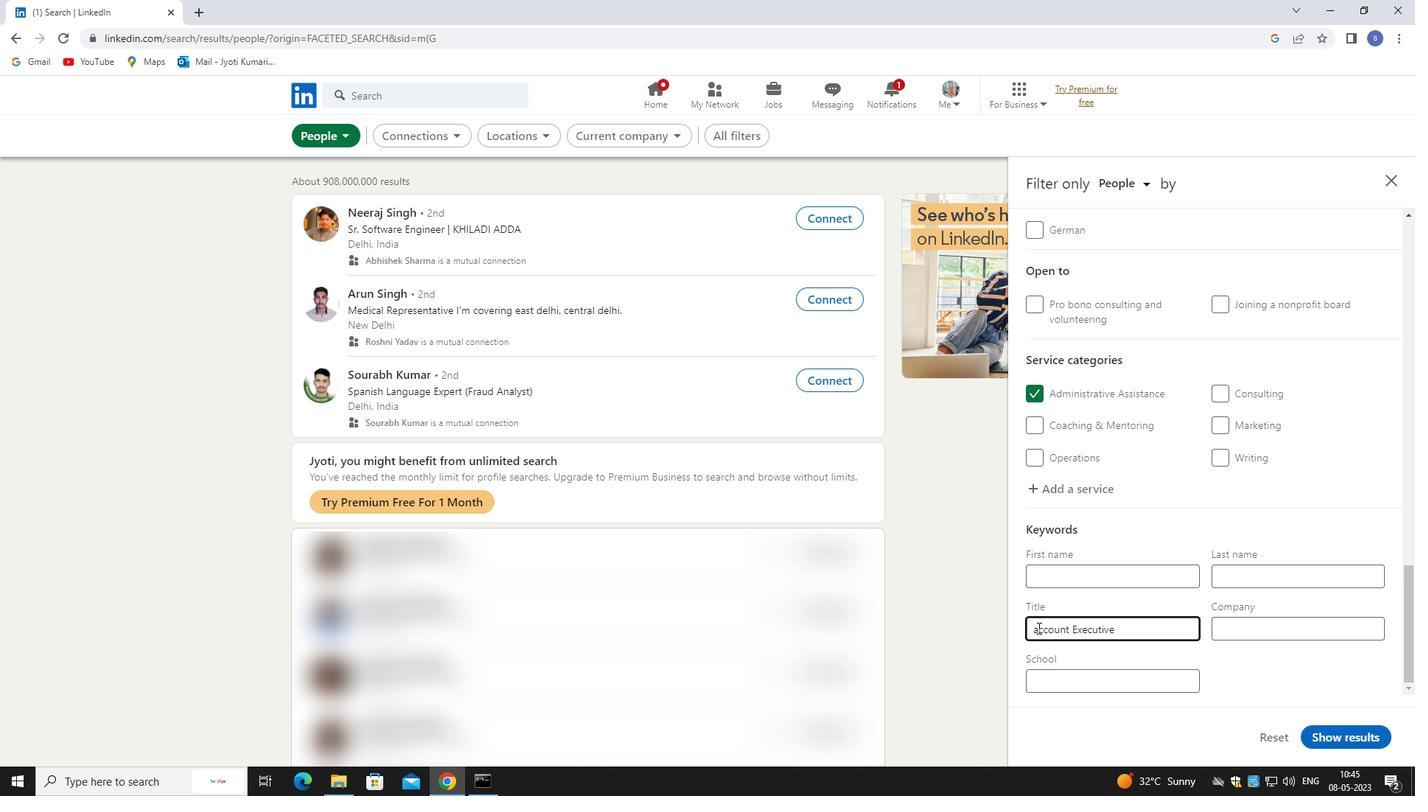 
Action: Mouse moved to (1058, 642)
Screenshot: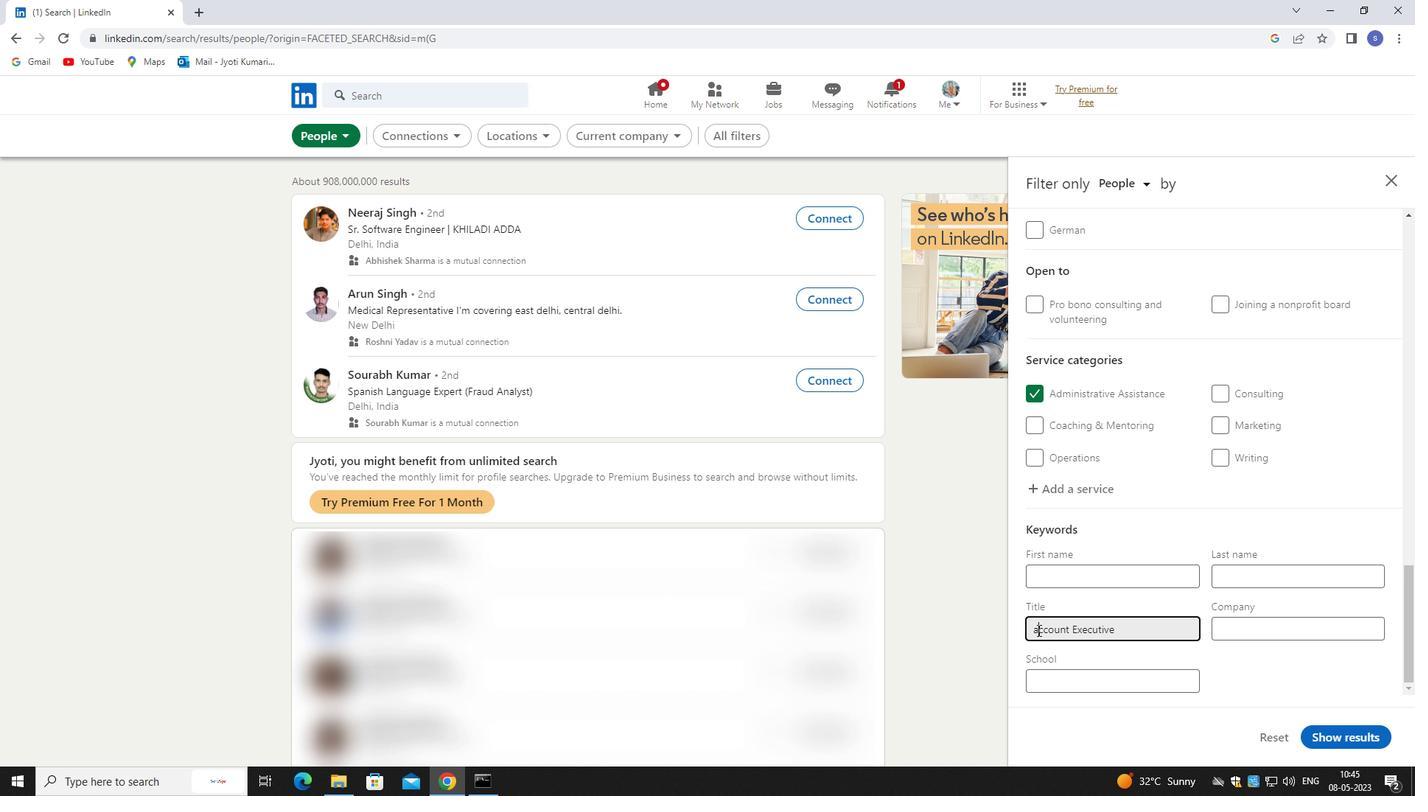 
Action: Key pressed <Key.backspace><Key.backspace><Key.shift>CA<Key.backspace><Key.backspace><Key.shift>AC
Screenshot: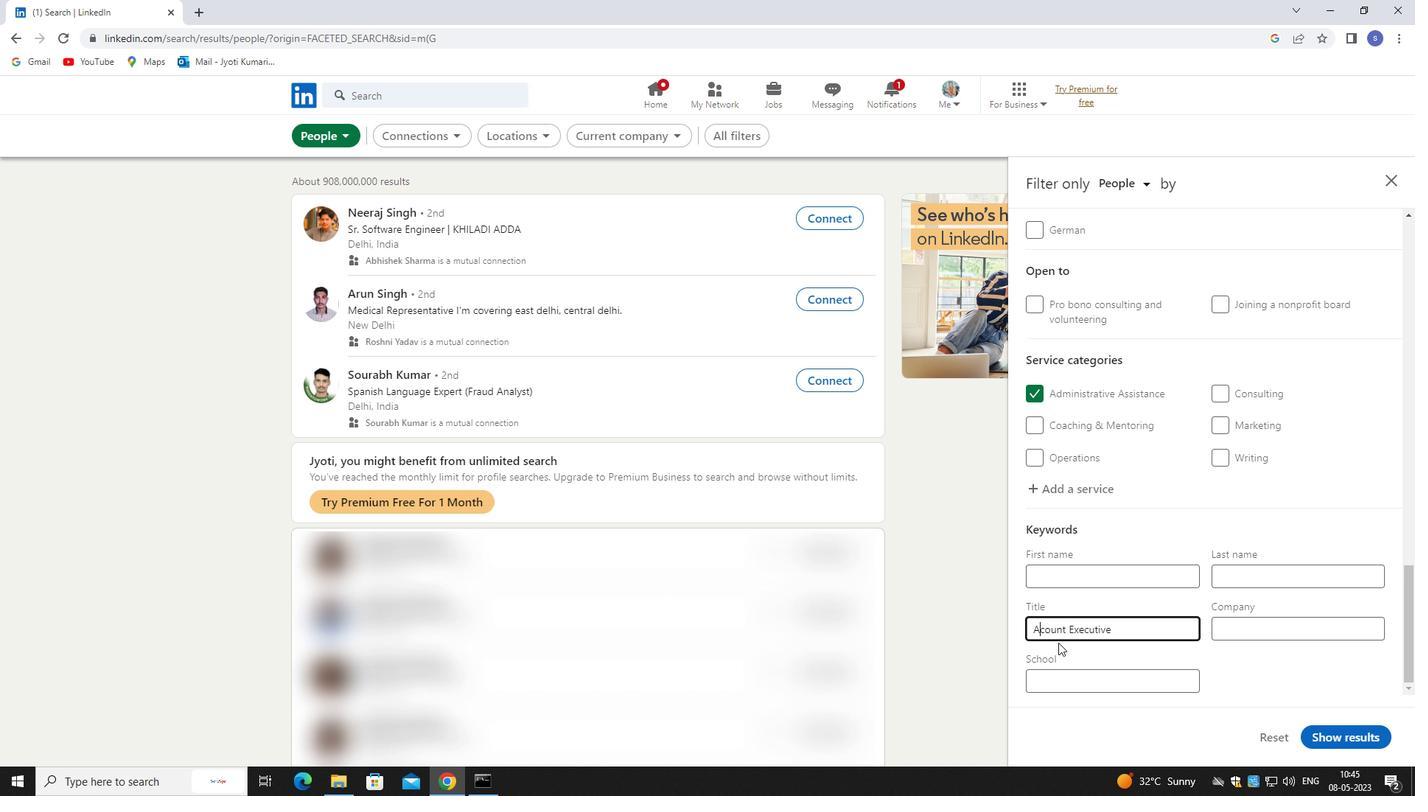
Action: Mouse moved to (1352, 734)
Screenshot: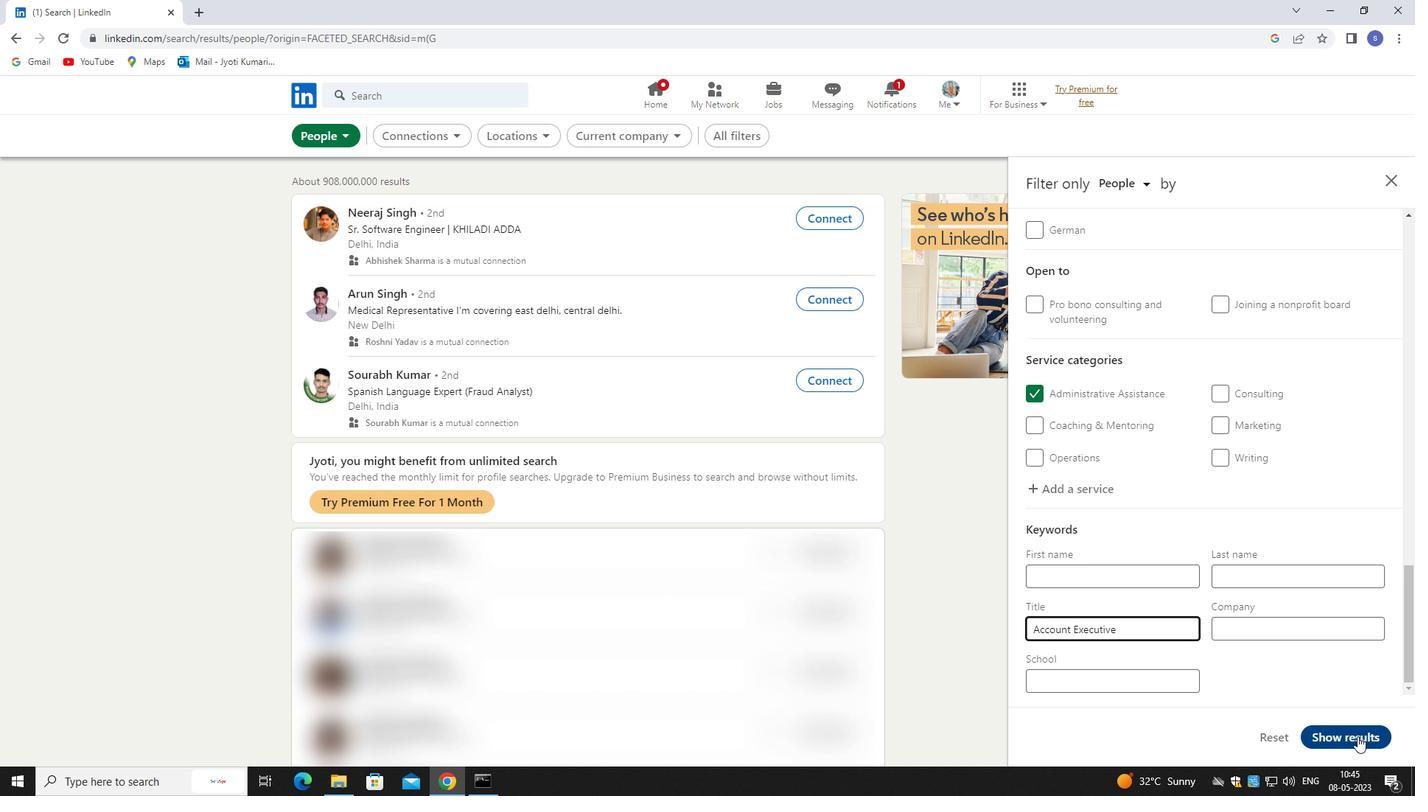 
Action: Mouse pressed left at (1352, 734)
Screenshot: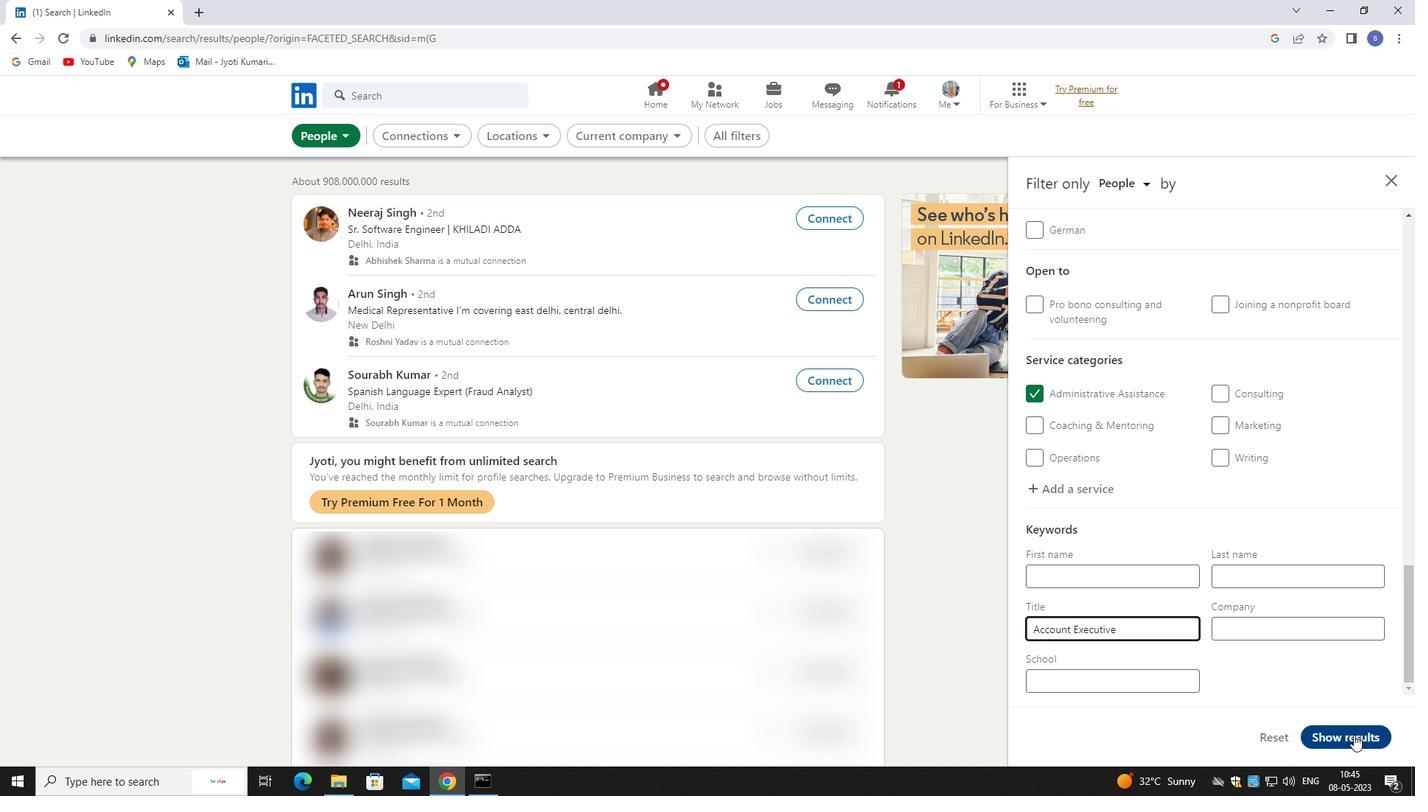 
Action: Mouse moved to (1345, 712)
Screenshot: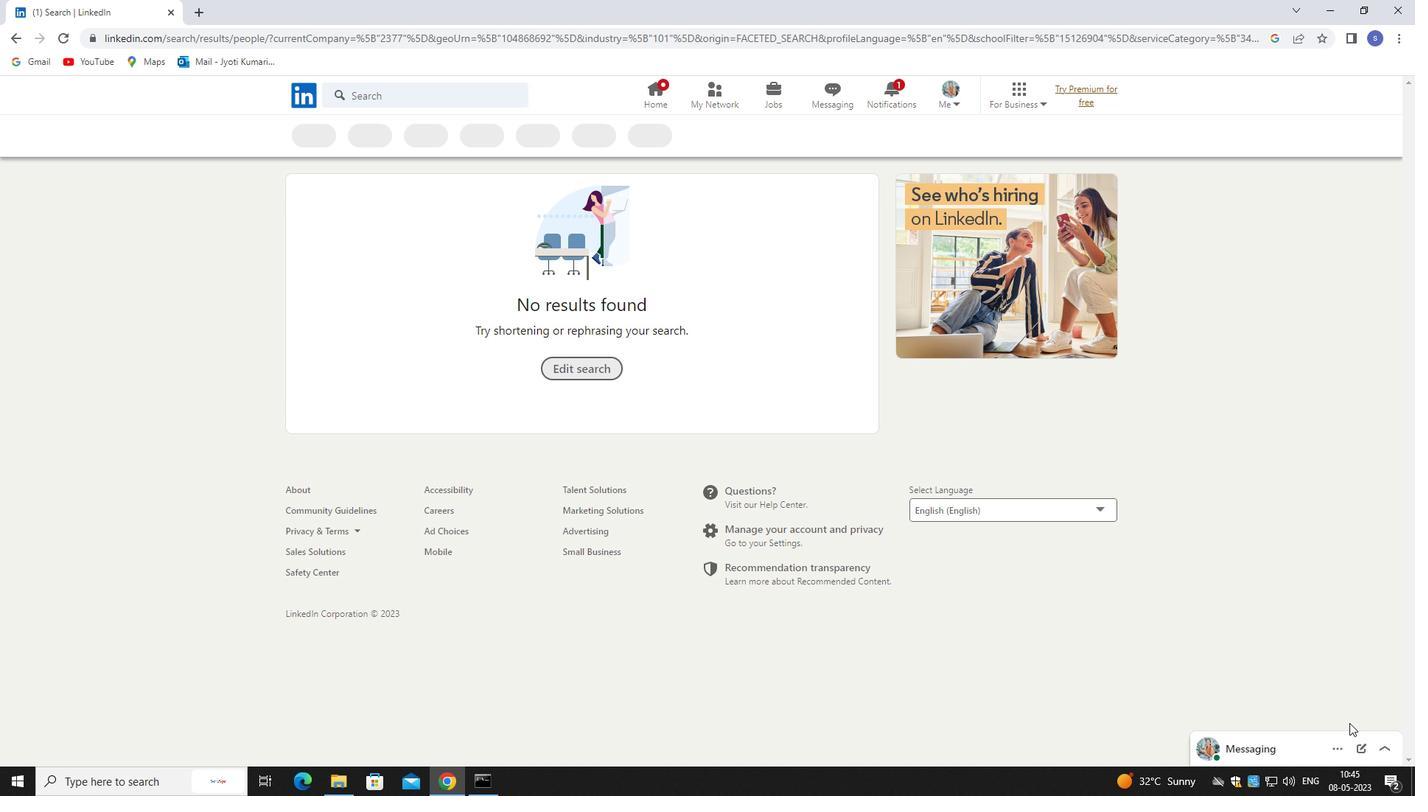 
